 Task: Transparent Glass Text Effect.
Action: Mouse moved to (28, 5)
Screenshot: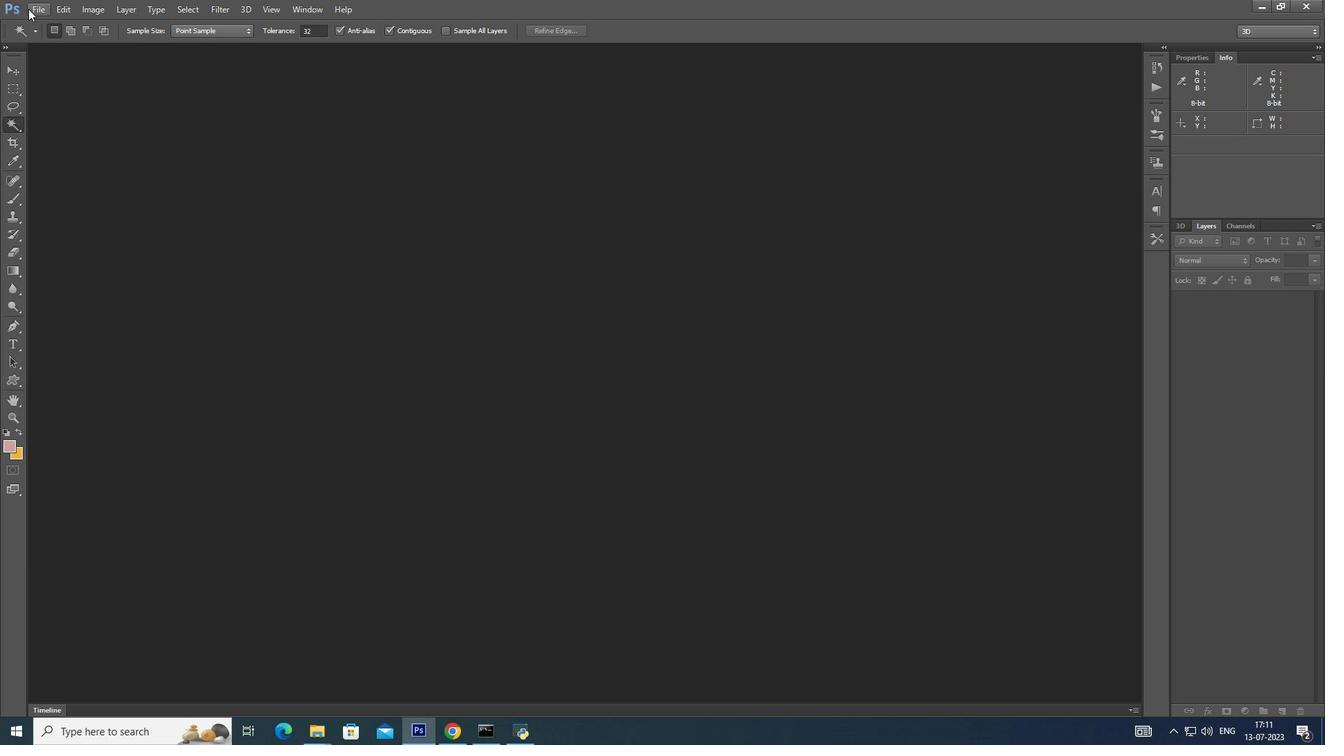 
Action: Mouse pressed left at (28, 5)
Screenshot: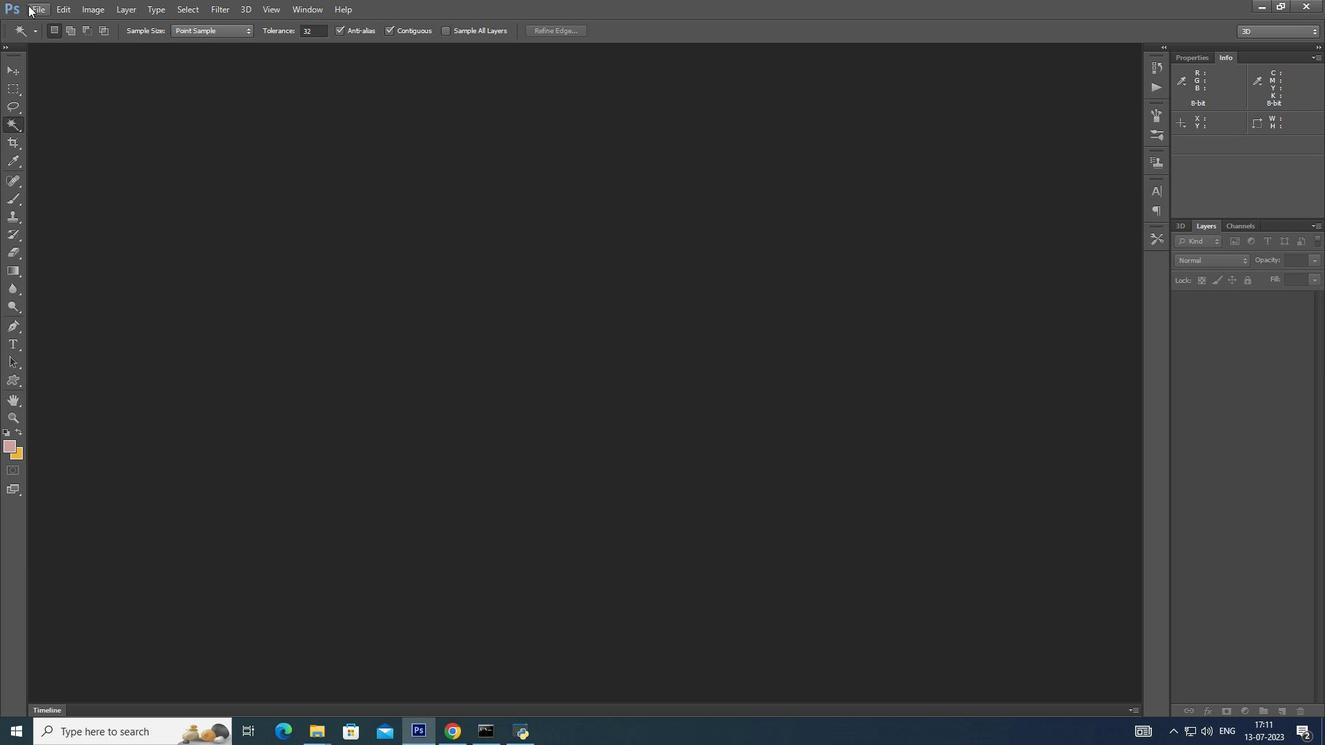 
Action: Mouse moved to (47, 29)
Screenshot: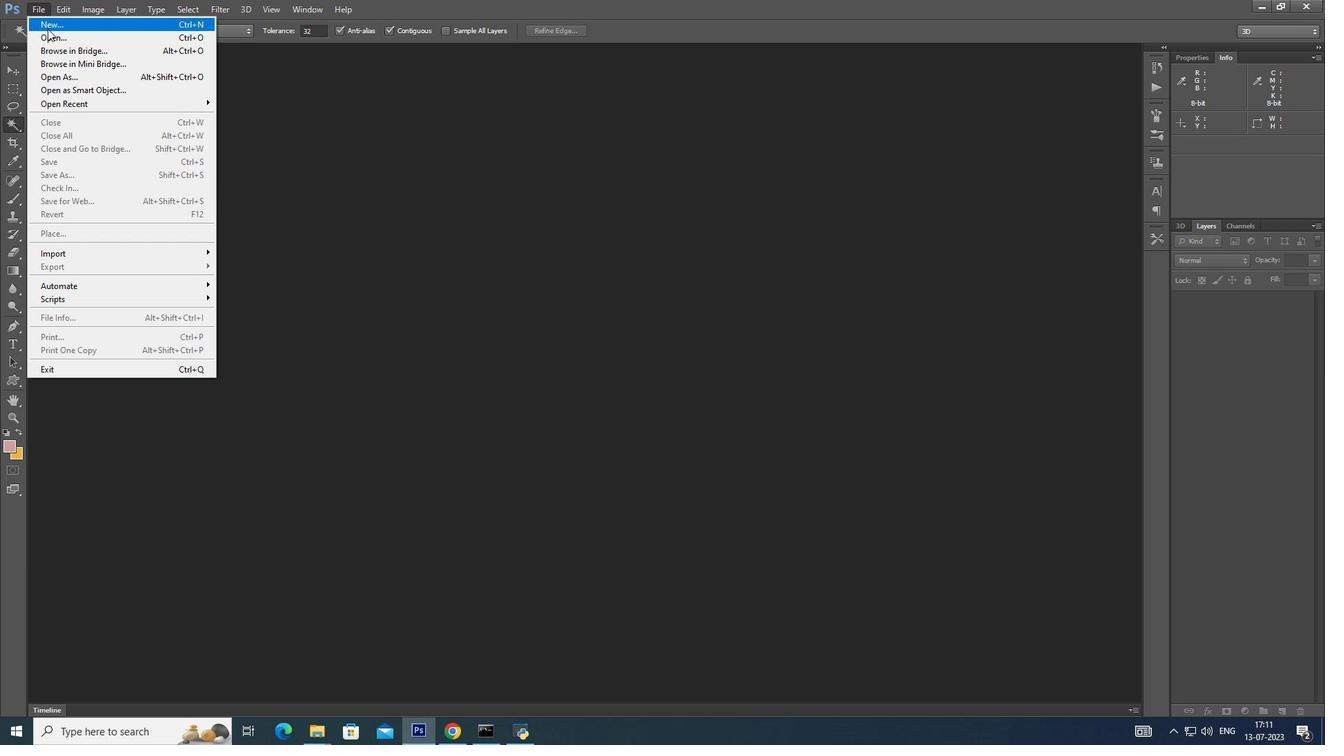
Action: Mouse pressed left at (47, 29)
Screenshot: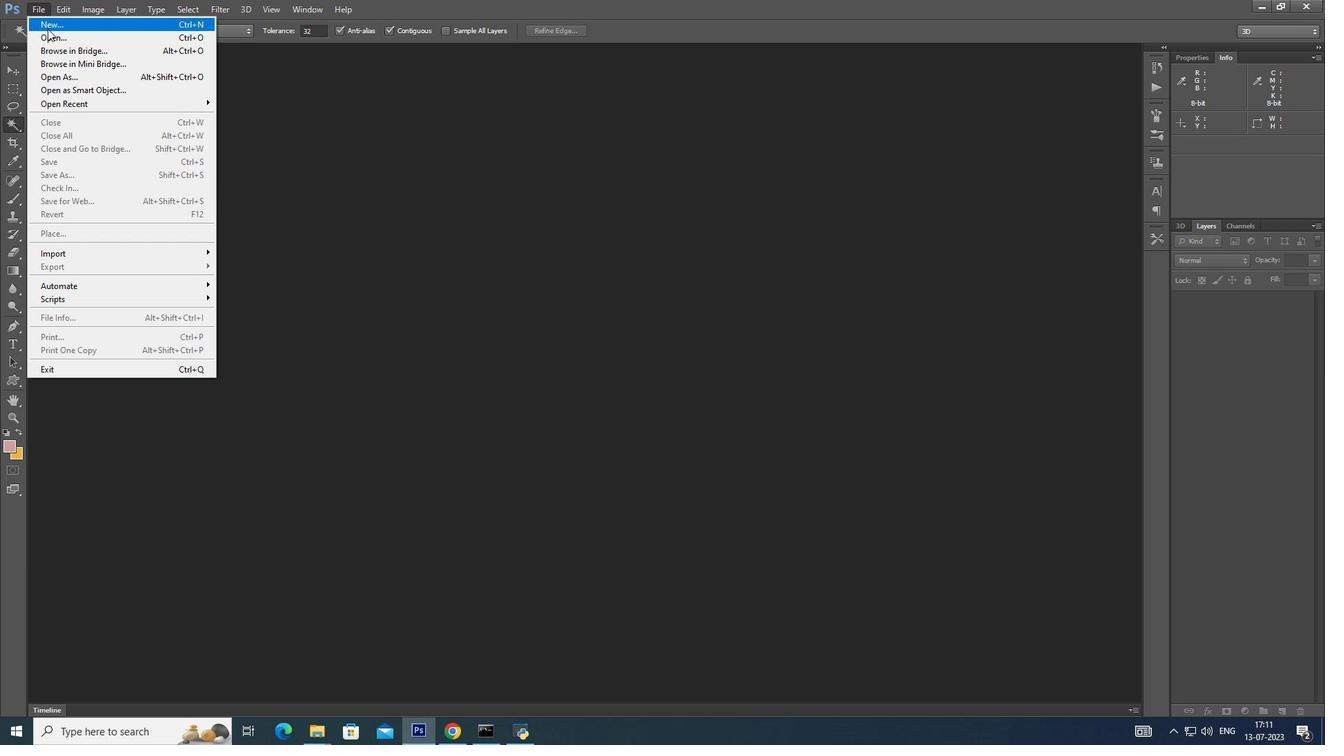 
Action: Mouse moved to (806, 174)
Screenshot: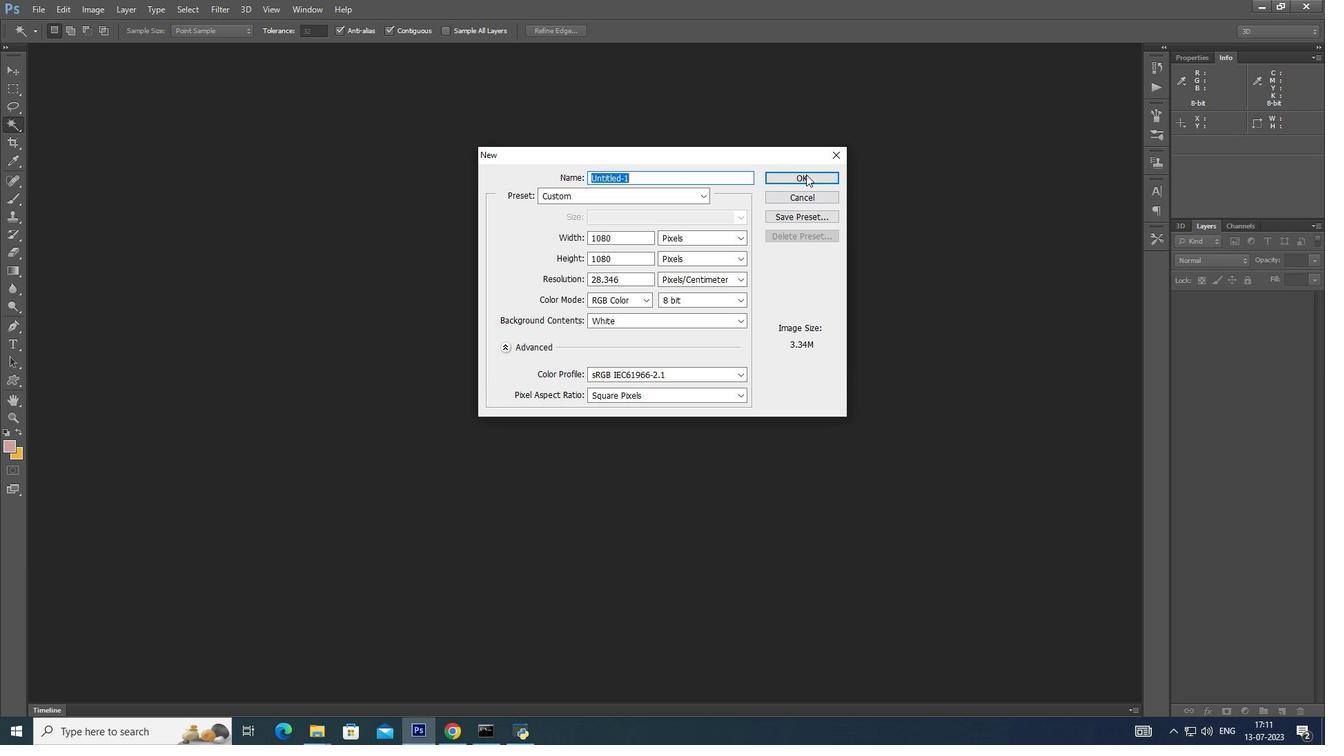
Action: Mouse pressed left at (806, 174)
Screenshot: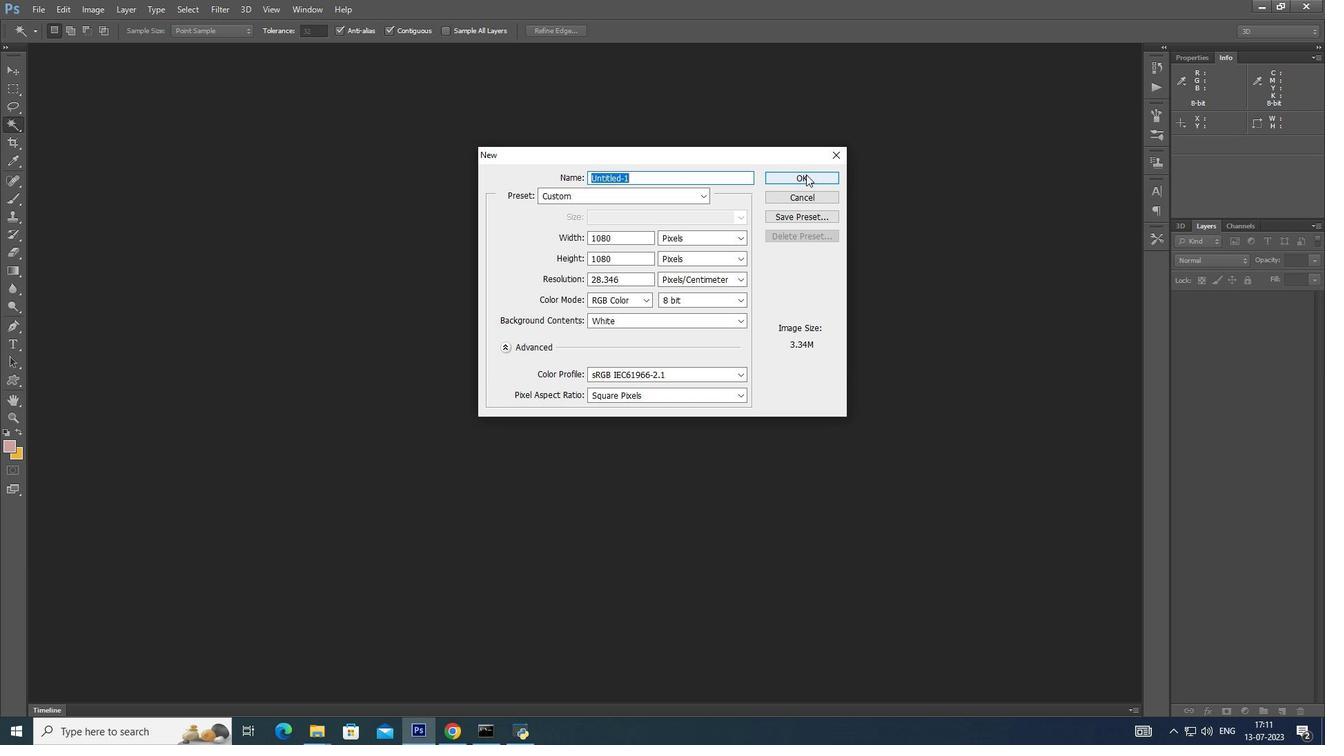 
Action: Mouse moved to (44, 6)
Screenshot: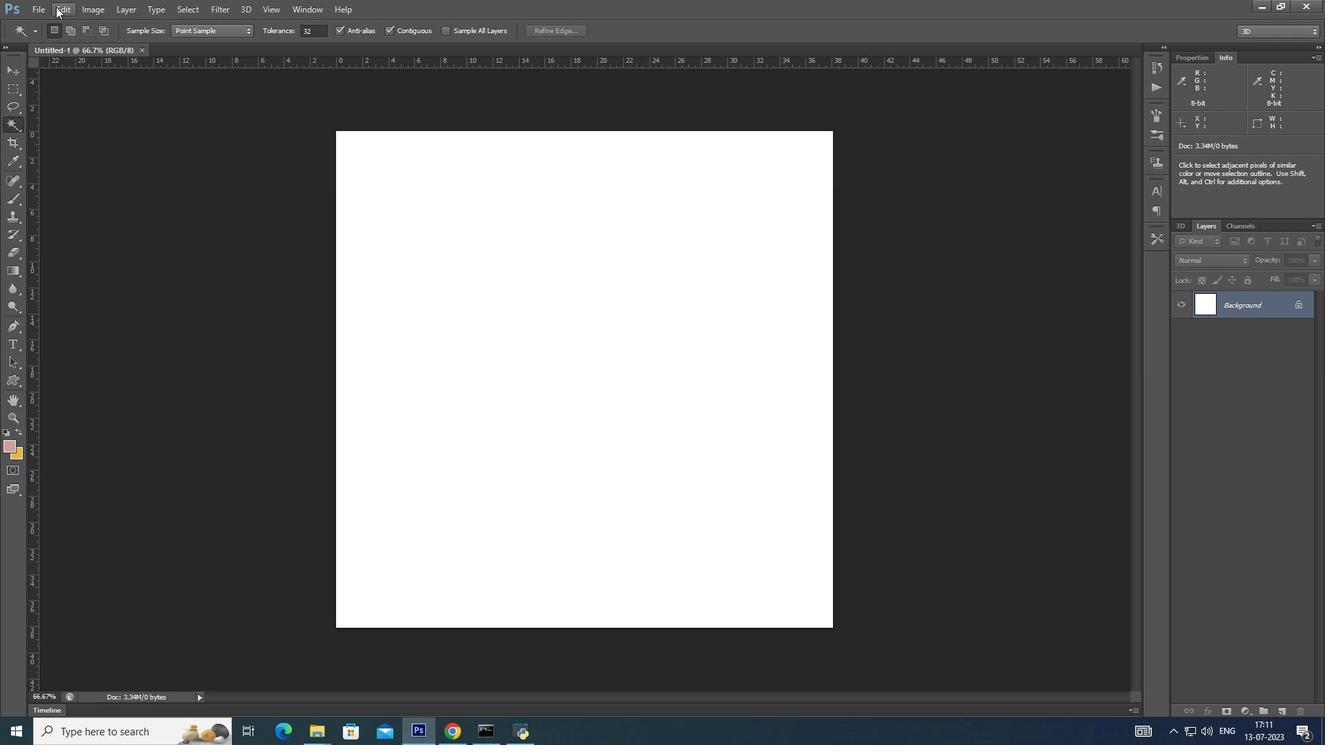 
Action: Mouse pressed left at (44, 6)
Screenshot: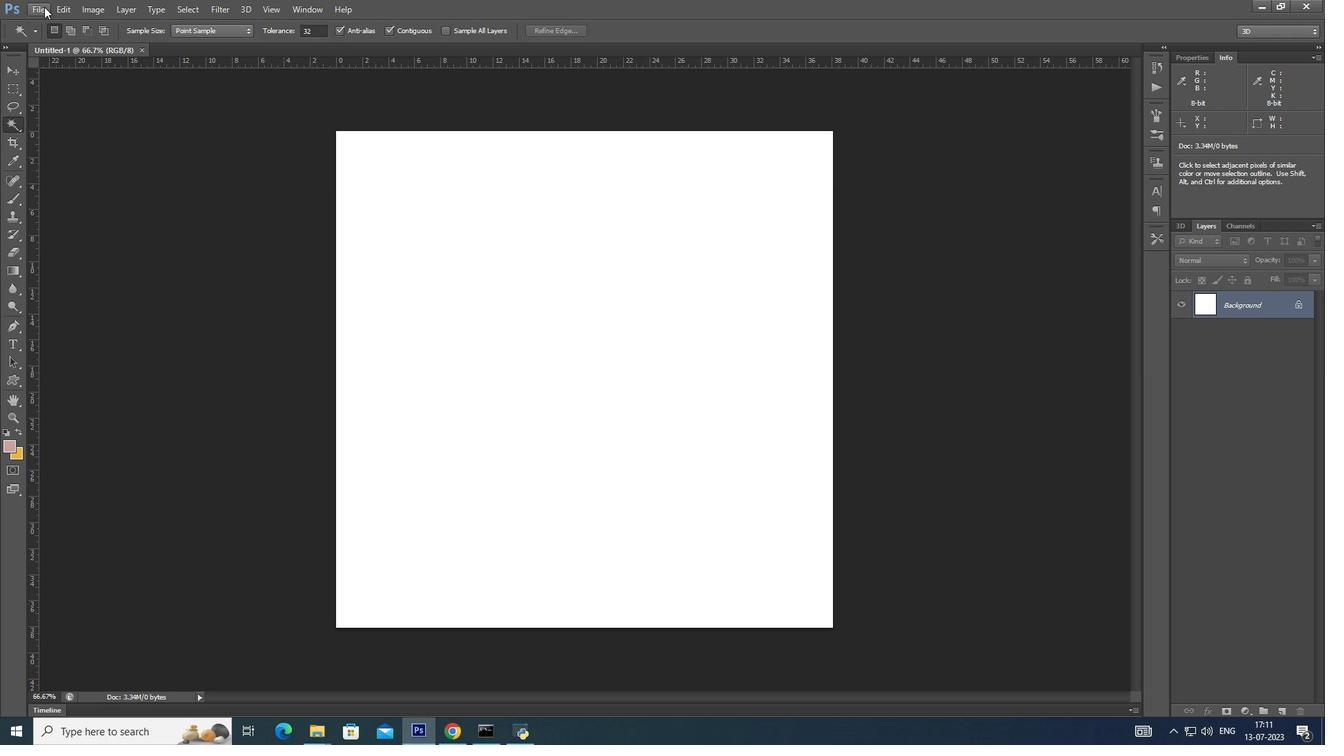 
Action: Mouse moved to (55, 37)
Screenshot: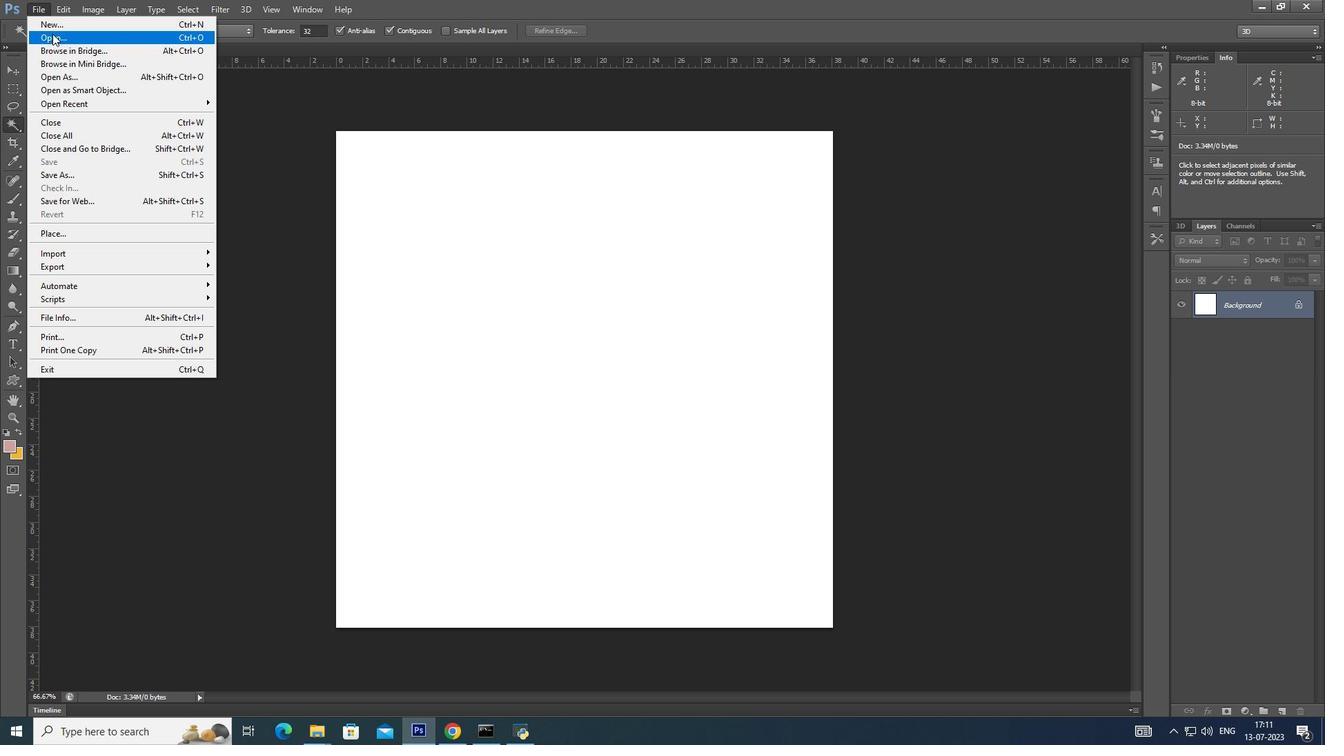 
Action: Mouse pressed left at (55, 37)
Screenshot: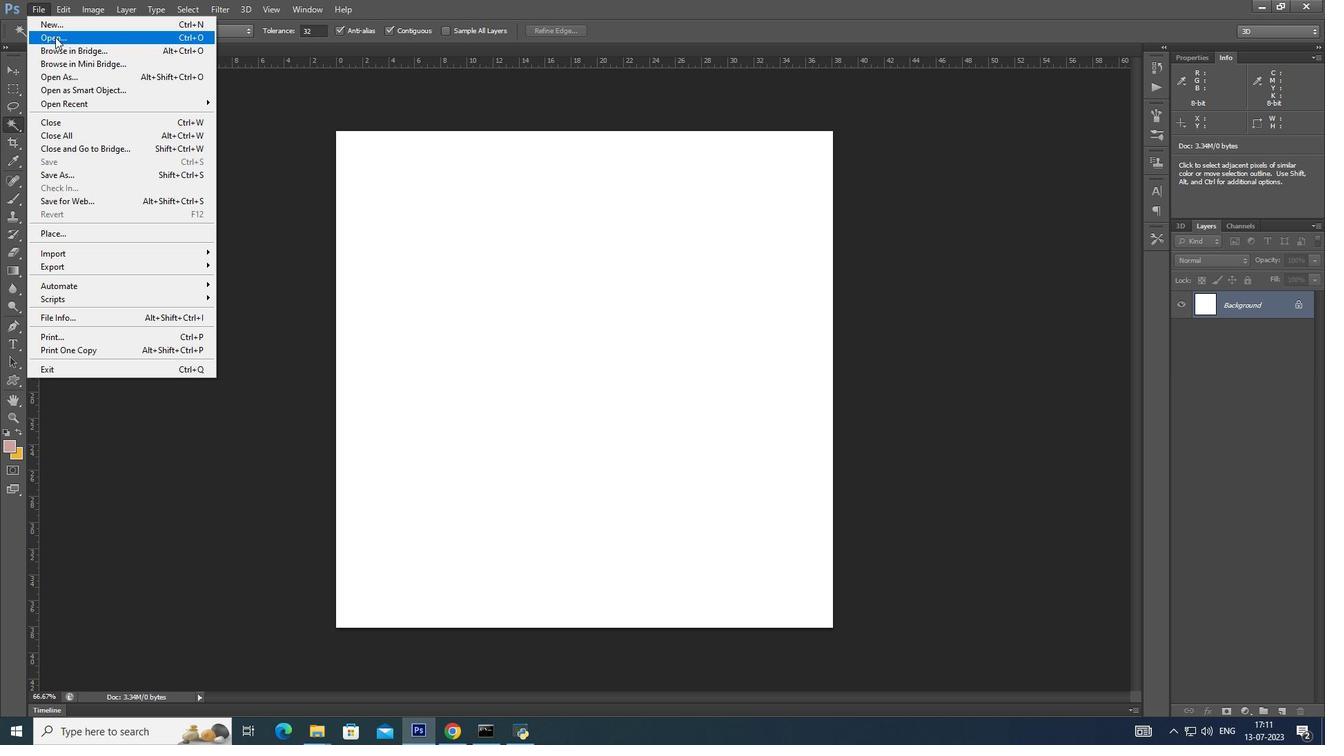 
Action: Mouse moved to (514, 283)
Screenshot: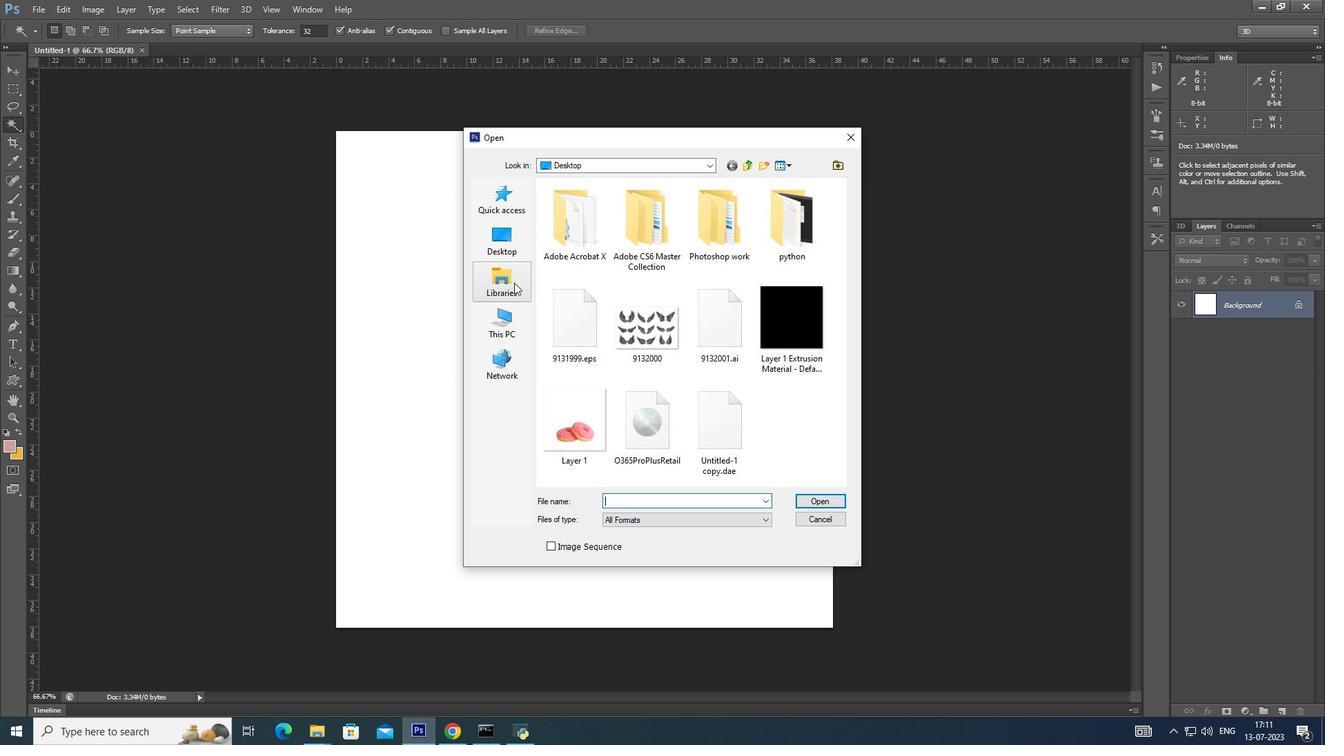 
Action: Mouse pressed left at (514, 283)
Screenshot: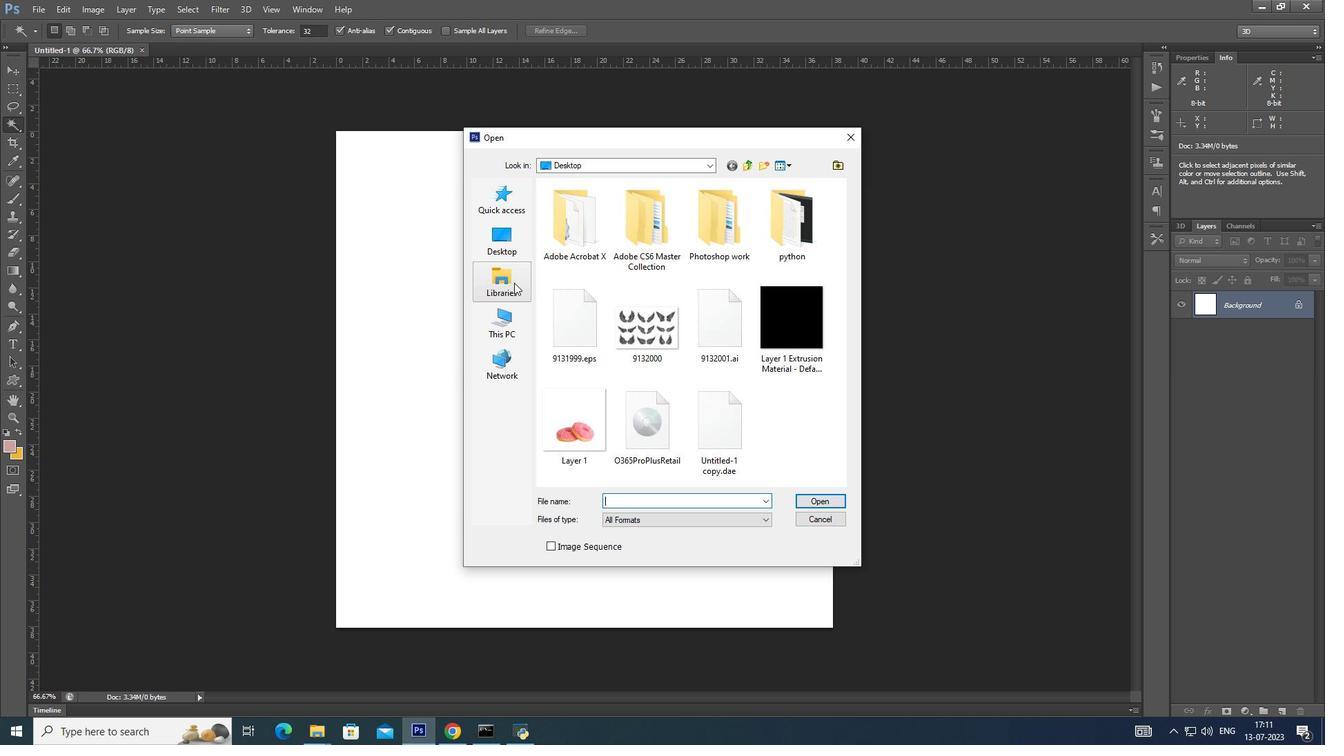 
Action: Mouse moved to (515, 340)
Screenshot: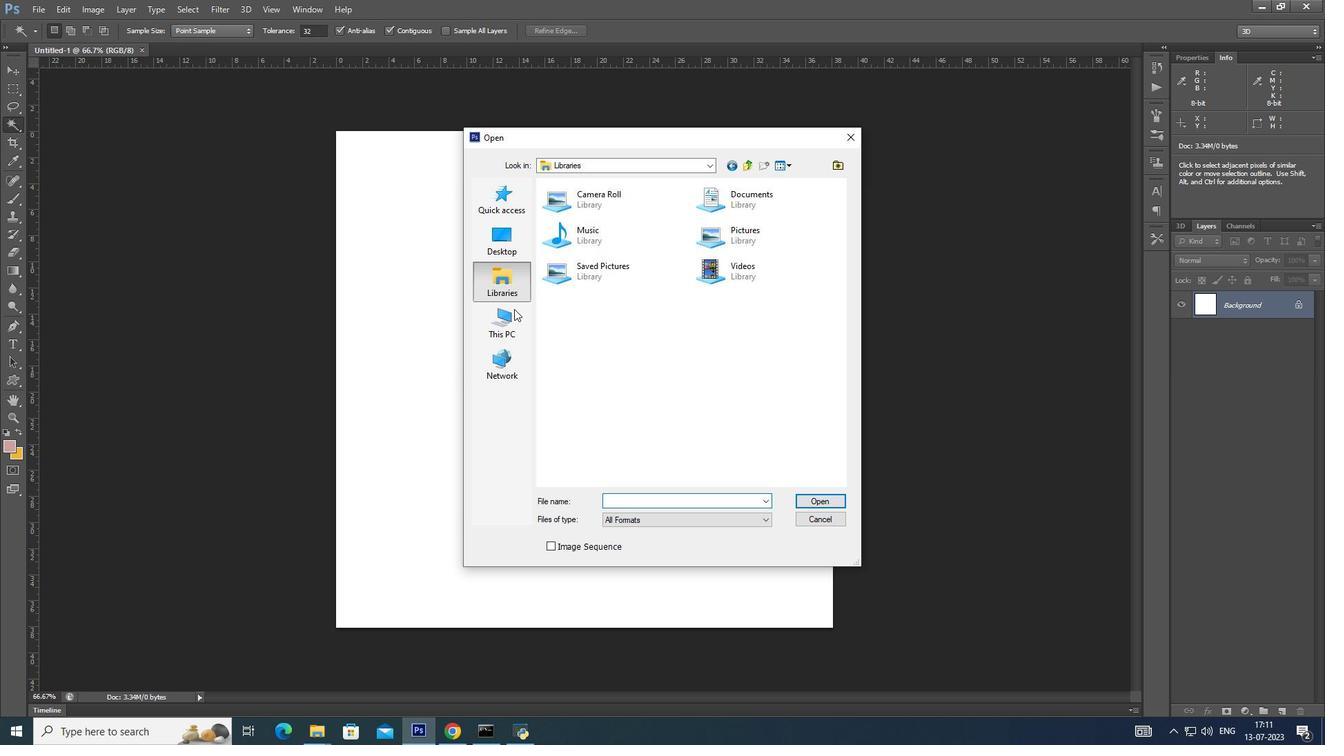 
Action: Mouse pressed left at (515, 340)
Screenshot: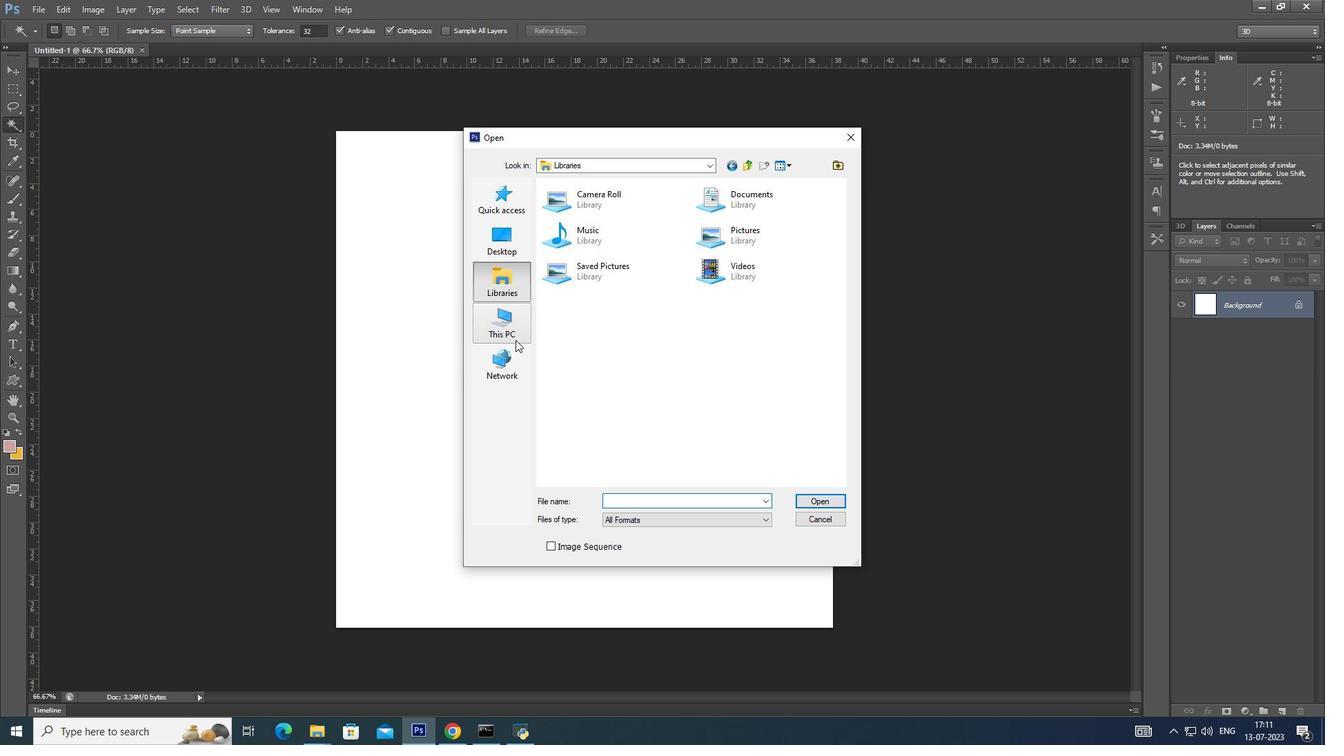 
Action: Mouse moved to (596, 323)
Screenshot: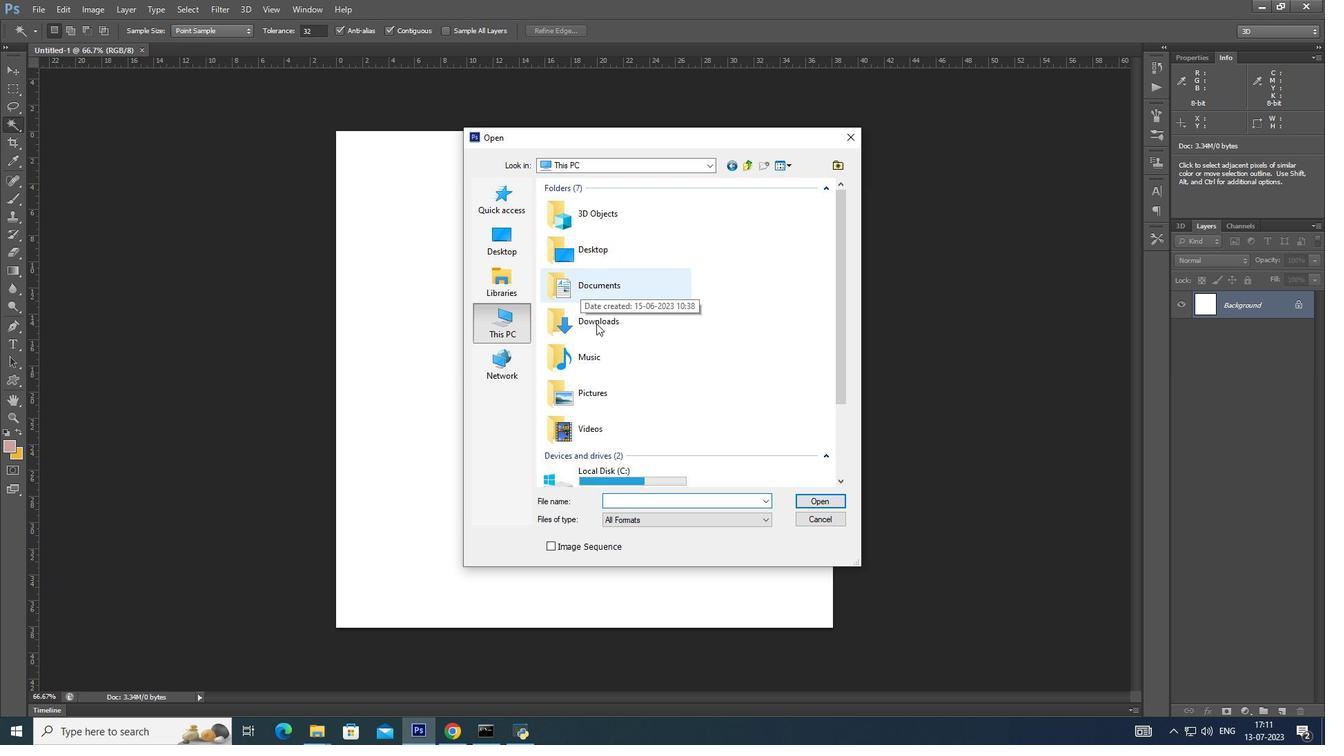 
Action: Mouse pressed left at (596, 323)
Screenshot: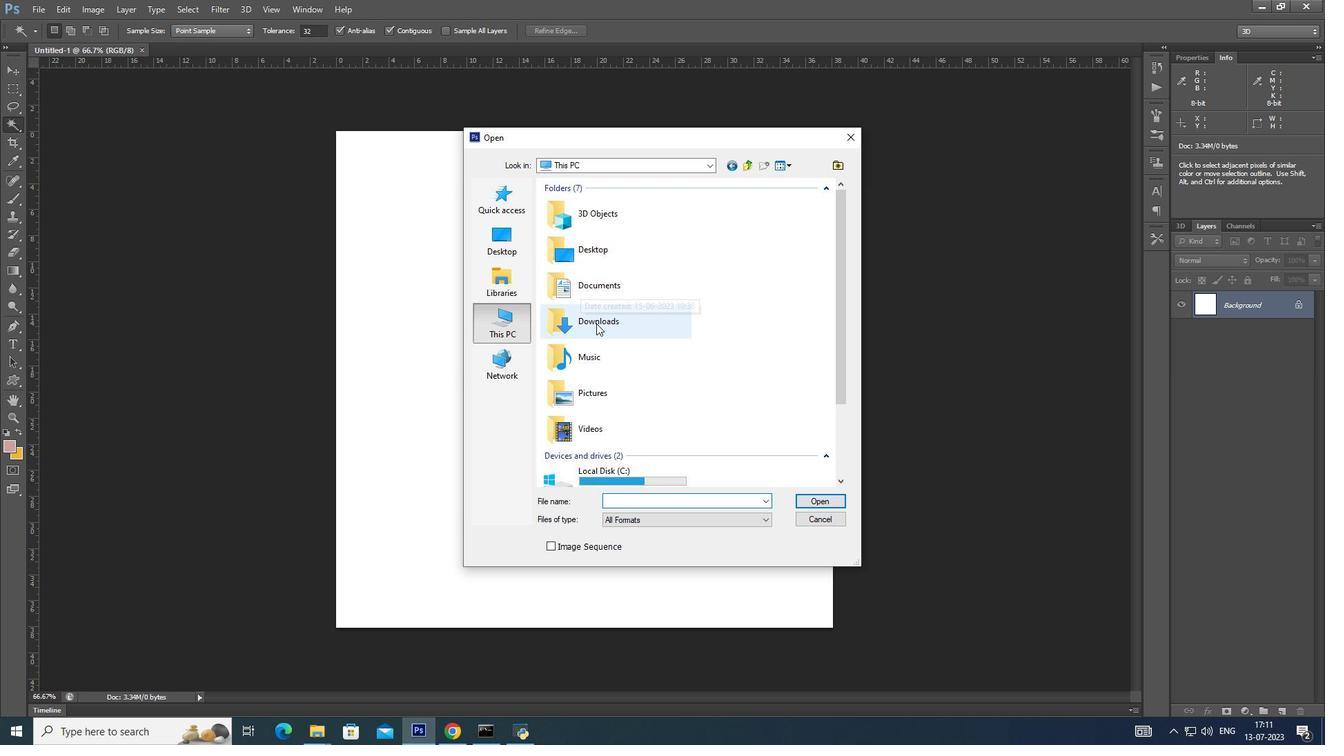 
Action: Mouse pressed left at (596, 323)
Screenshot: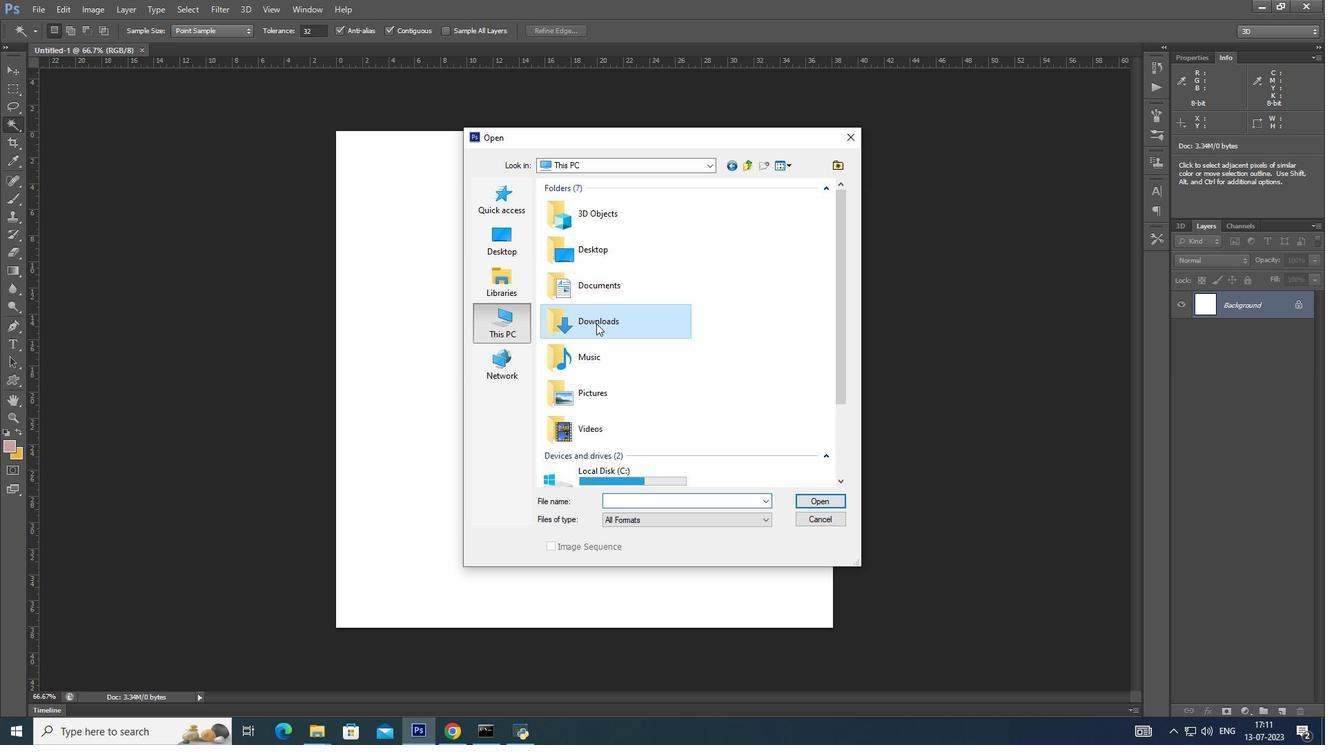 
Action: Mouse moved to (601, 228)
Screenshot: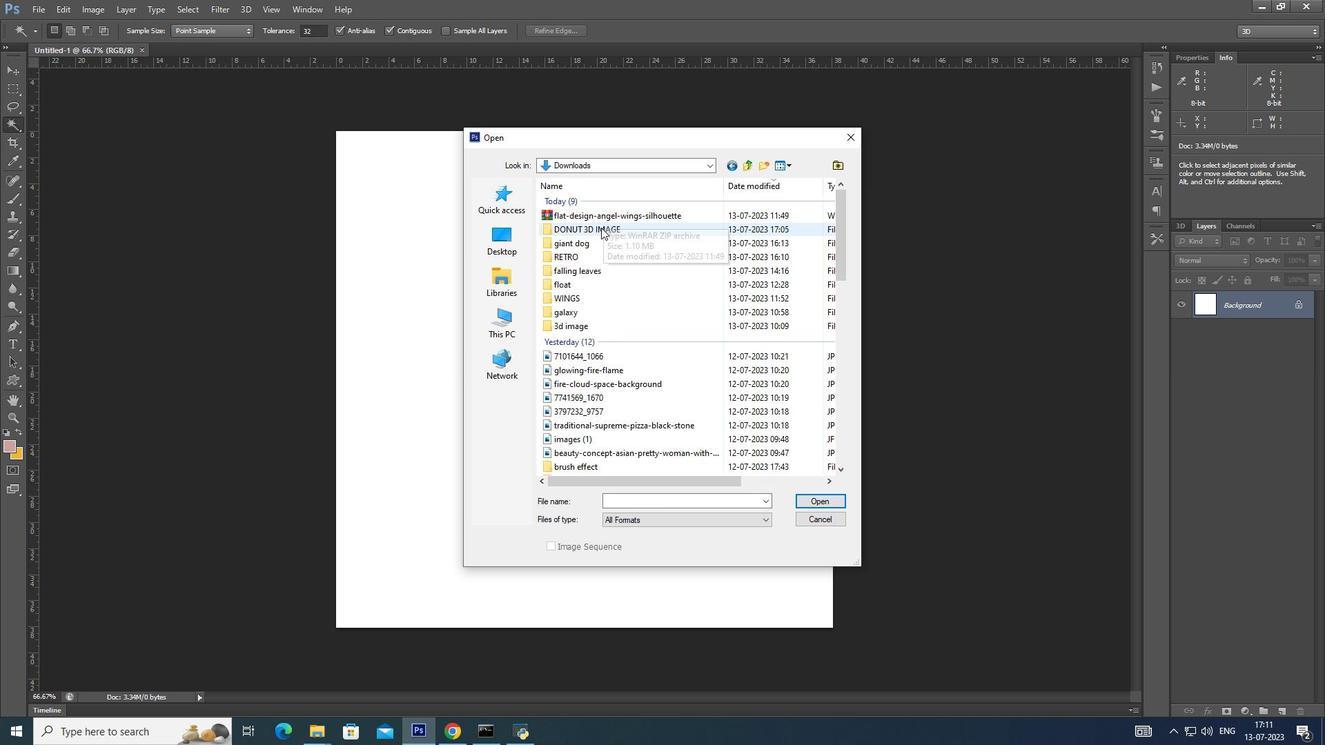 
Action: Mouse pressed left at (601, 228)
Screenshot: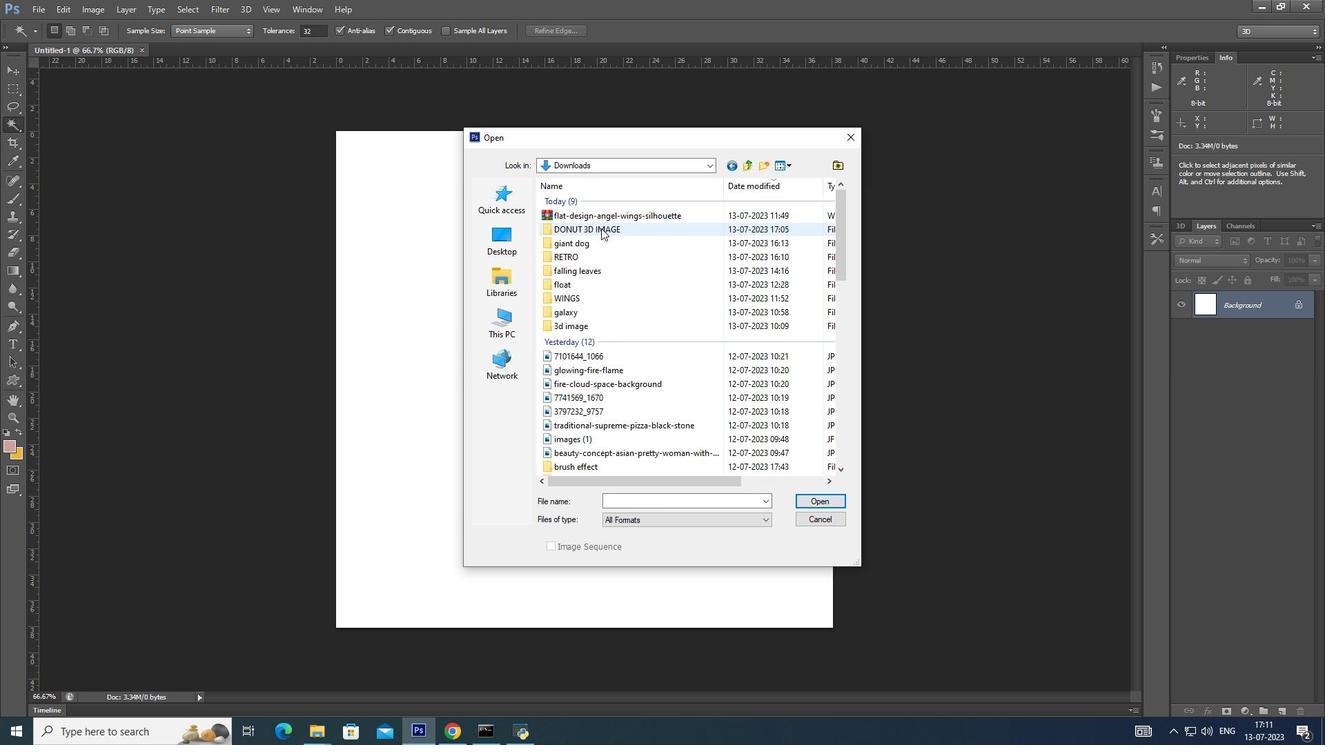 
Action: Mouse pressed left at (601, 228)
Screenshot: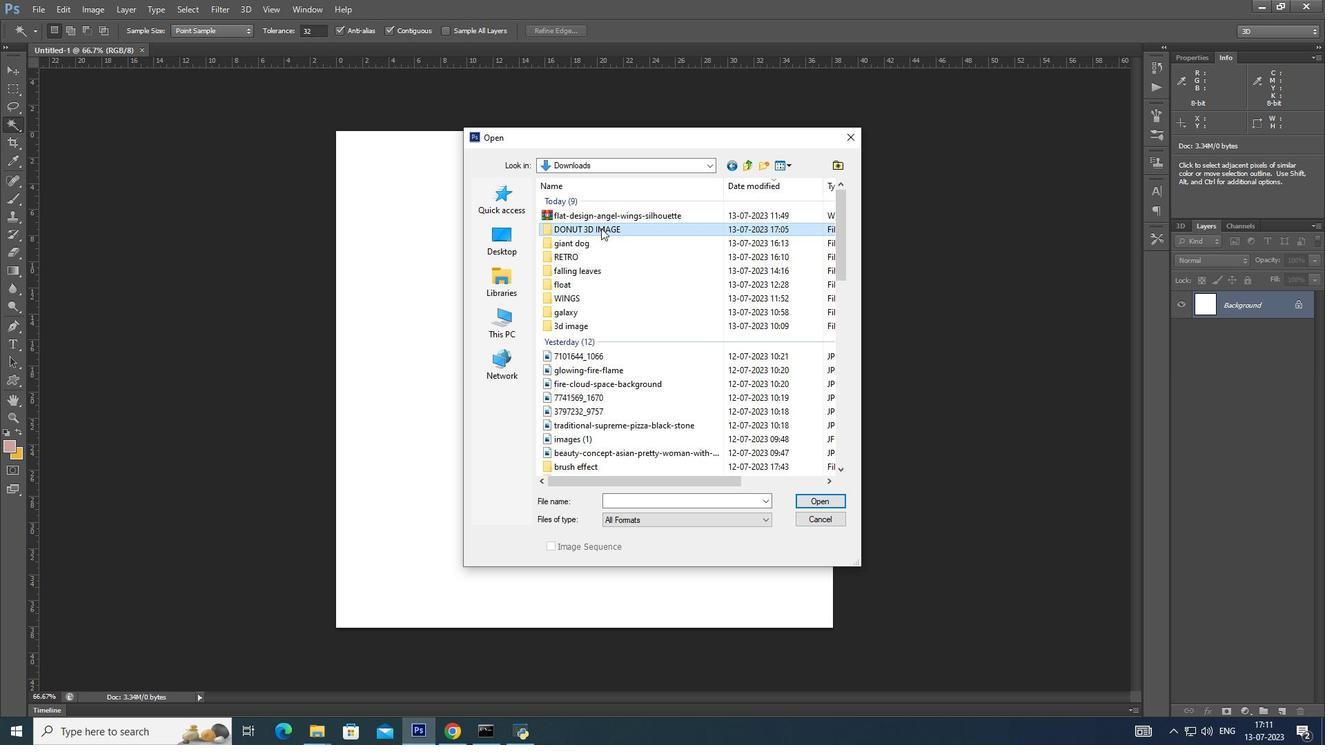 
Action: Mouse moved to (738, 250)
Screenshot: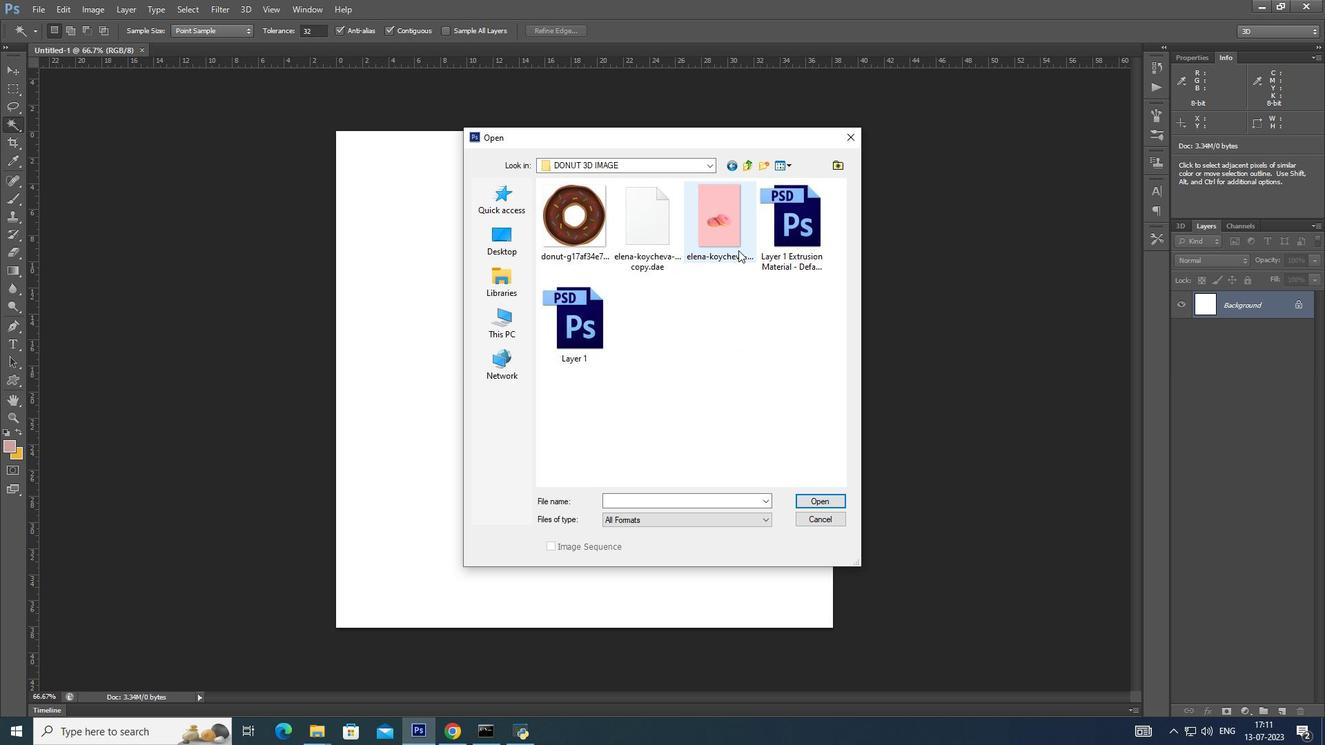 
Action: Mouse pressed left at (738, 250)
Screenshot: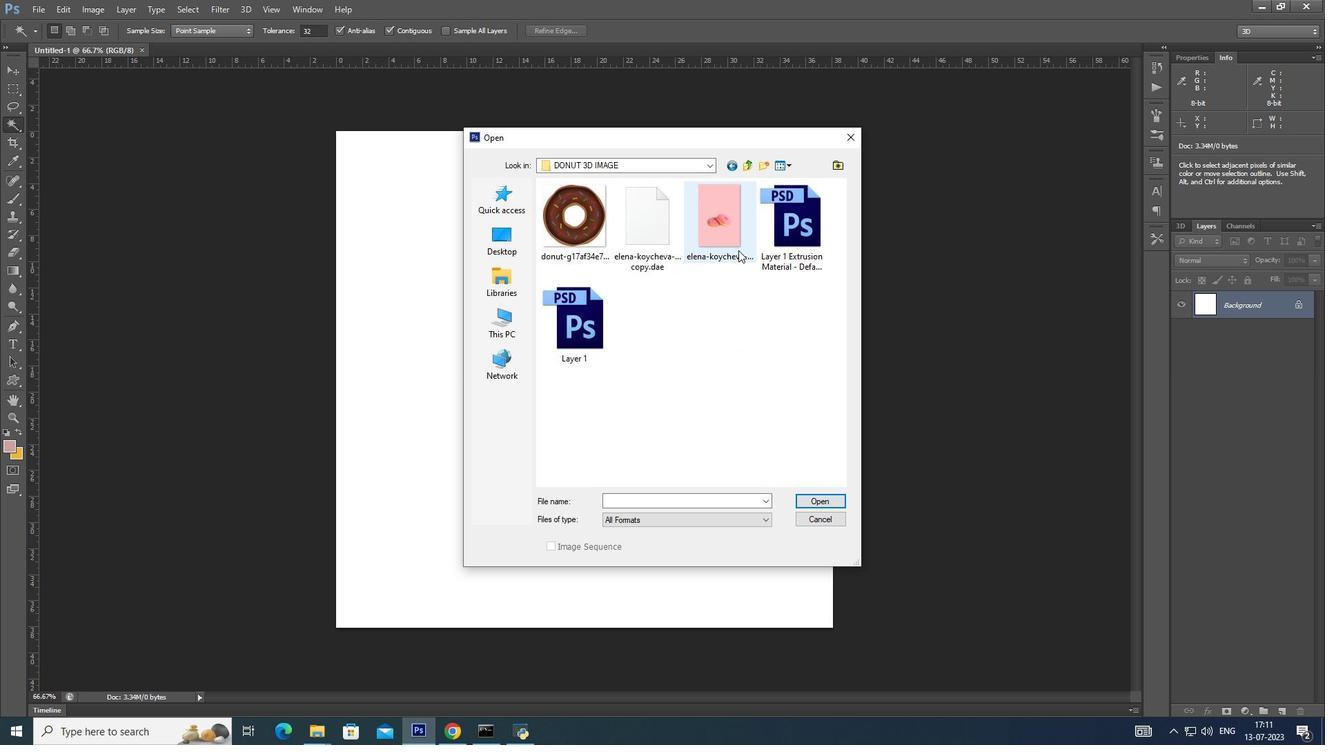 
Action: Mouse moved to (837, 499)
Screenshot: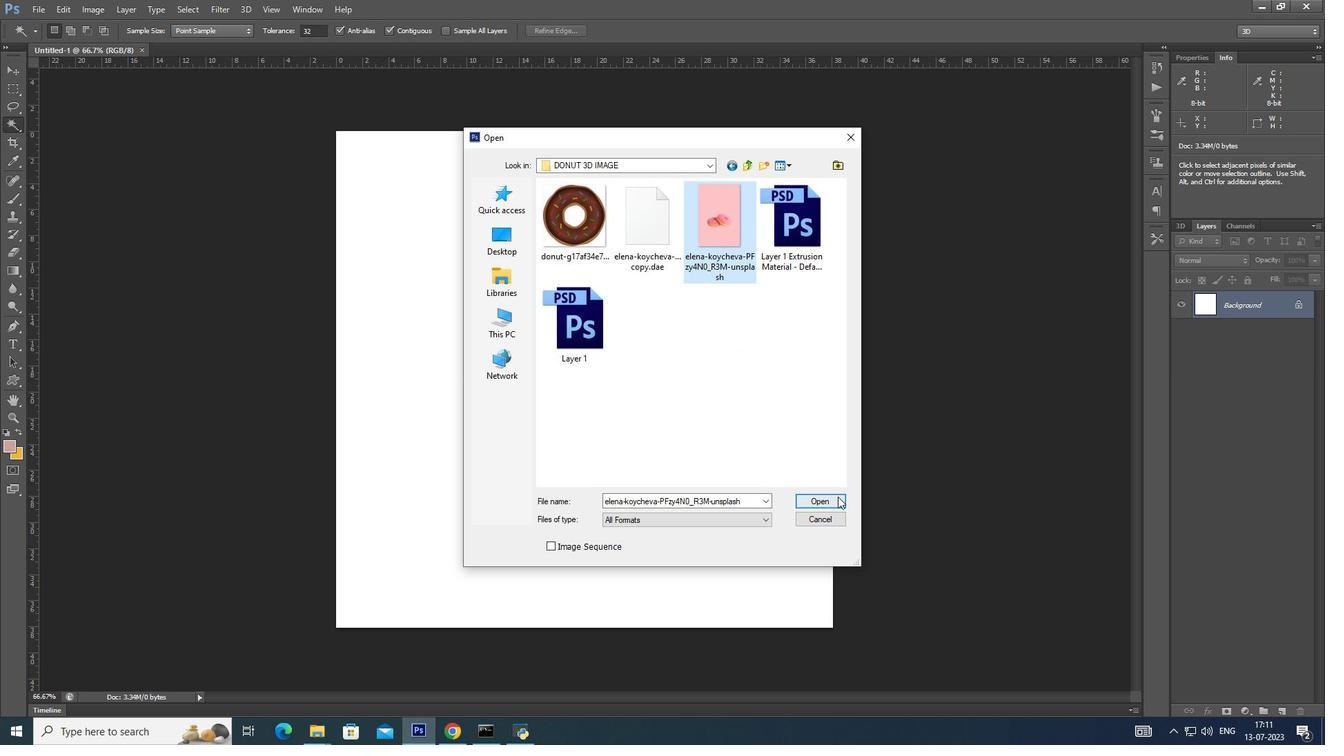 
Action: Mouse pressed left at (837, 499)
Screenshot: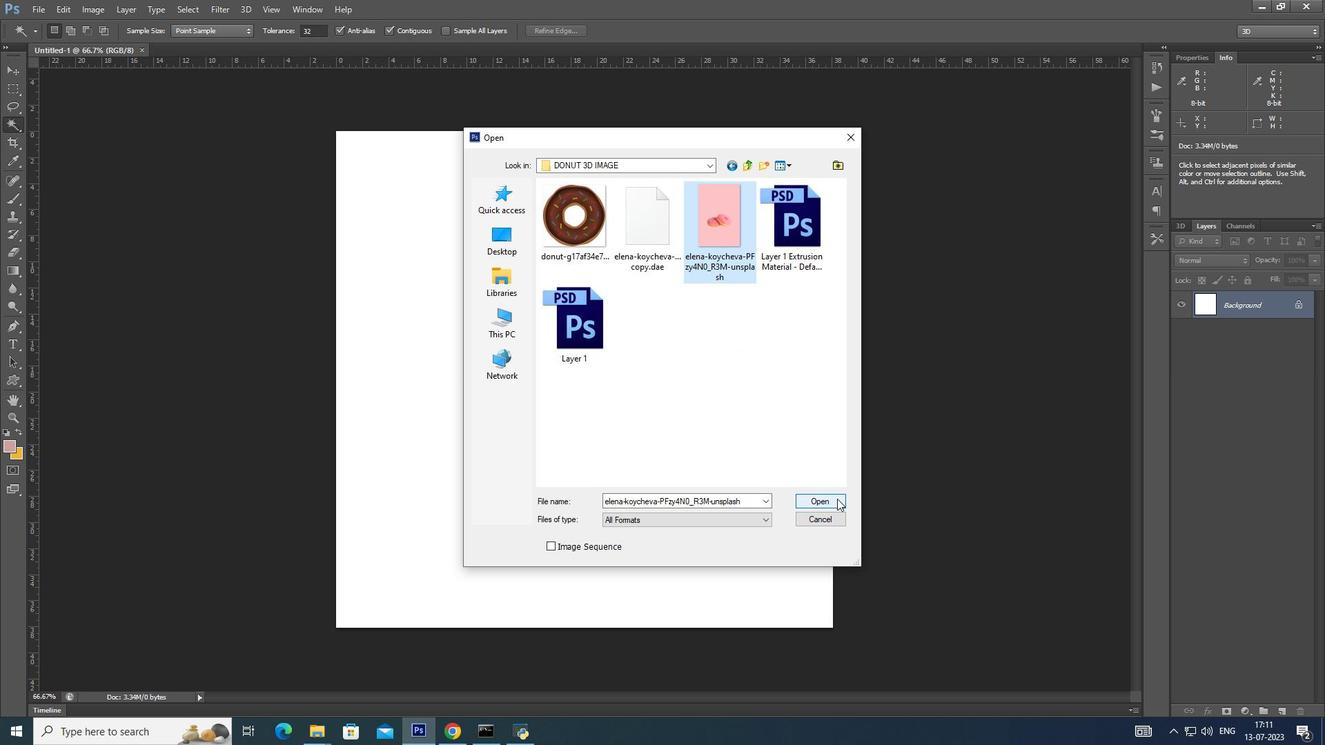 
Action: Mouse moved to (1256, 305)
Screenshot: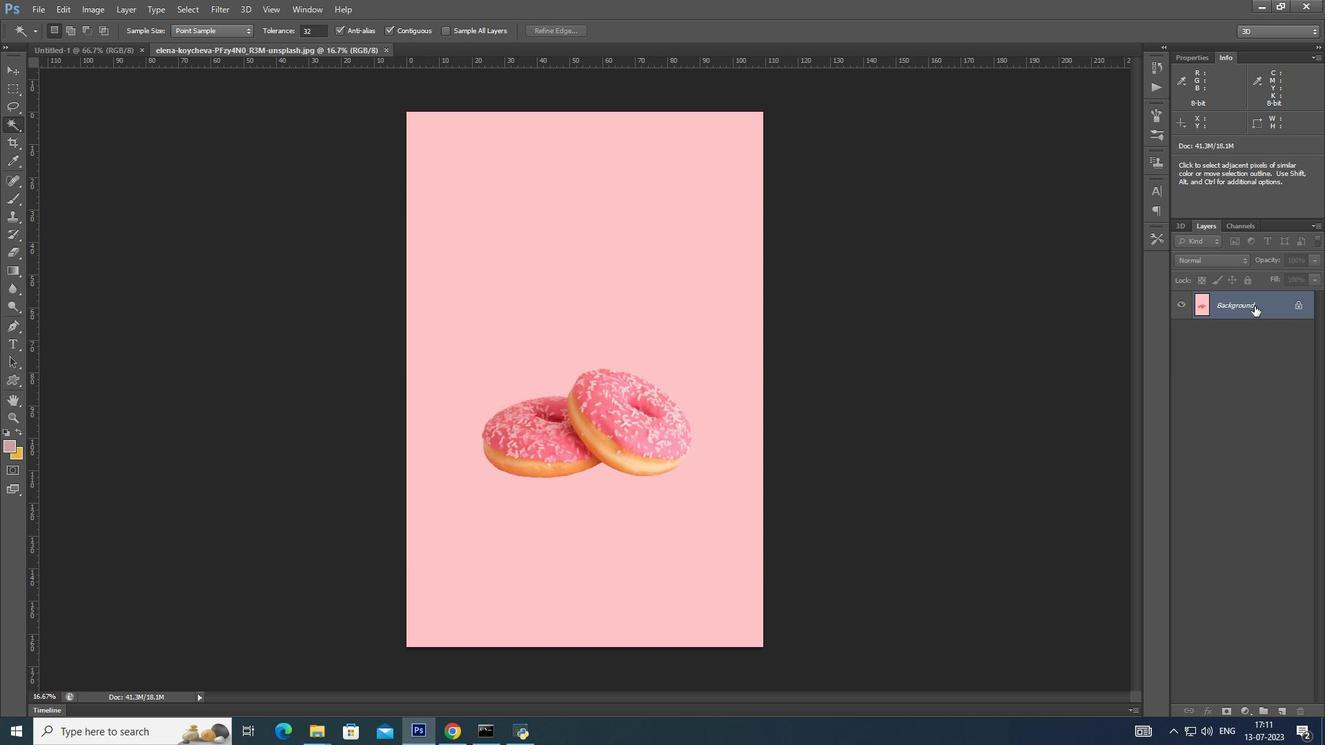 
Action: Mouse pressed left at (1256, 305)
Screenshot: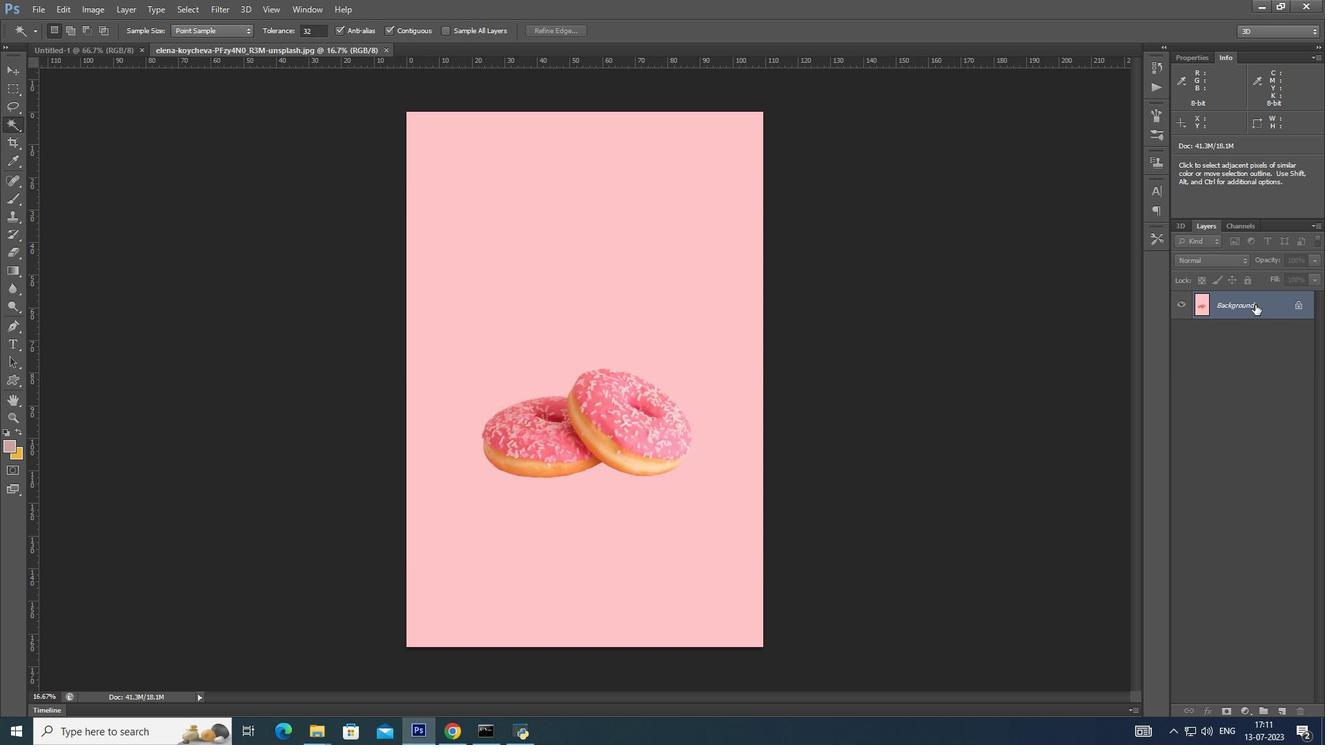 
Action: Mouse moved to (8, 122)
Screenshot: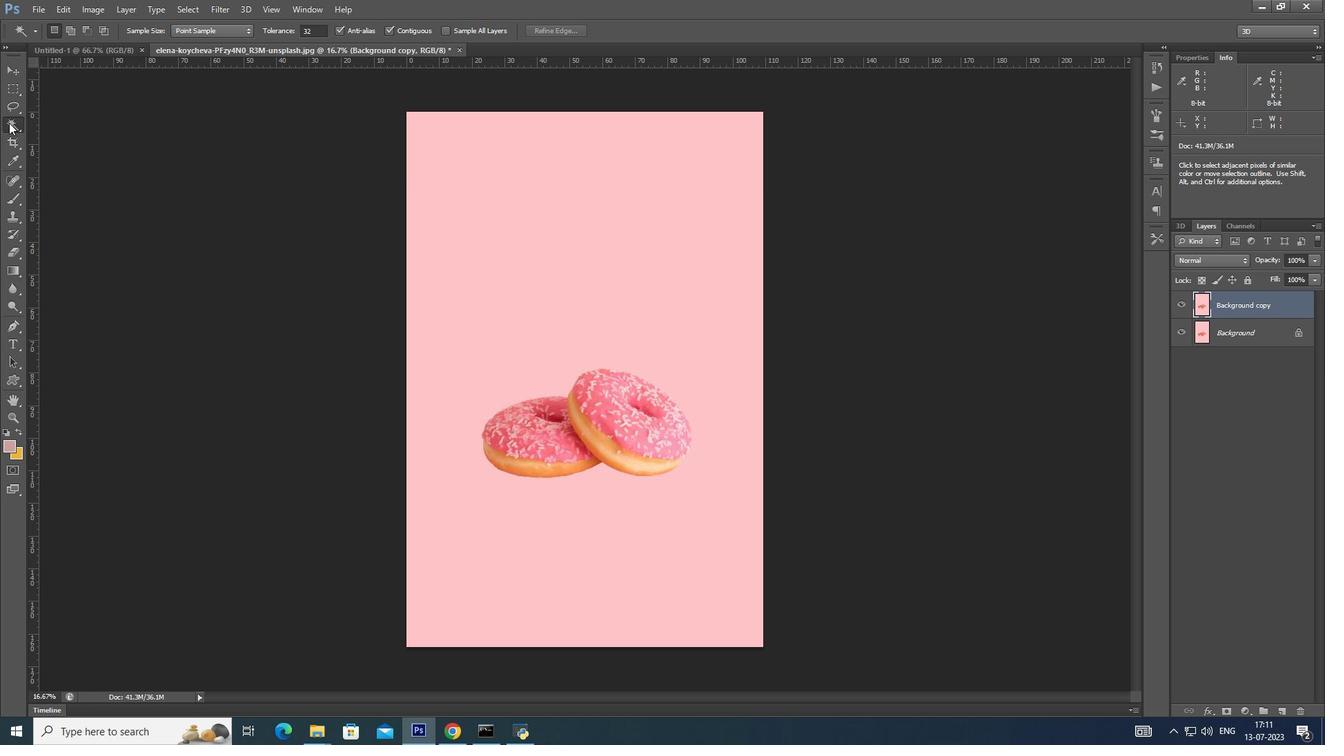 
Action: Mouse pressed left at (8, 122)
Screenshot: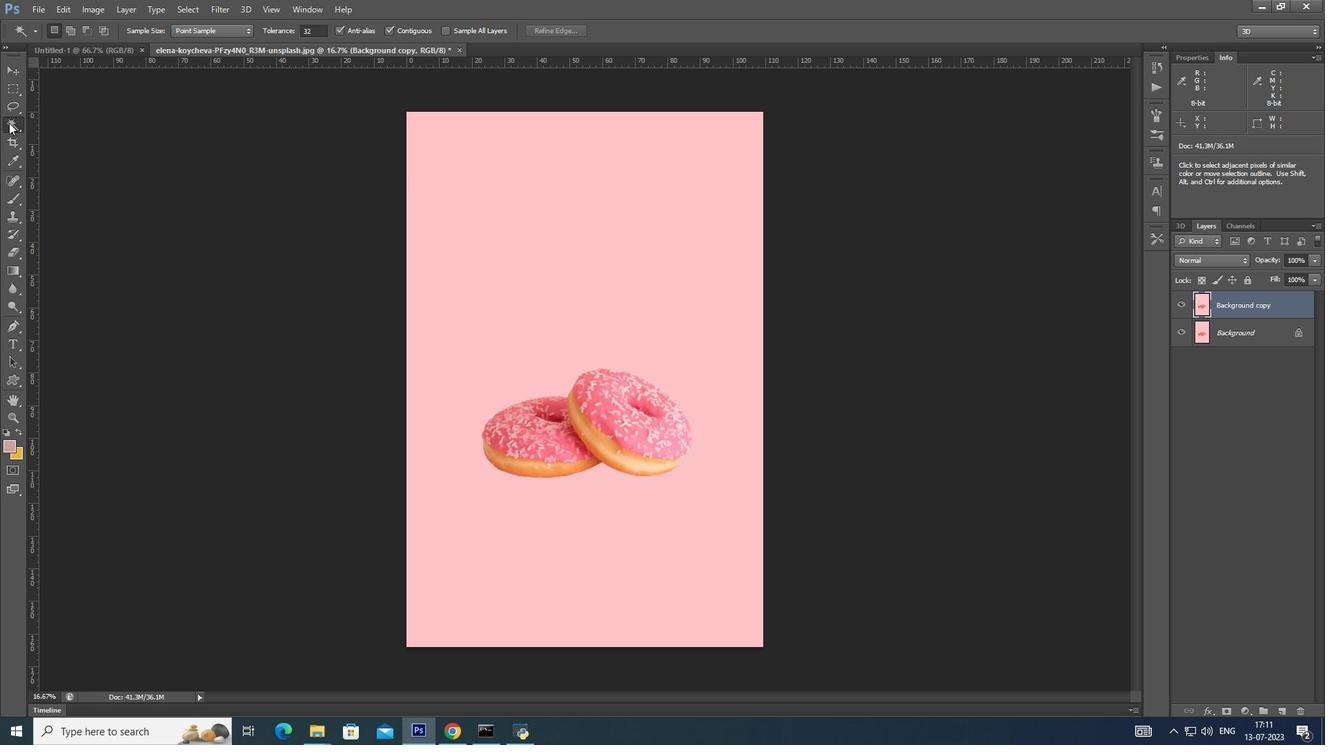 
Action: Mouse moved to (55, 126)
Screenshot: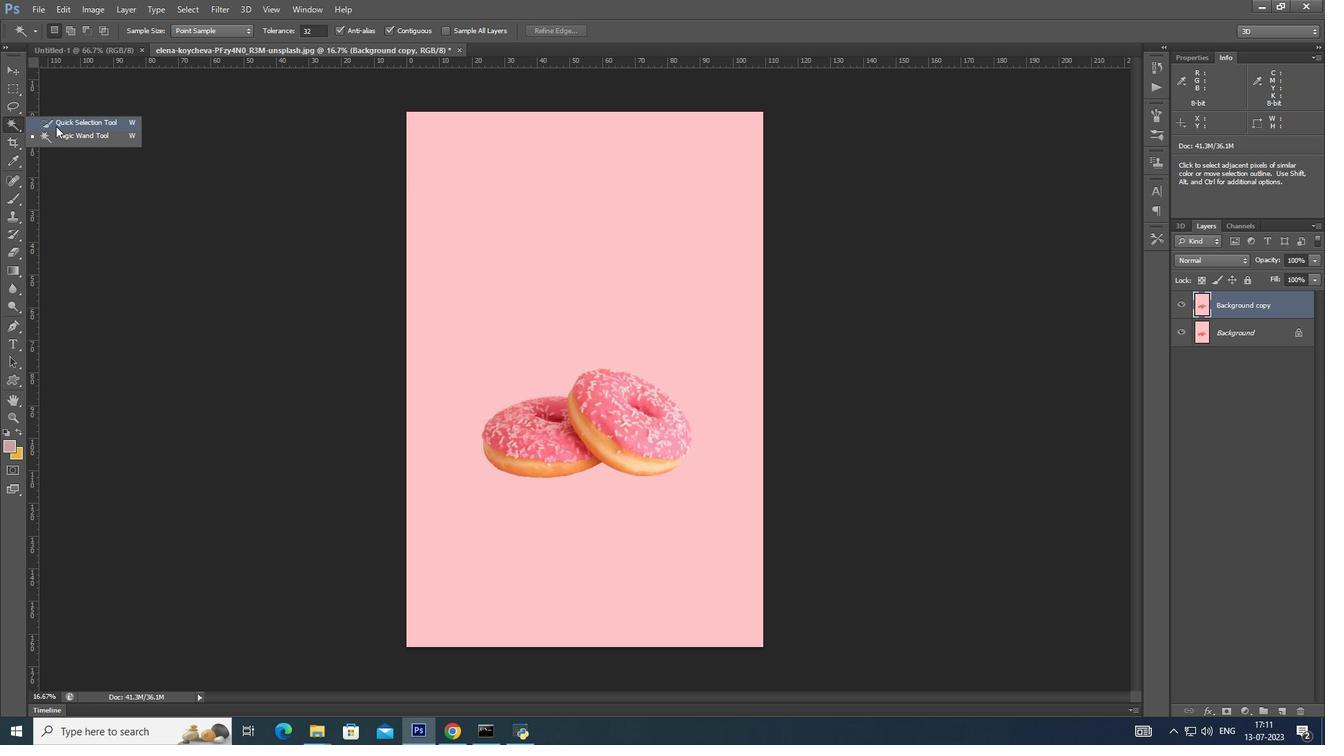 
Action: Mouse pressed left at (55, 126)
Screenshot: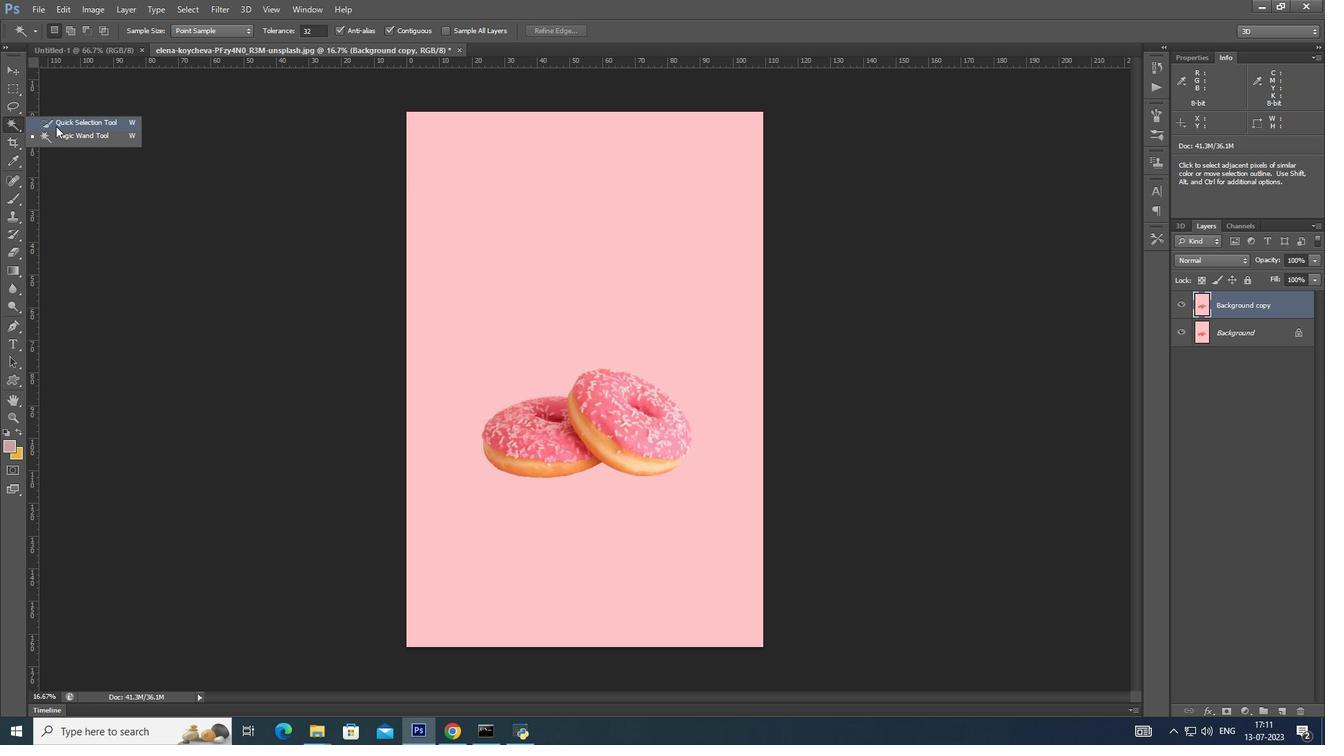 
Action: Mouse moved to (522, 433)
Screenshot: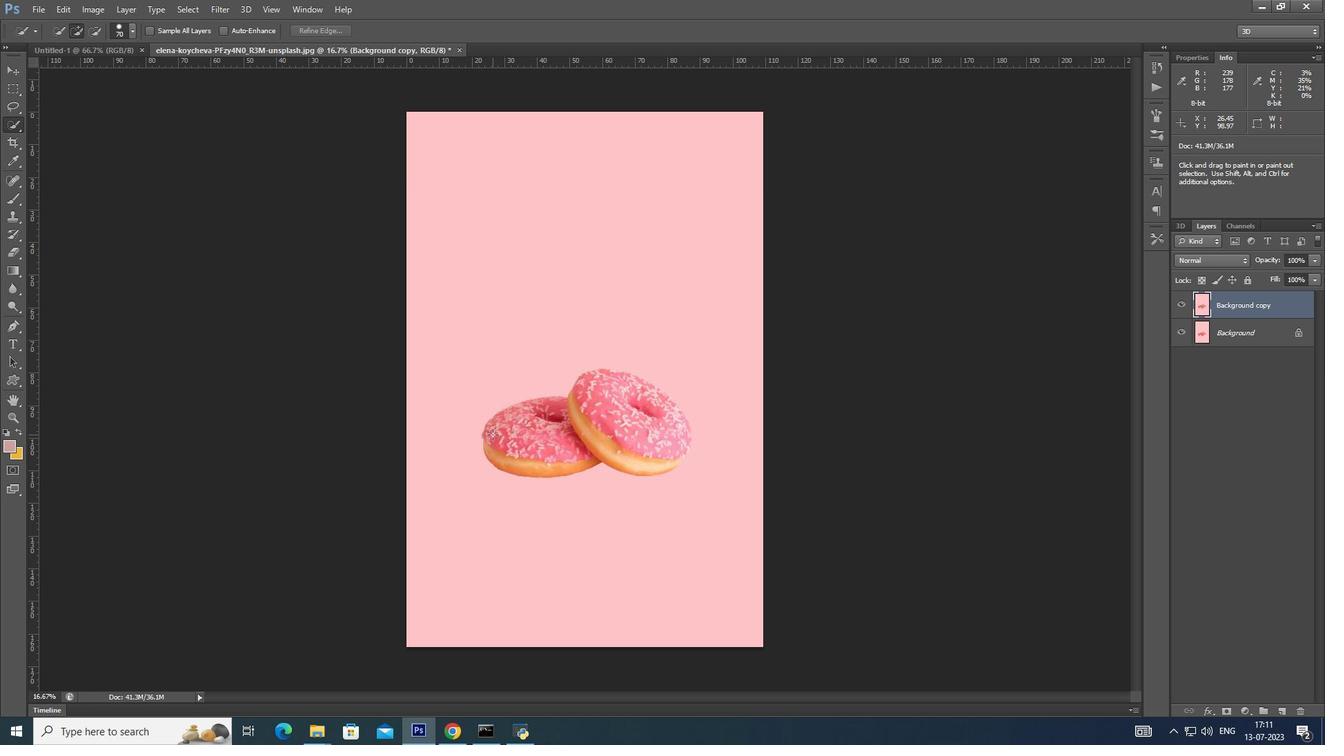 
Action: Mouse pressed left at (522, 433)
Screenshot: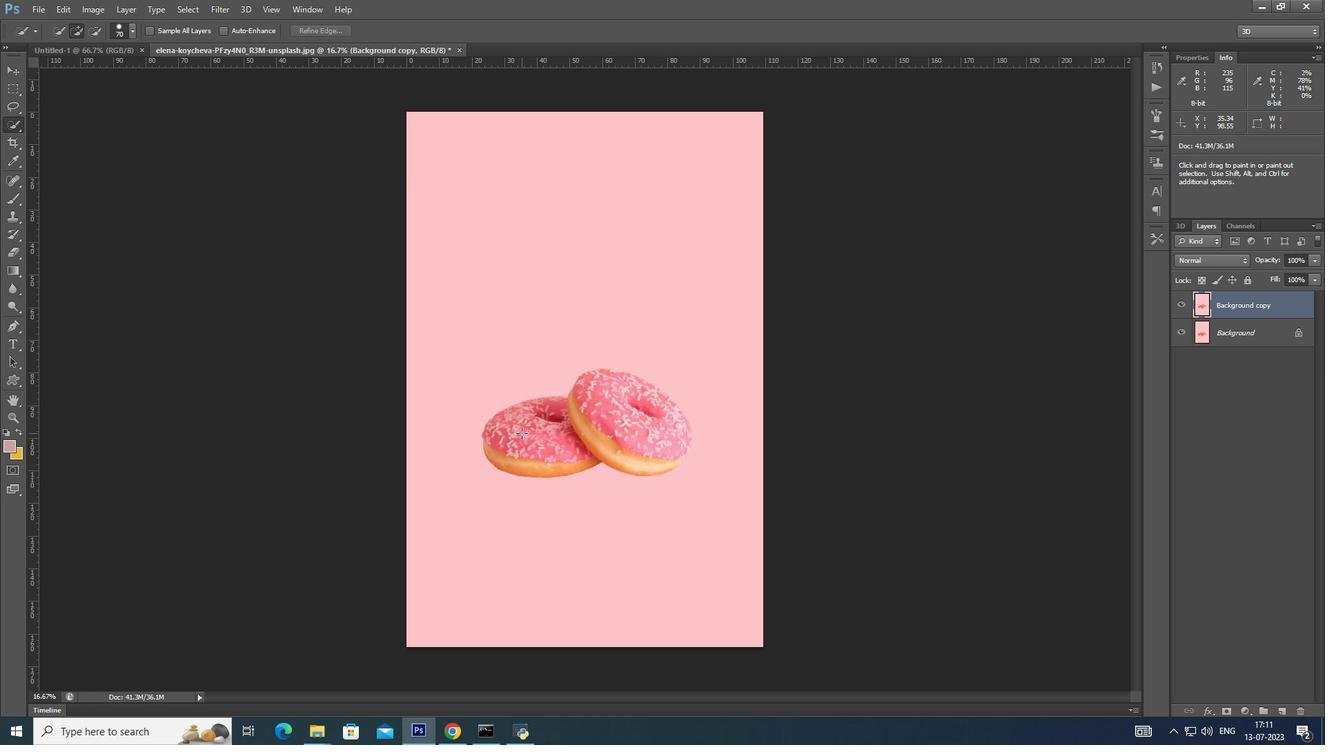 
Action: Mouse moved to (533, 461)
Screenshot: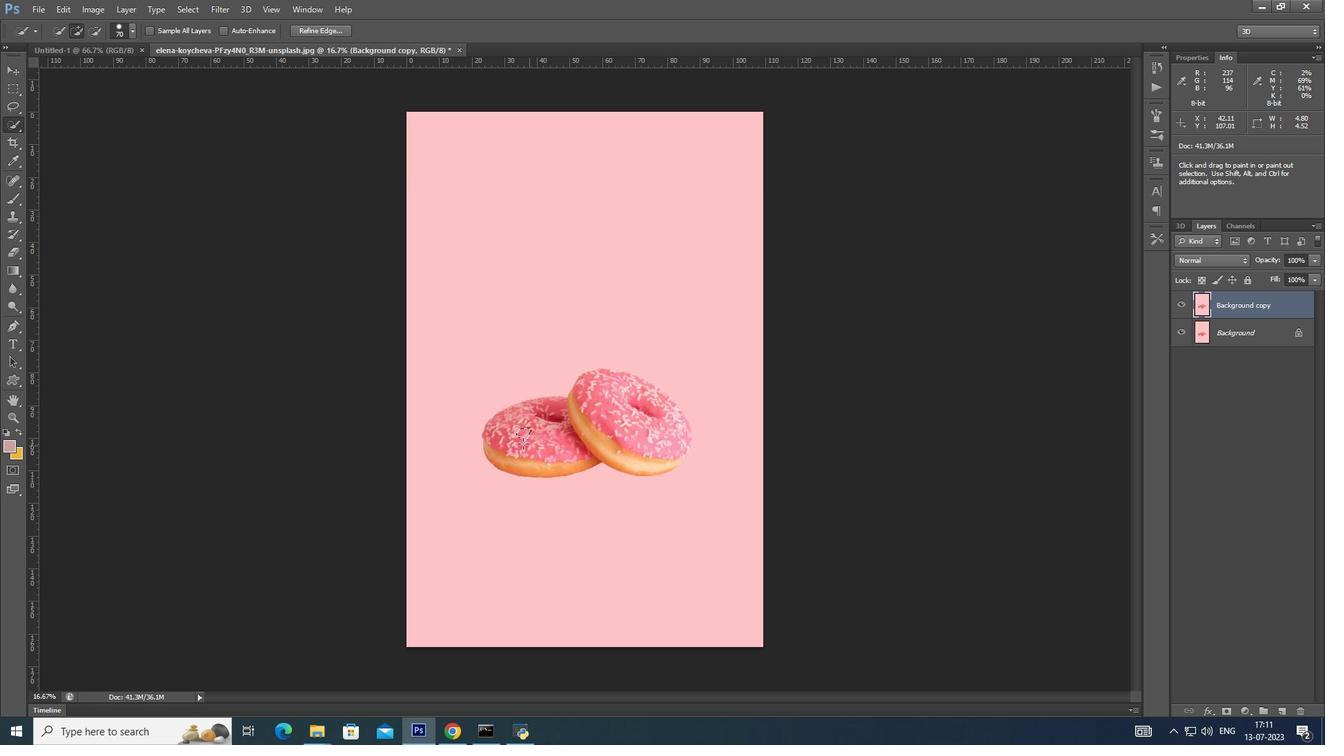 
Action: Mouse pressed left at (533, 461)
Screenshot: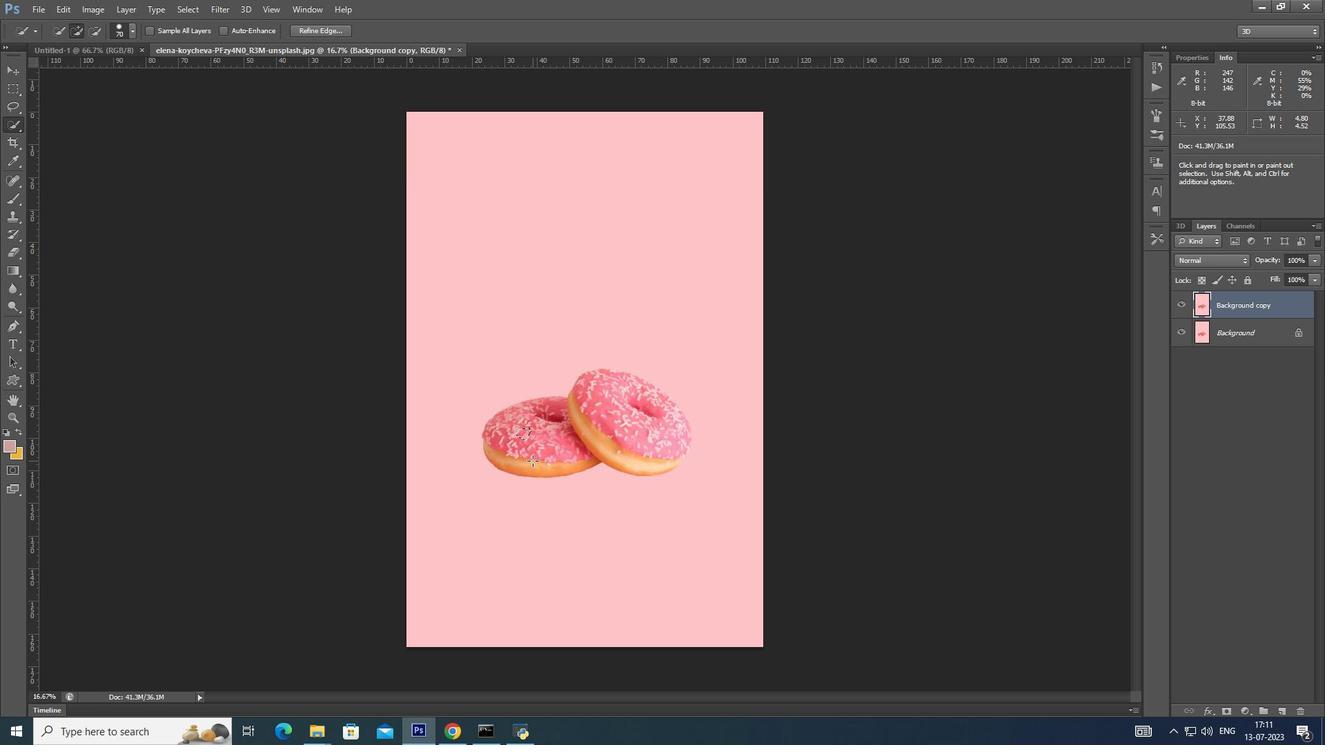 
Action: Mouse moved to (555, 464)
Screenshot: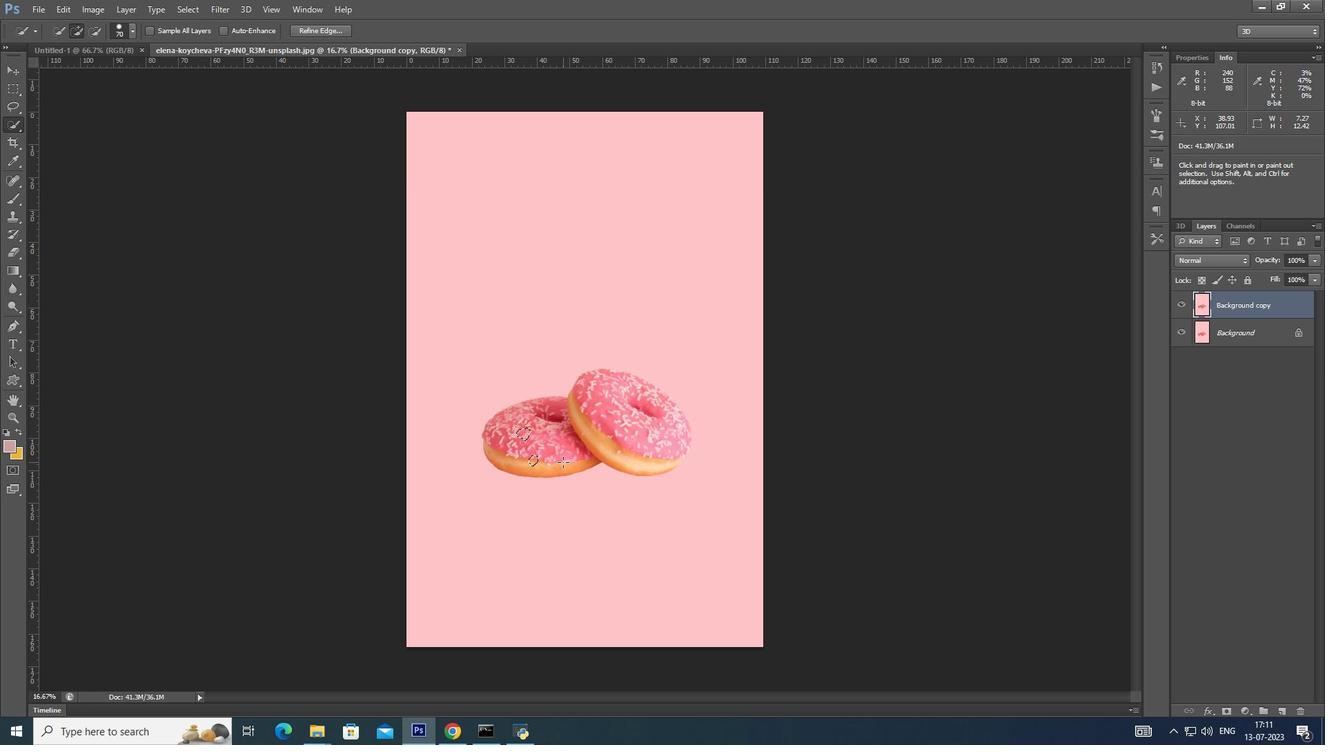 
Action: Mouse pressed left at (555, 464)
Screenshot: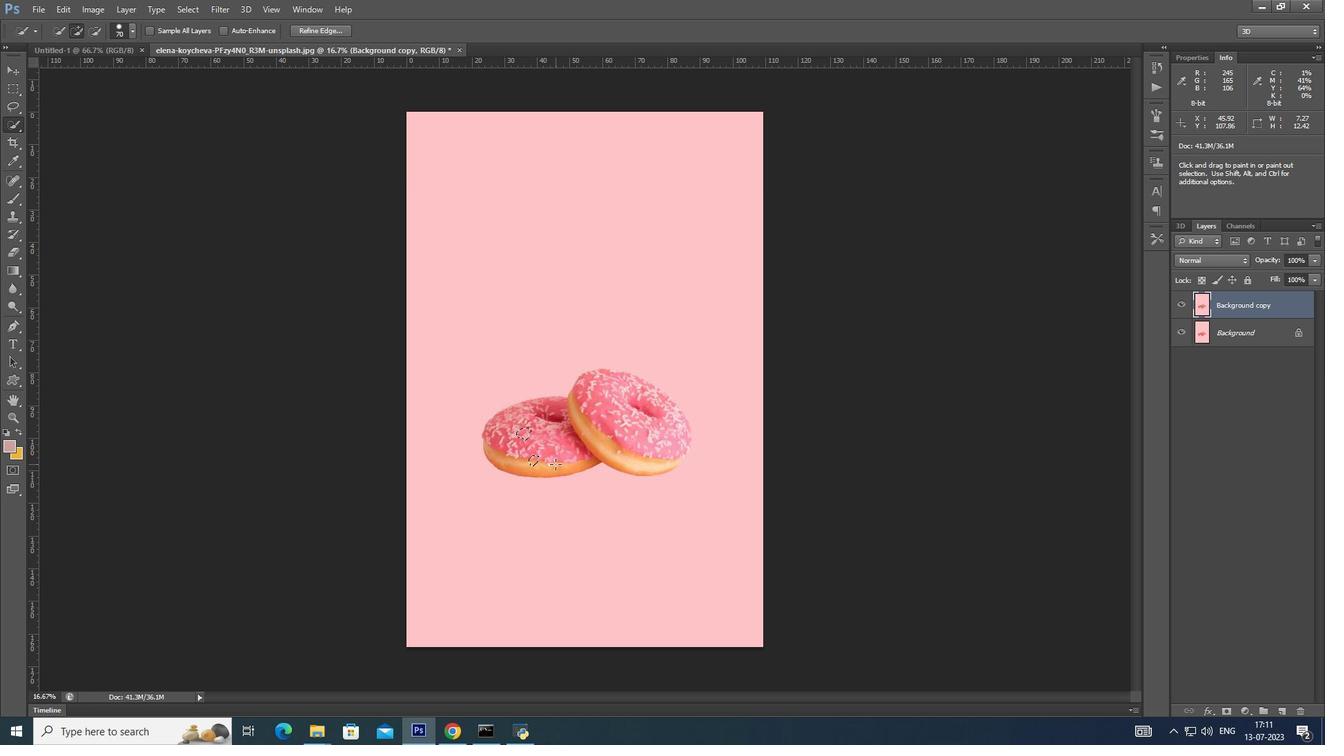
Action: Mouse moved to (549, 419)
Screenshot: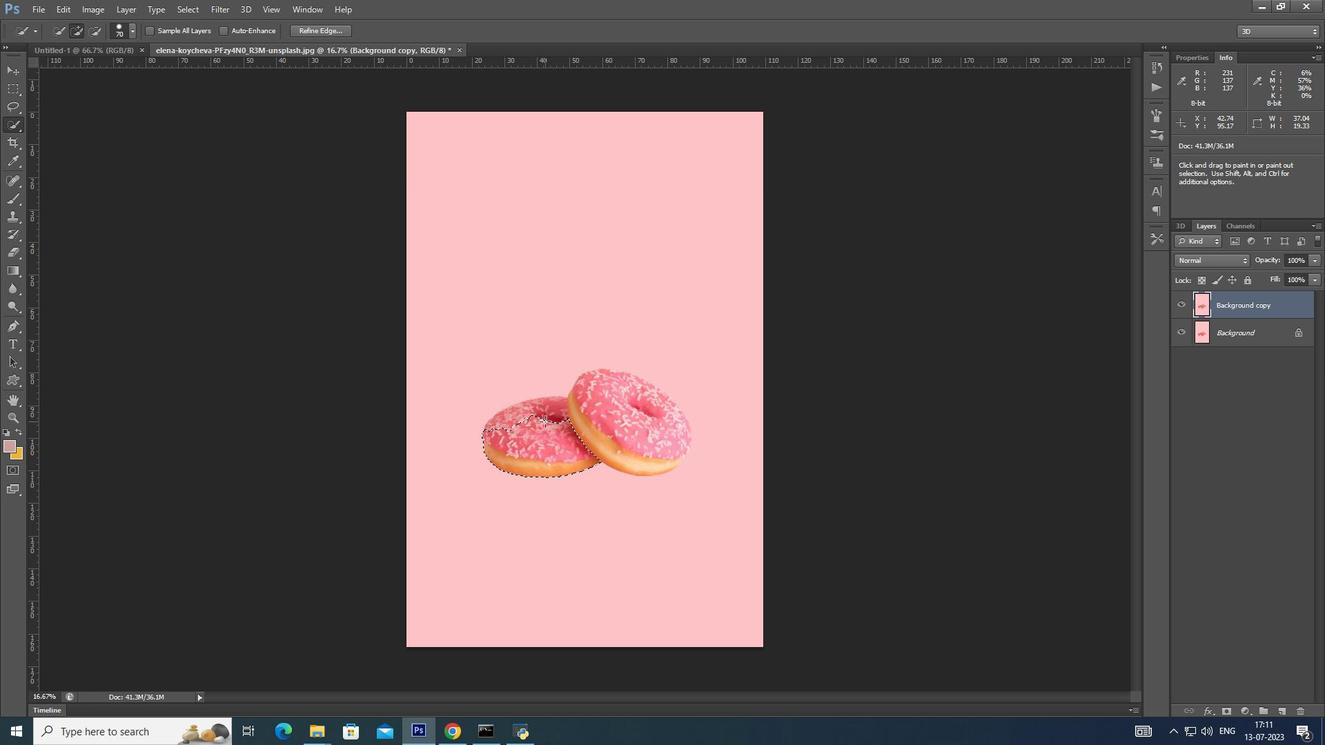 
Action: Mouse pressed left at (549, 419)
Screenshot: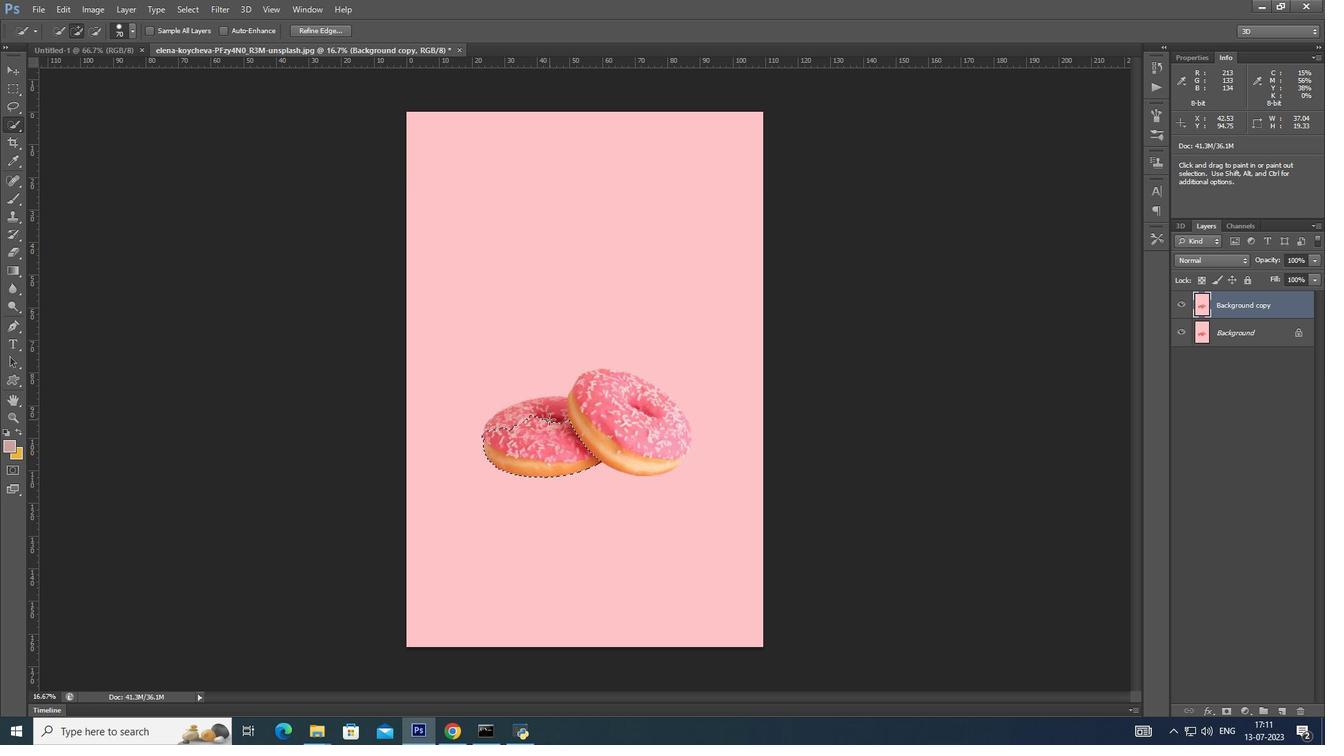 
Action: Mouse moved to (522, 411)
Screenshot: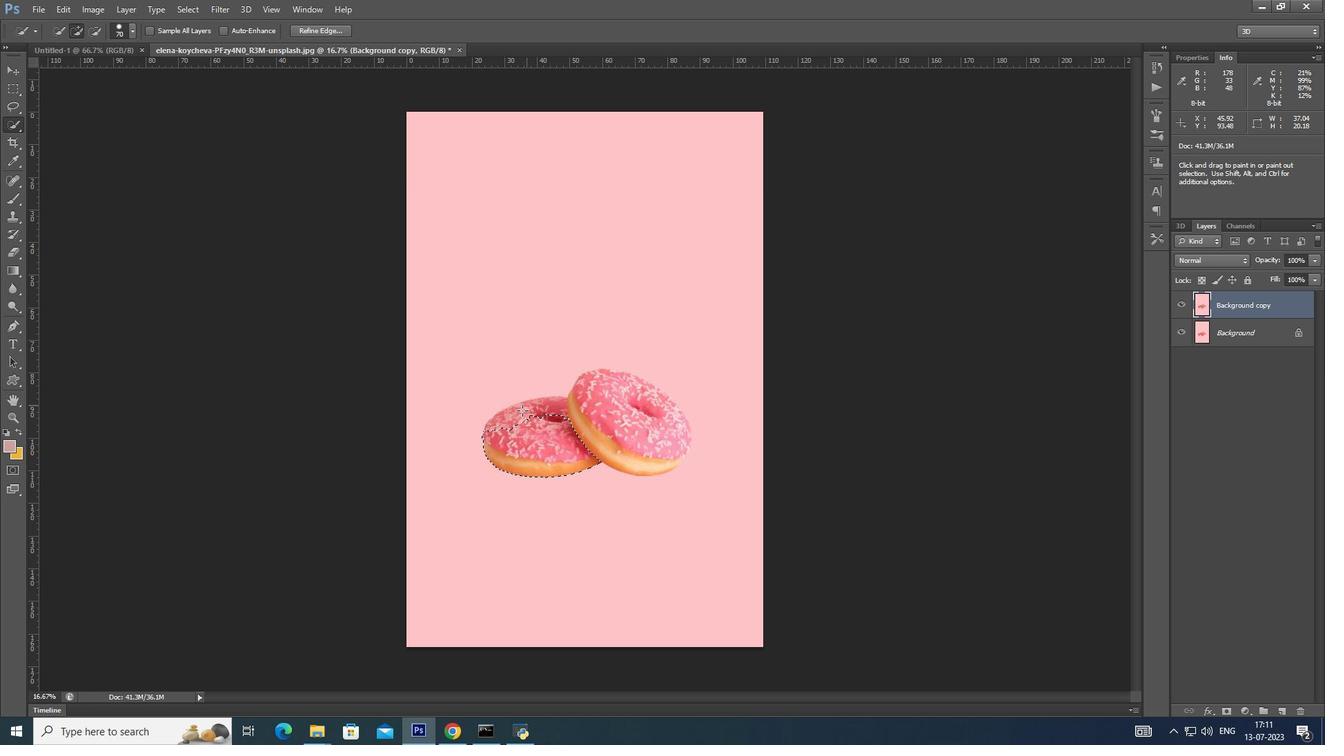 
Action: Mouse pressed left at (522, 411)
Screenshot: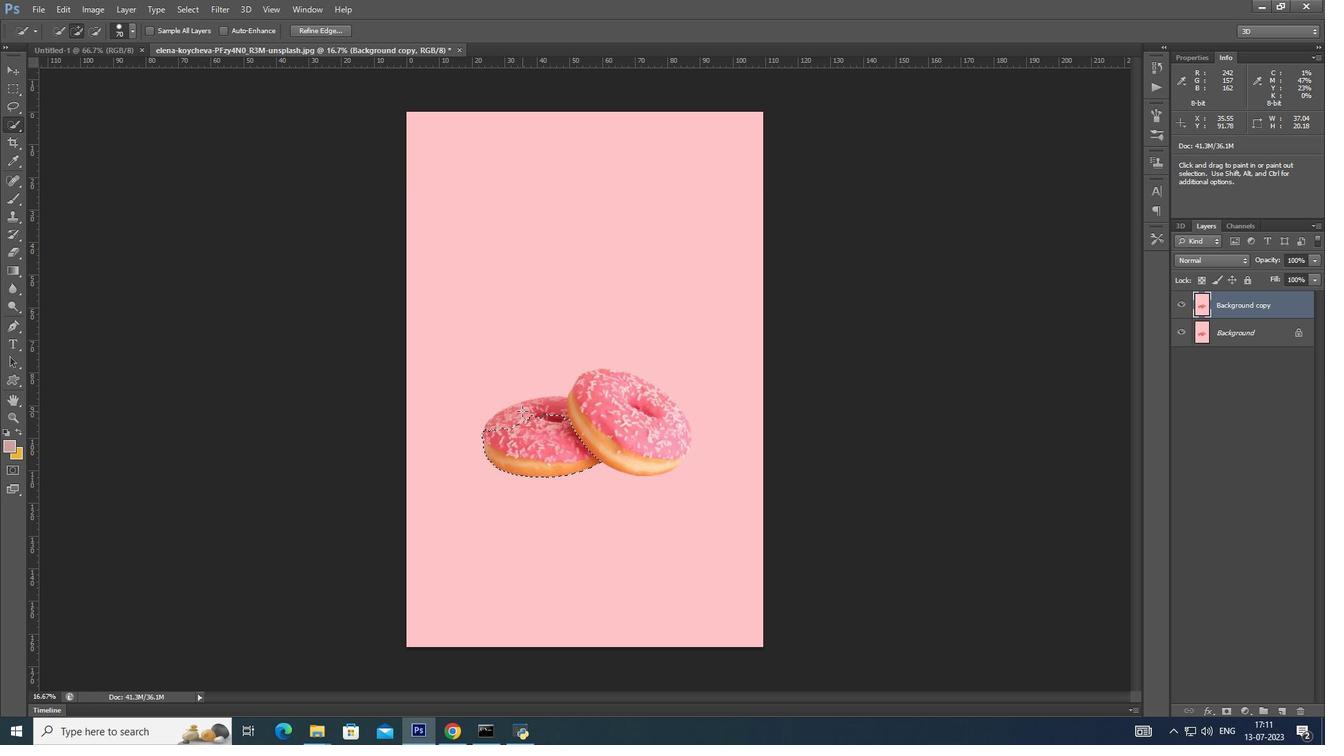 
Action: Mouse moved to (613, 424)
Screenshot: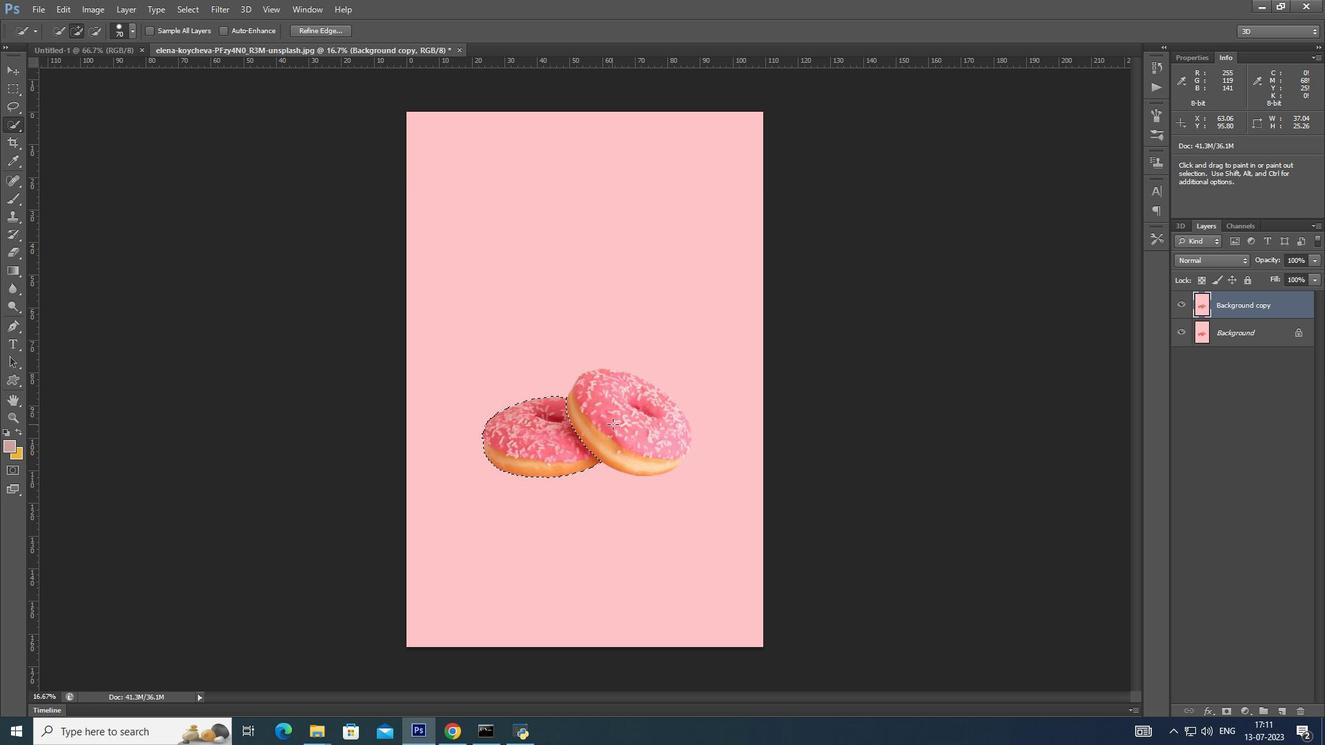 
Action: Mouse pressed left at (613, 424)
Screenshot: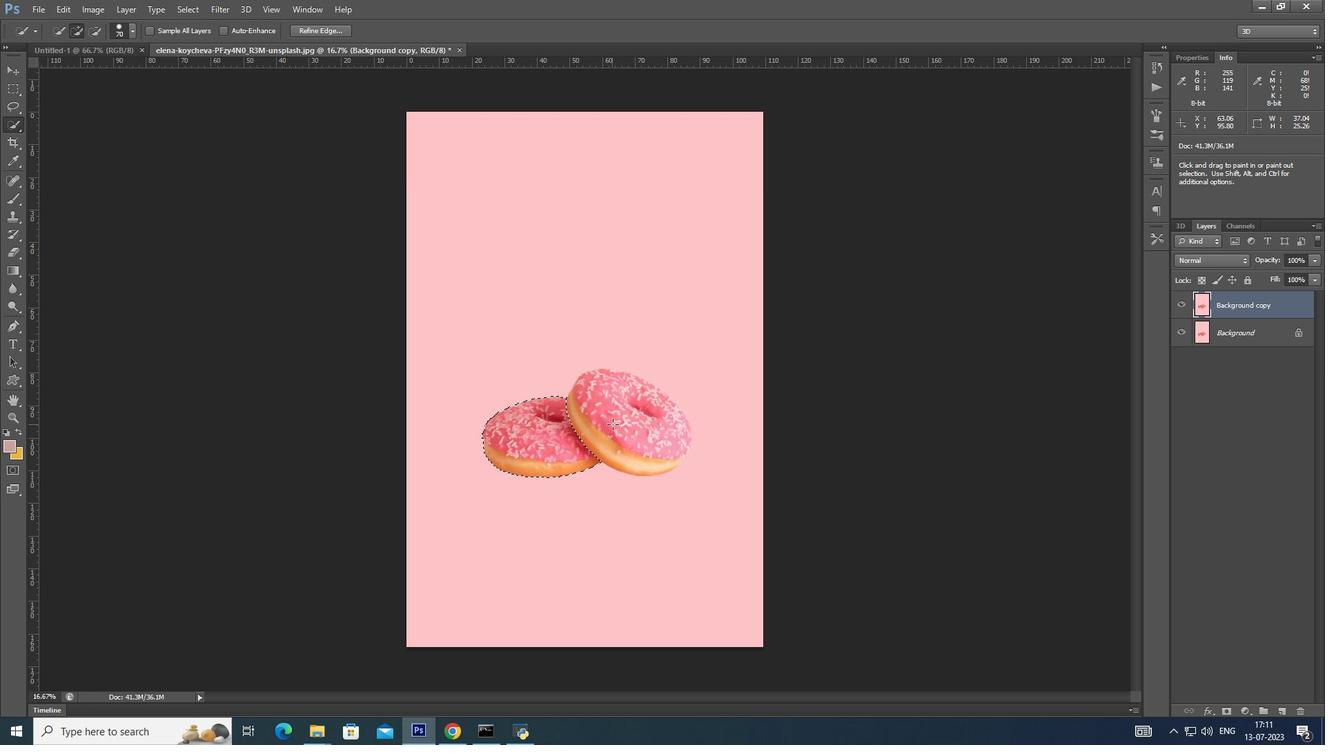 
Action: Mouse moved to (609, 452)
Screenshot: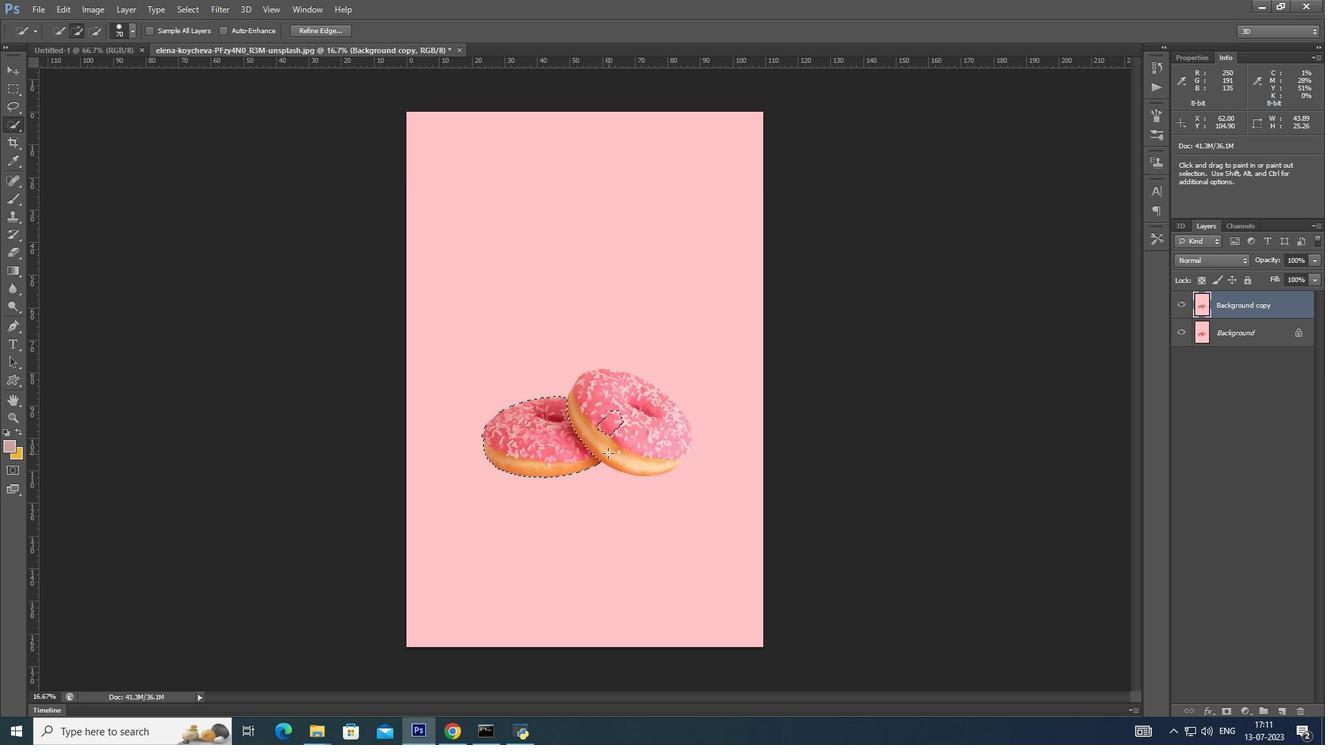 
Action: Mouse pressed left at (609, 452)
Screenshot: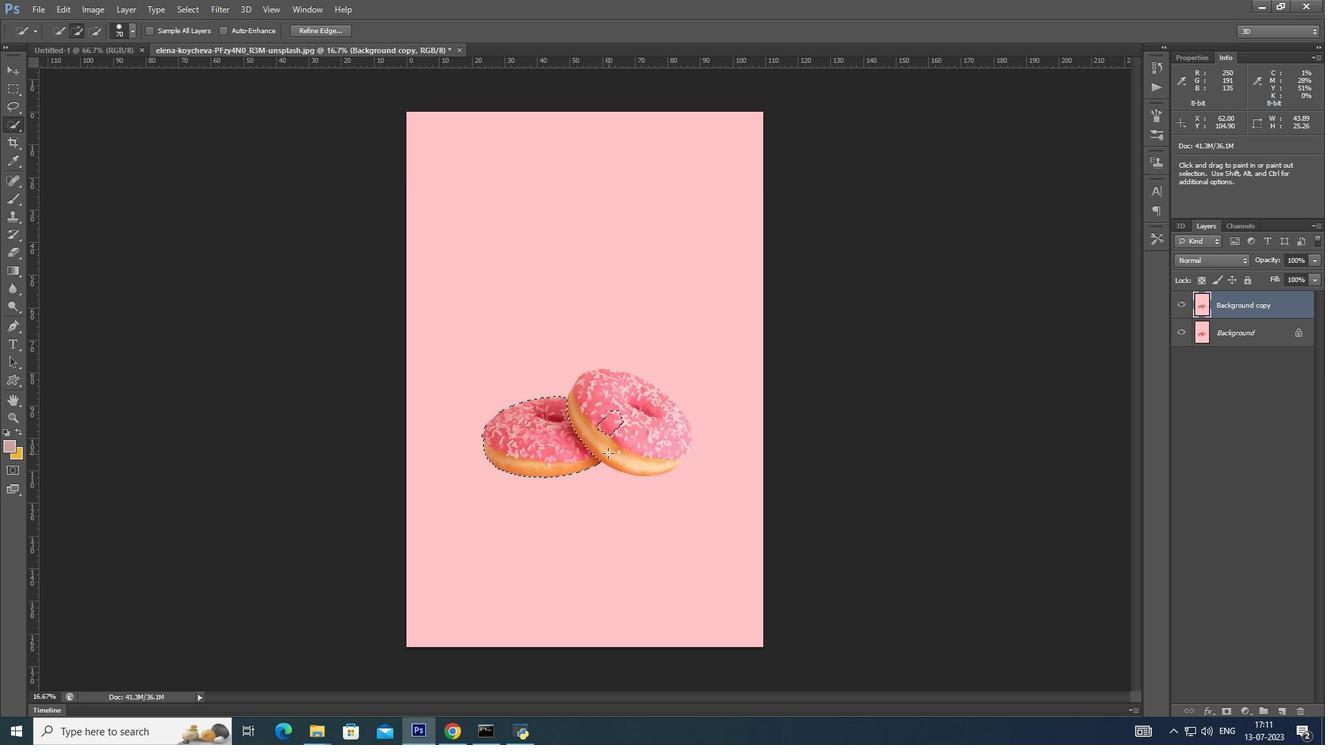 
Action: Mouse moved to (649, 453)
Screenshot: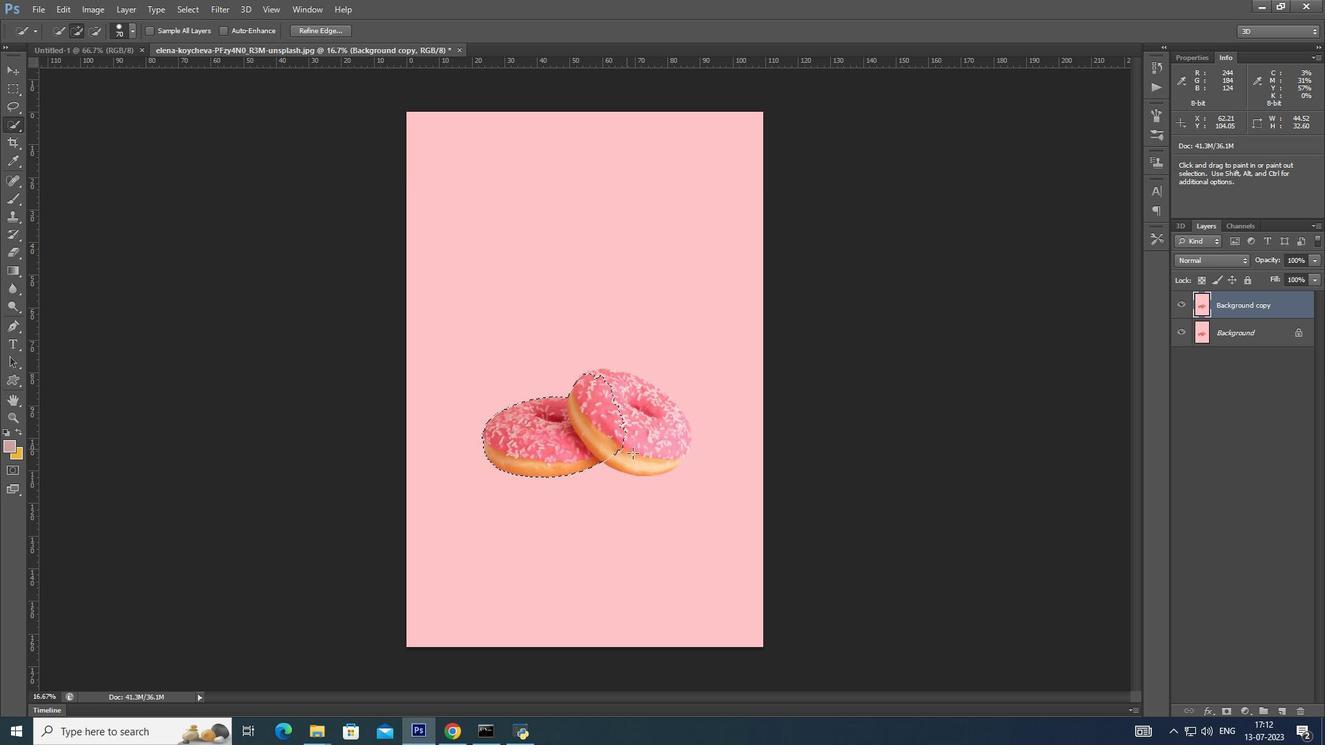 
Action: Mouse pressed left at (649, 453)
Screenshot: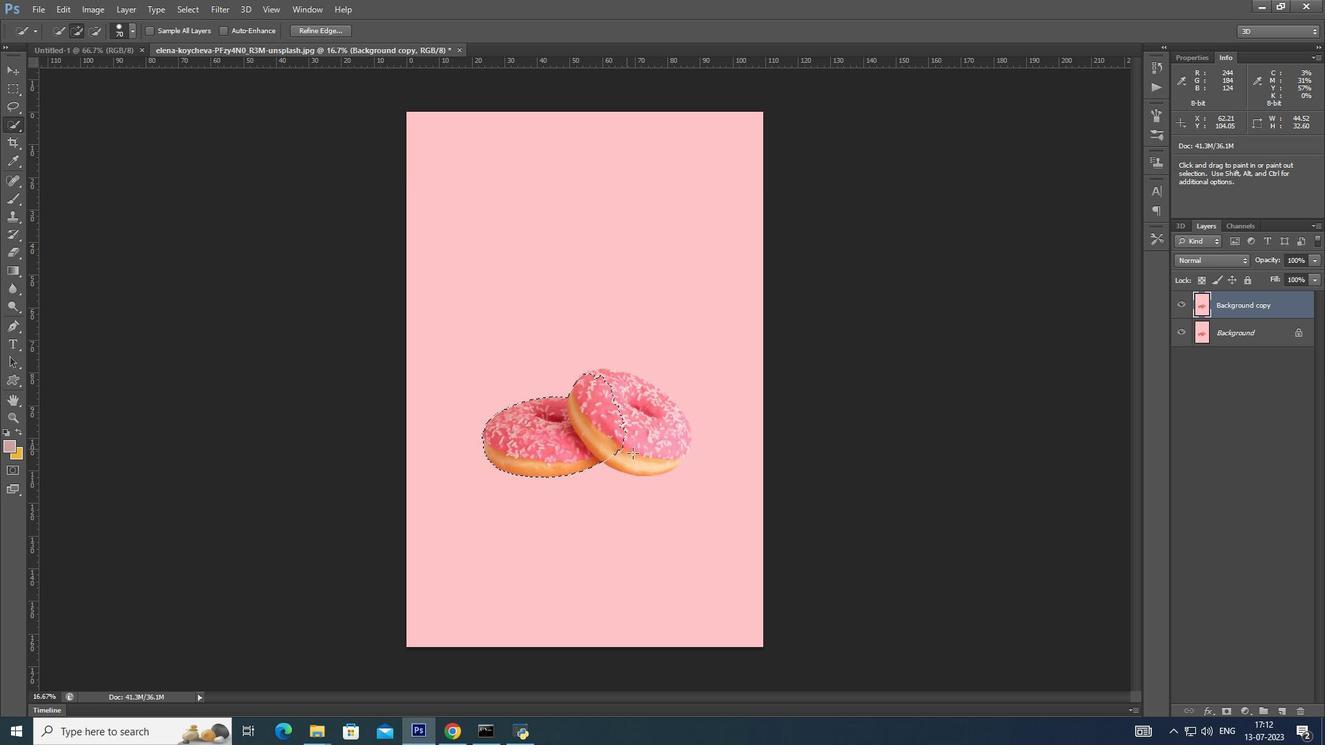 
Action: Mouse moved to (678, 429)
Screenshot: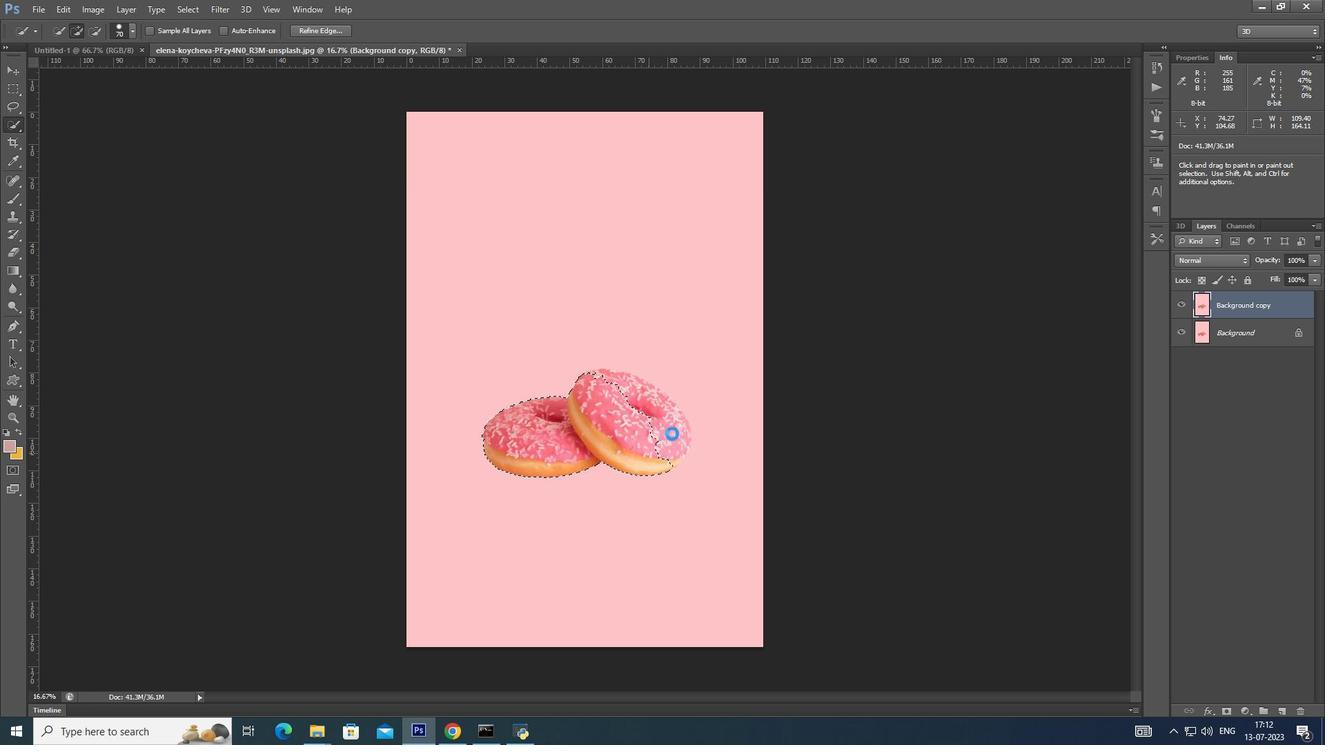 
Action: Mouse pressed left at (678, 429)
Screenshot: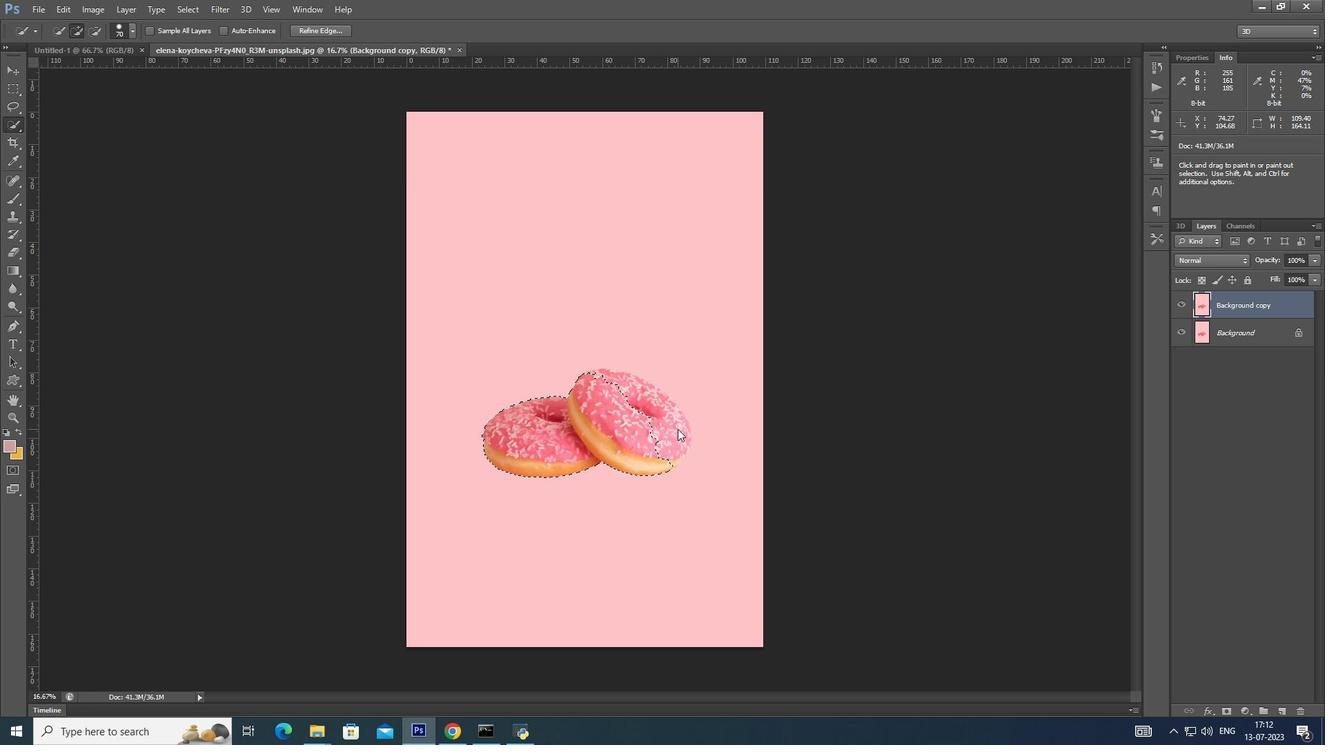 
Action: Mouse moved to (660, 404)
Screenshot: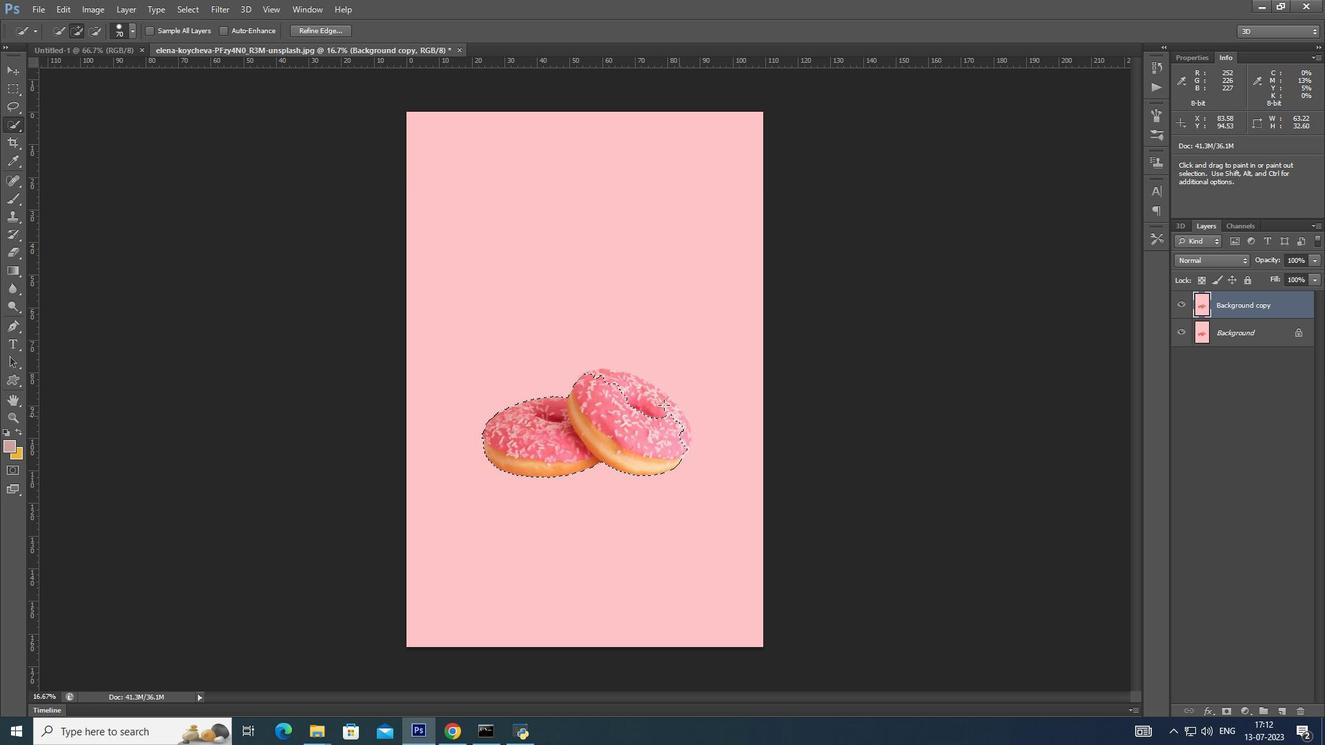 
Action: Mouse pressed left at (660, 404)
Screenshot: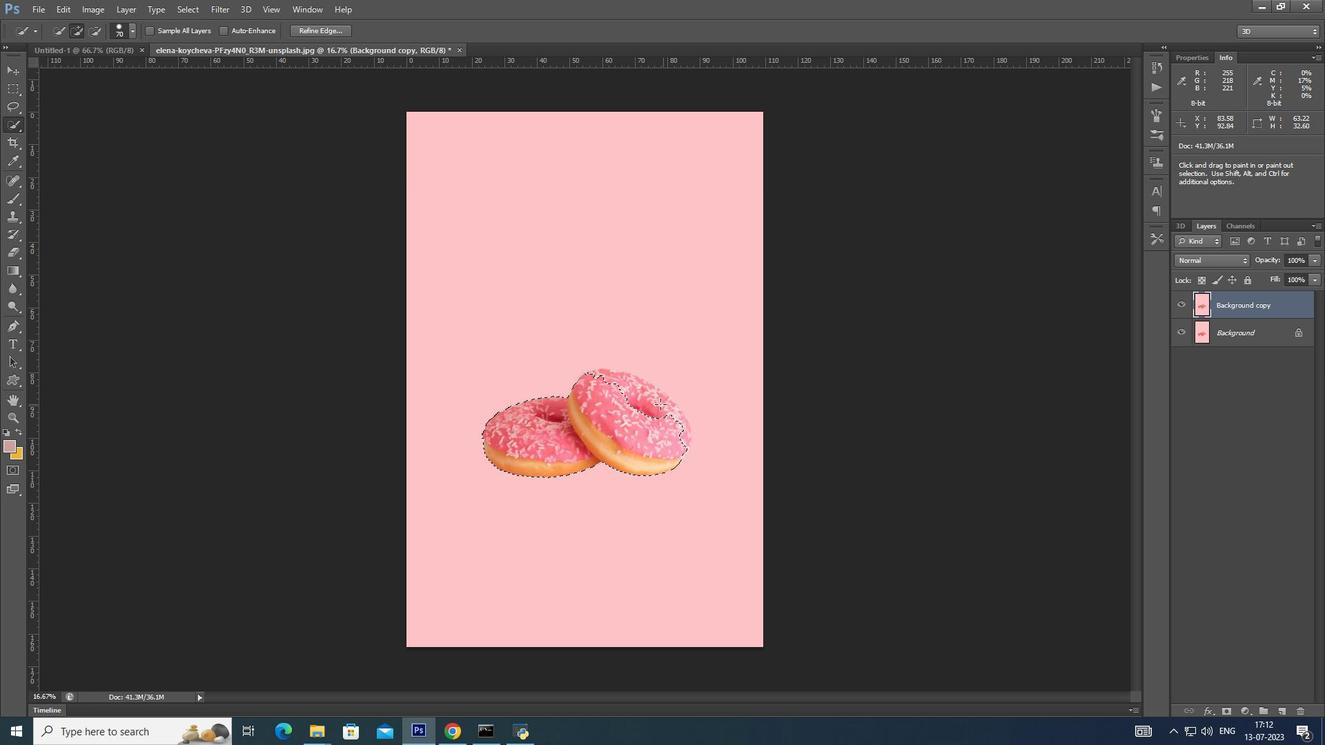 
Action: Mouse moved to (611, 377)
Screenshot: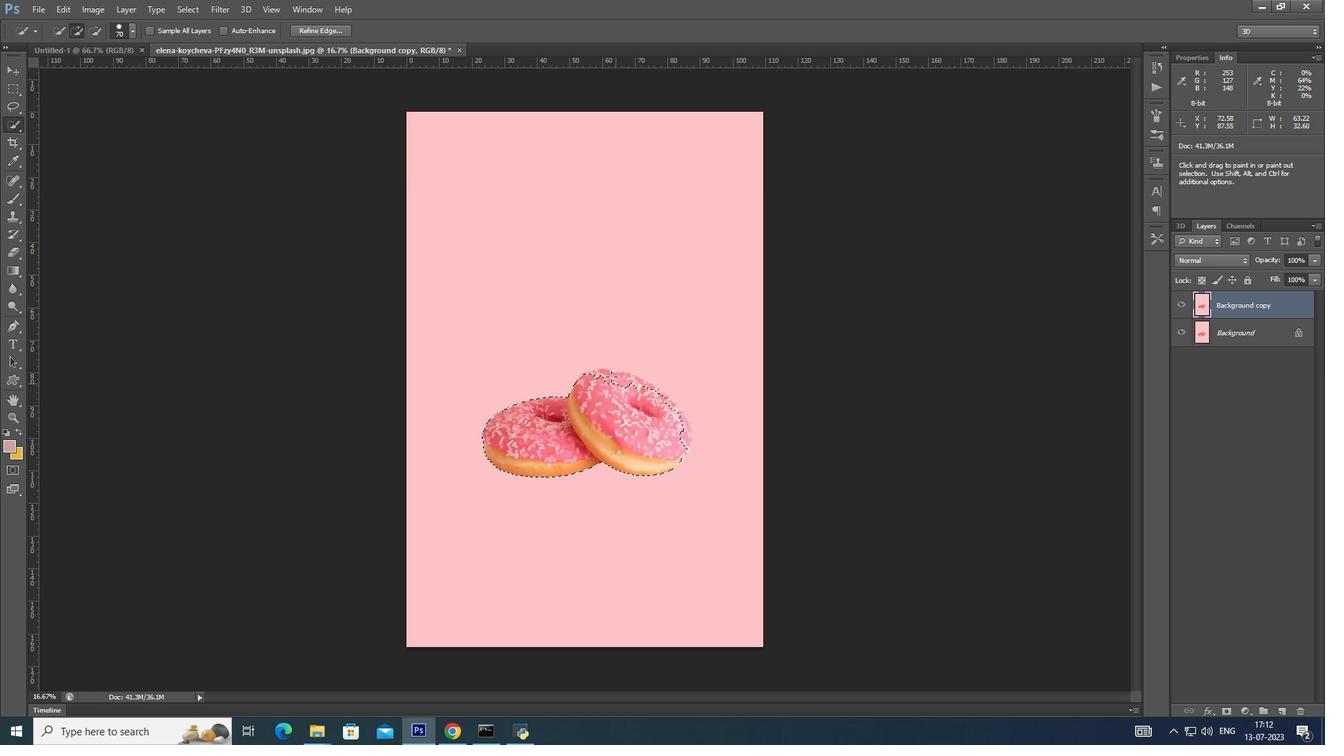 
Action: Mouse pressed left at (611, 377)
Screenshot: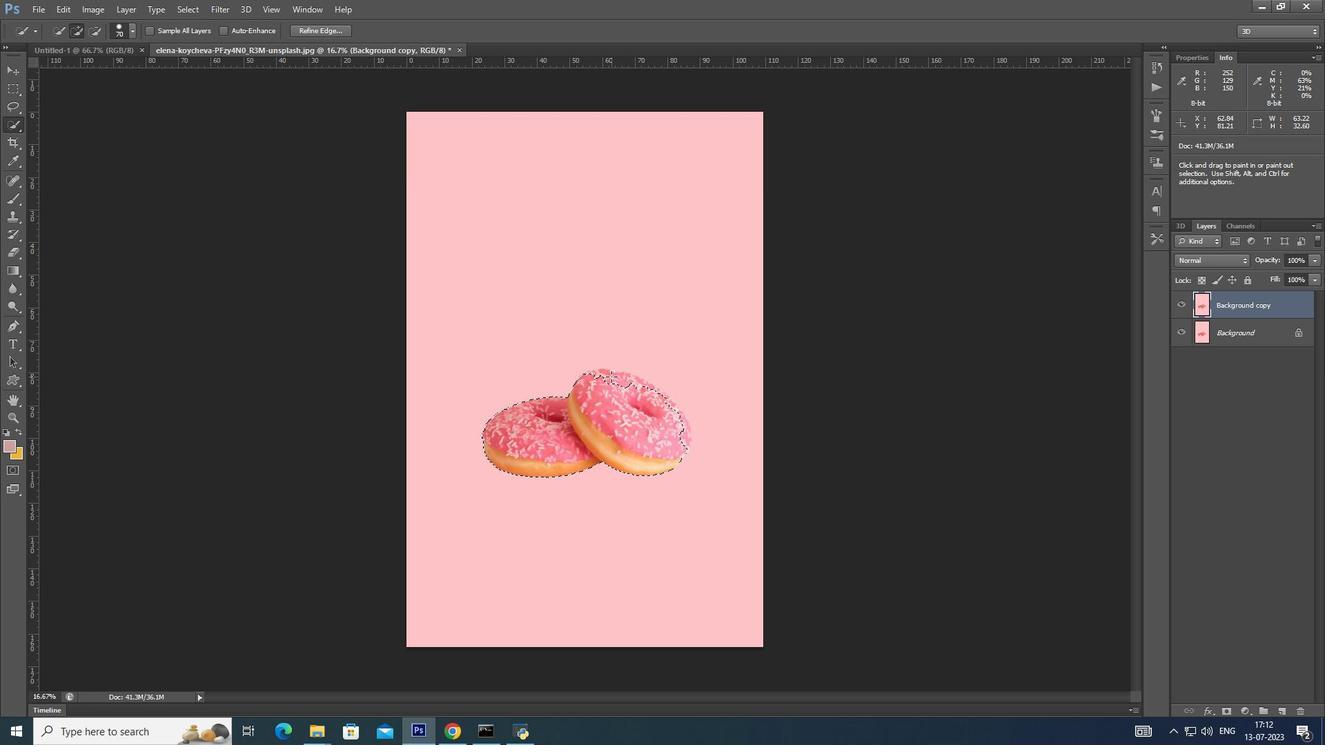 
Action: Mouse moved to (596, 373)
Screenshot: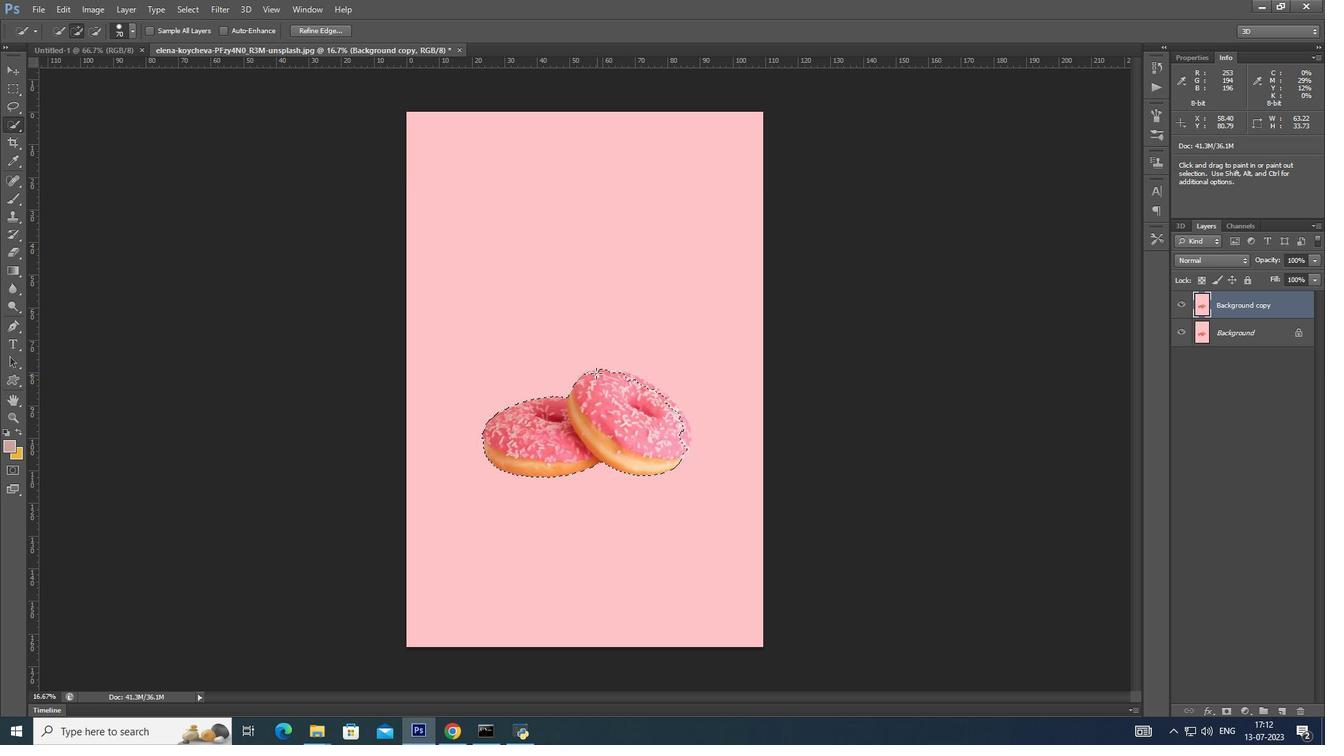 
Action: Mouse pressed left at (596, 373)
Screenshot: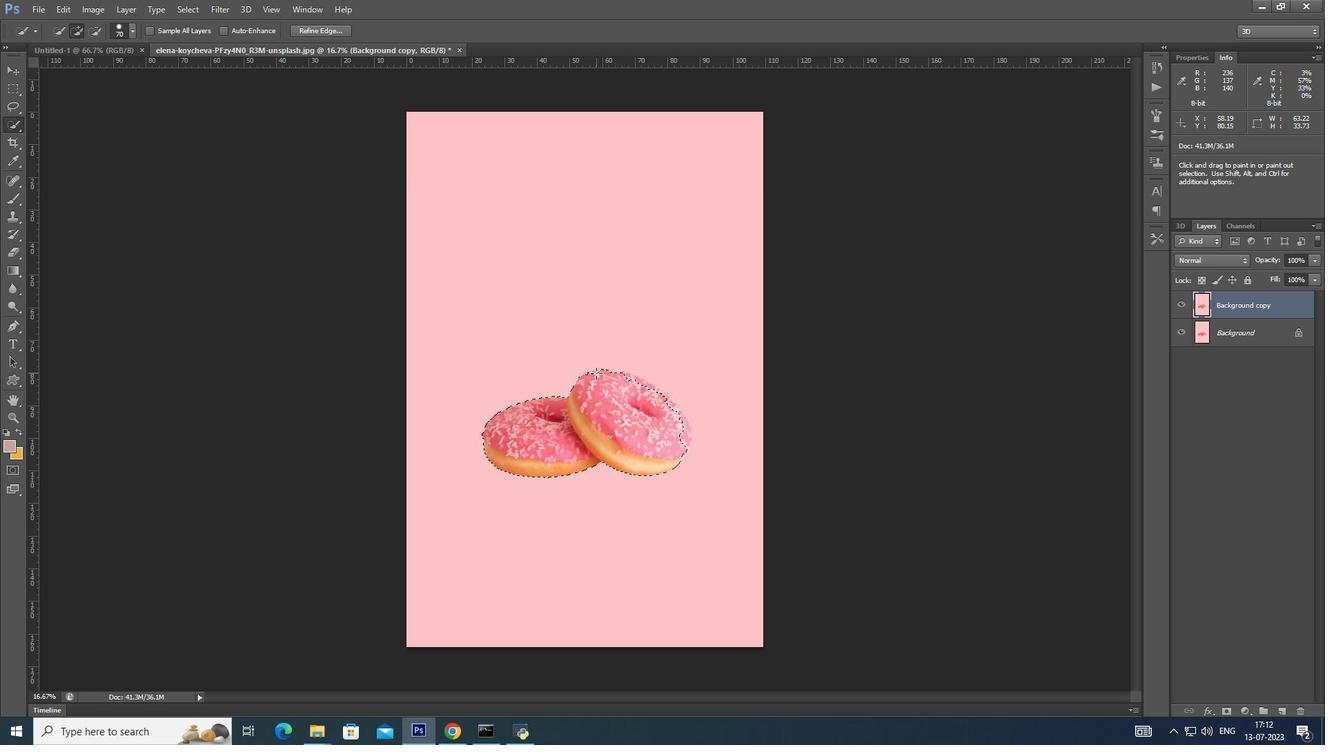 
Action: Mouse moved to (678, 410)
Screenshot: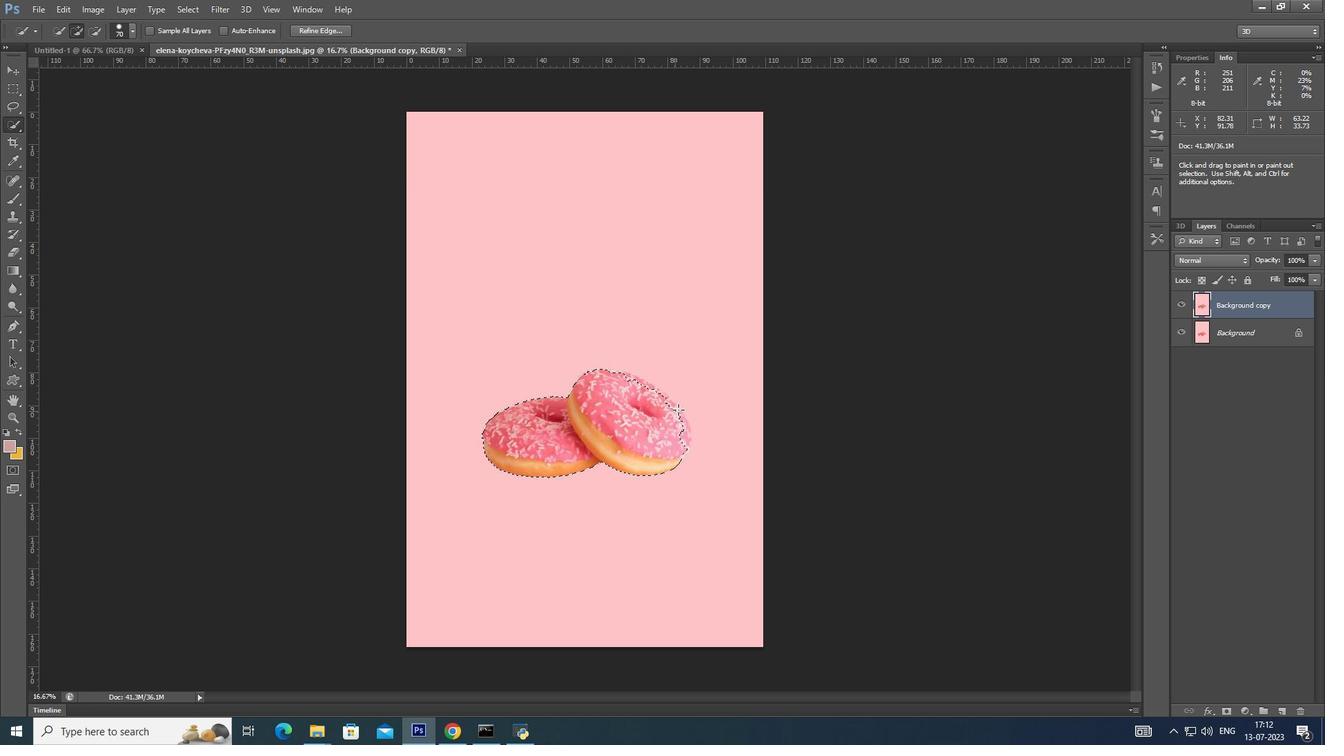 
Action: Mouse pressed left at (678, 410)
Screenshot: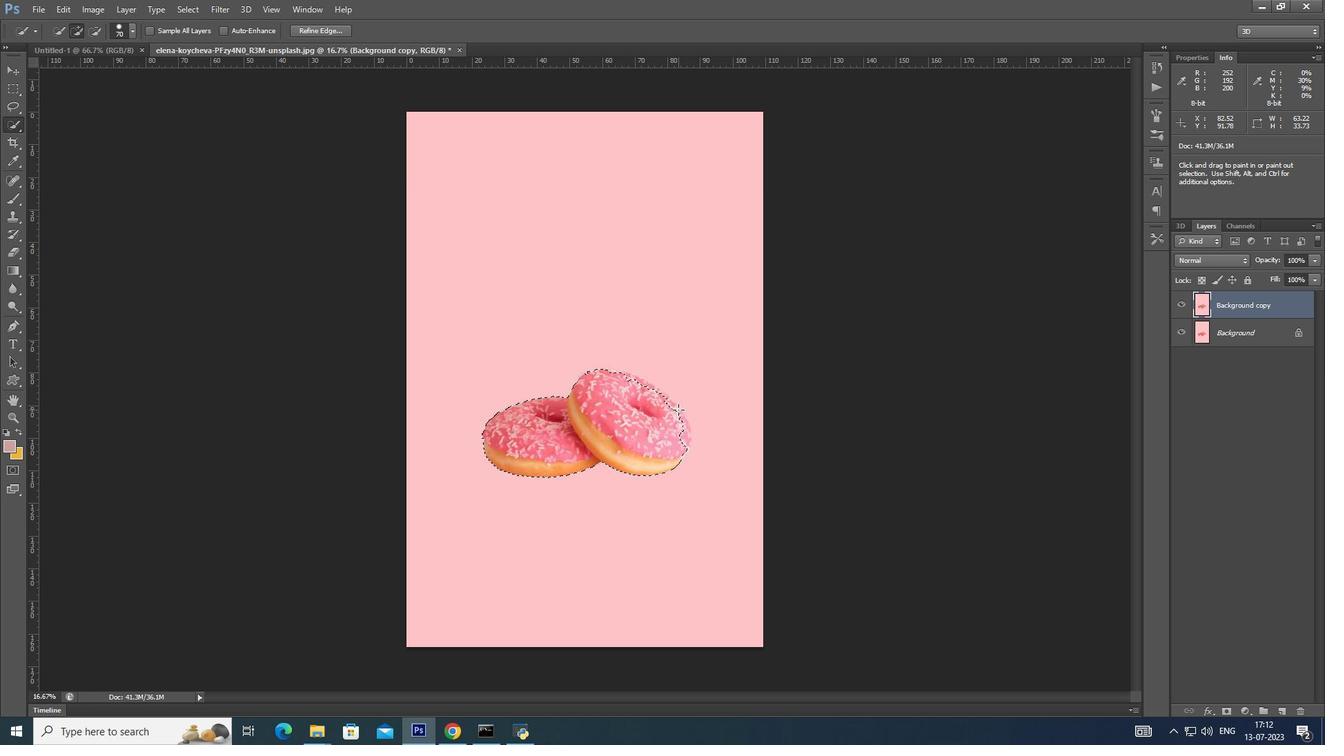 
Action: Mouse moved to (689, 426)
Screenshot: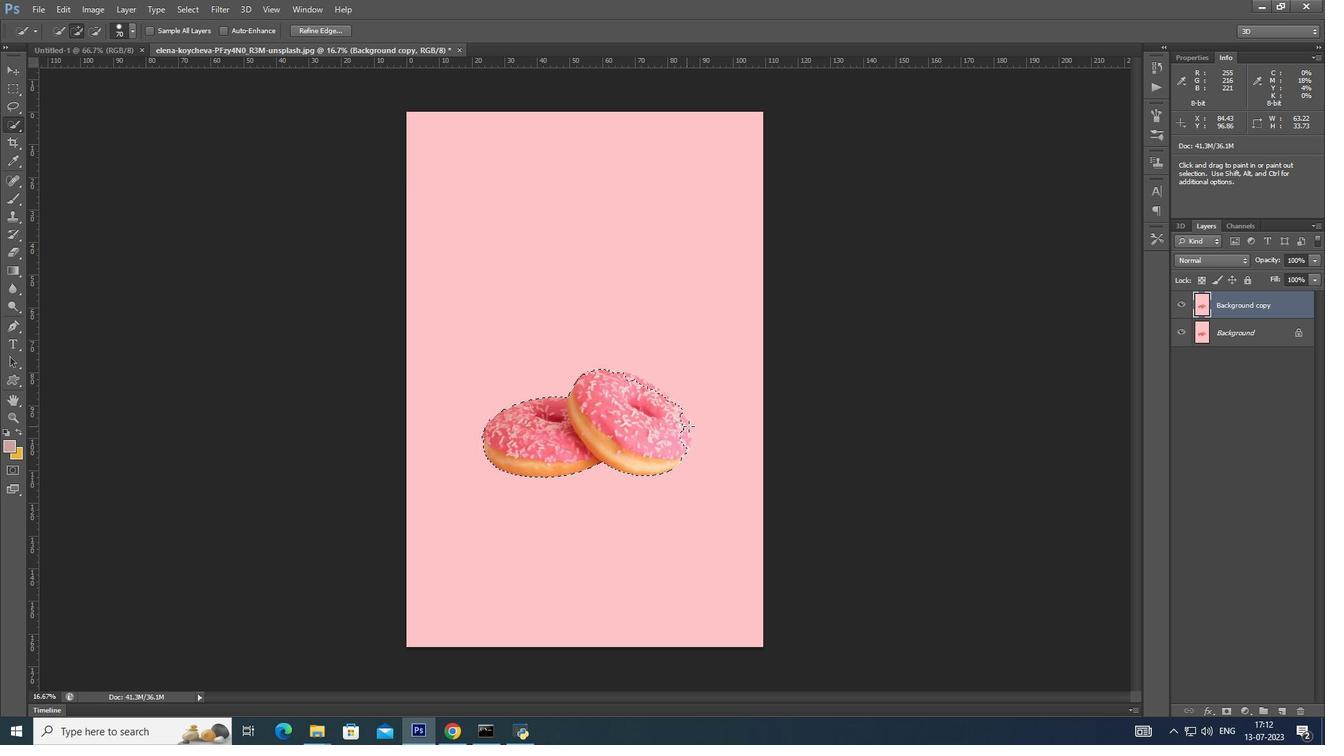 
Action: Mouse pressed left at (689, 426)
Screenshot: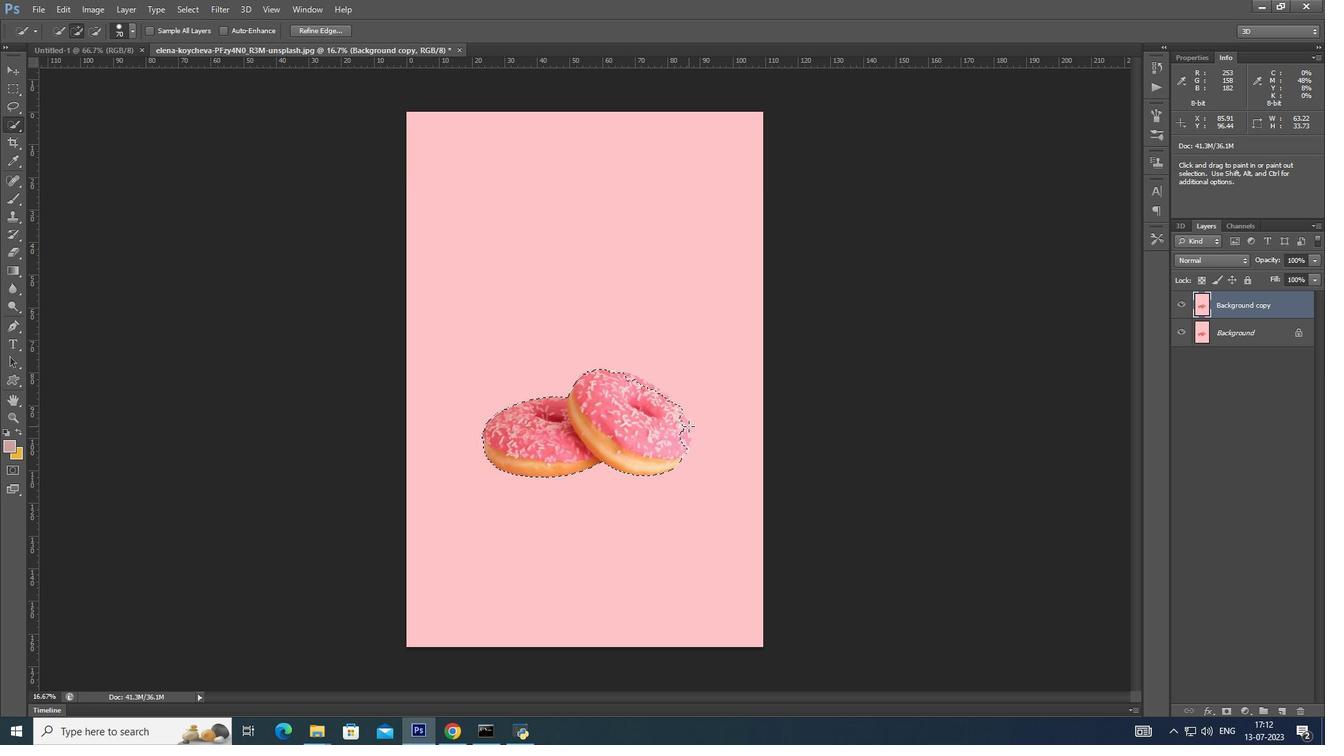 
Action: Mouse moved to (682, 438)
Screenshot: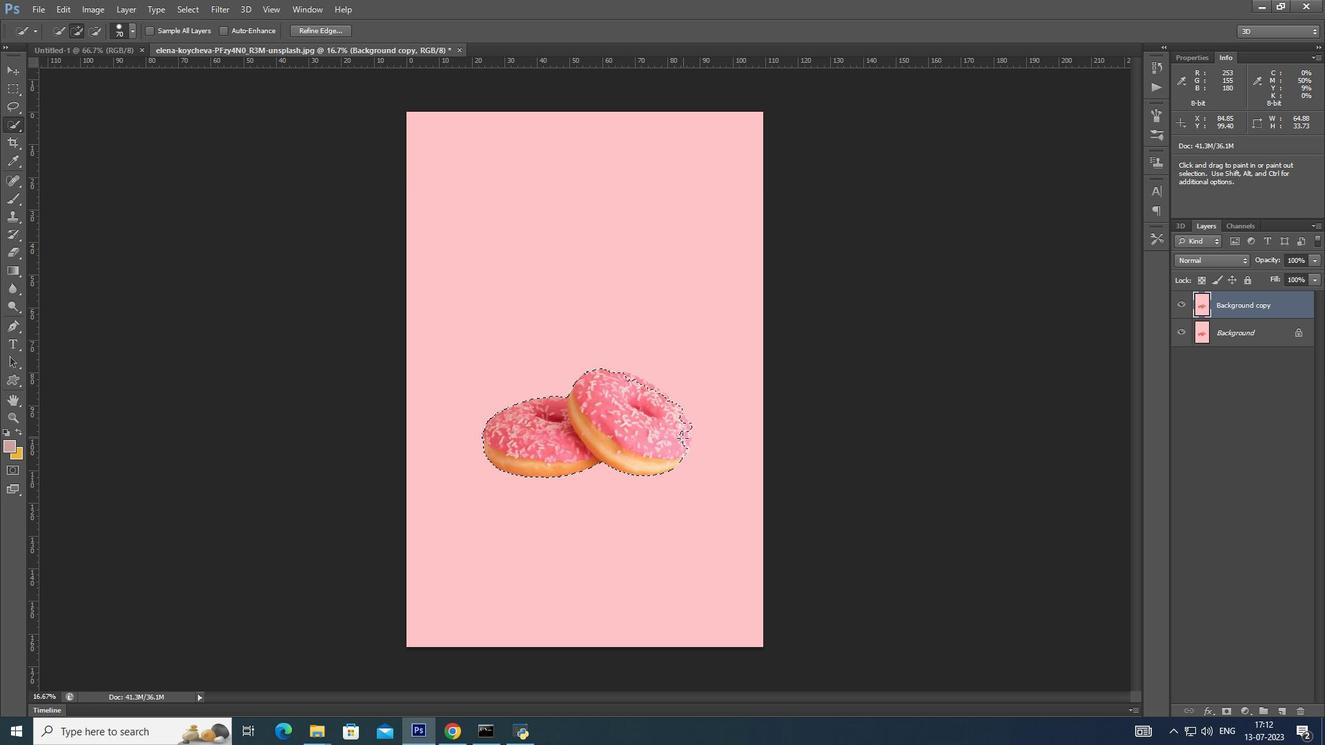 
Action: Mouse pressed left at (682, 438)
Screenshot: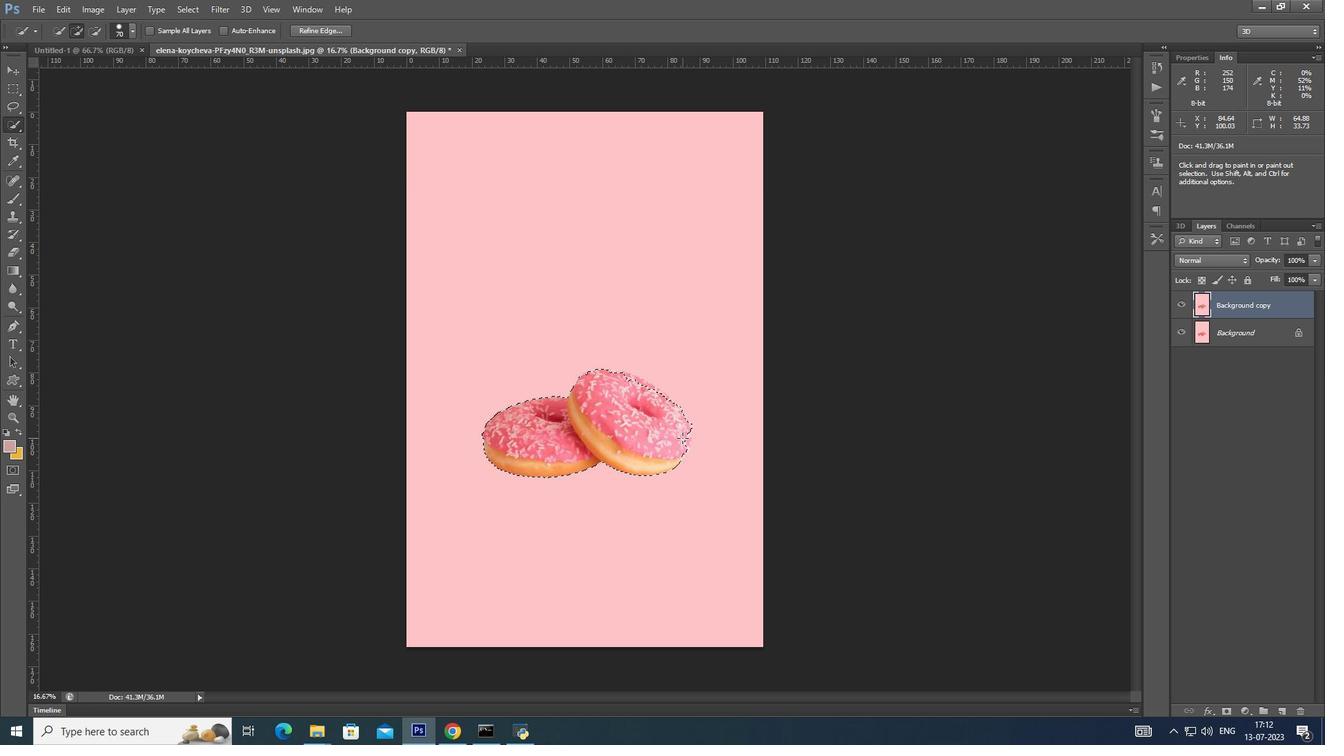 
Action: Mouse moved to (688, 435)
Screenshot: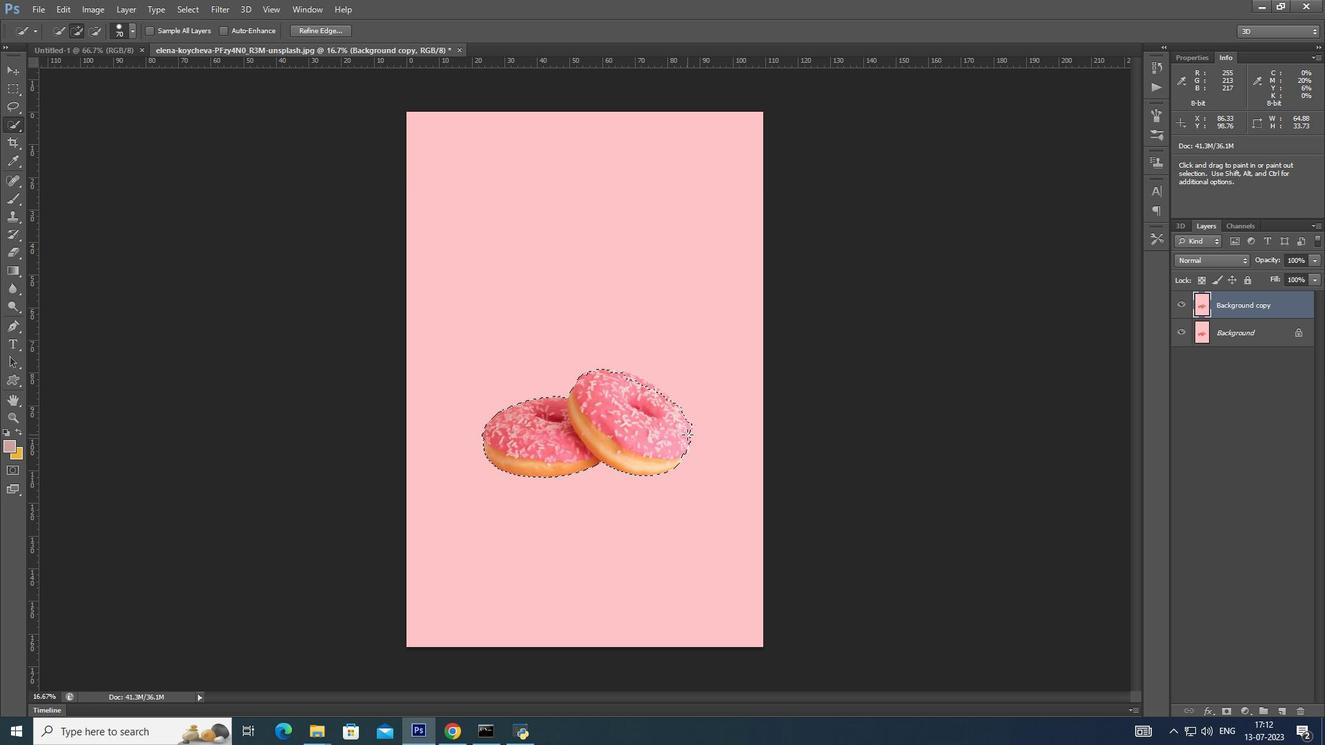 
Action: Mouse pressed left at (688, 435)
Screenshot: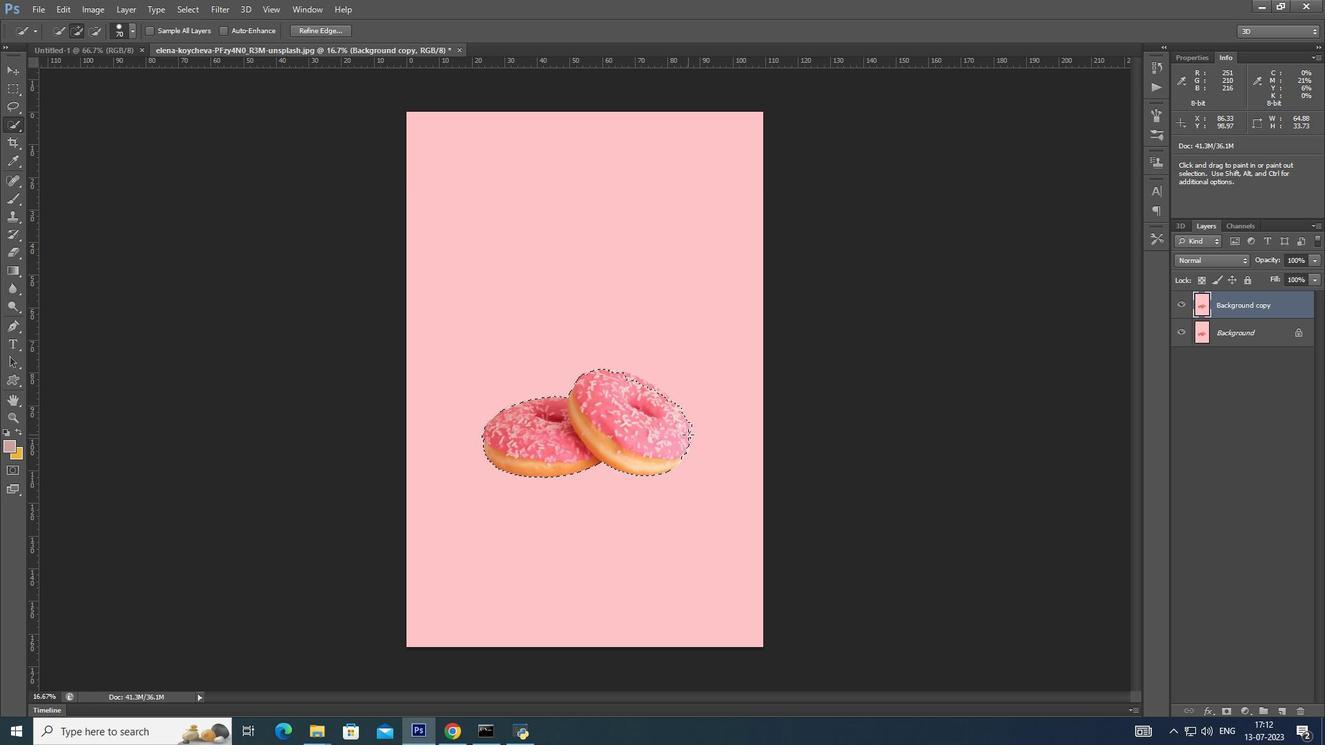 
Action: Mouse moved to (634, 379)
Screenshot: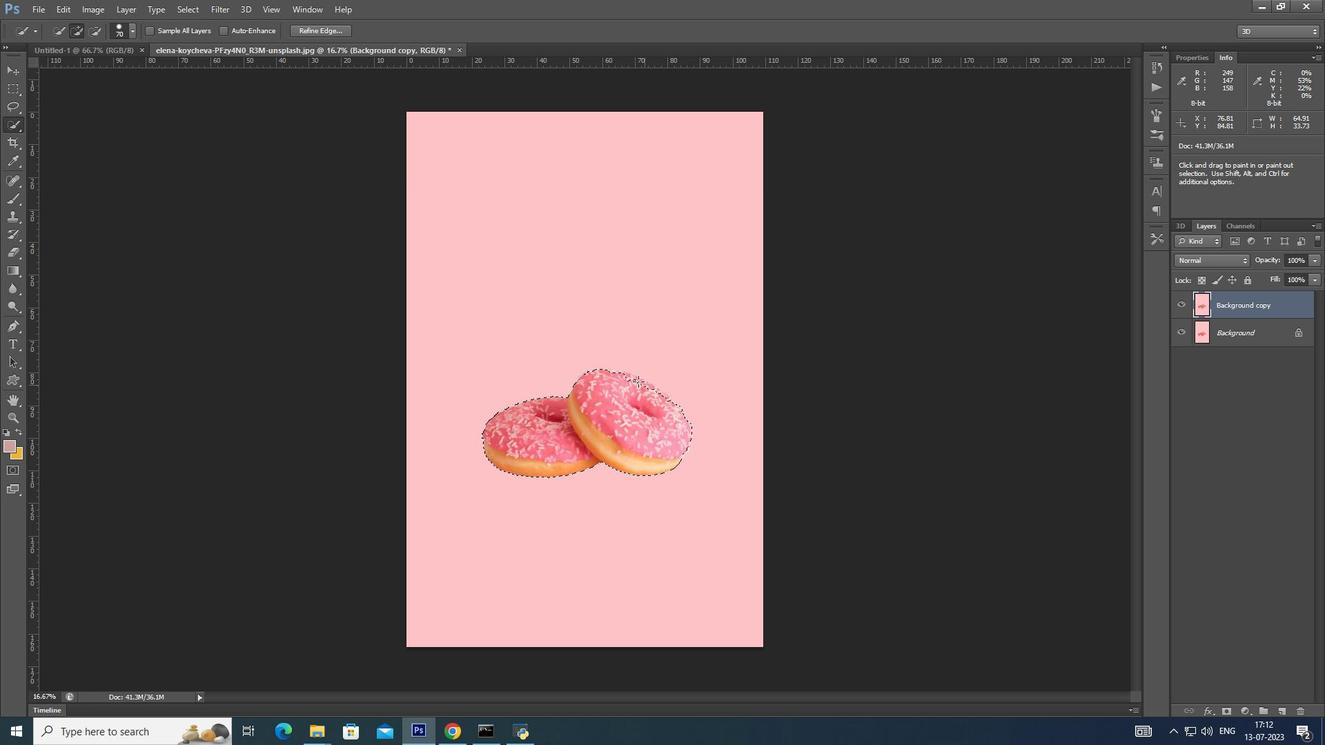 
Action: Mouse pressed left at (634, 379)
Screenshot: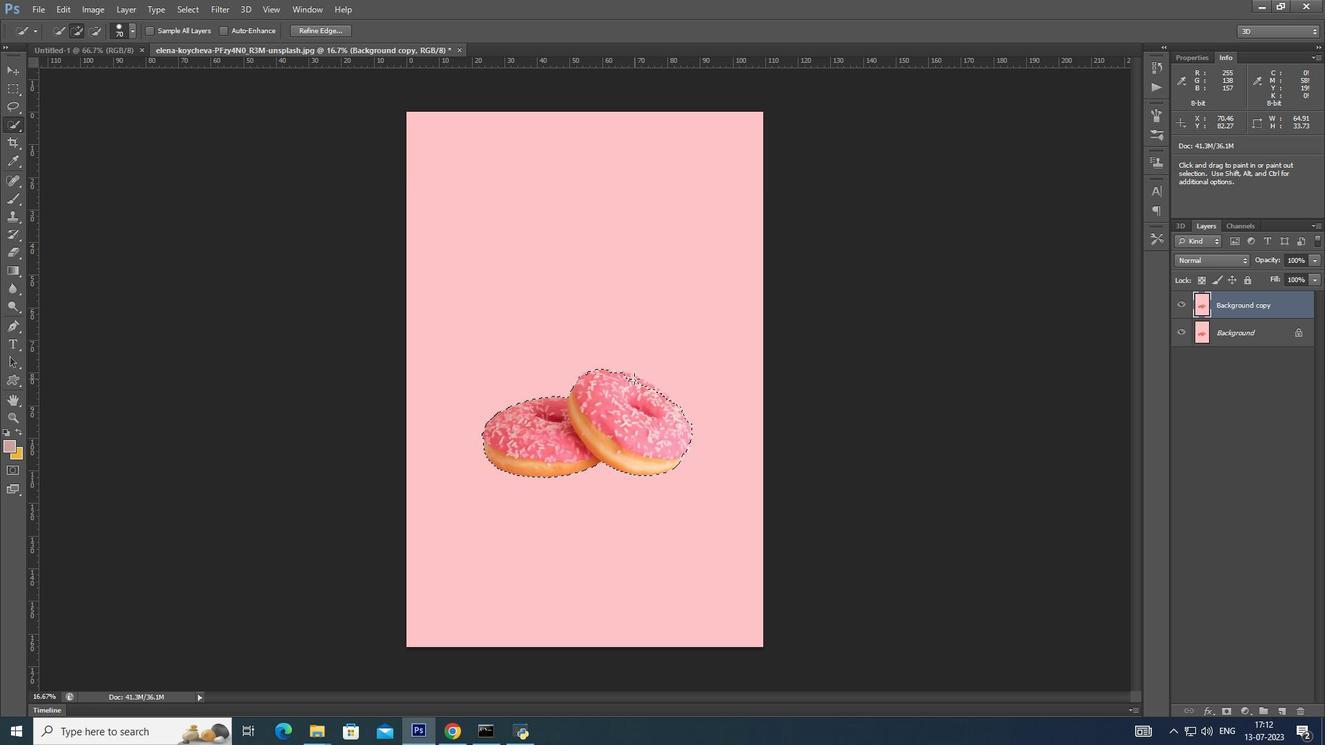 
Action: Mouse moved to (665, 394)
Screenshot: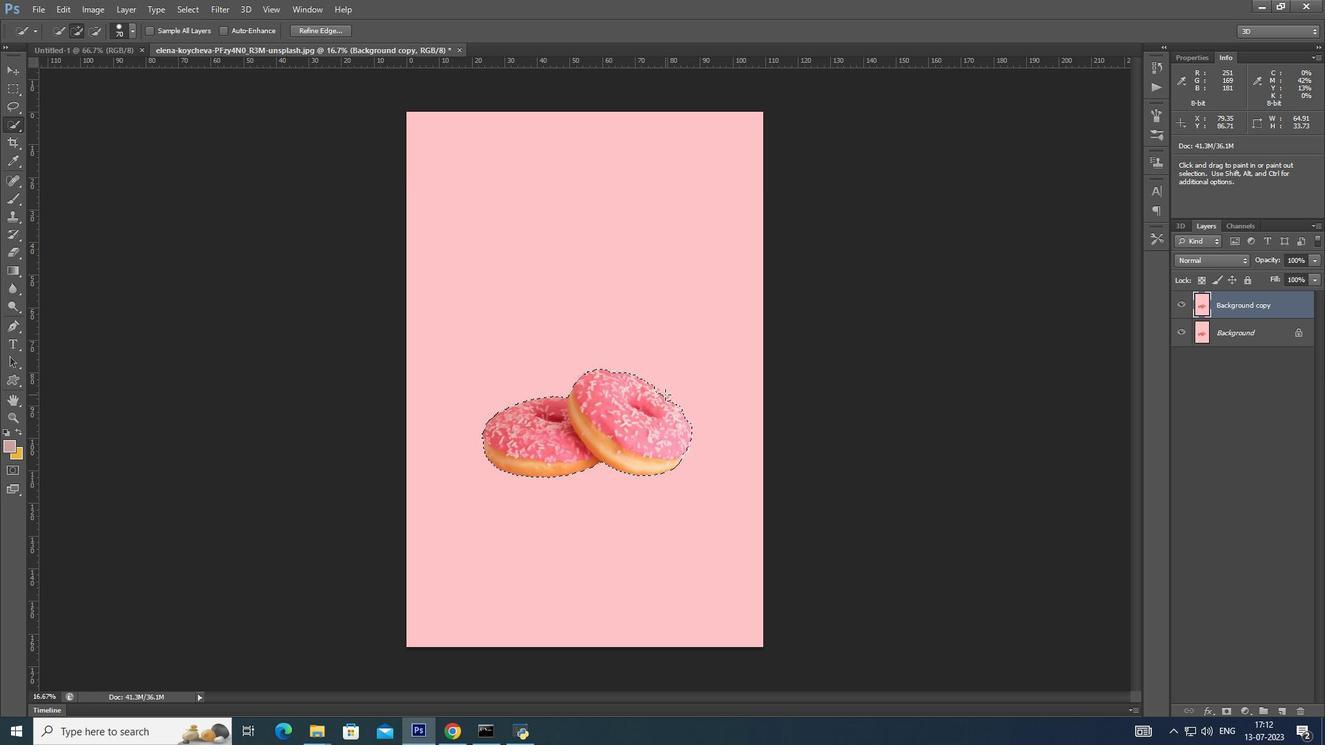 
Action: Mouse pressed left at (665, 394)
Screenshot: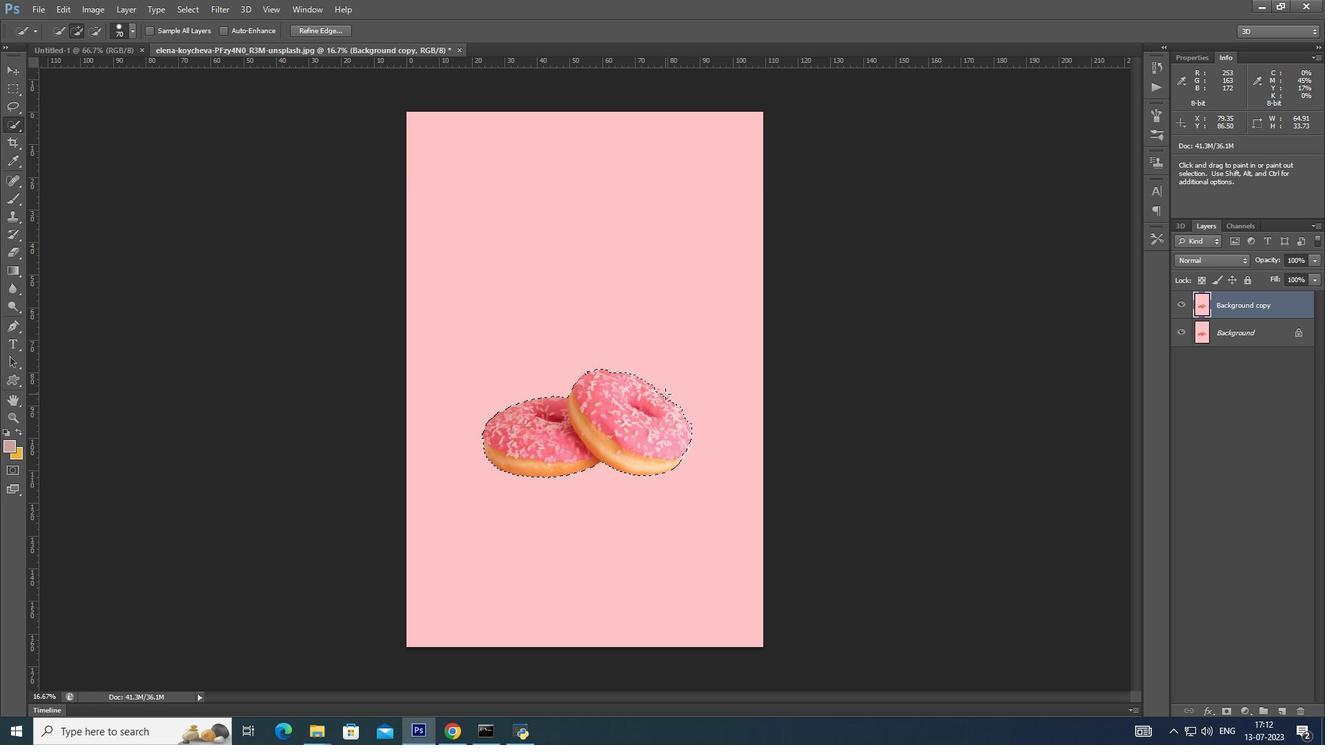 
Action: Mouse moved to (614, 370)
Screenshot: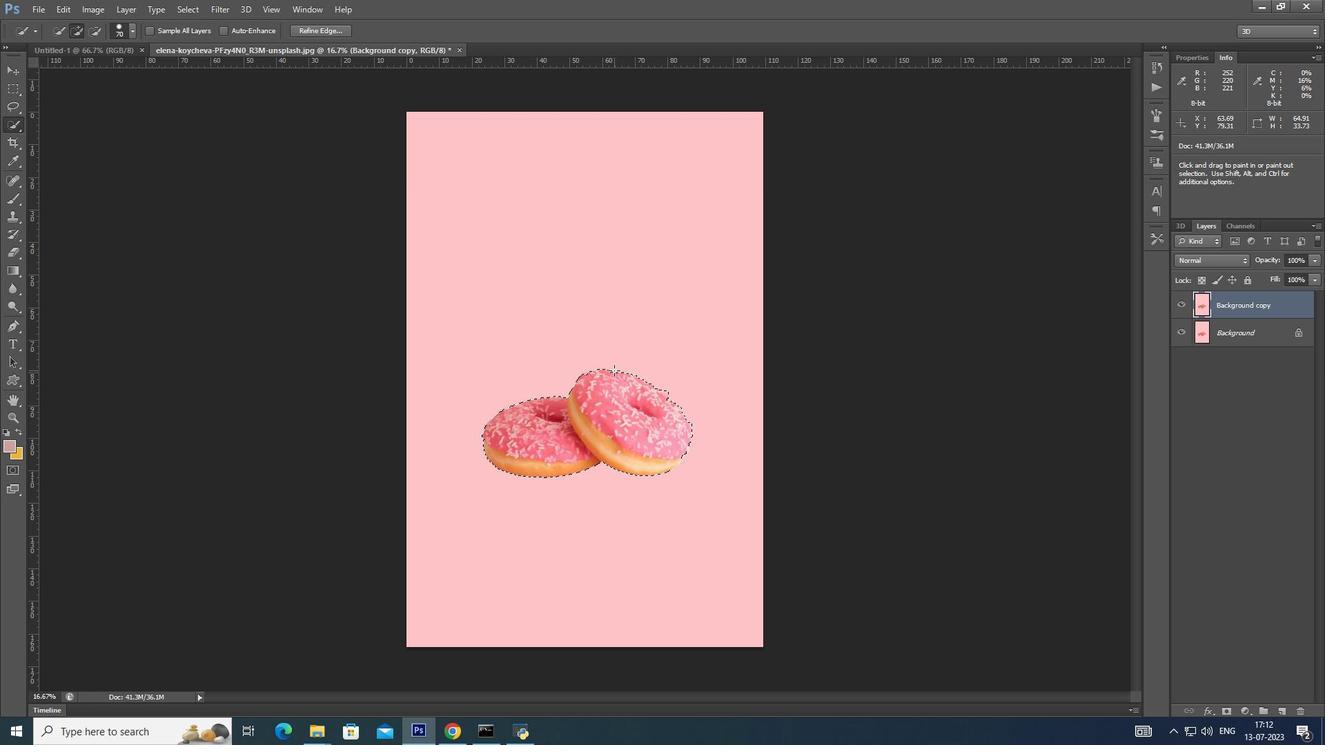 
Action: Mouse pressed left at (614, 370)
Screenshot: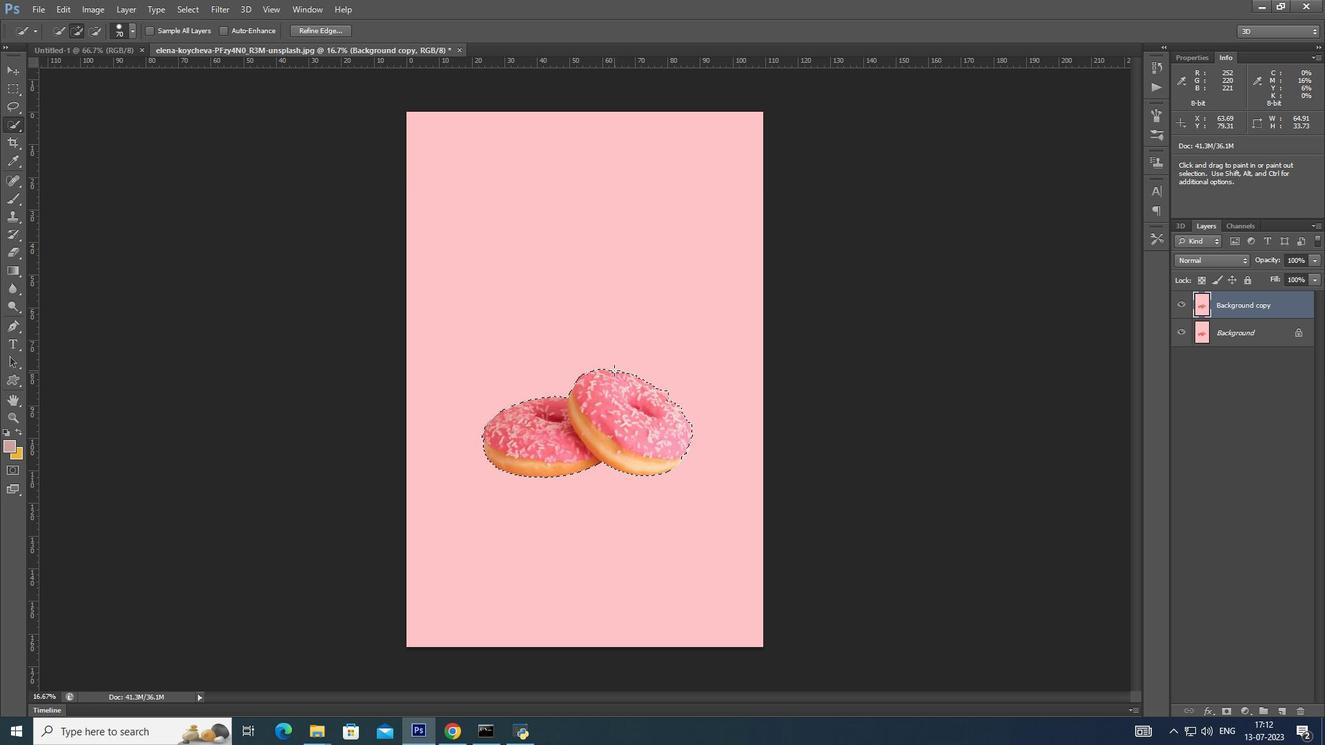 
Action: Mouse moved to (670, 398)
Screenshot: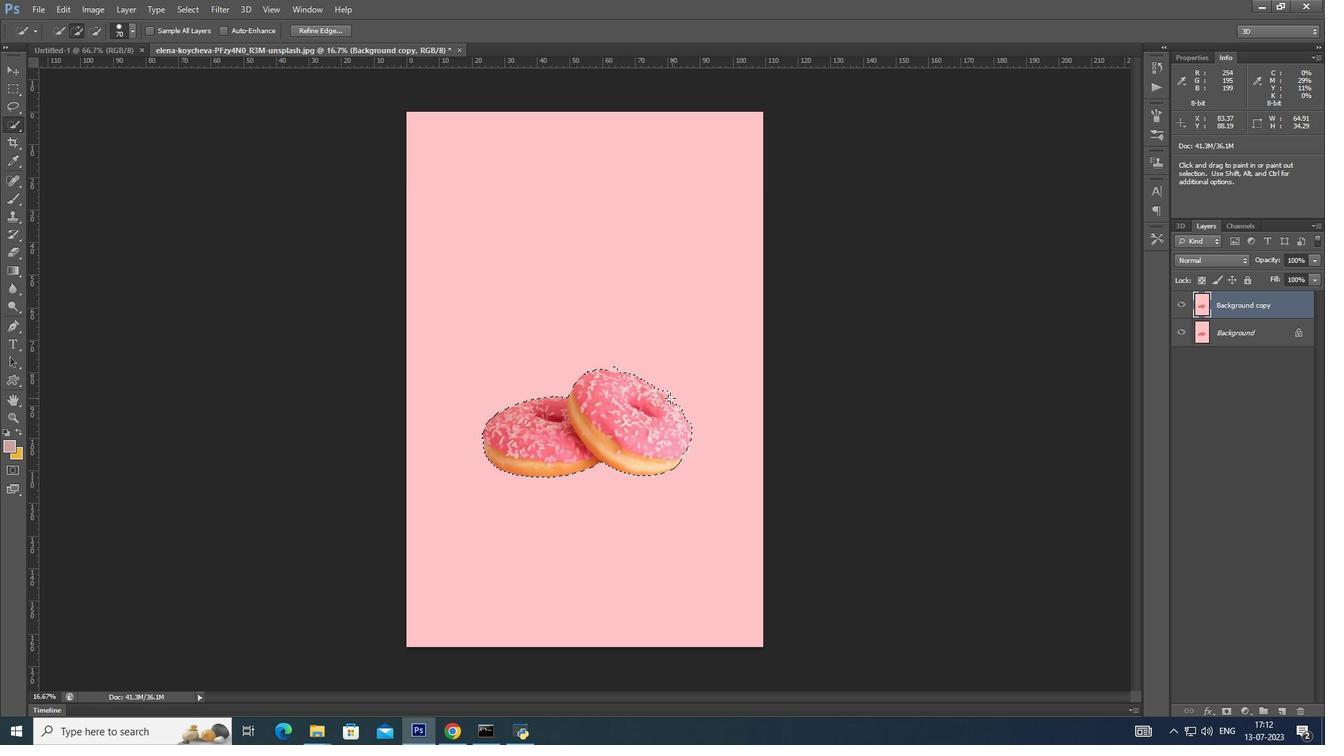 
Action: Mouse pressed left at (670, 398)
Screenshot: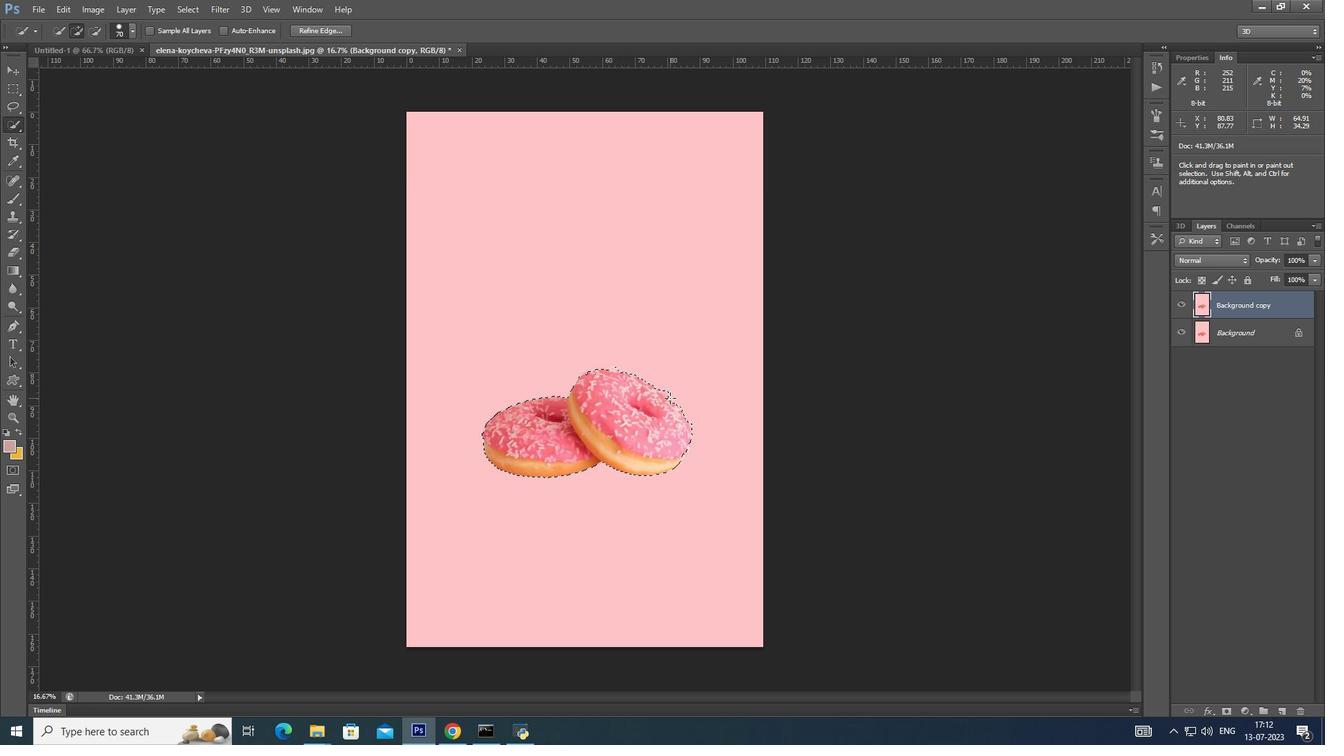 
Action: Mouse moved to (883, 435)
Screenshot: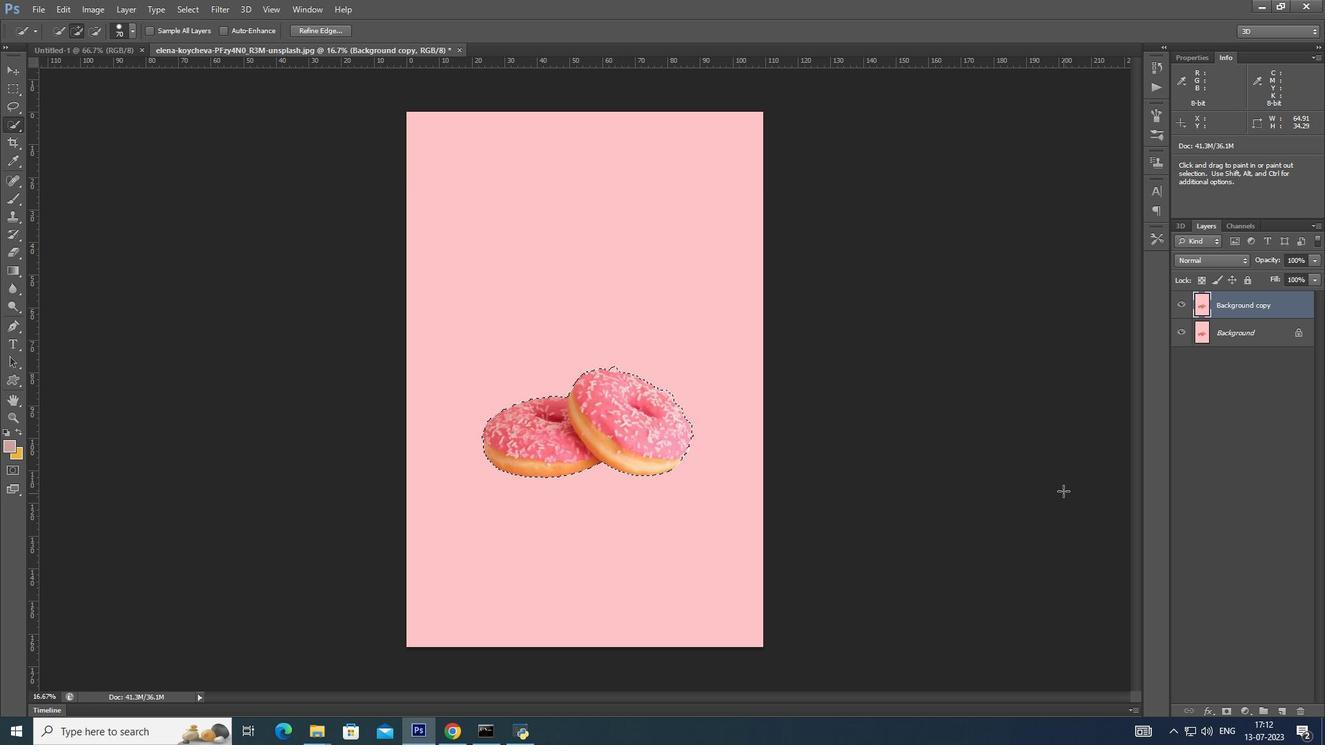 
Action: Key pressed ctrl+J
Screenshot: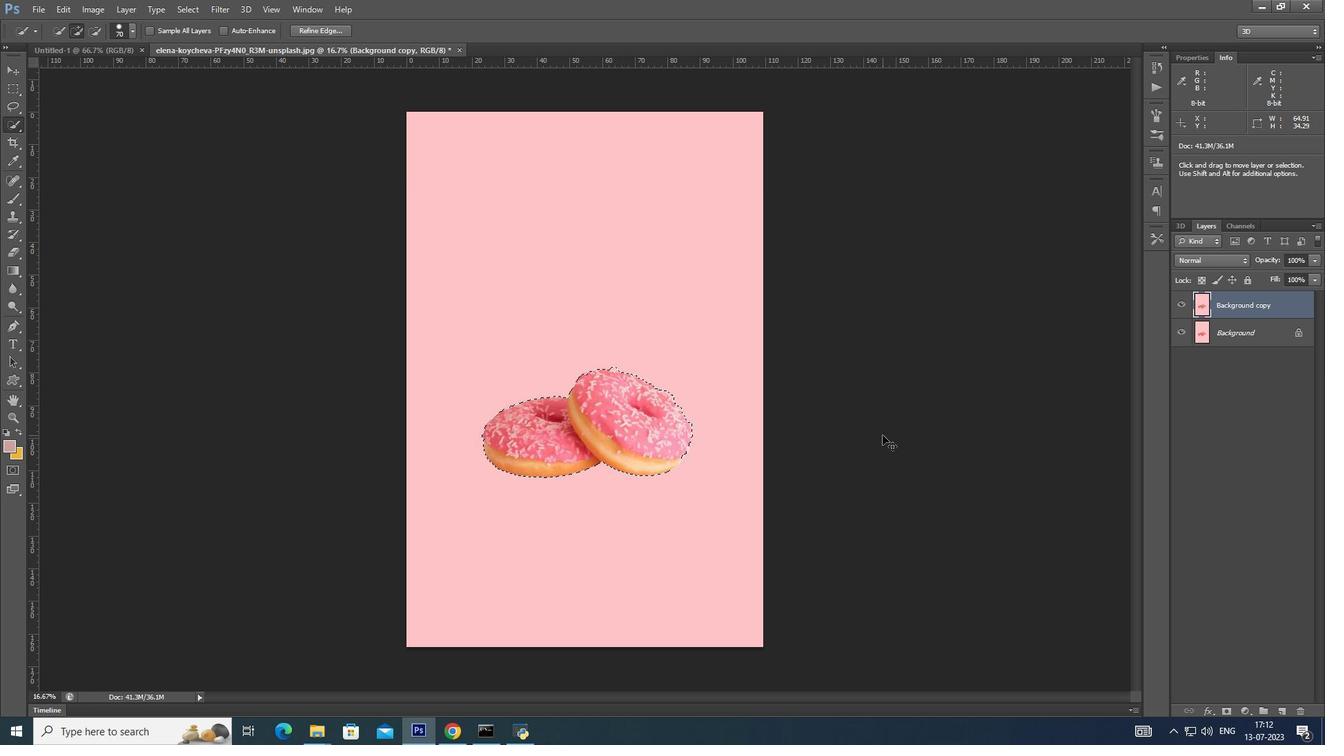 
Action: Mouse moved to (18, 66)
Screenshot: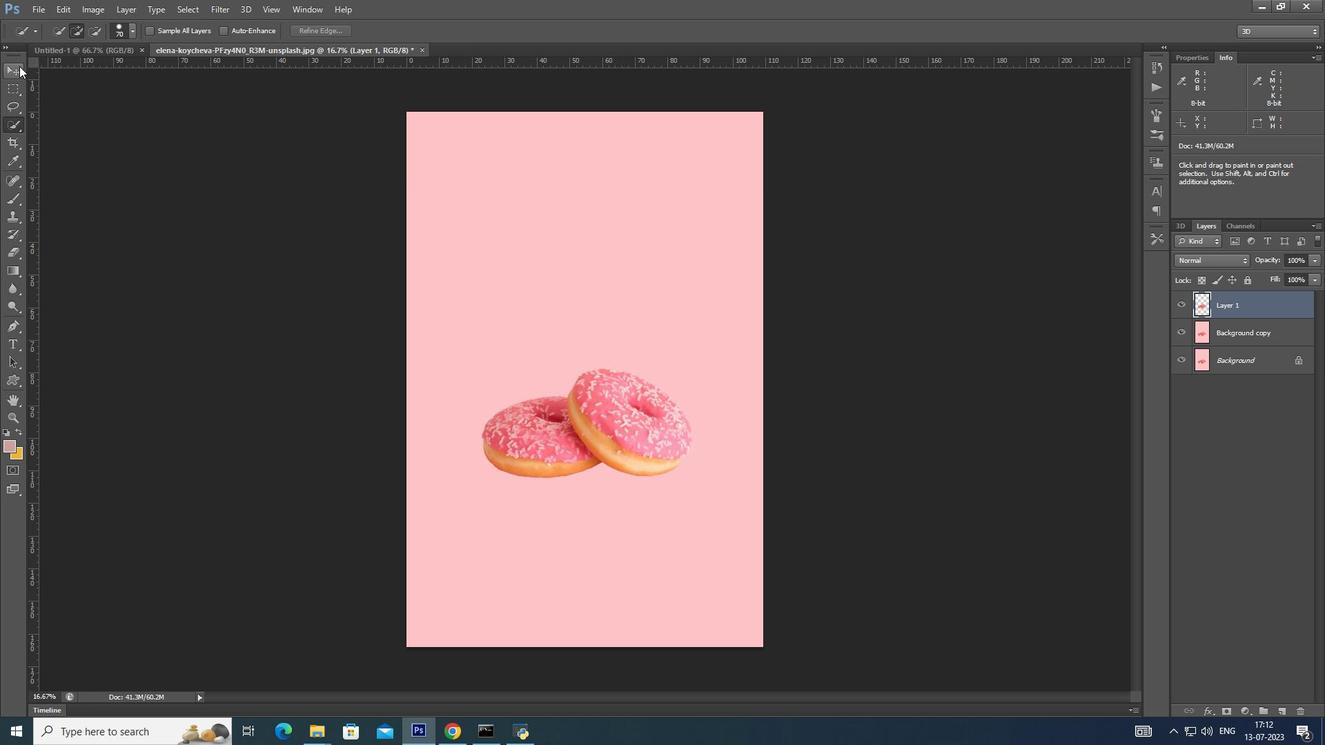 
Action: Mouse pressed left at (18, 66)
Screenshot: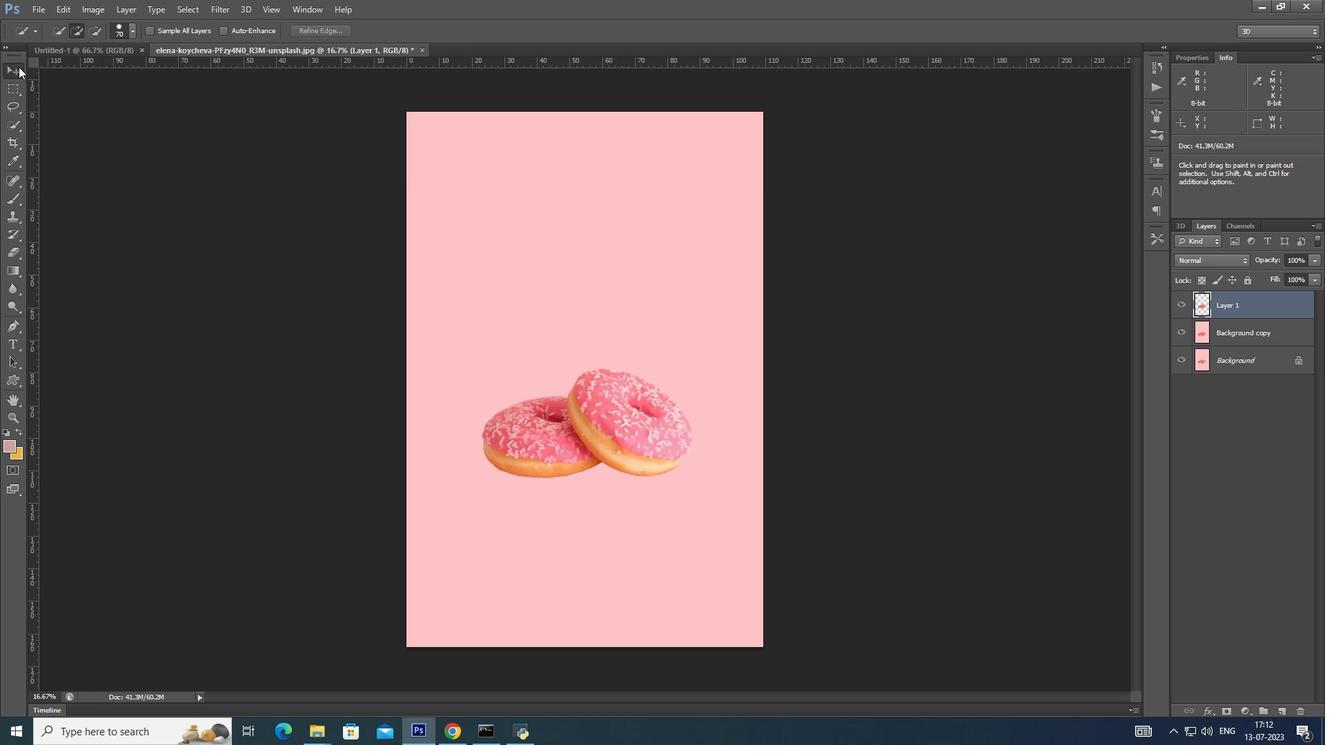 
Action: Mouse moved to (602, 417)
Screenshot: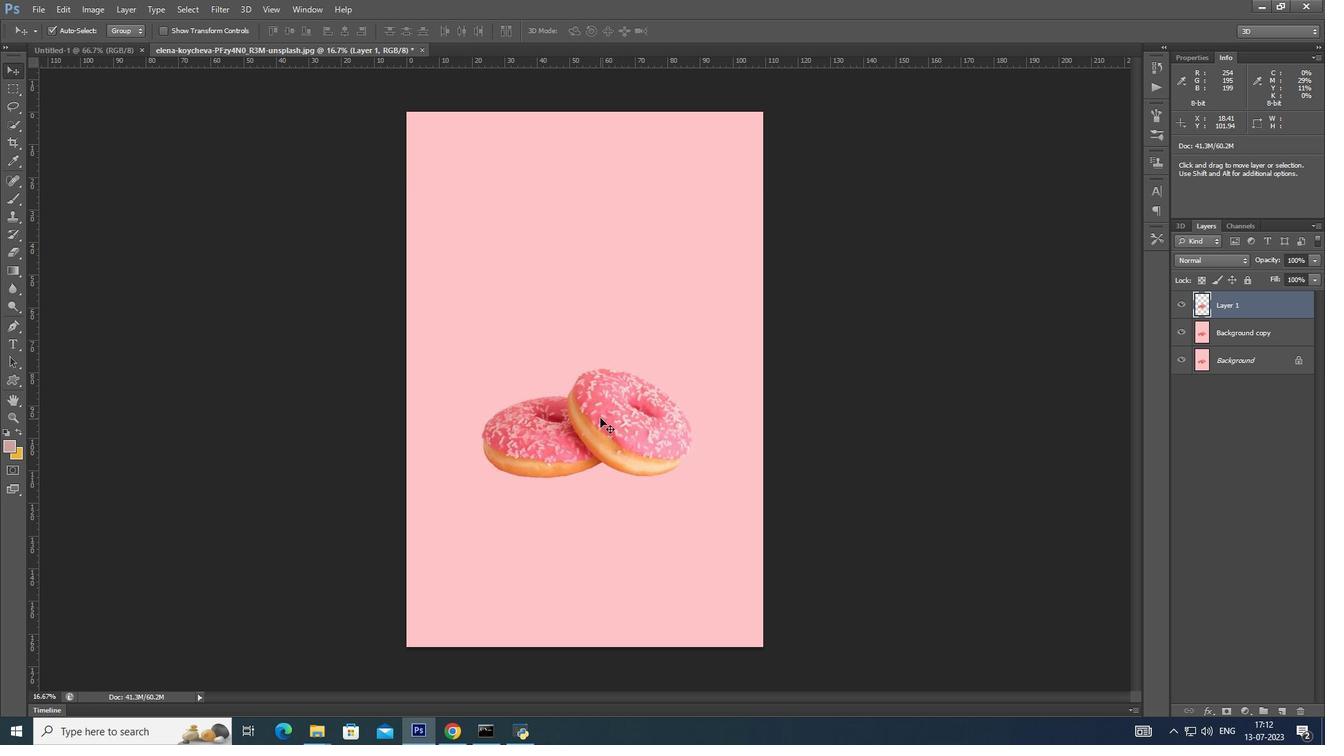 
Action: Mouse pressed left at (602, 417)
Screenshot: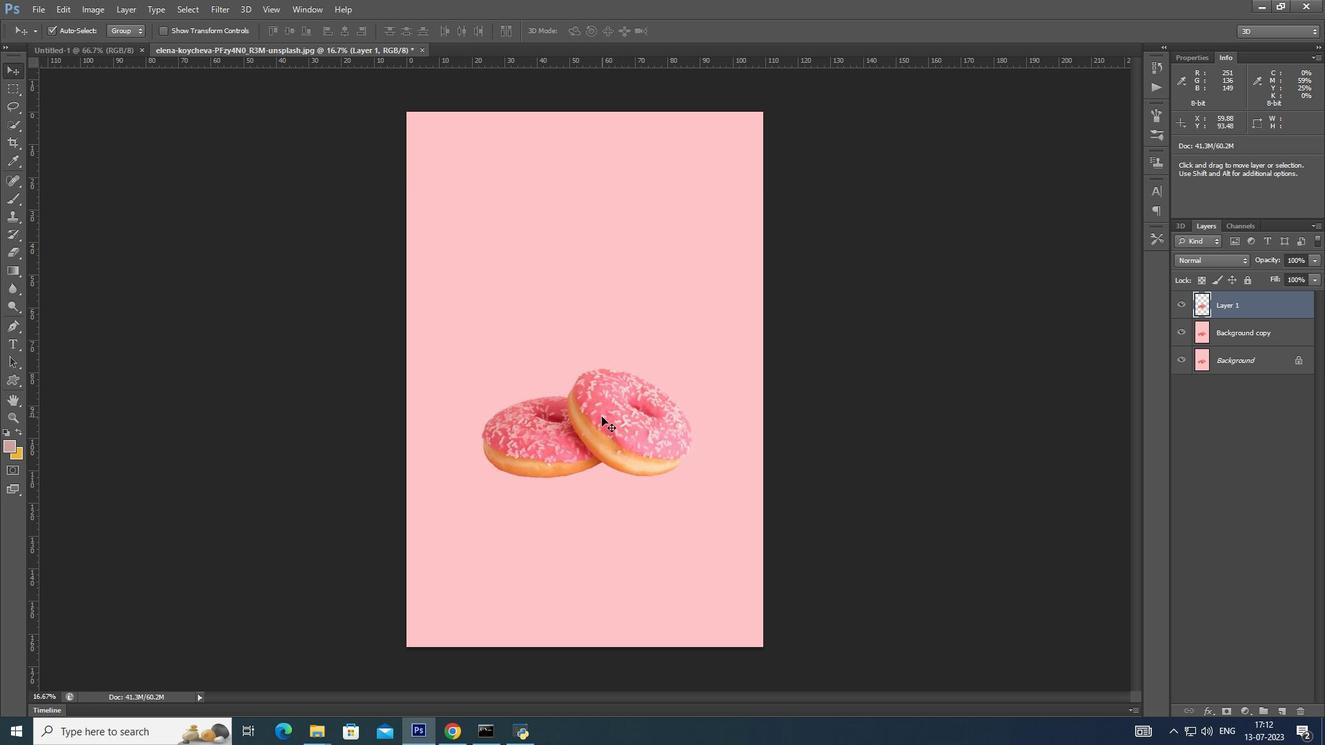 
Action: Mouse moved to (613, 517)
Screenshot: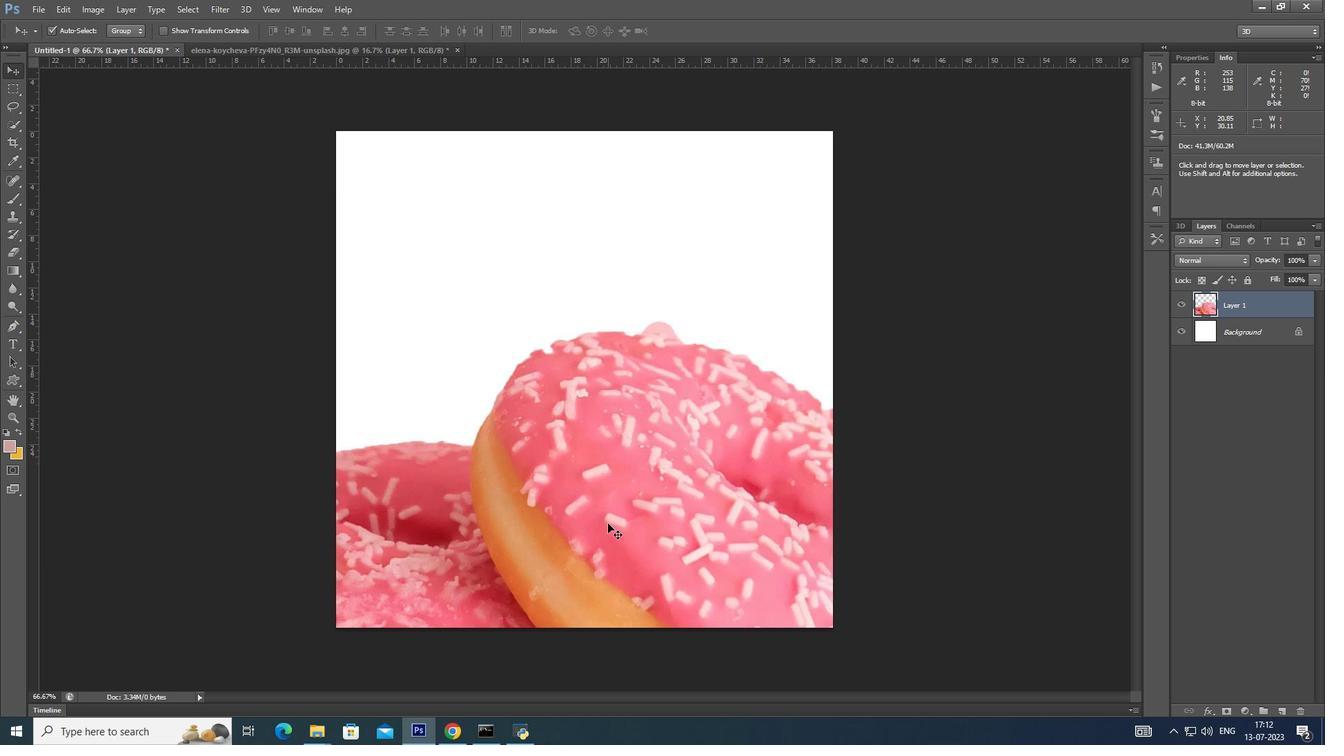 
Action: Mouse pressed left at (613, 517)
Screenshot: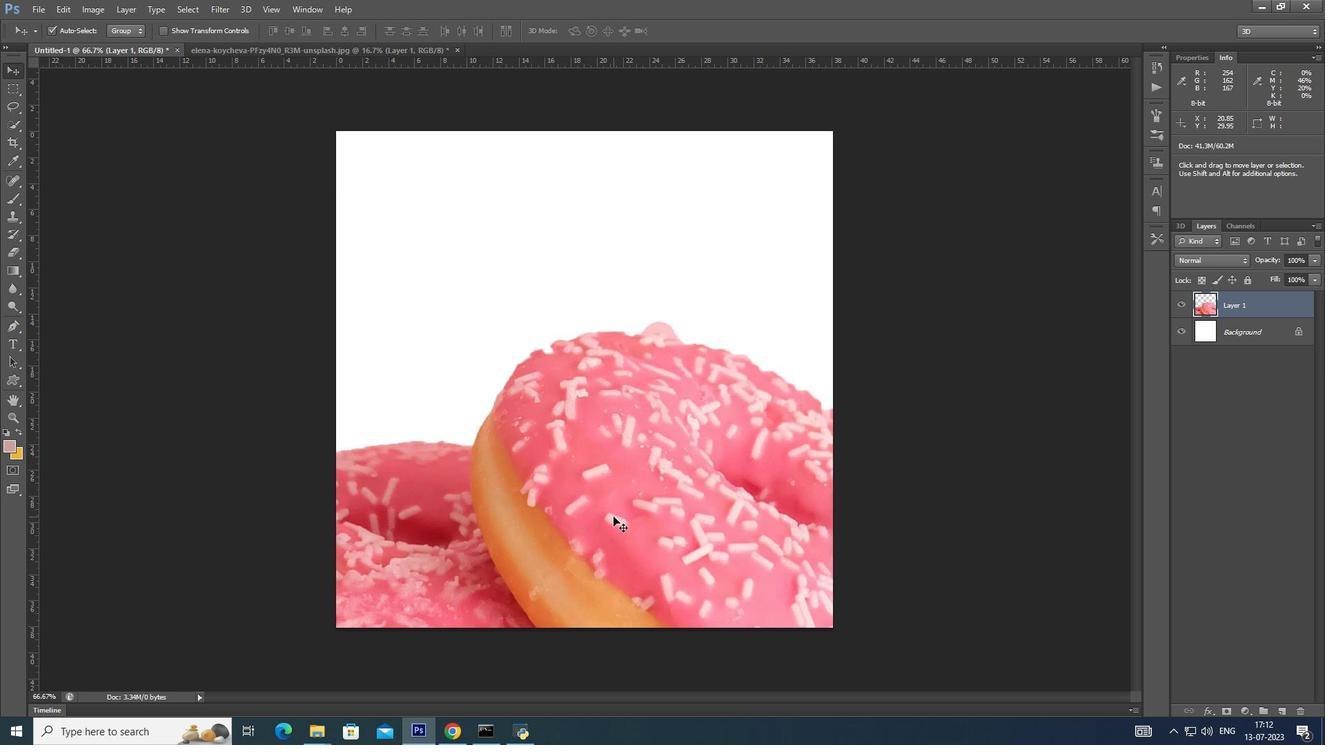 
Action: Mouse moved to (612, 455)
Screenshot: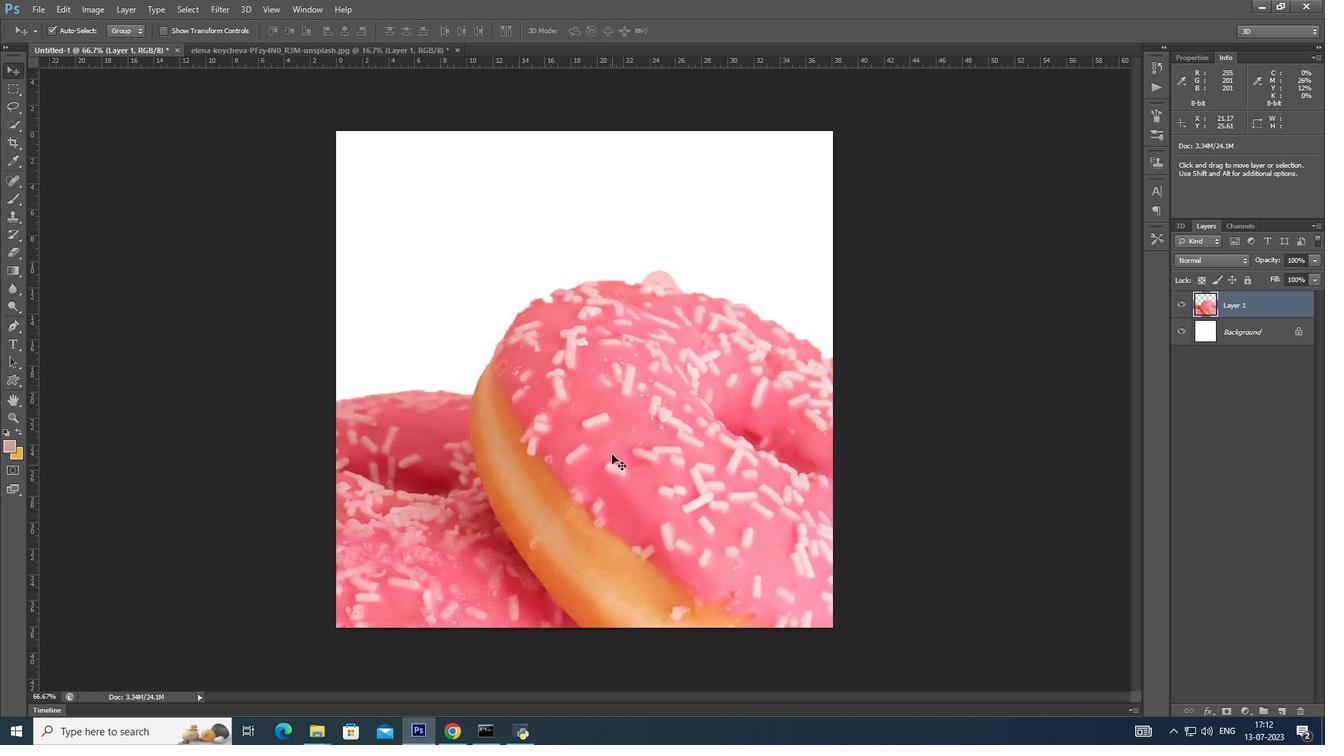 
Action: Mouse pressed left at (612, 455)
Screenshot: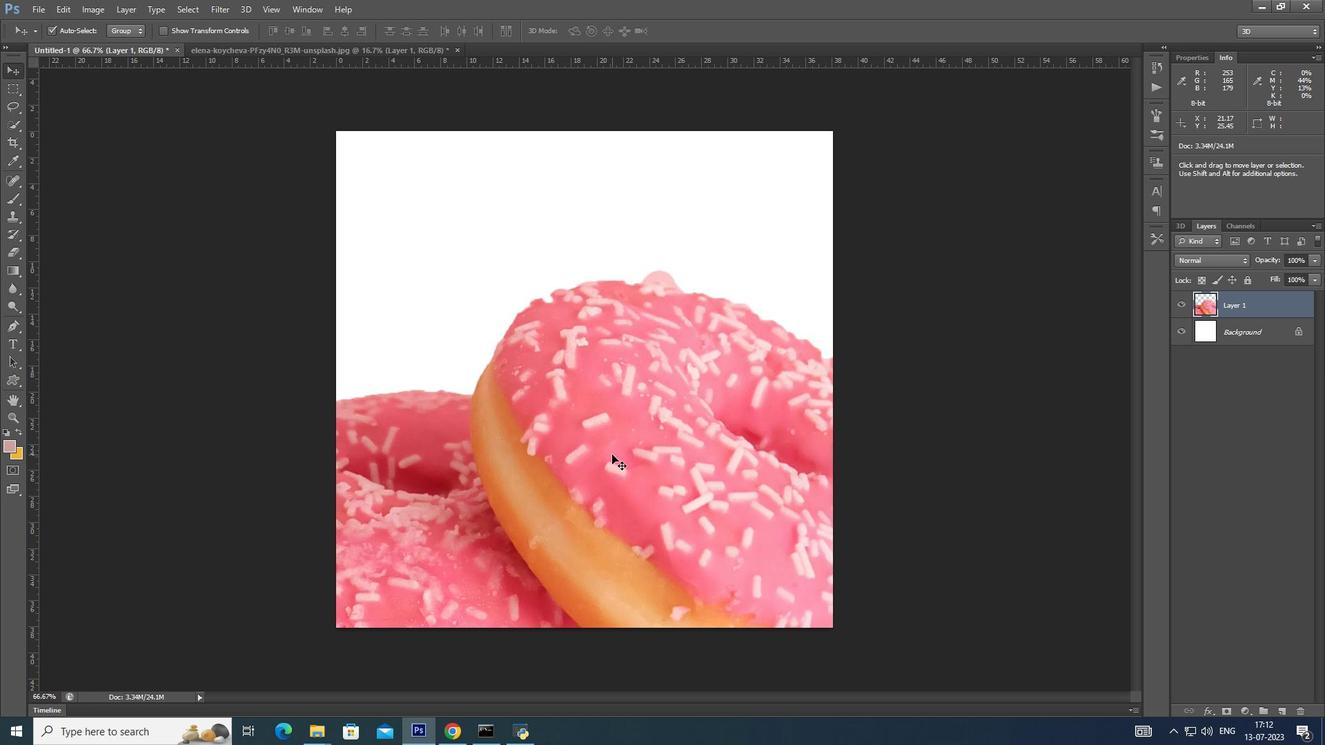
Action: Mouse moved to (611, 455)
Screenshot: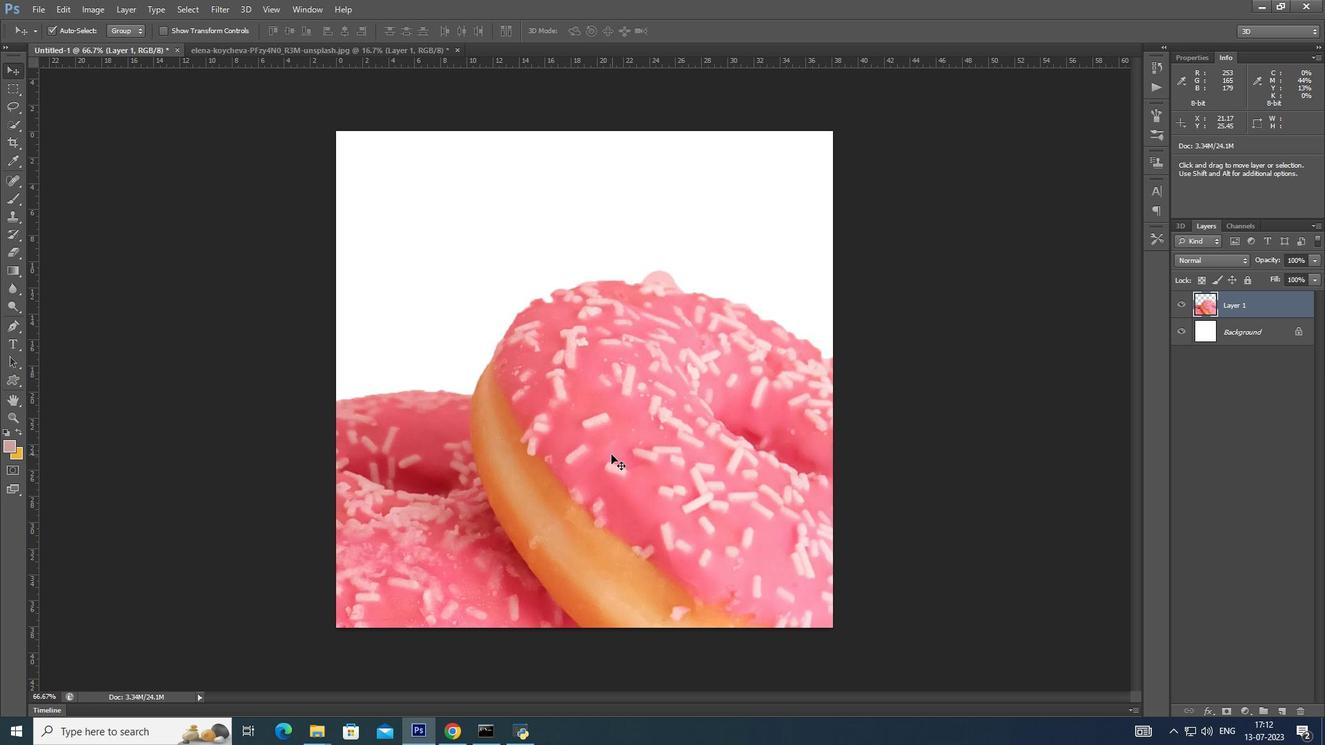 
Action: Key pressed ctrl+T
Screenshot: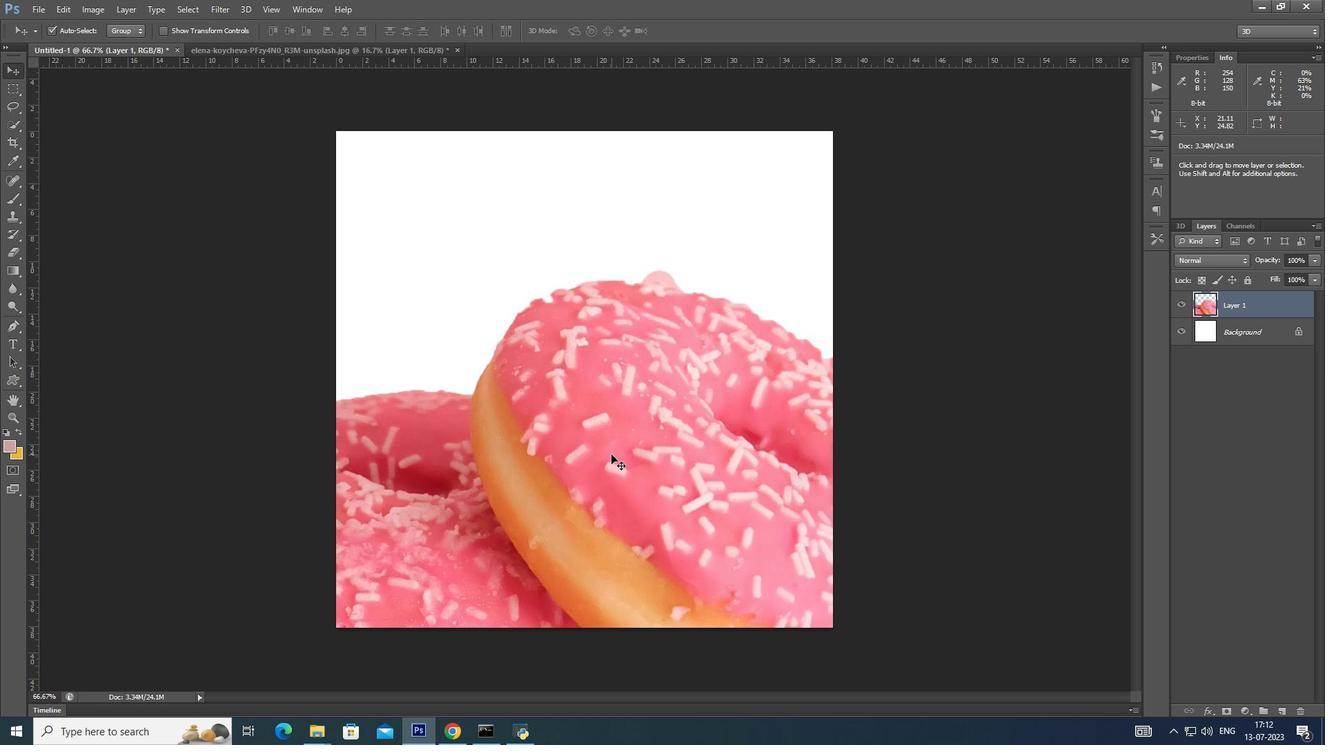 
Action: Mouse moved to (973, 267)
Screenshot: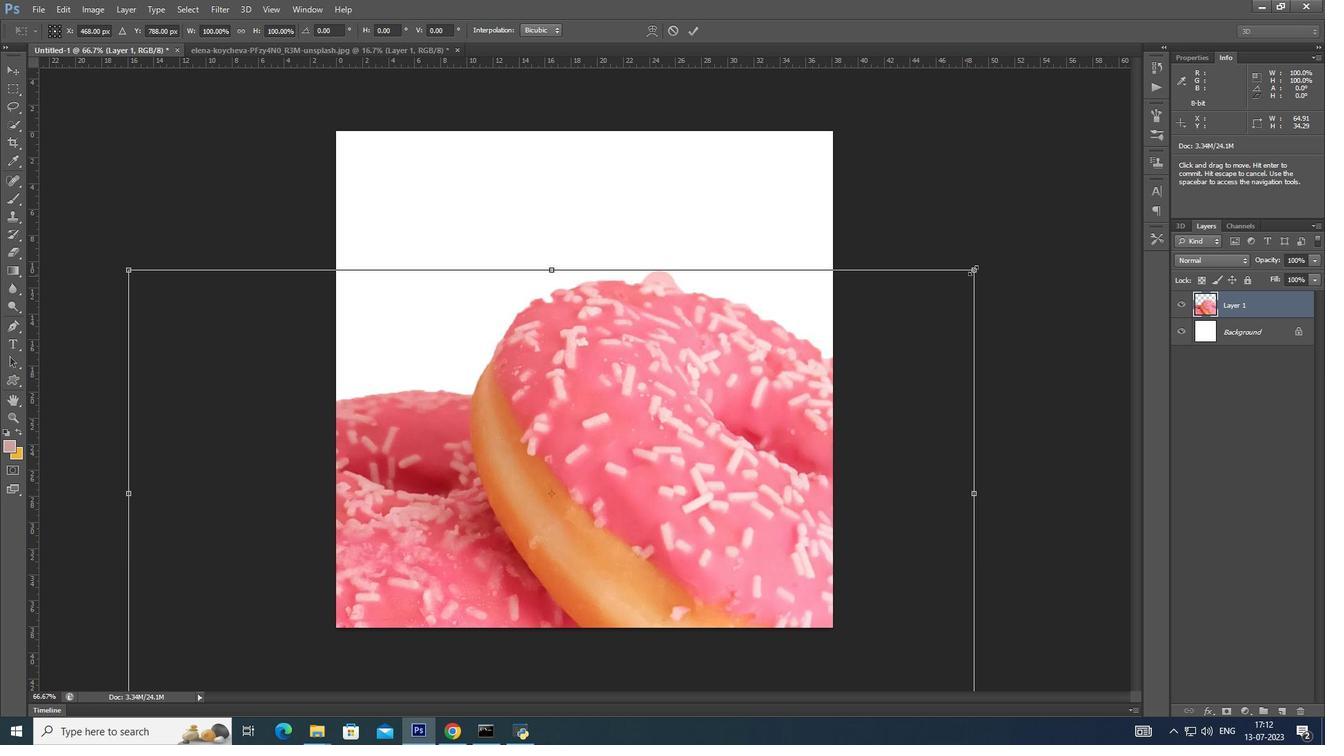 
Action: Key pressed <Key.alt_l><Key.shift>
Screenshot: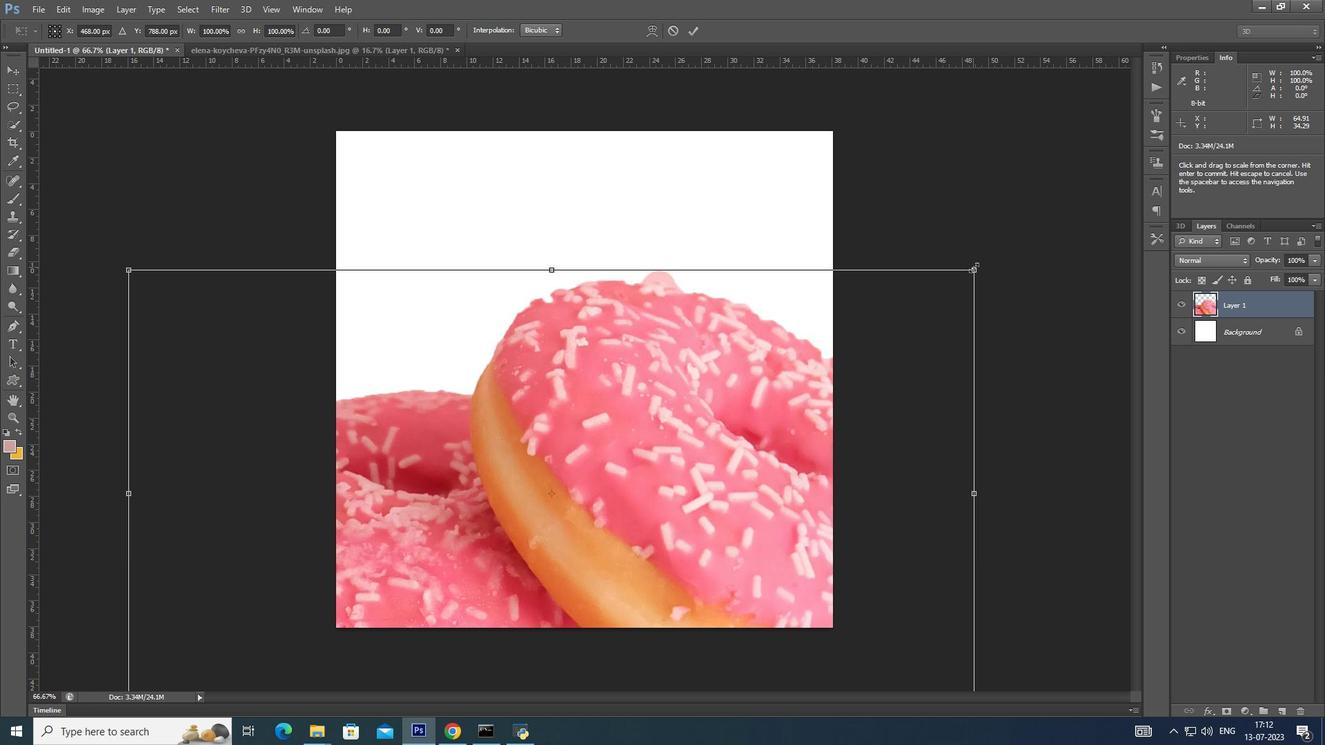 
Action: Mouse pressed left at (973, 267)
Screenshot: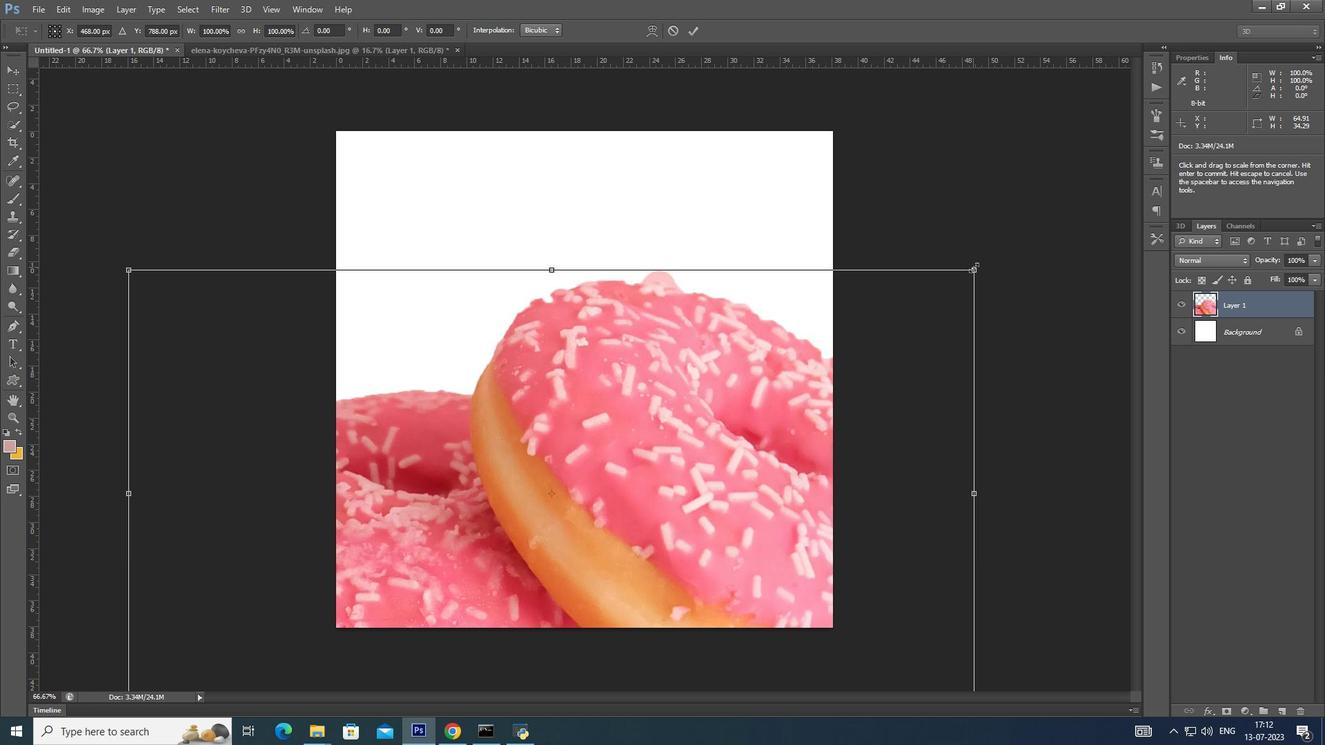 
Action: Mouse moved to (957, 276)
Screenshot: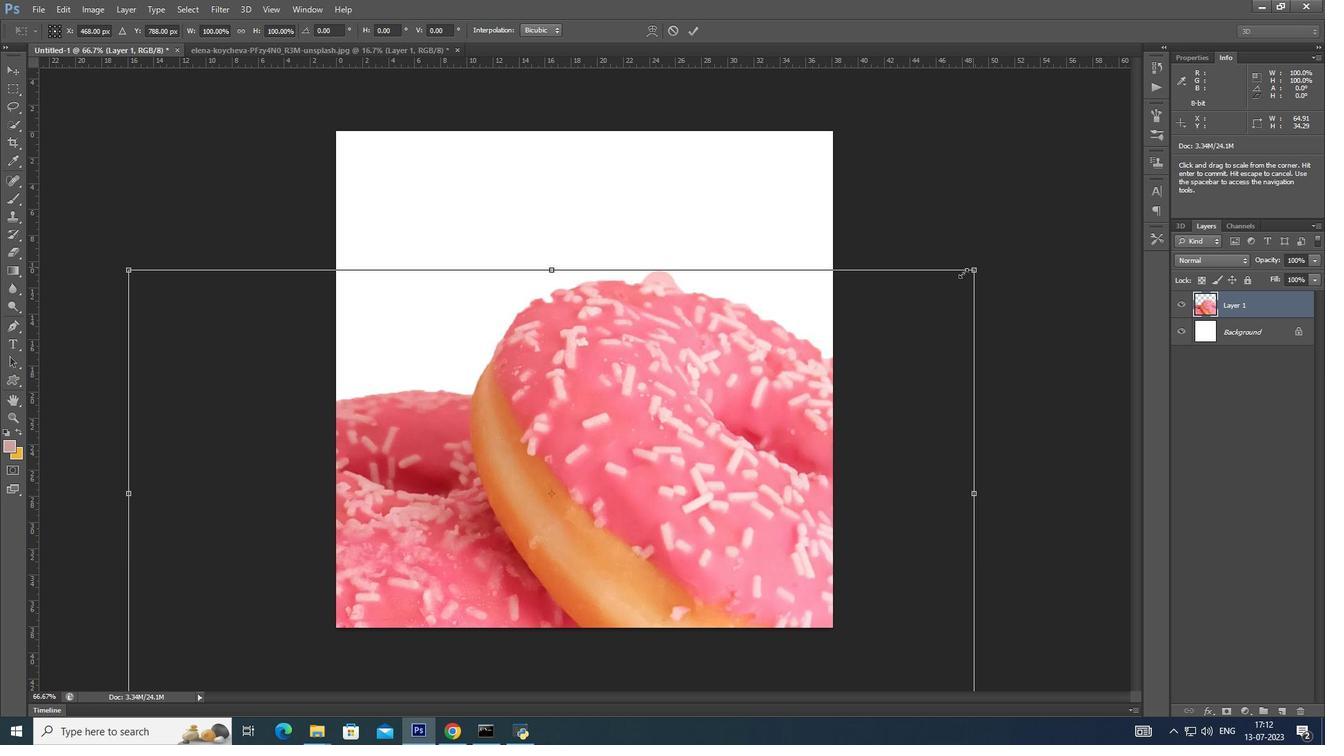
Action: Key pressed <Key.shift>
Screenshot: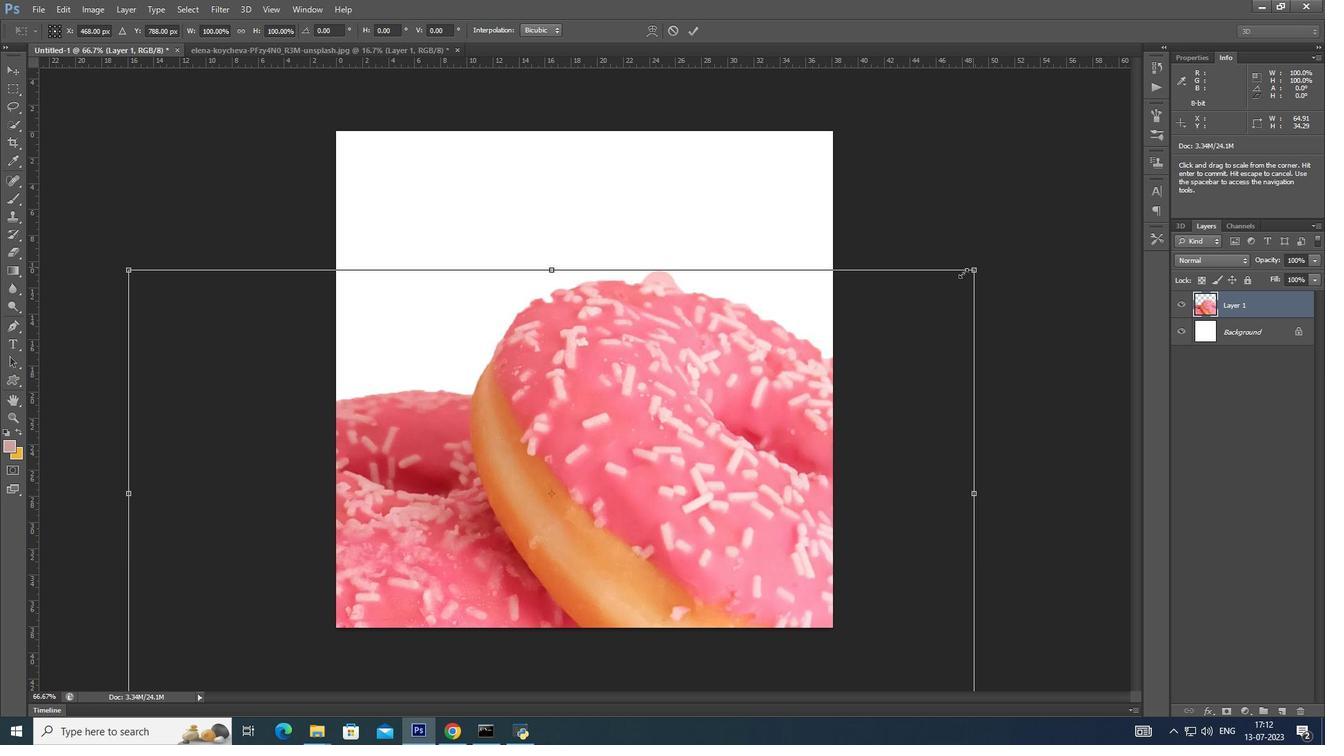 
Action: Mouse moved to (954, 279)
Screenshot: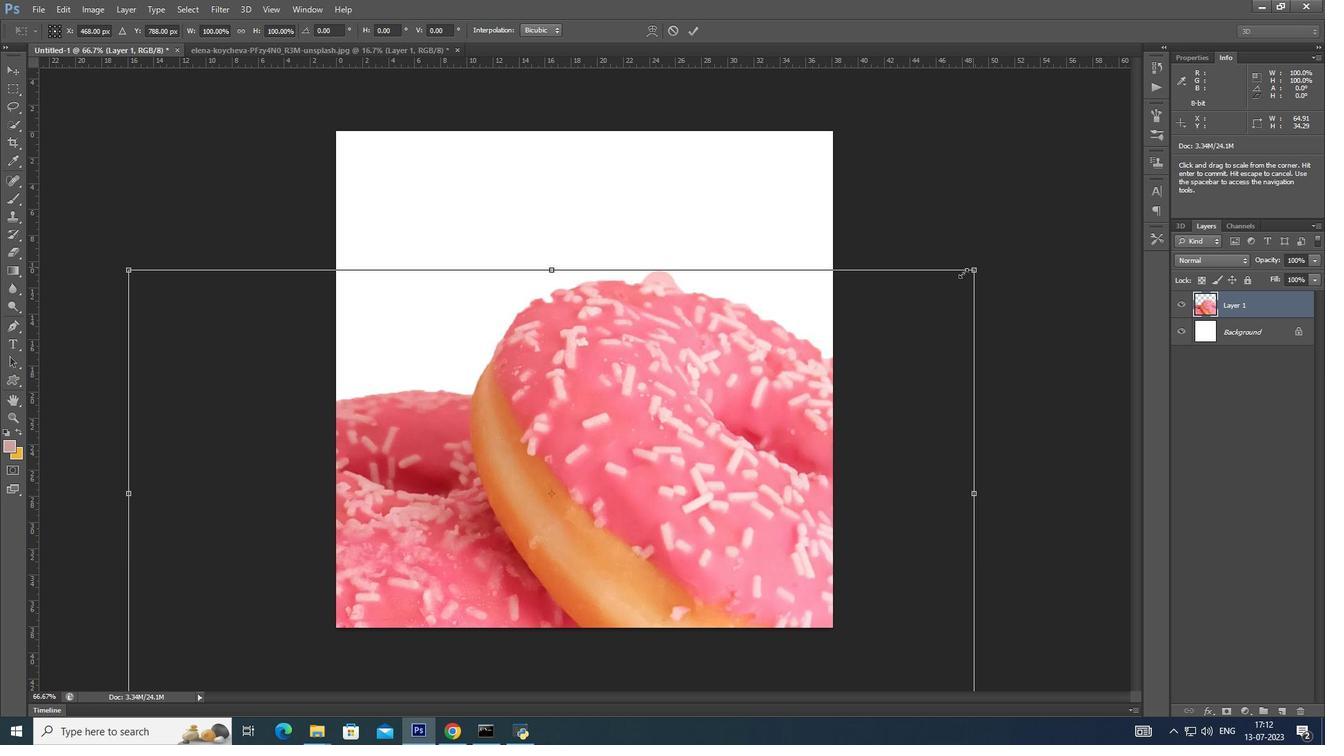 
Action: Key pressed <Key.shift>
Screenshot: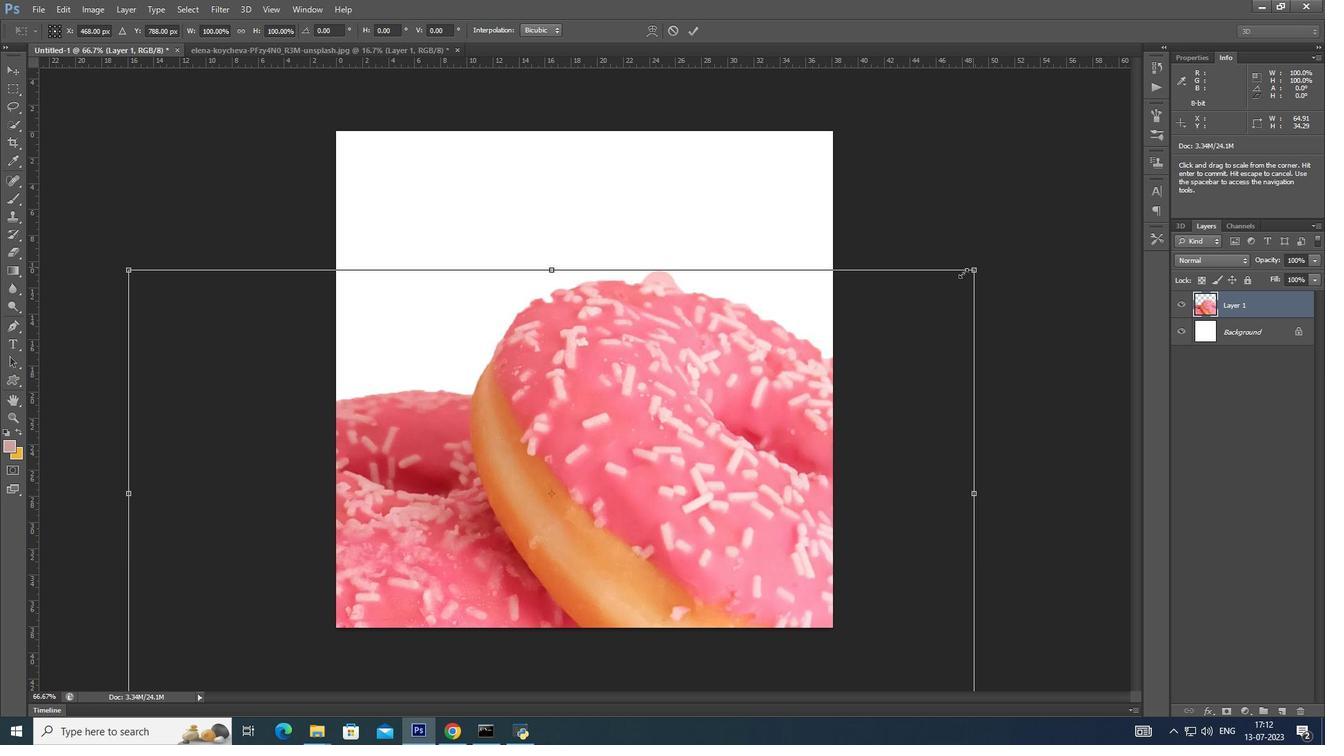 
Action: Mouse moved to (951, 282)
Screenshot: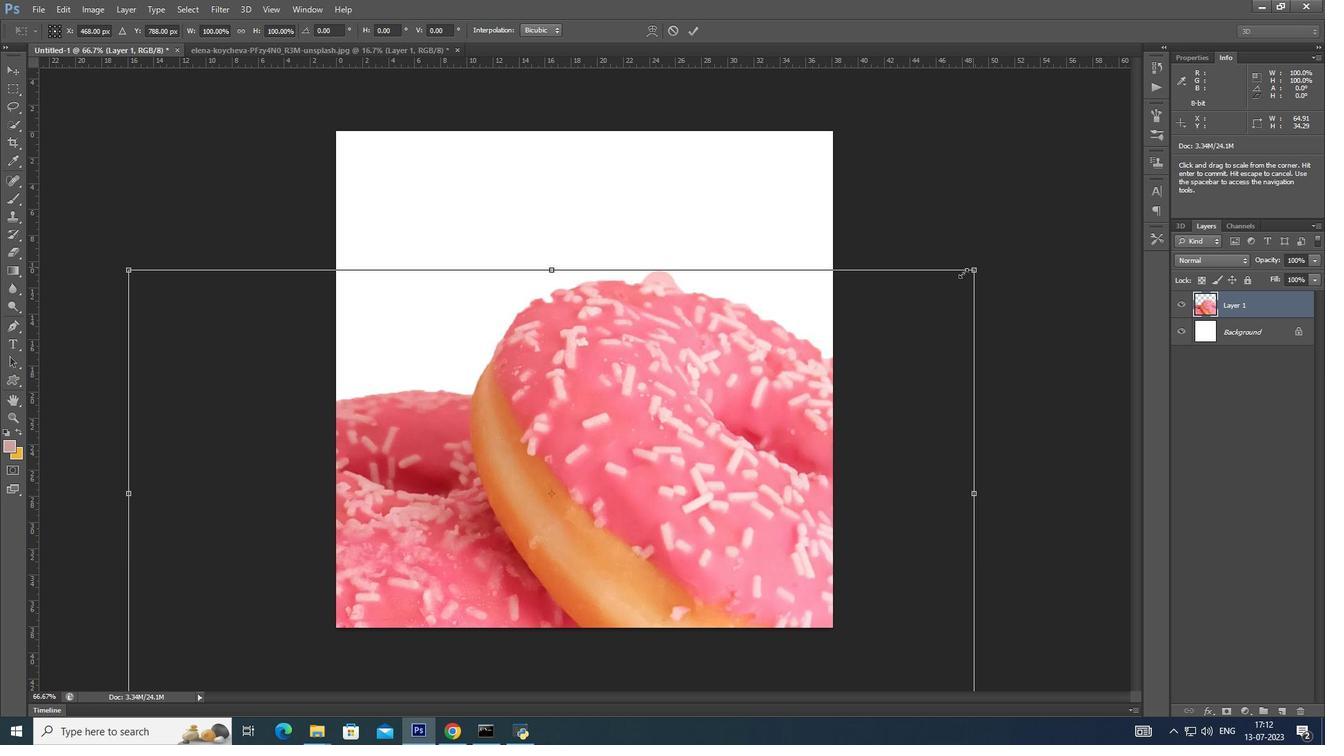 
Action: Key pressed <Key.shift>
Screenshot: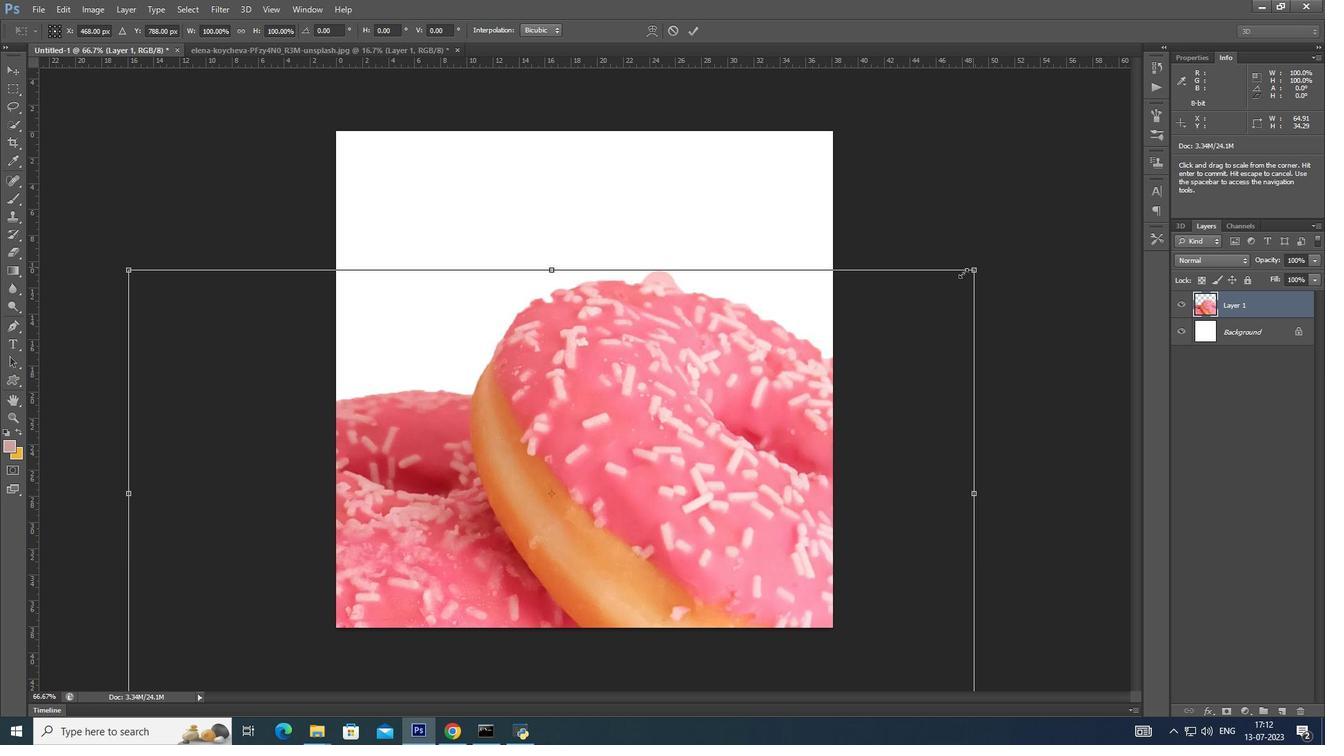 
Action: Mouse moved to (950, 284)
Screenshot: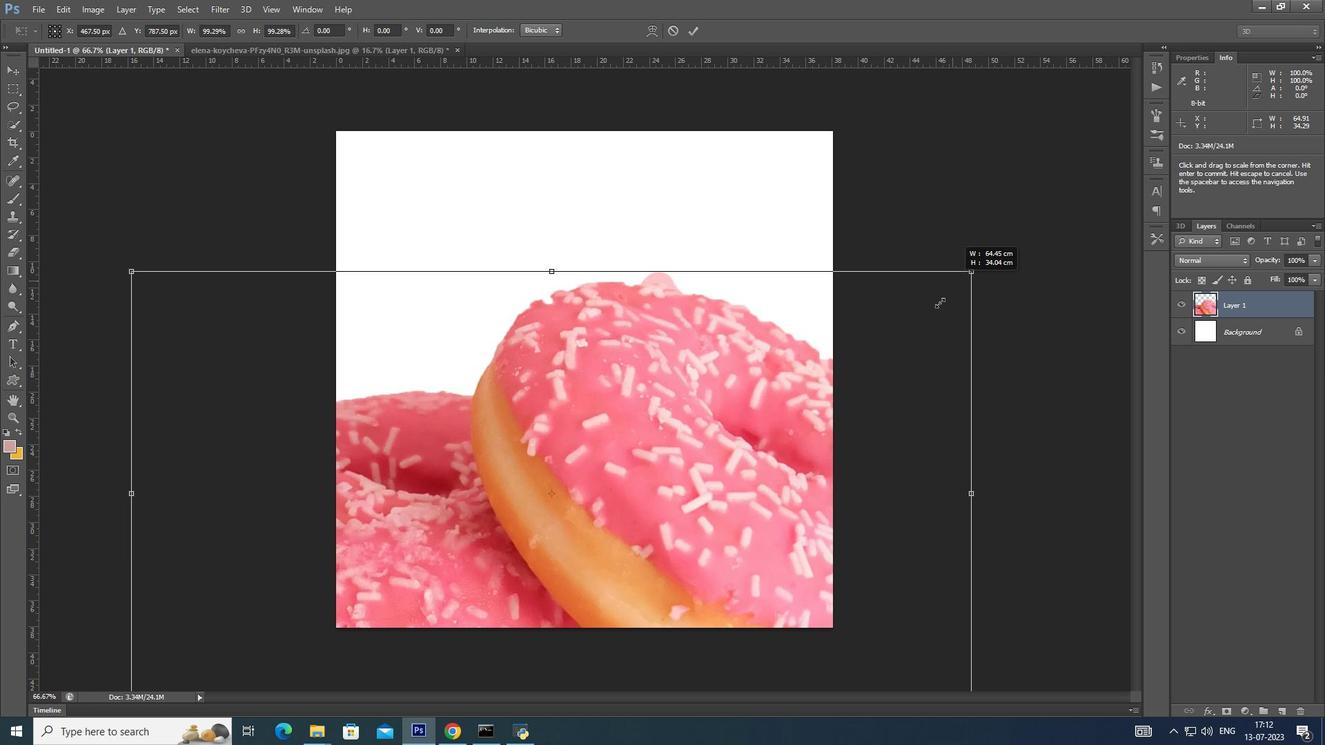 
Action: Key pressed <Key.shift>
Screenshot: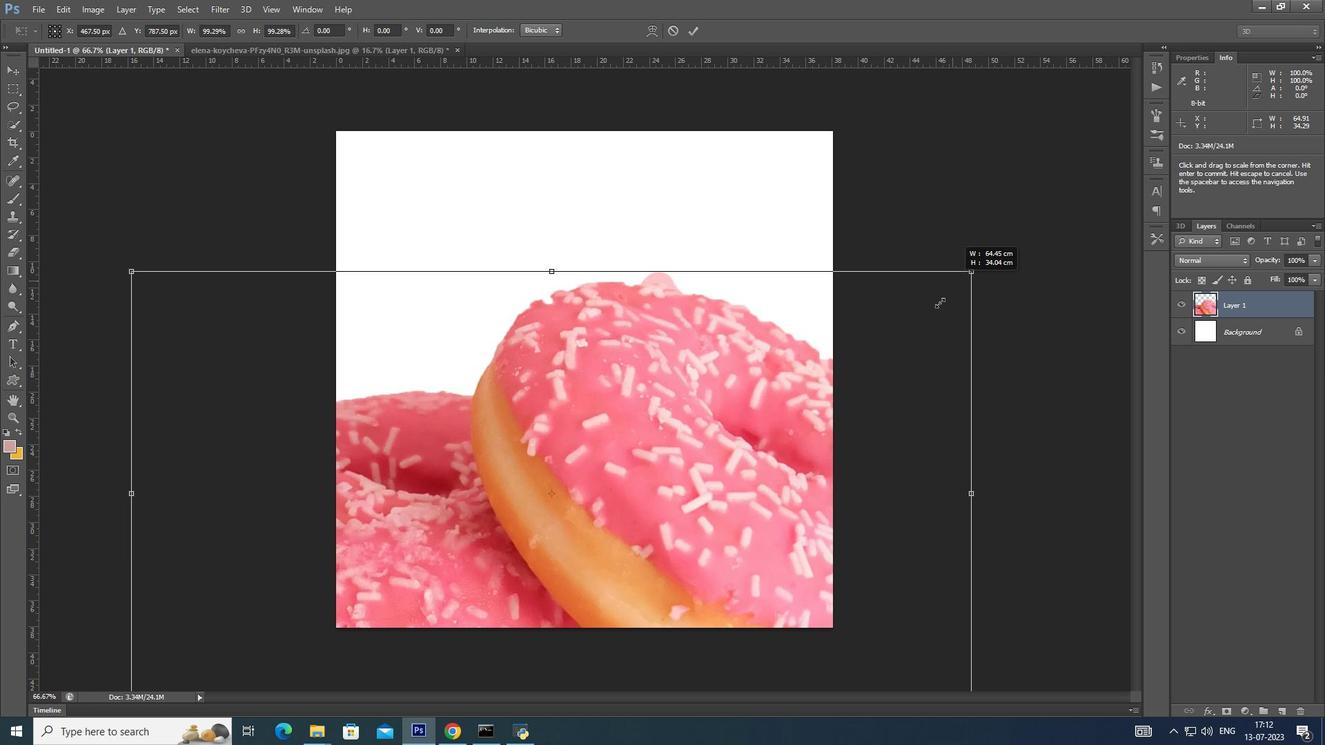 
Action: Mouse moved to (943, 296)
Screenshot: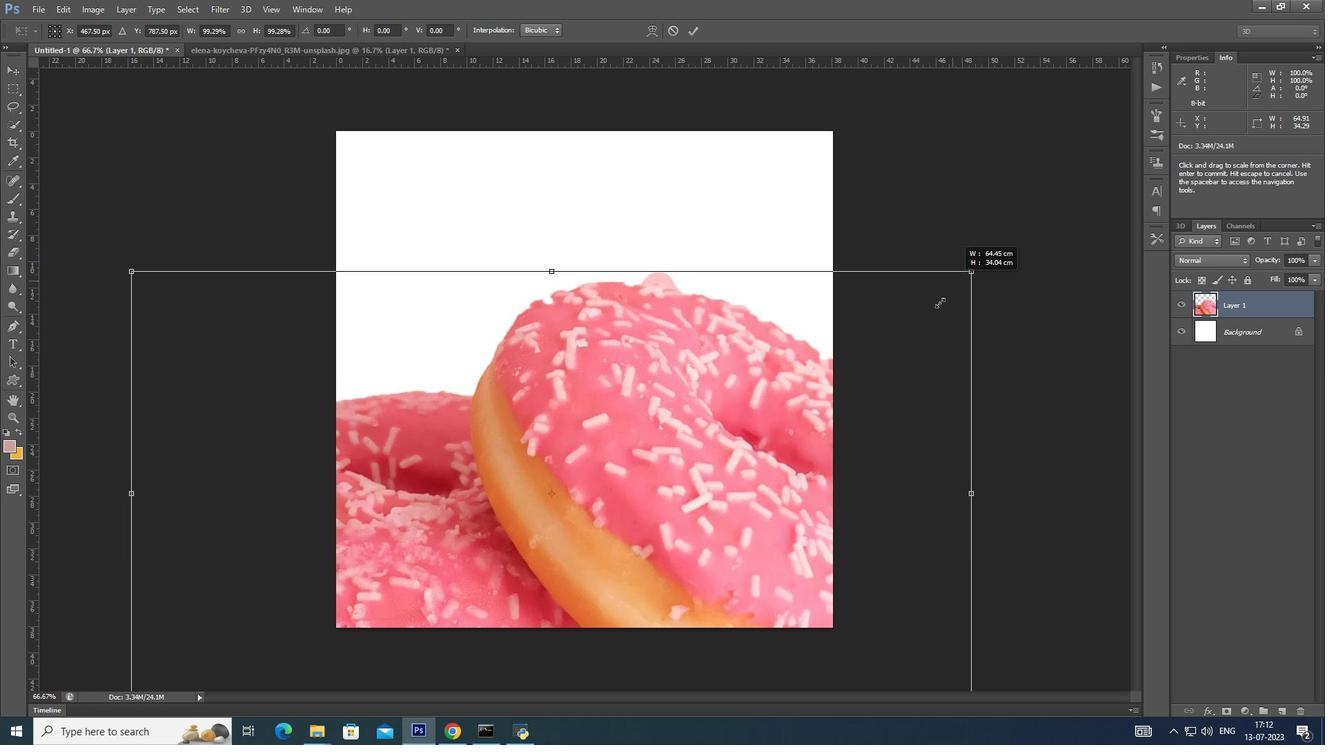 
Action: Key pressed <Key.shift>
Screenshot: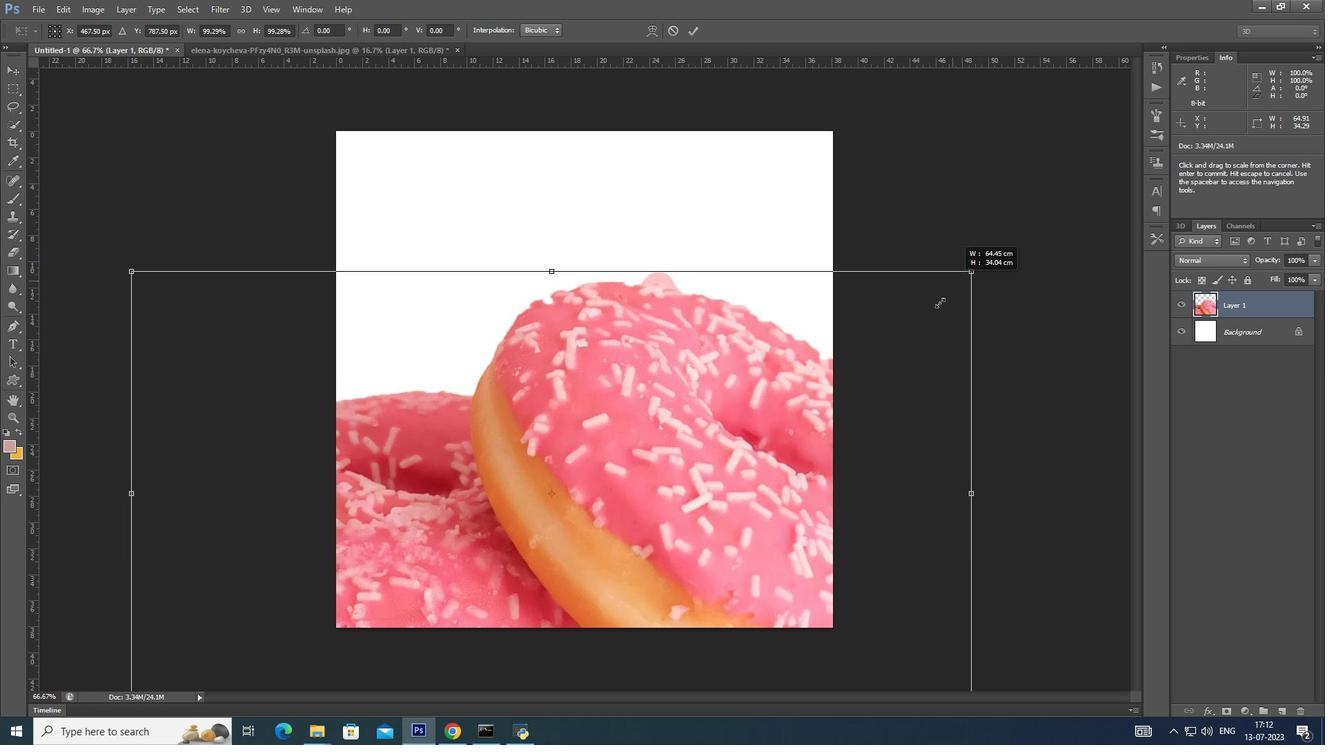 
Action: Mouse moved to (939, 302)
Screenshot: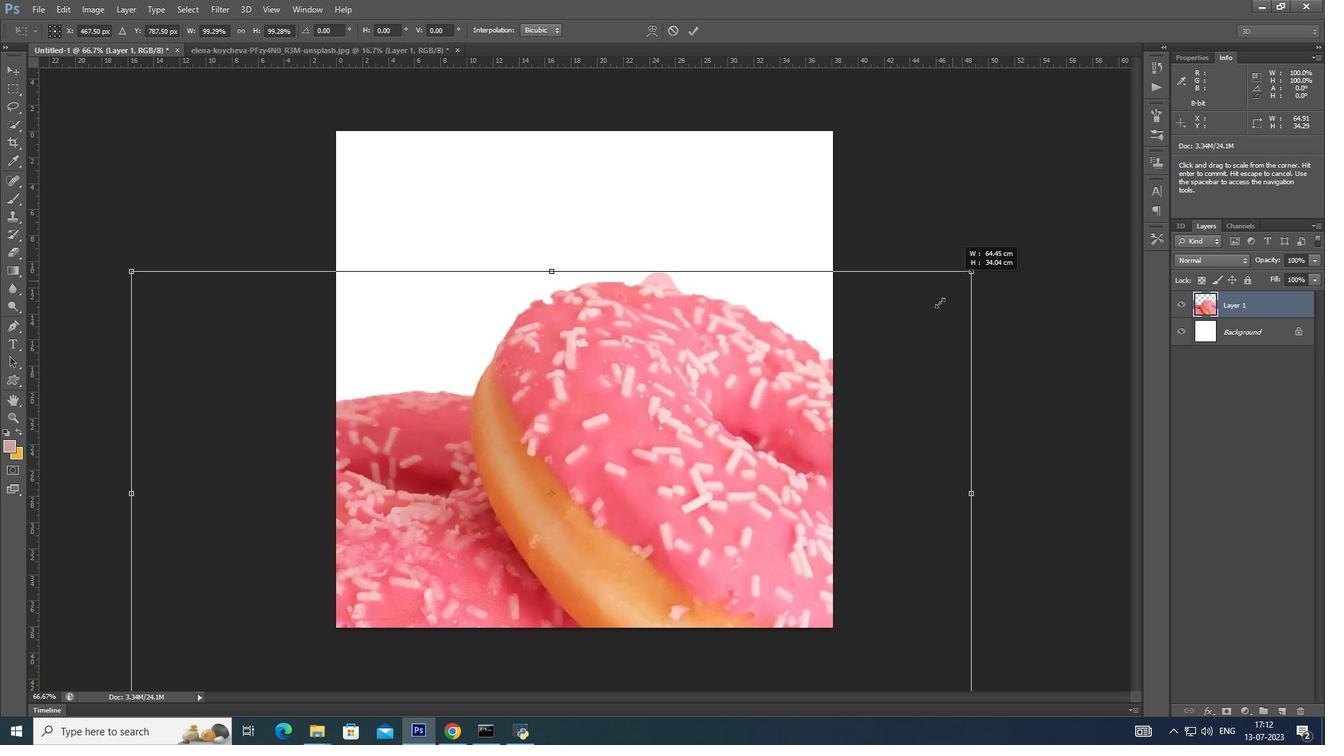 
Action: Key pressed <Key.shift>
Screenshot: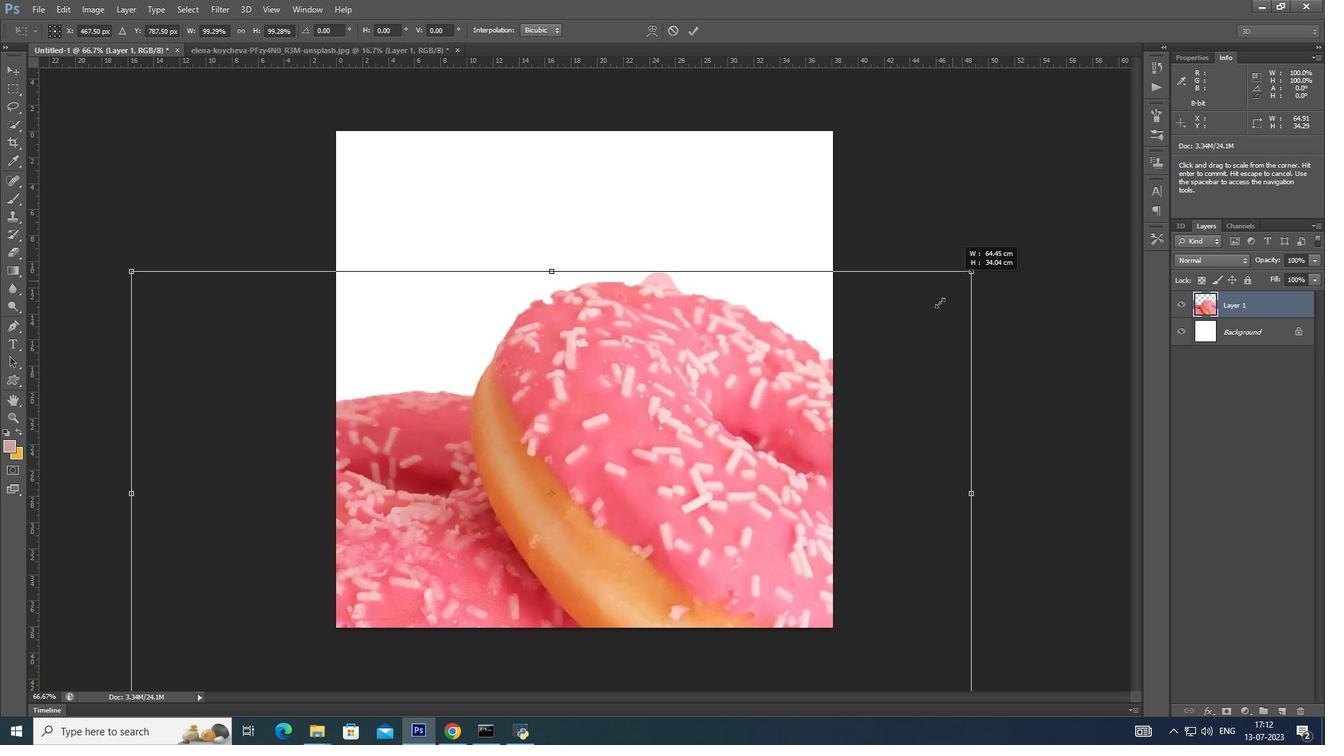 
Action: Mouse moved to (938, 305)
Screenshot: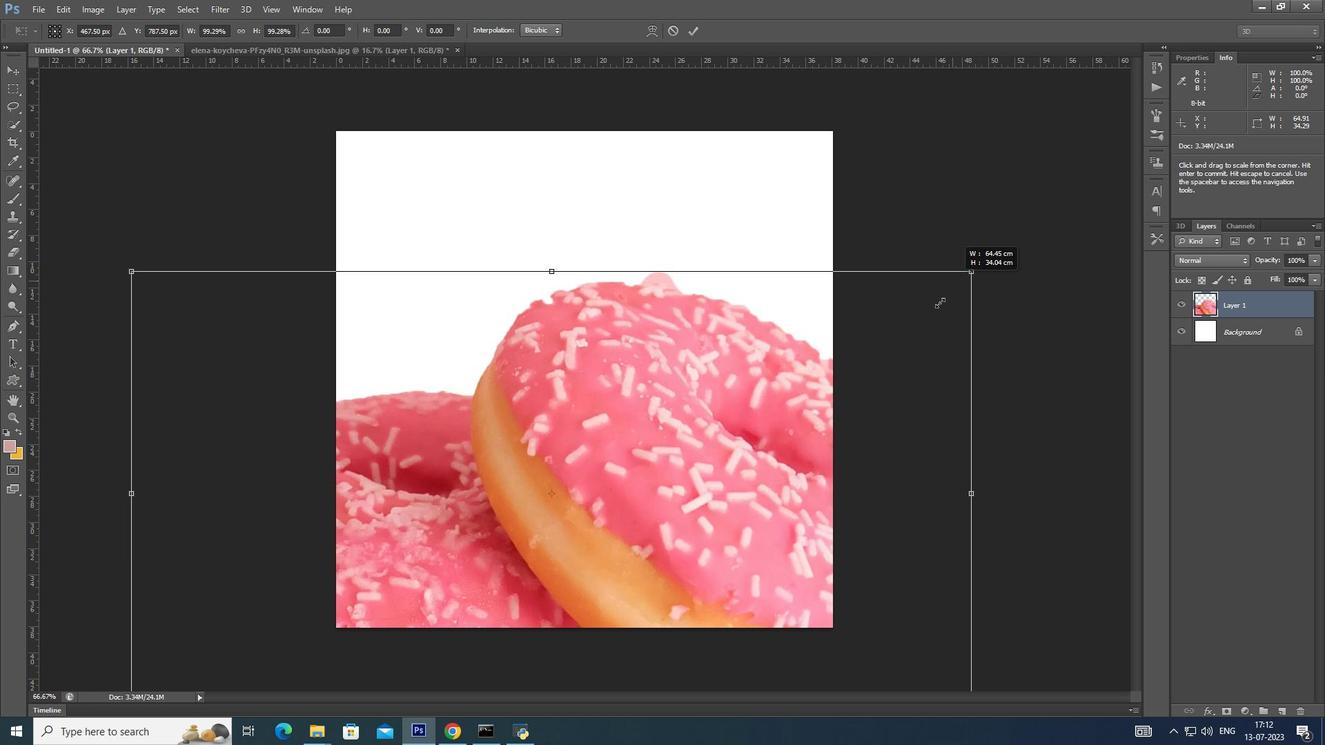 
Action: Key pressed <Key.shift>
Screenshot: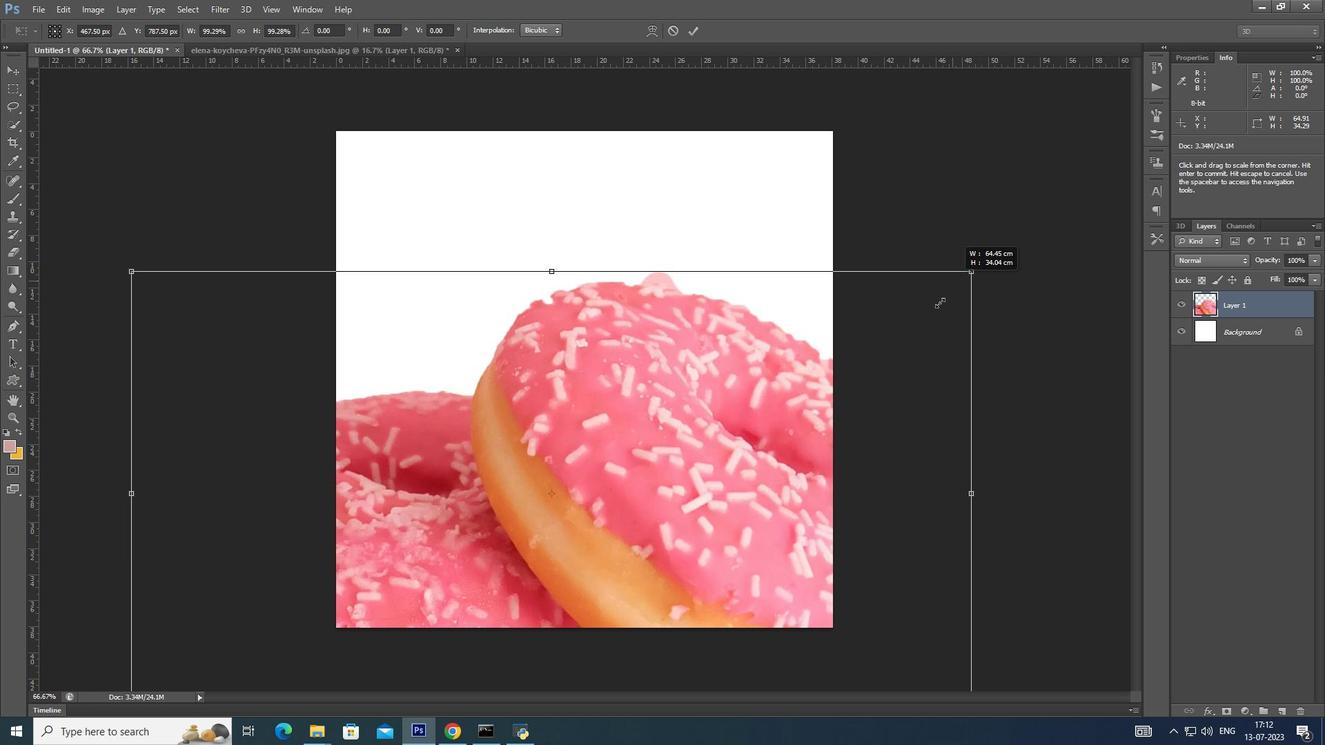 
Action: Mouse moved to (935, 310)
Screenshot: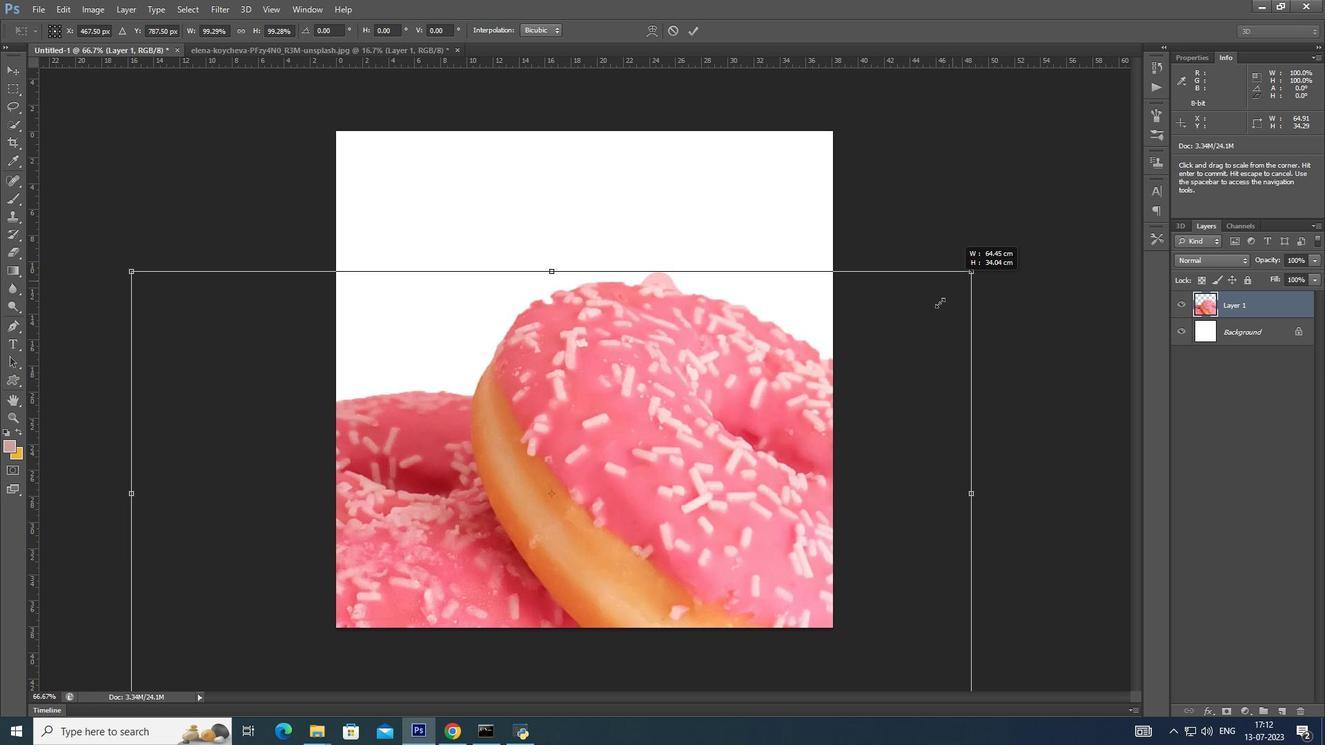 
Action: Key pressed <Key.shift>
Screenshot: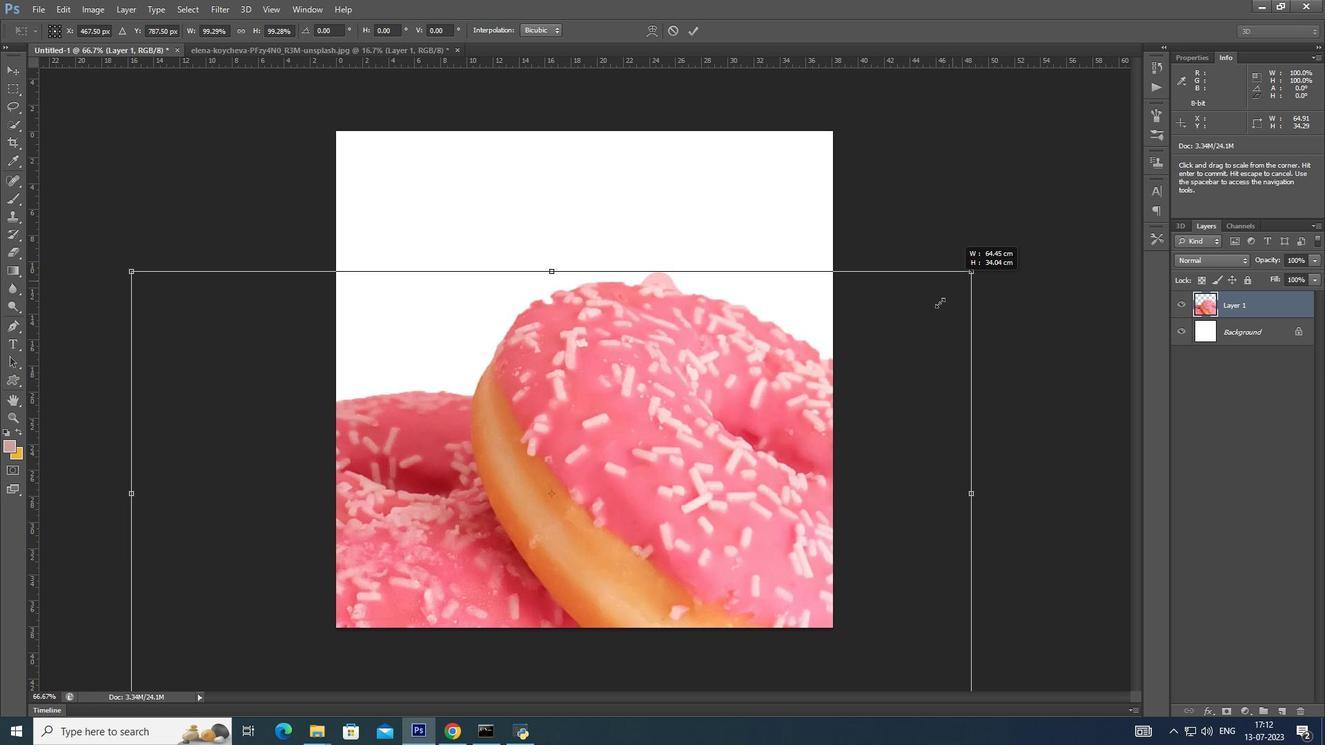 
Action: Mouse moved to (933, 312)
Screenshot: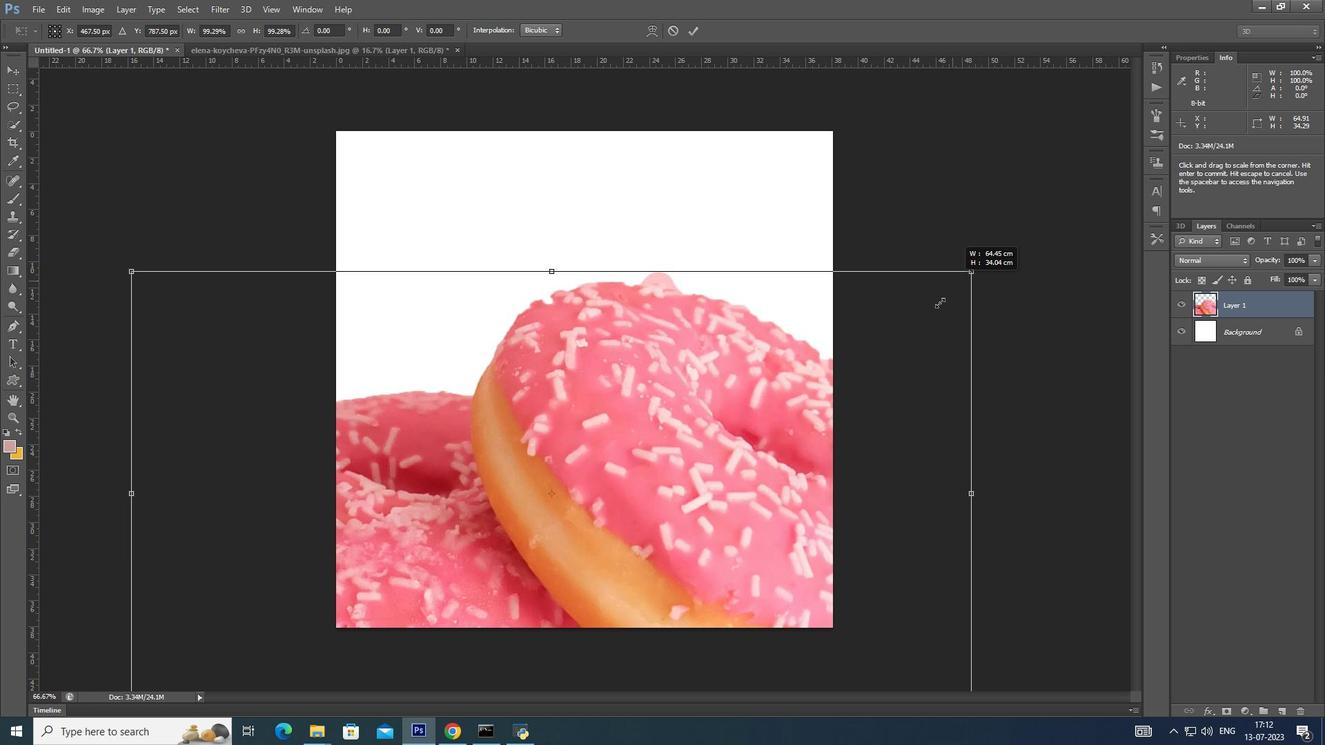 
Action: Key pressed <Key.shift>
Screenshot: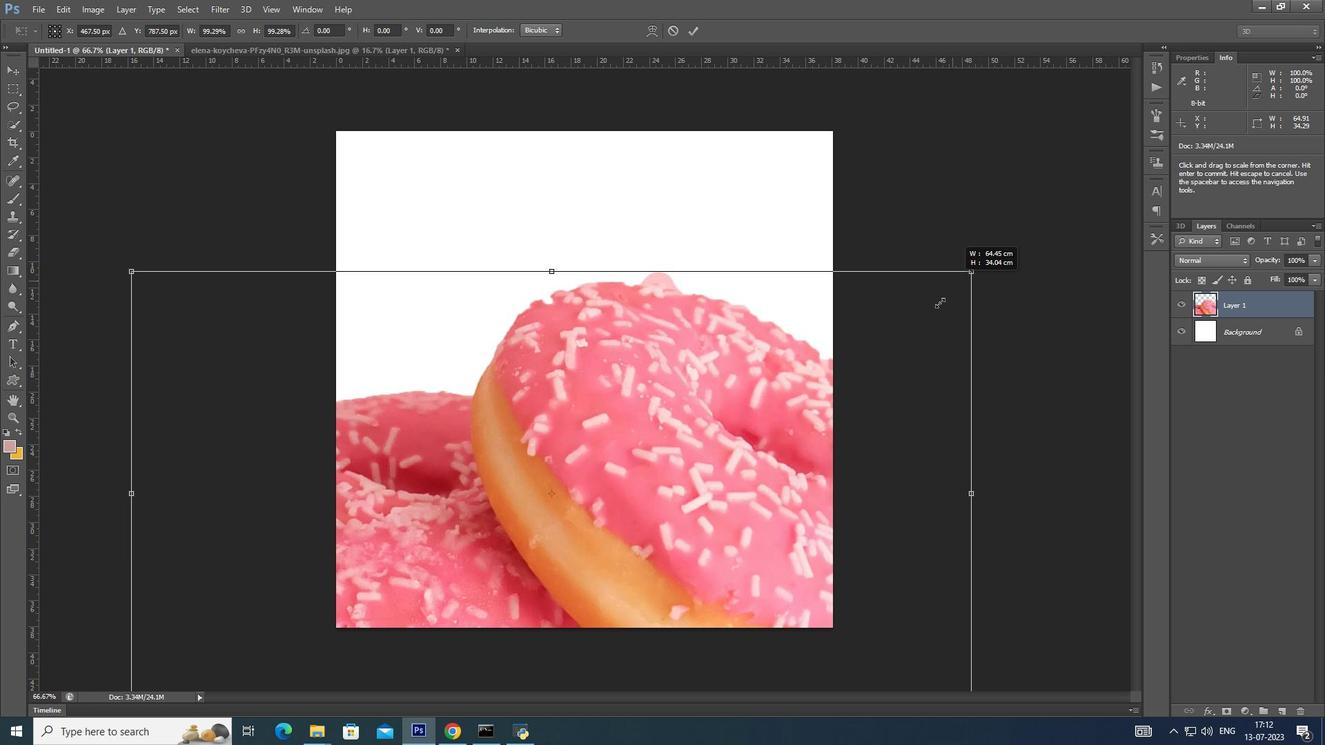
Action: Mouse moved to (929, 314)
Screenshot: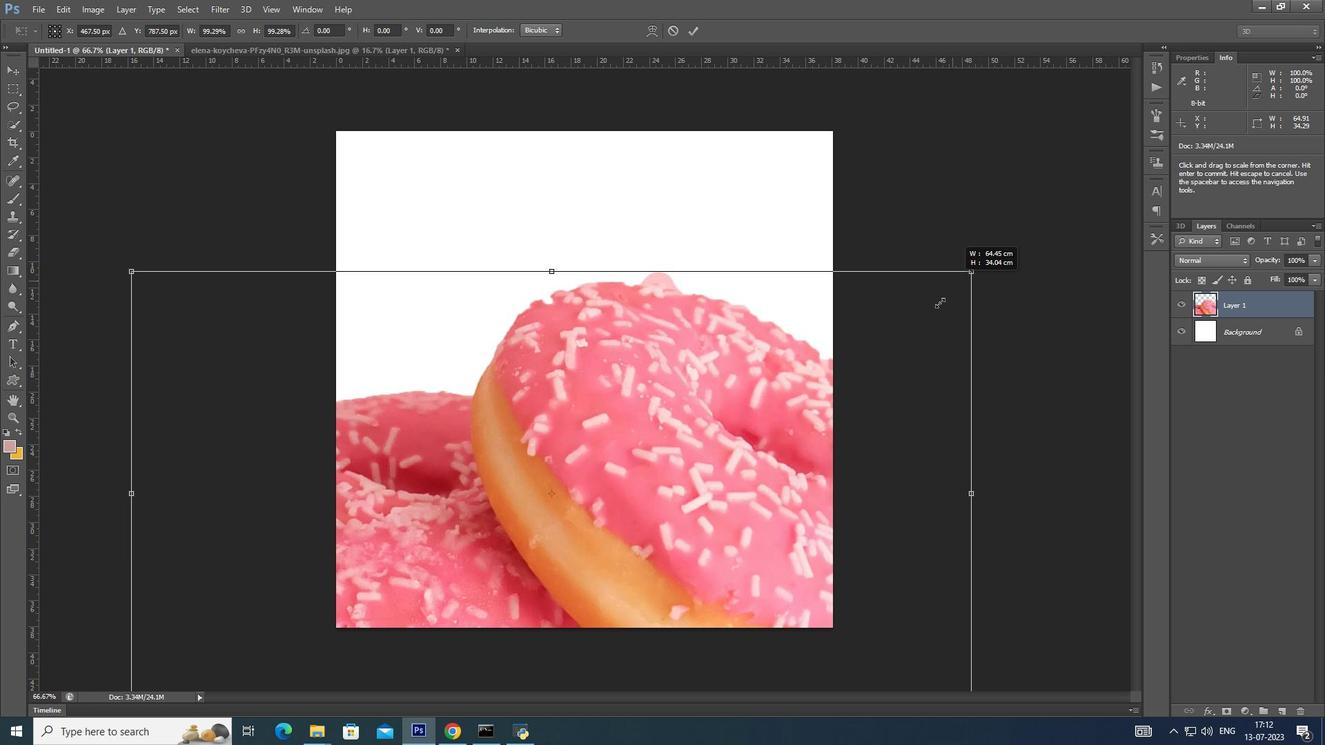 
Action: Key pressed <Key.shift>
Screenshot: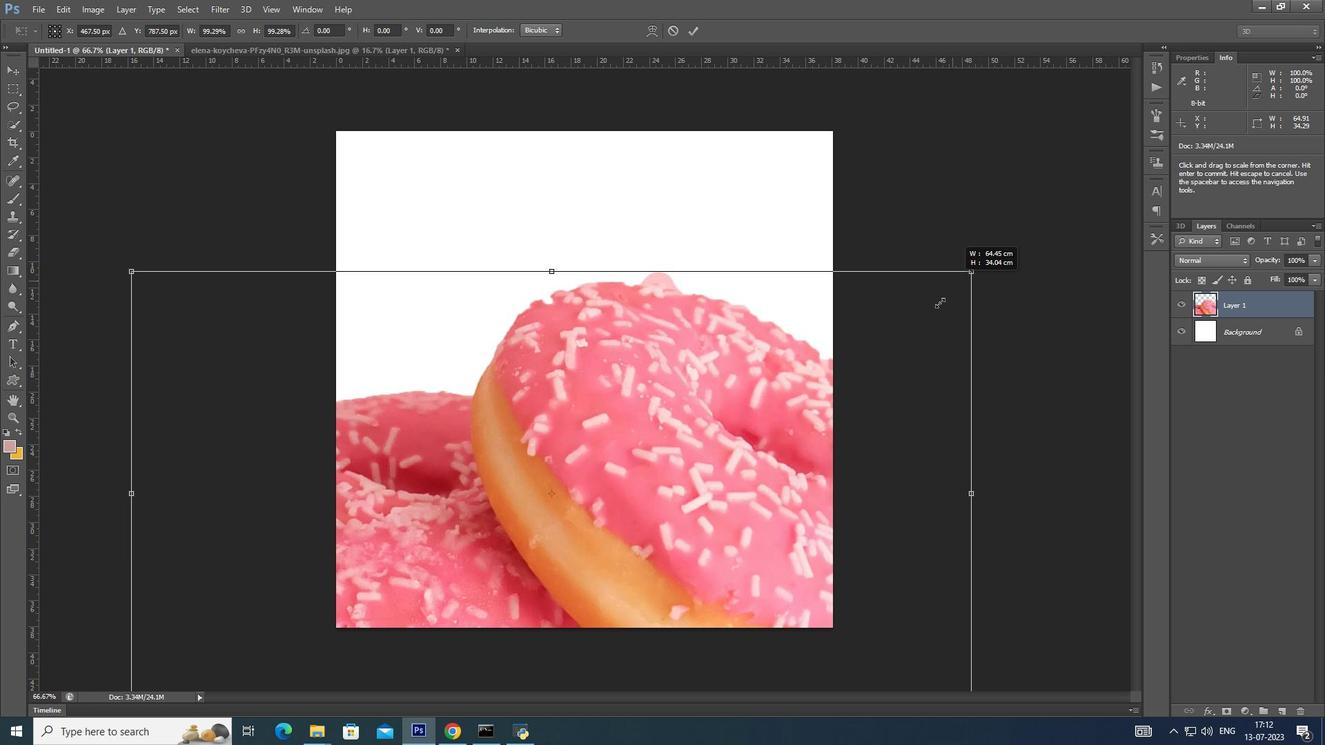 
Action: Mouse moved to (922, 319)
Screenshot: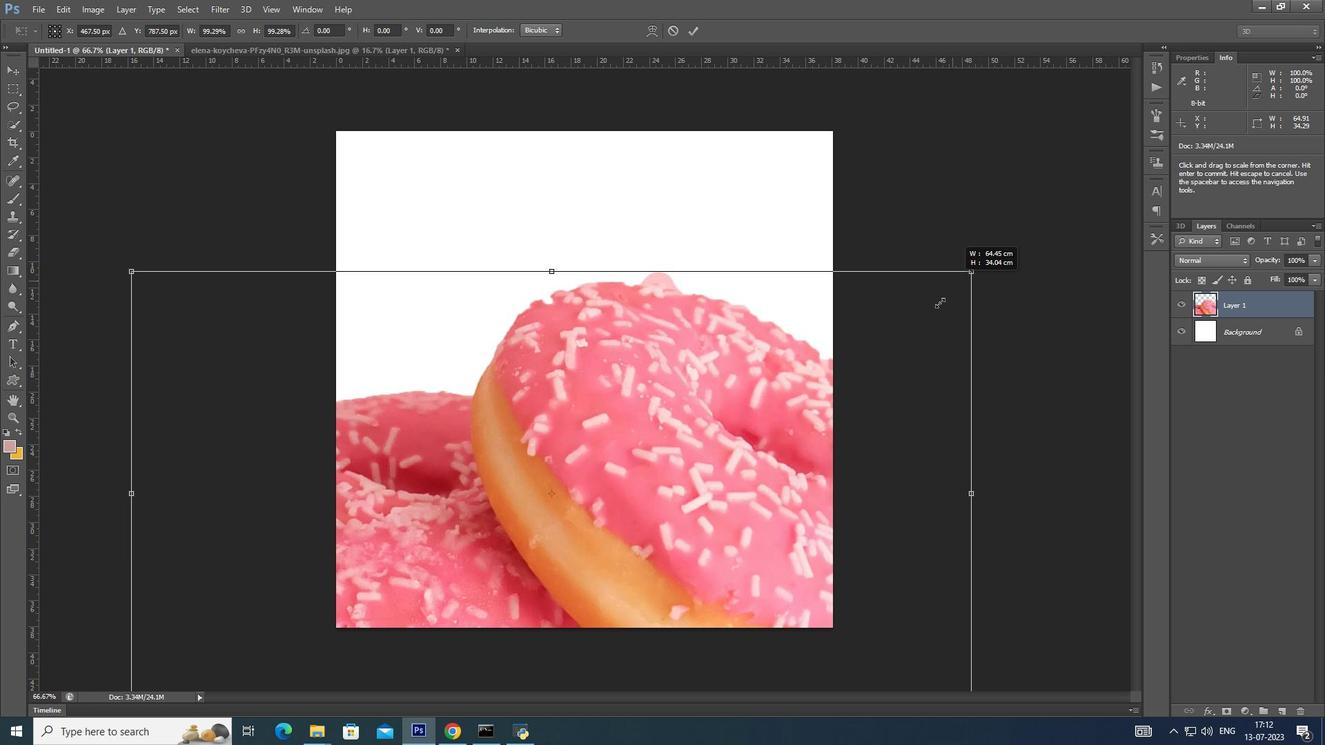 
Action: Key pressed <Key.shift>
Screenshot: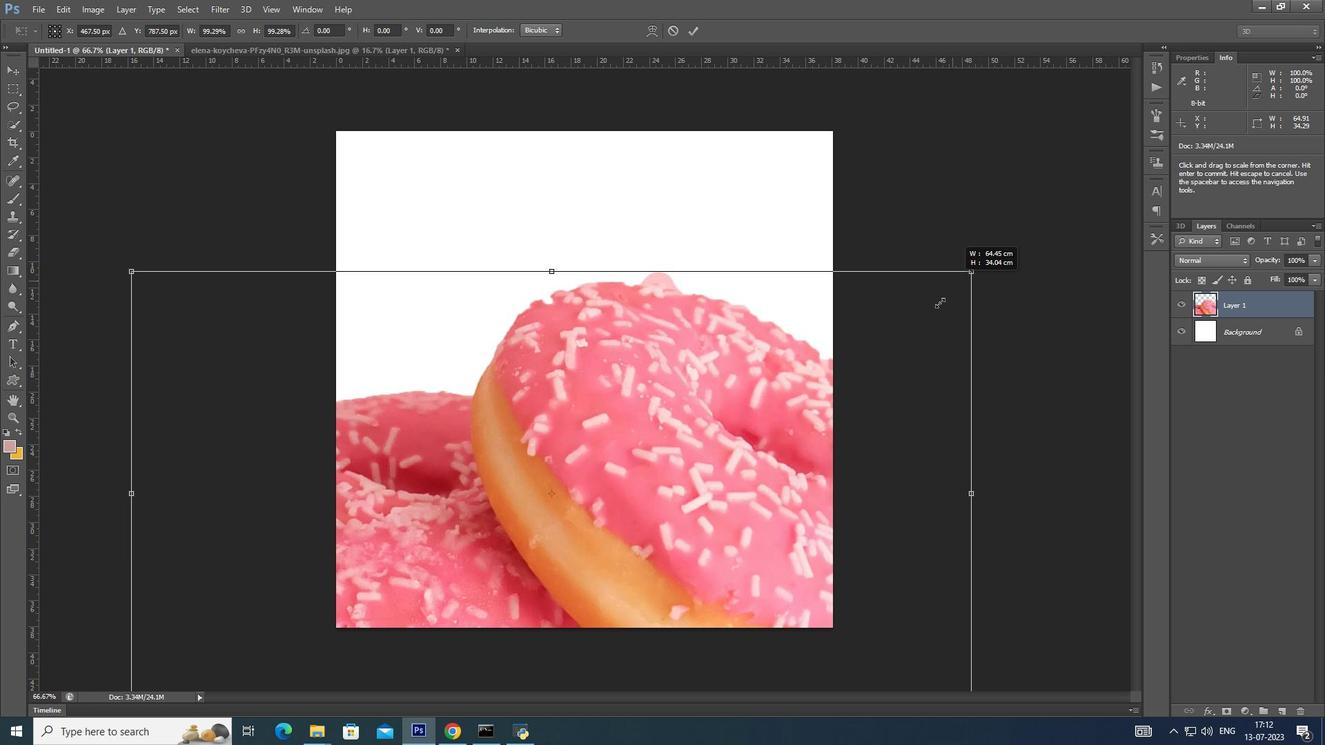 
Action: Mouse moved to (919, 323)
Screenshot: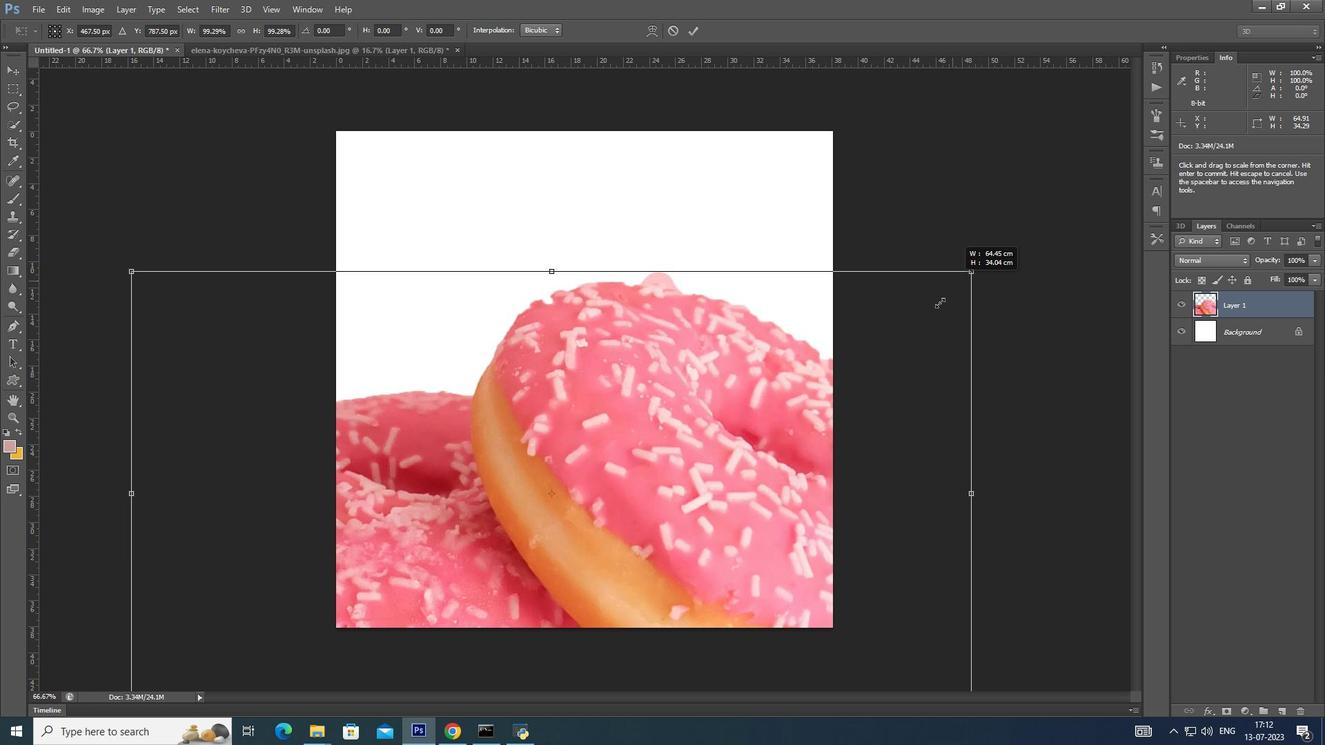 
Action: Key pressed <Key.shift>
Screenshot: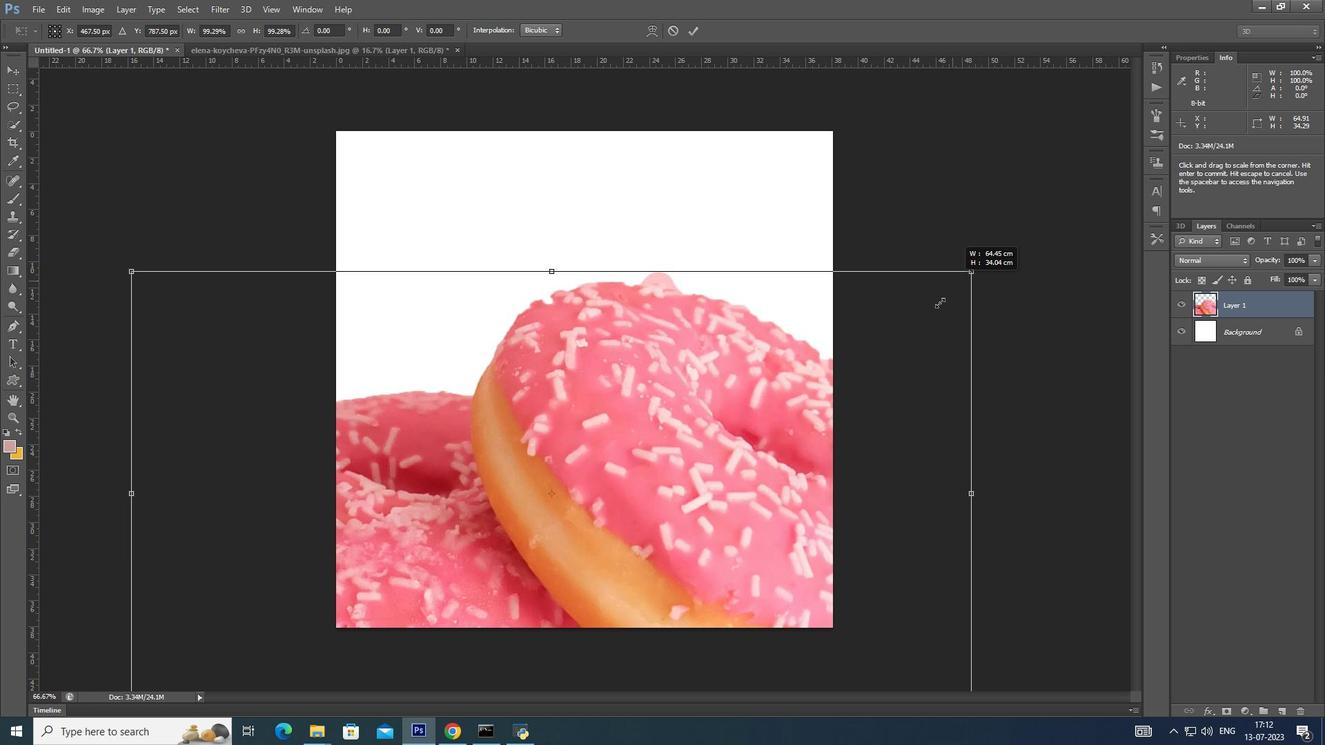 
Action: Mouse moved to (915, 327)
Screenshot: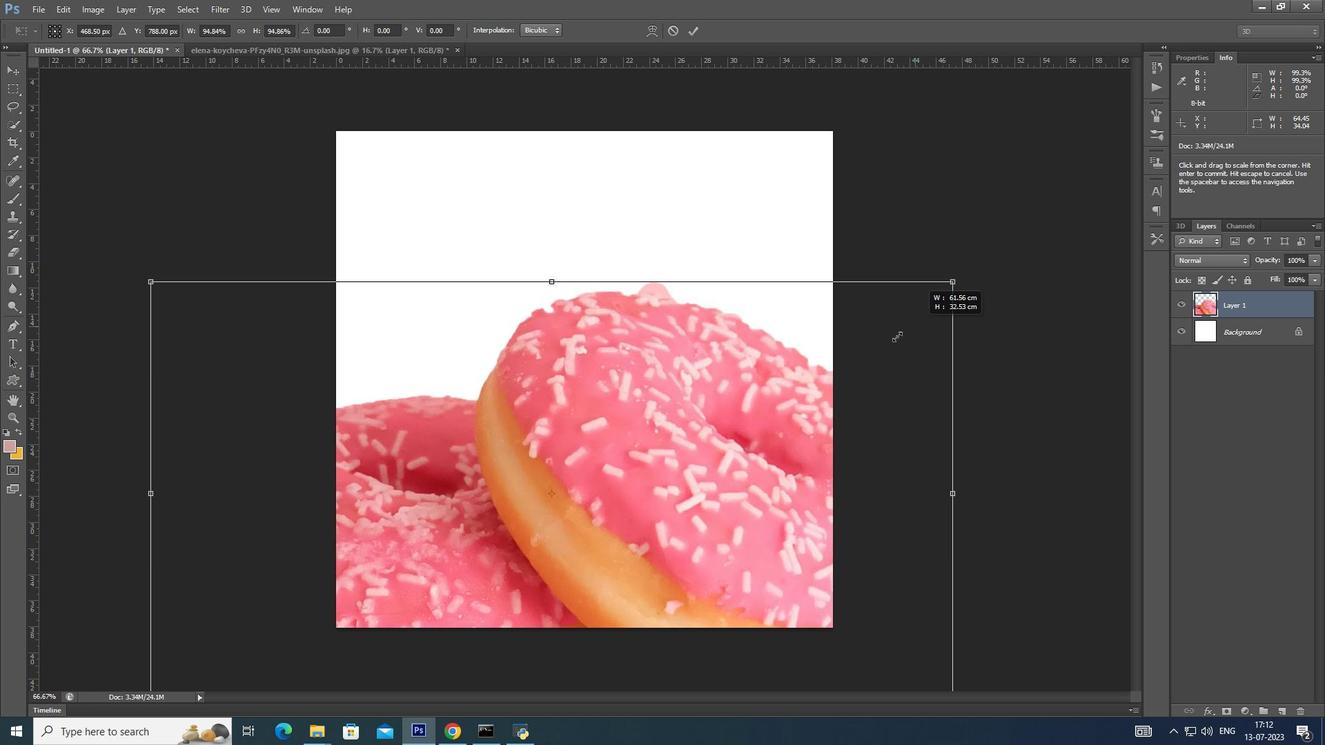 
Action: Key pressed <Key.shift>
Screenshot: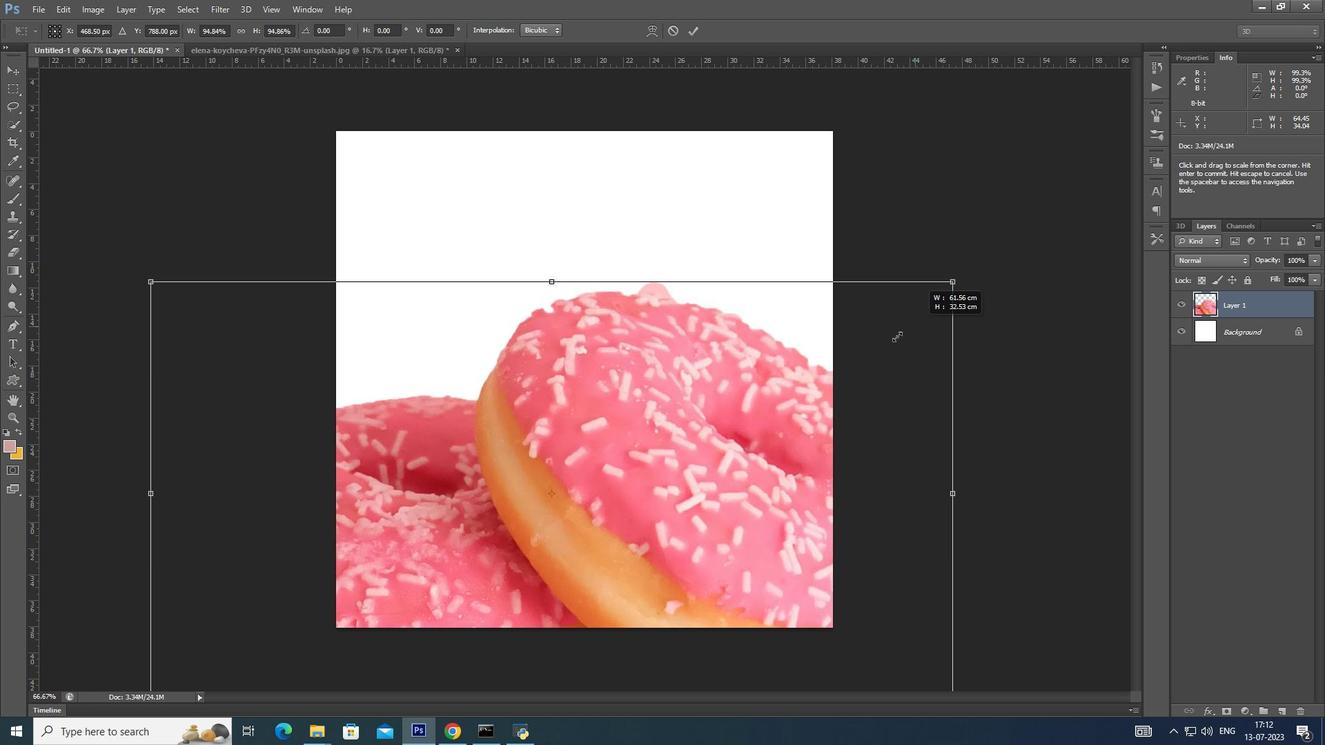 
Action: Mouse moved to (911, 328)
Screenshot: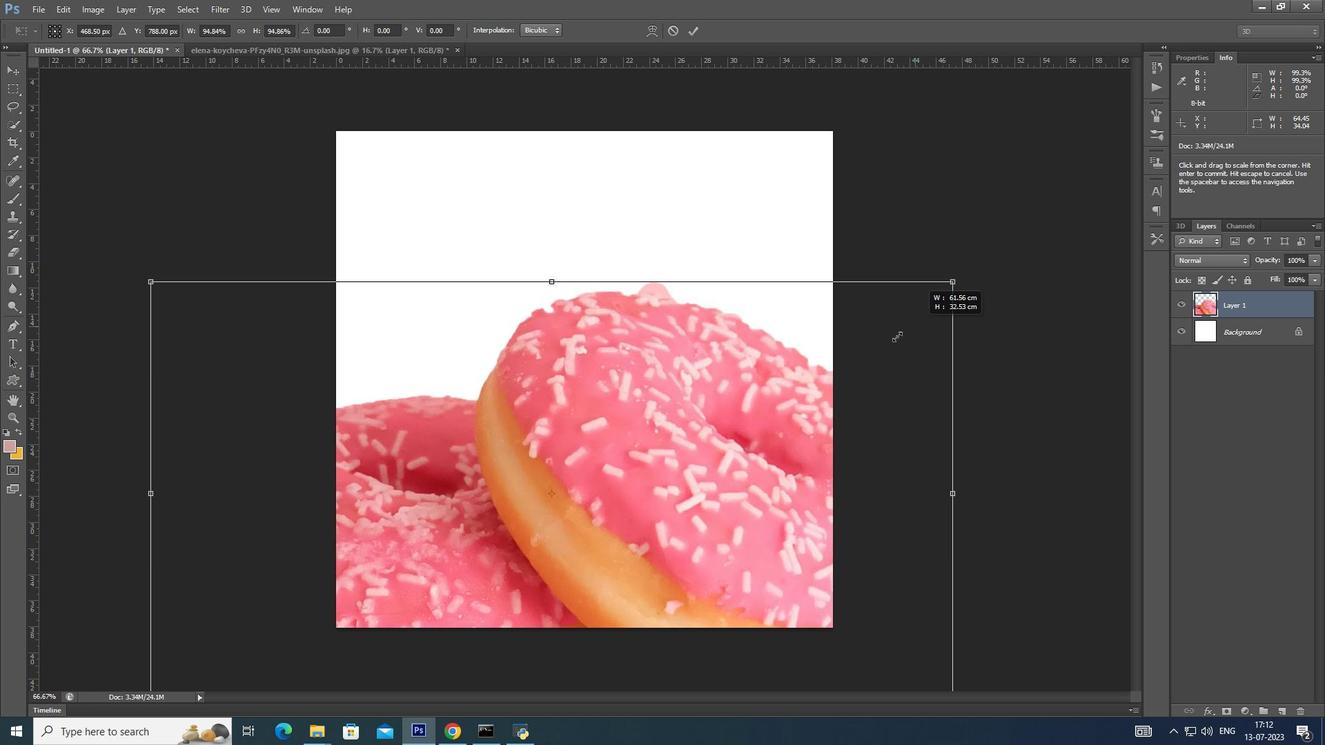 
Action: Key pressed <Key.shift>
Screenshot: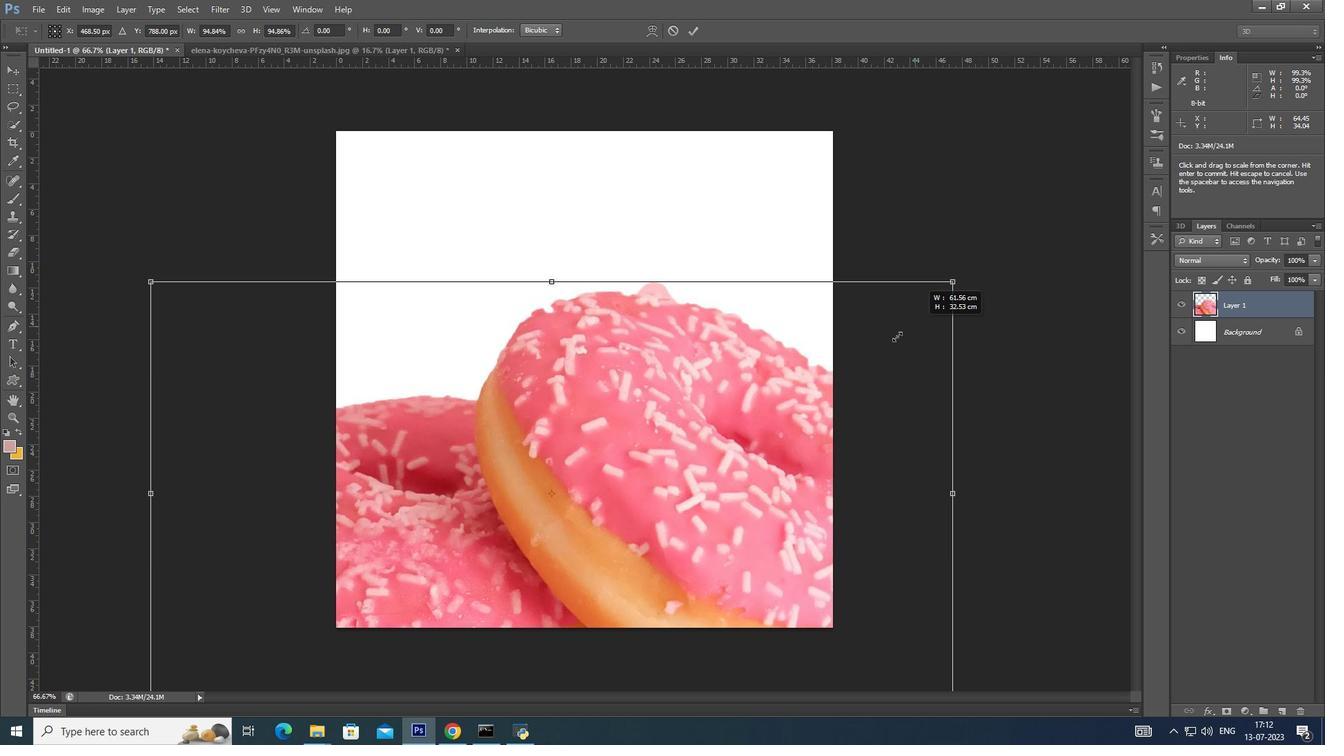
Action: Mouse moved to (897, 336)
Screenshot: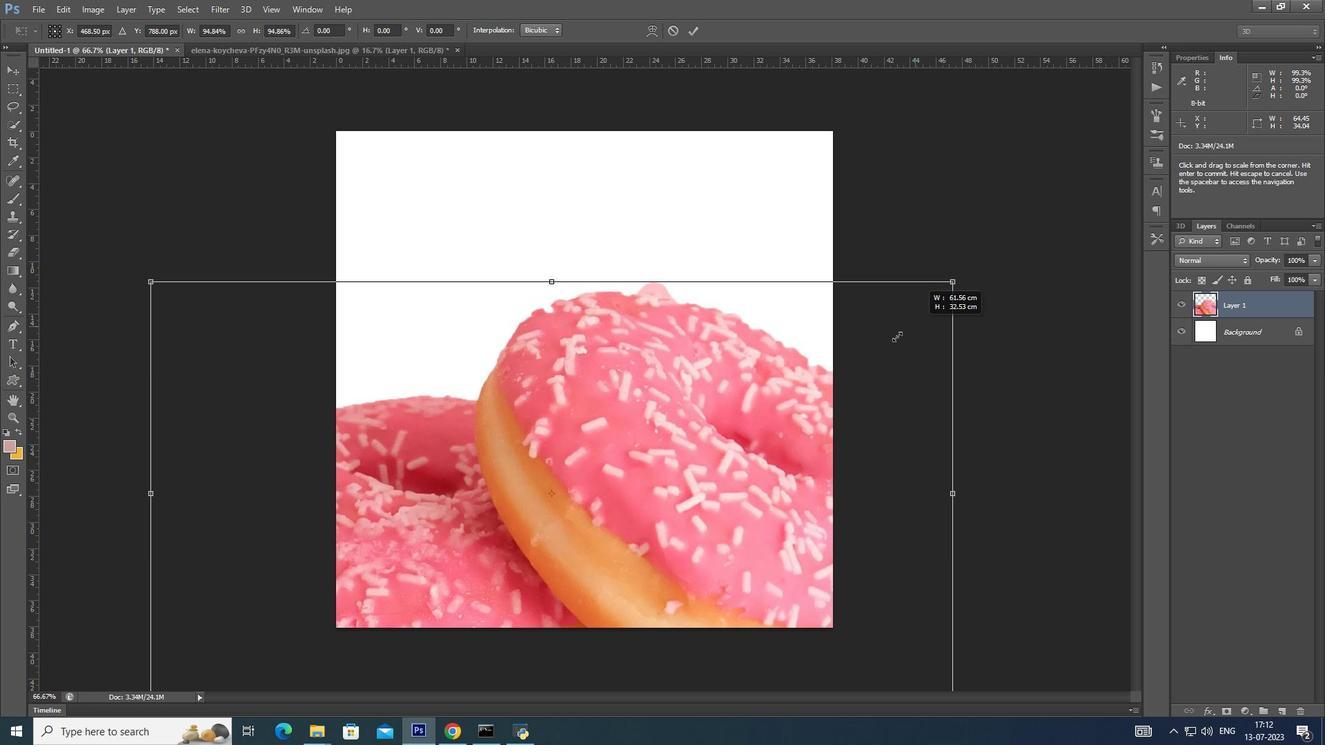 
Action: Key pressed <Key.shift>
Screenshot: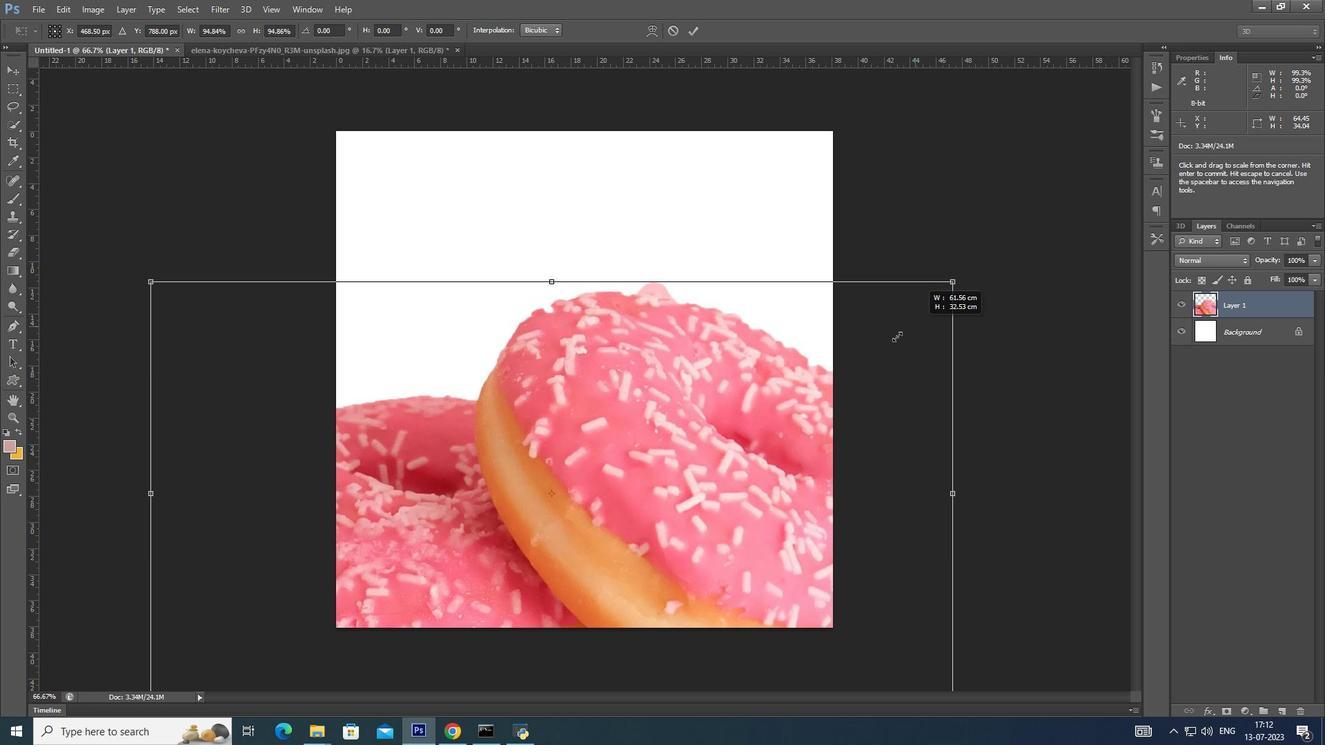 
Action: Mouse moved to (892, 339)
Screenshot: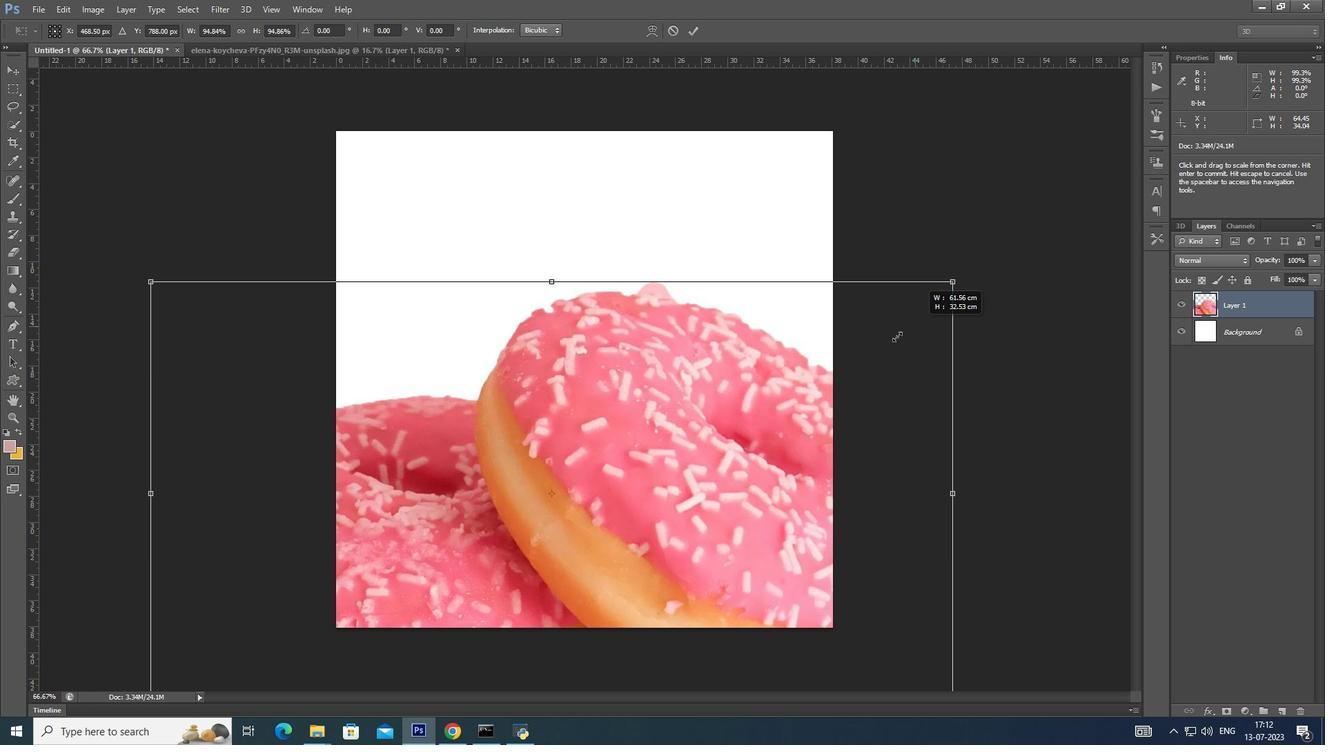 
Action: Key pressed <Key.shift>
Screenshot: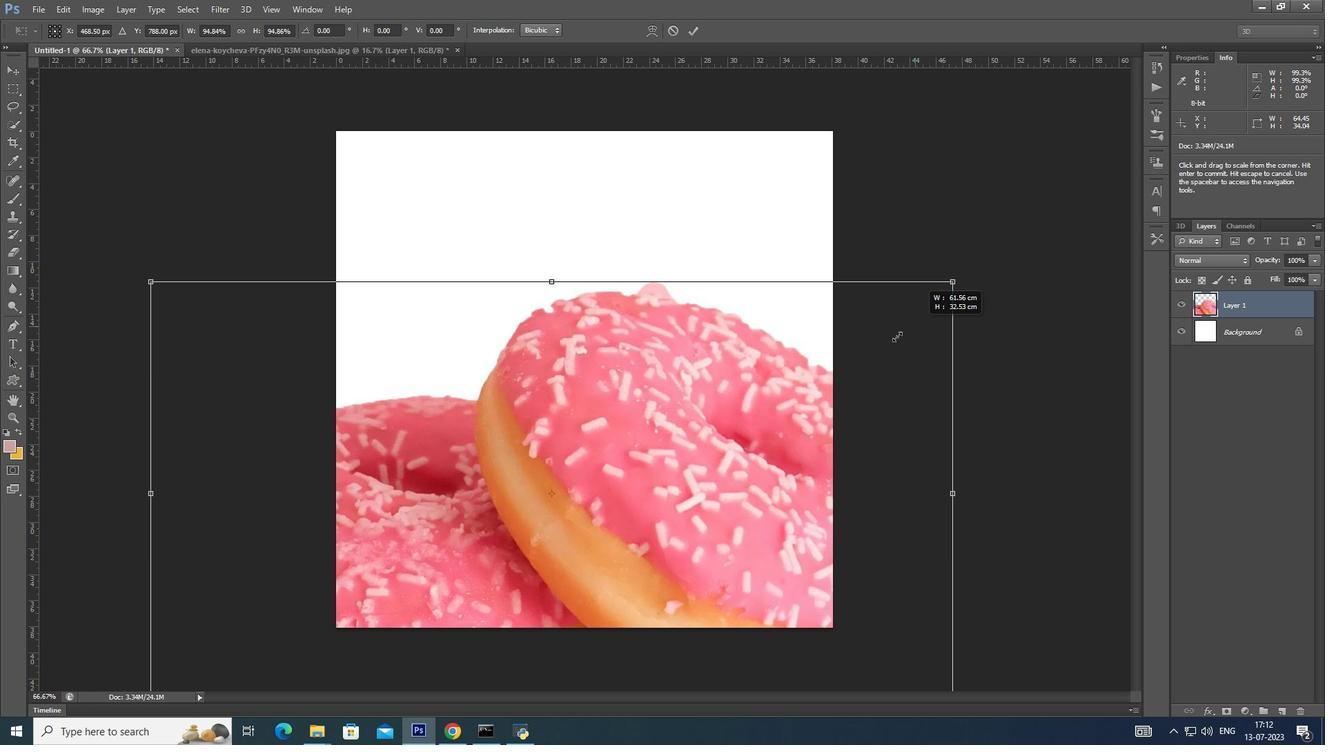 
Action: Mouse moved to (890, 341)
Screenshot: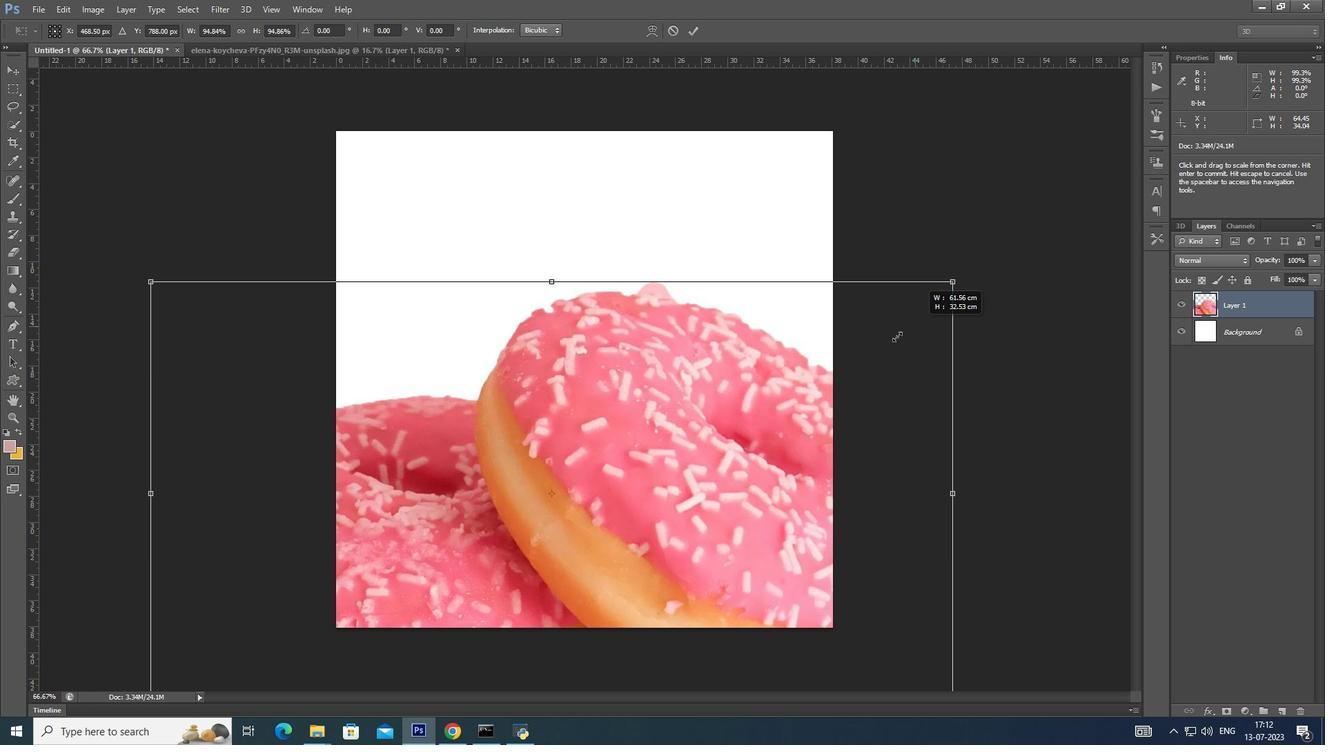 
Action: Key pressed <Key.shift>
Screenshot: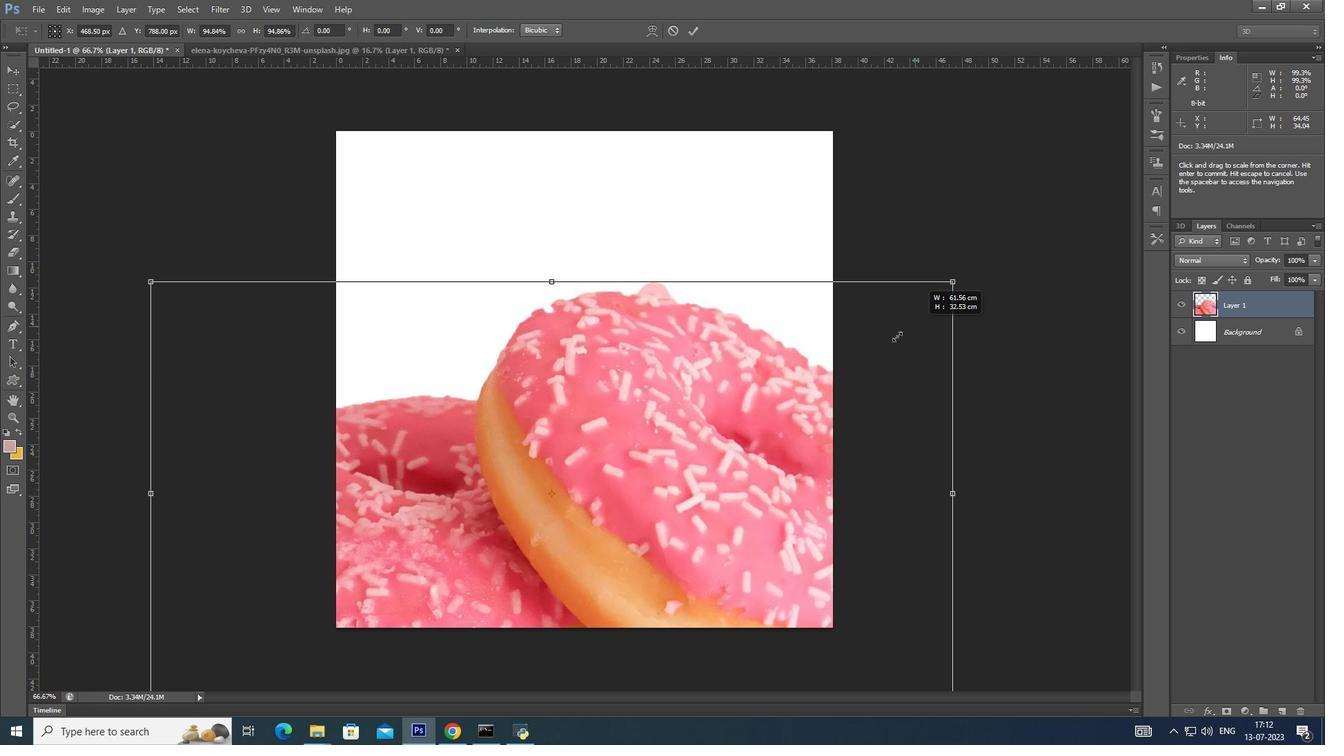 
Action: Mouse moved to (888, 343)
Screenshot: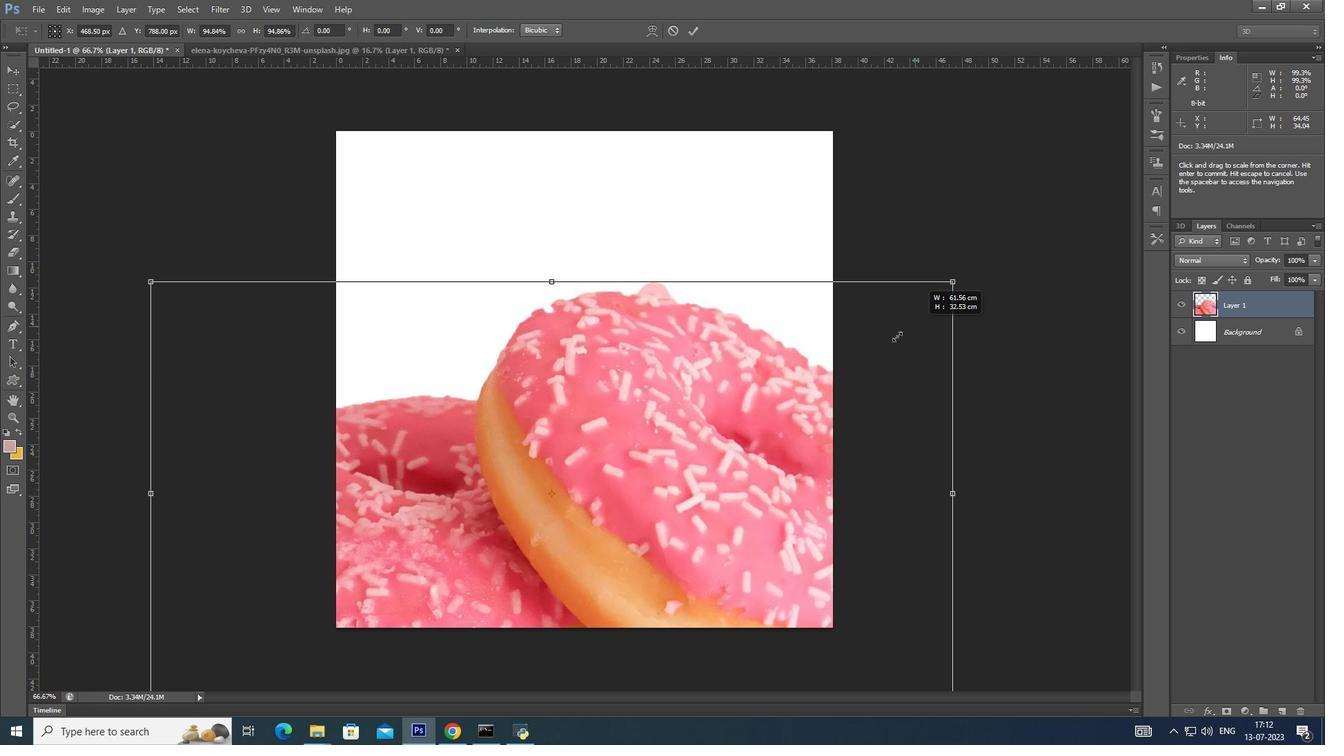 
Action: Key pressed <Key.shift><Key.shift>
Screenshot: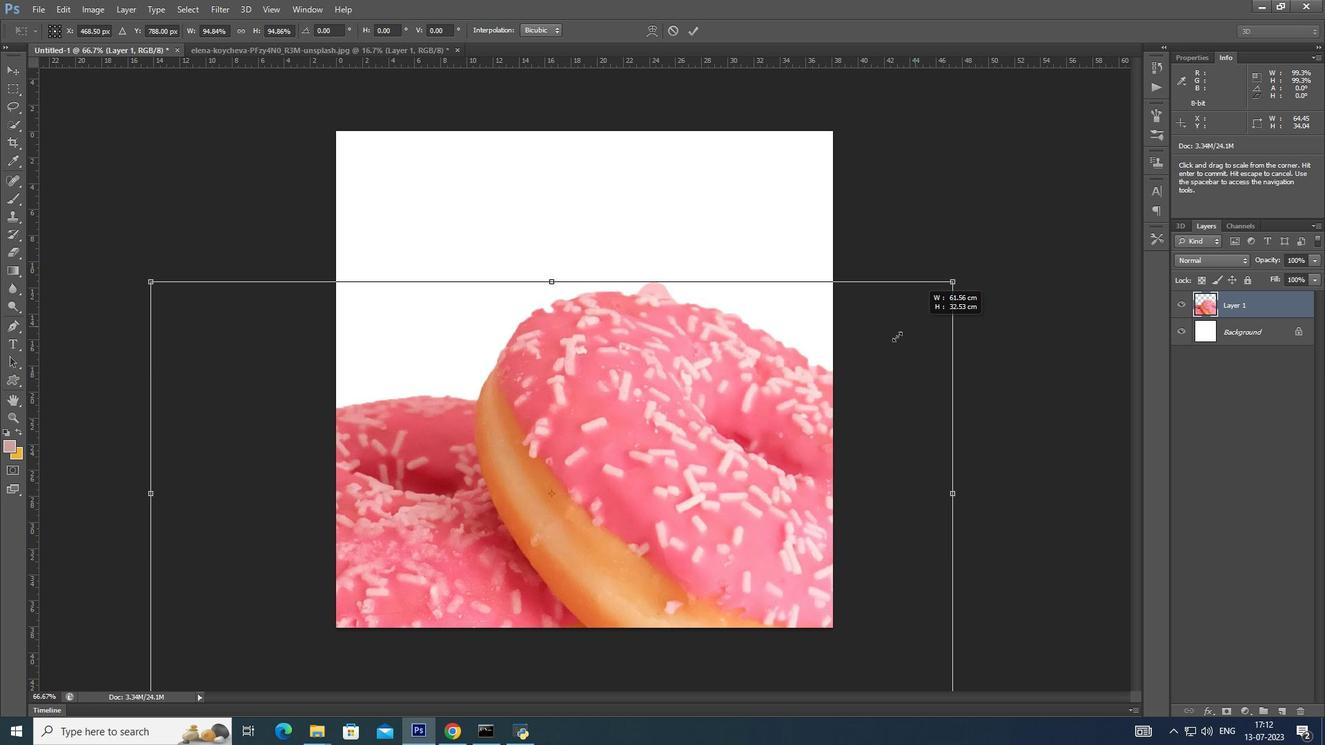 
Action: Mouse moved to (878, 351)
Screenshot: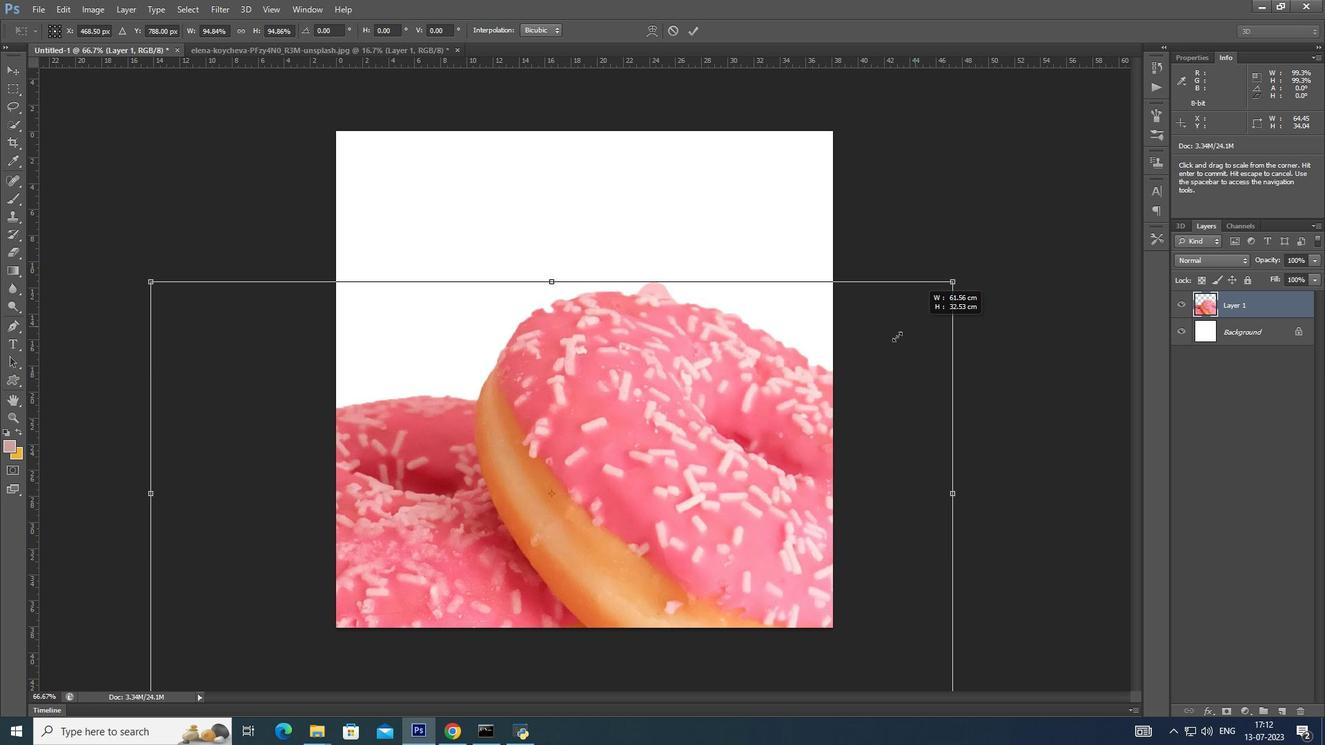 
Action: Key pressed <Key.shift>
Screenshot: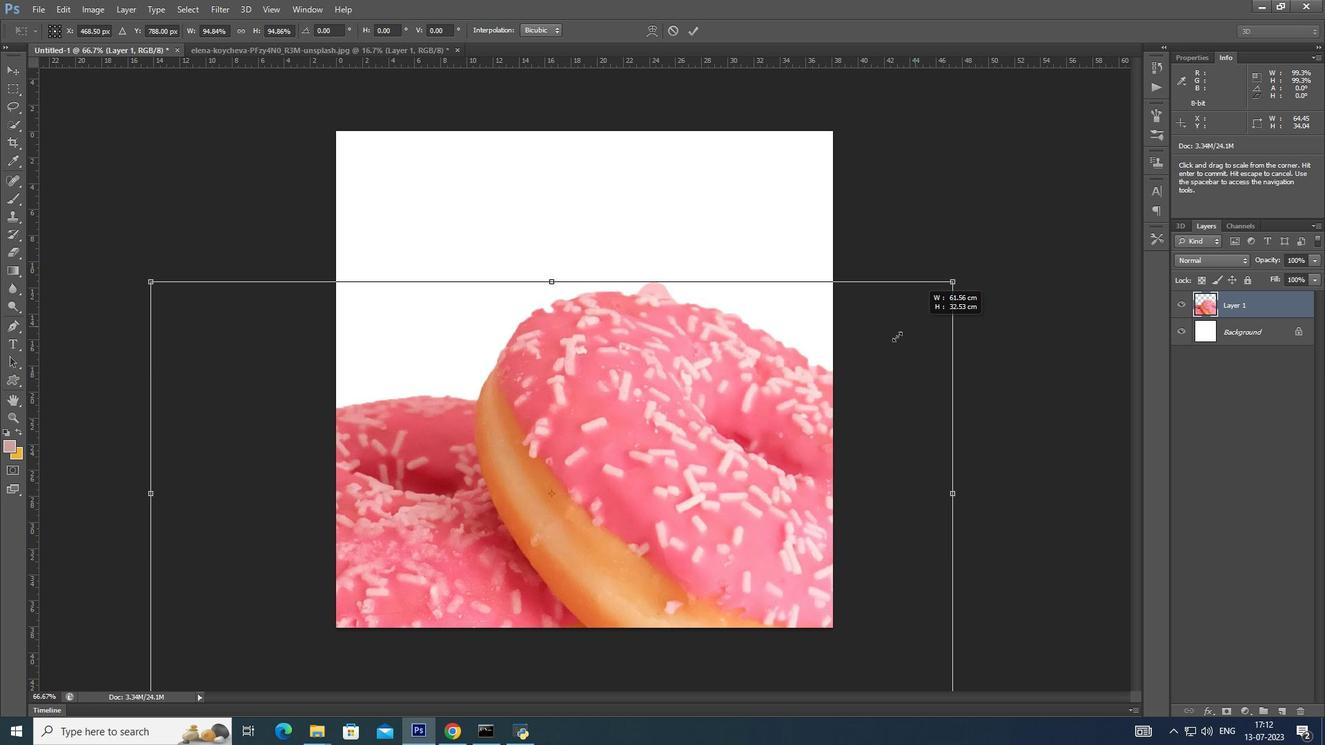 
Action: Mouse moved to (877, 353)
Screenshot: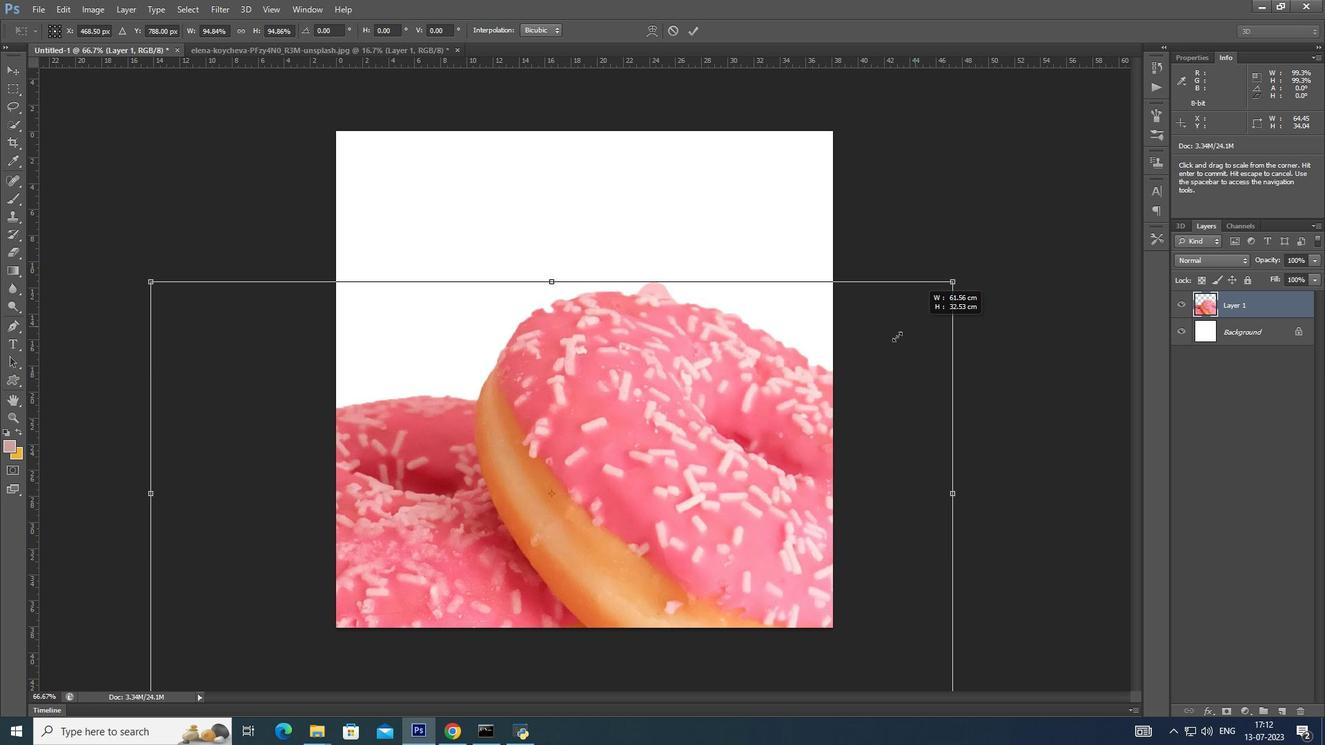 
Action: Key pressed <Key.shift>
Screenshot: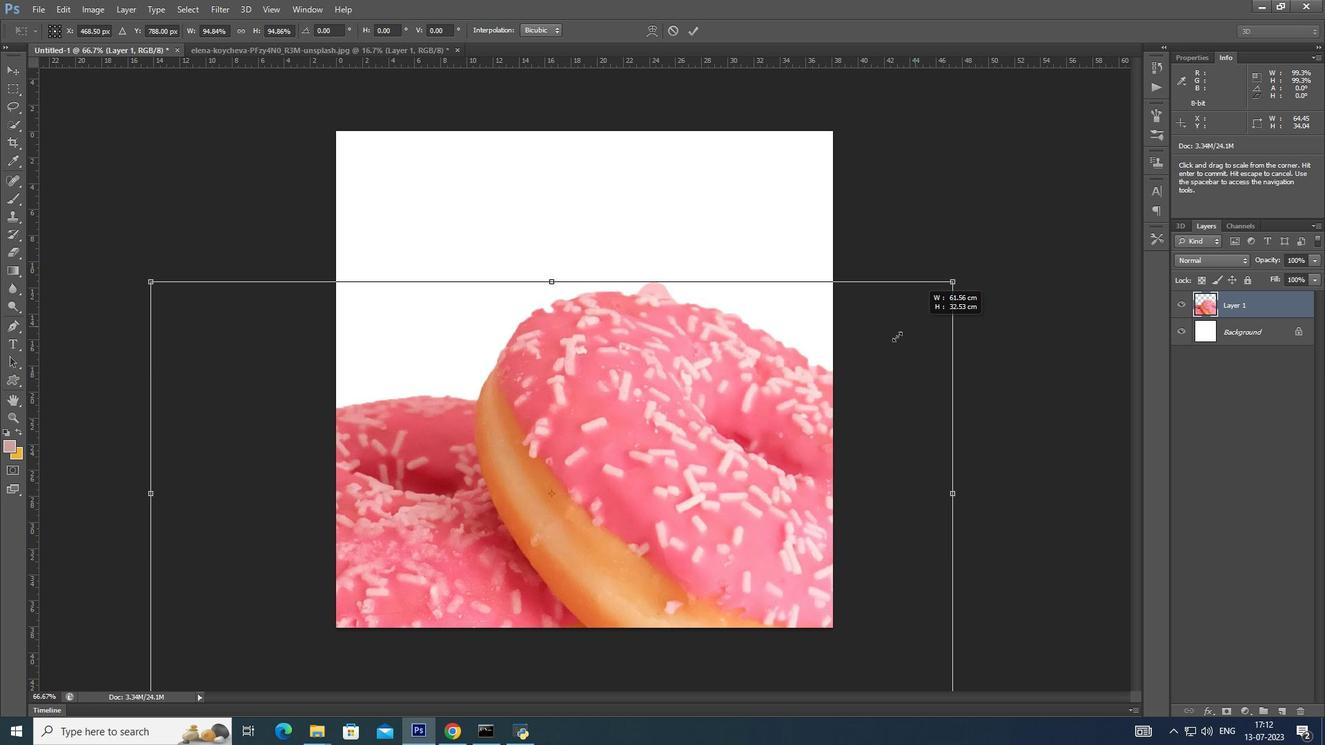
Action: Mouse moved to (874, 355)
Screenshot: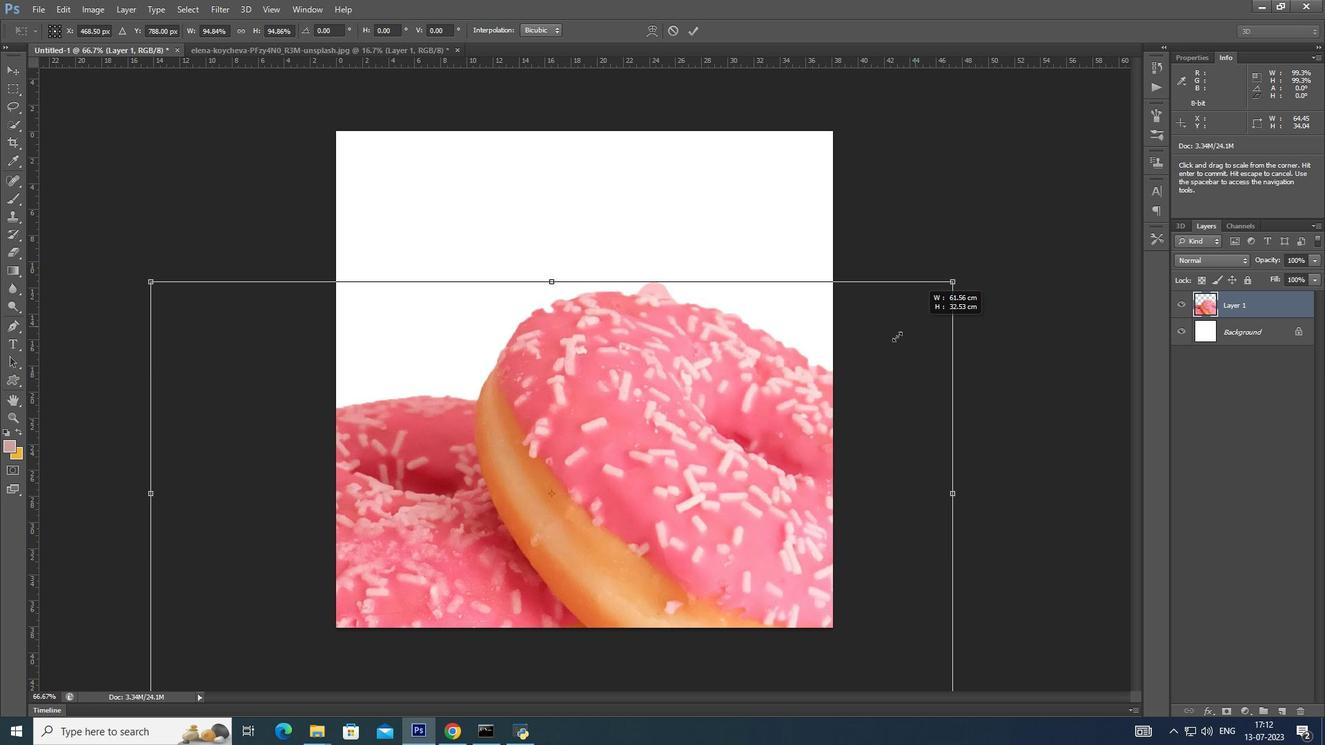 
Action: Key pressed <Key.shift>
Screenshot: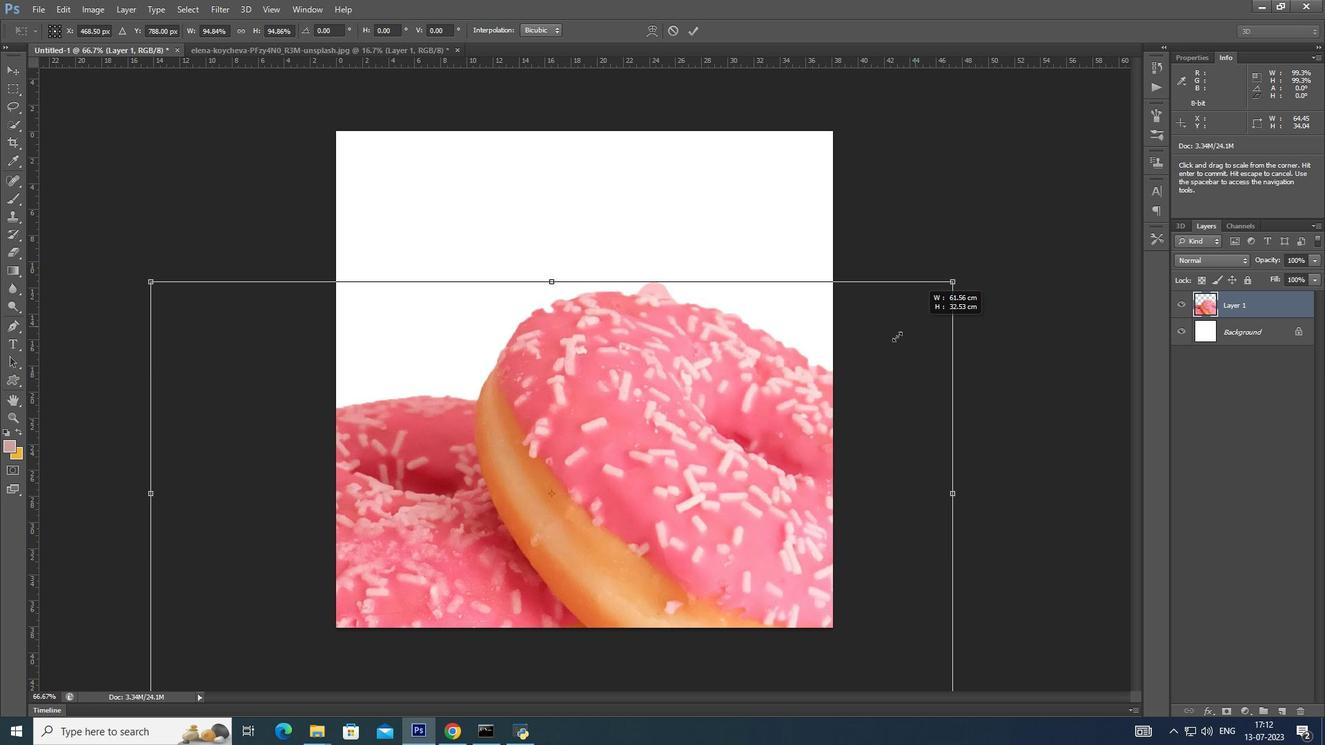
Action: Mouse moved to (874, 356)
Screenshot: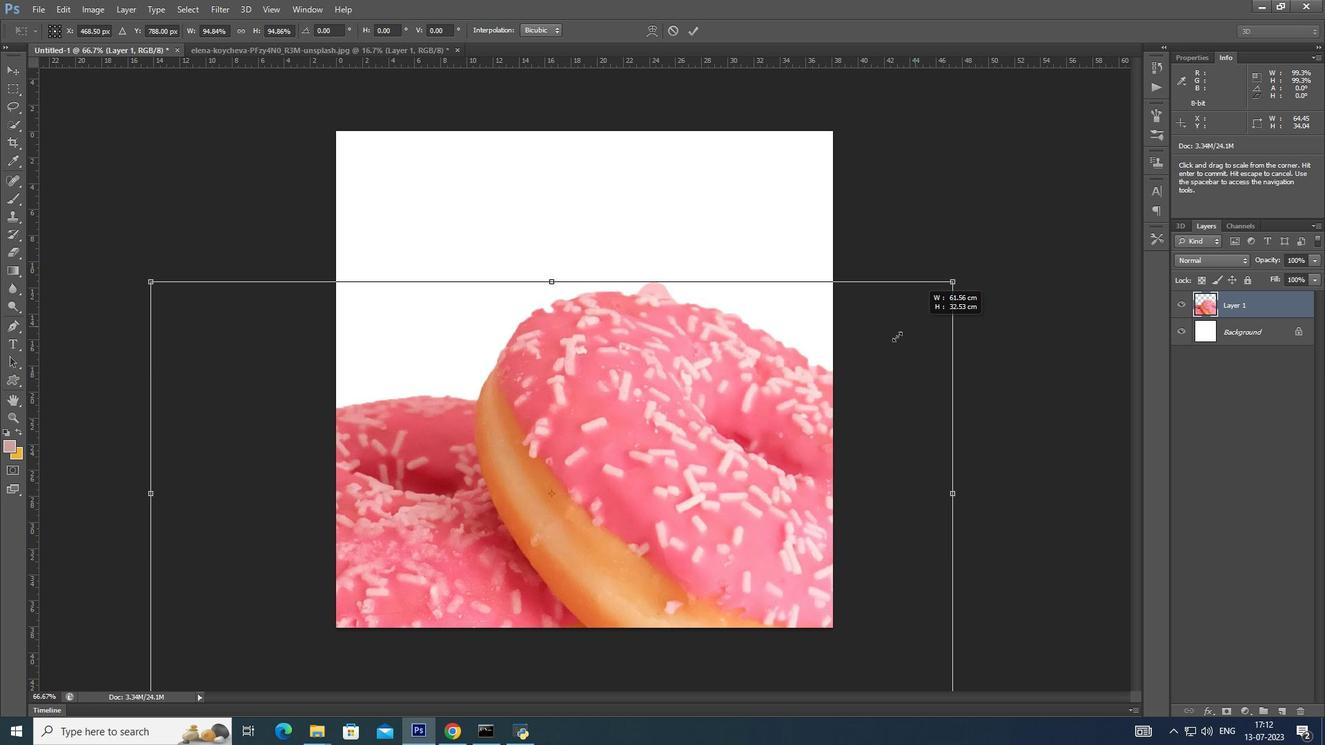 
Action: Key pressed <Key.shift><Key.shift><Key.shift><Key.shift>
Screenshot: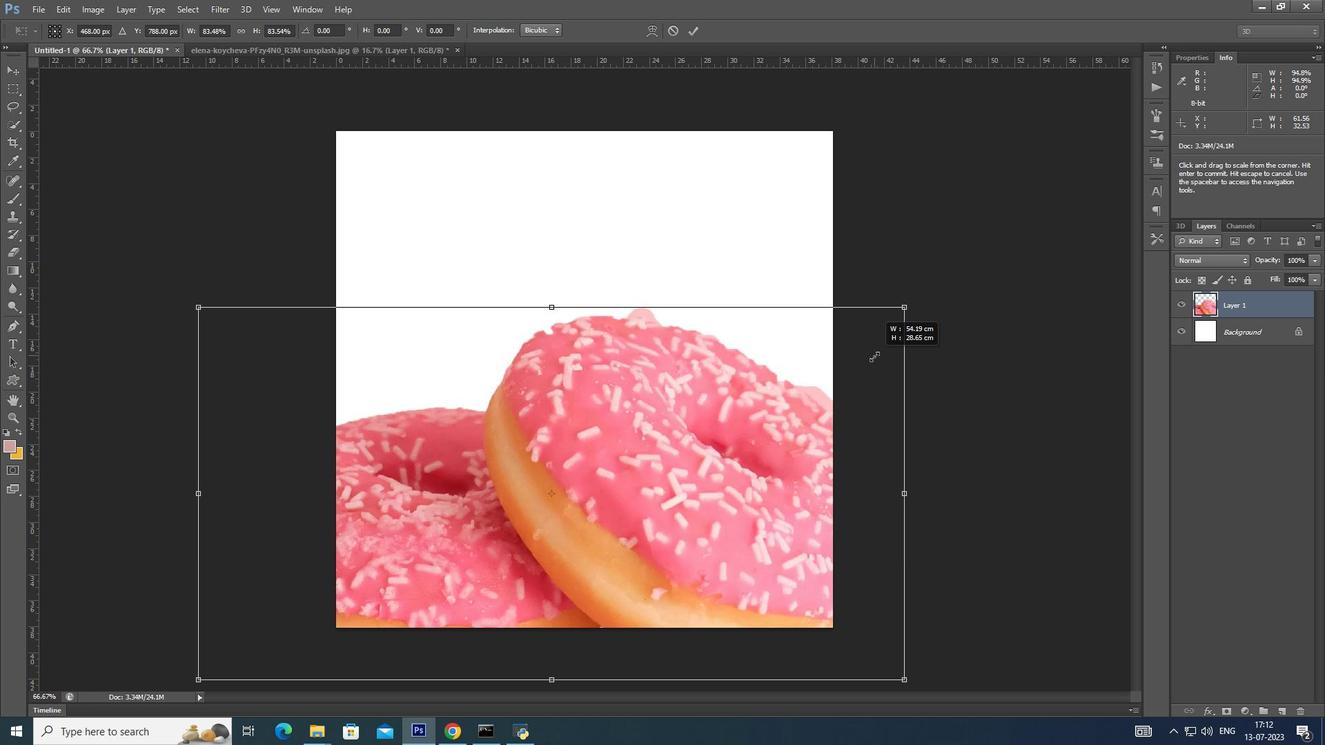 
Action: Mouse moved to (866, 362)
Screenshot: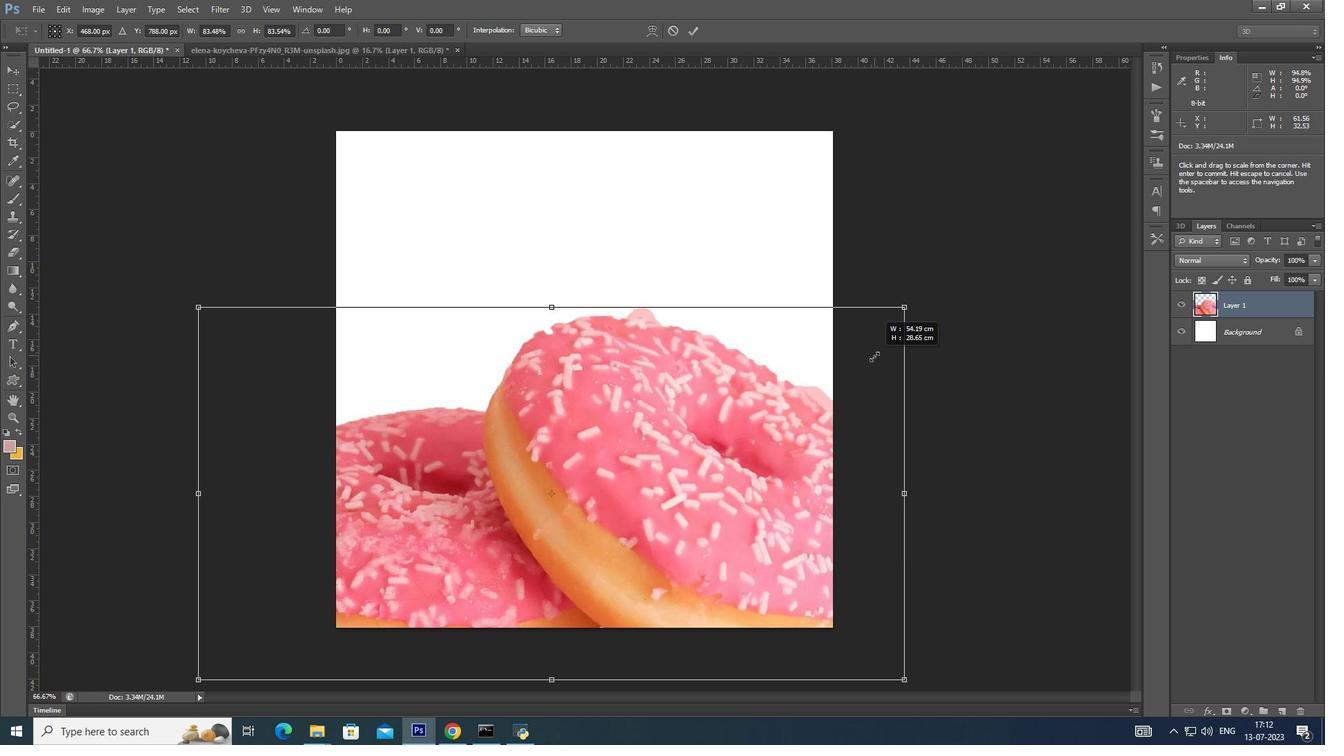 
Action: Key pressed <Key.shift>
Screenshot: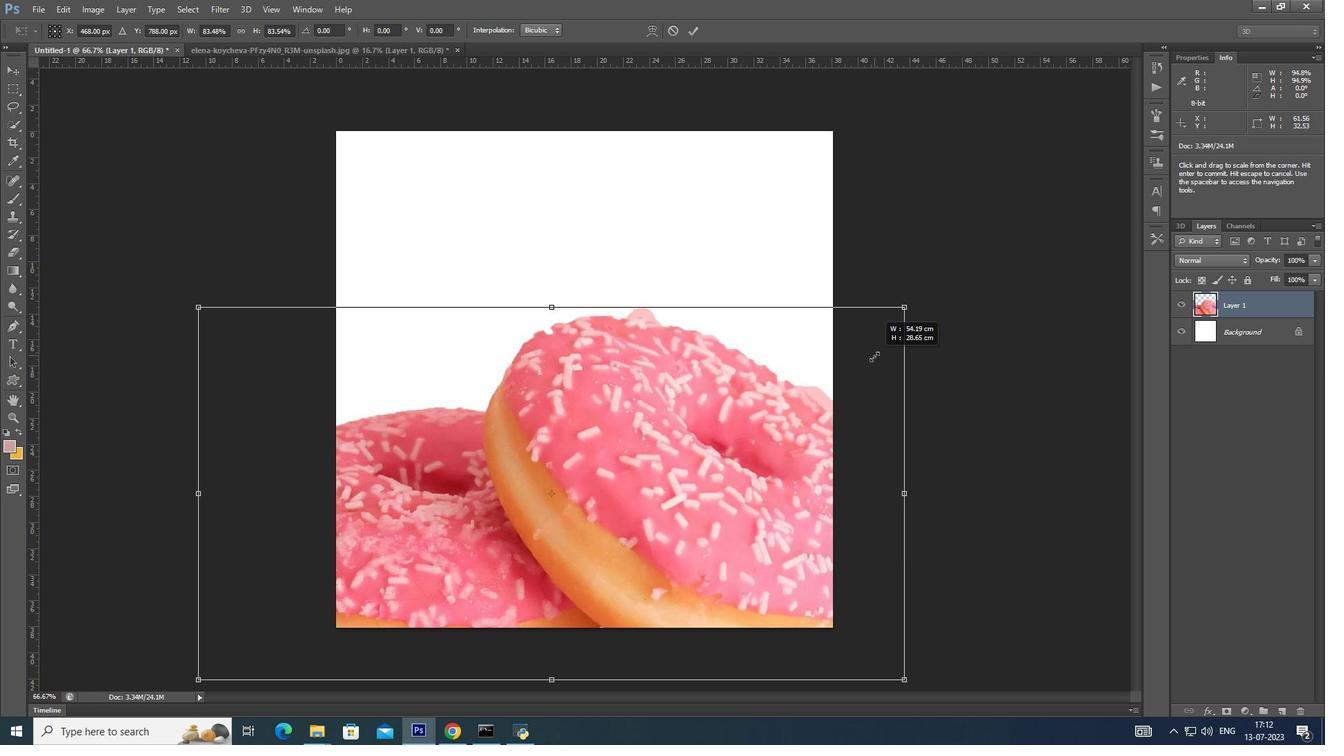 
Action: Mouse moved to (863, 366)
Screenshot: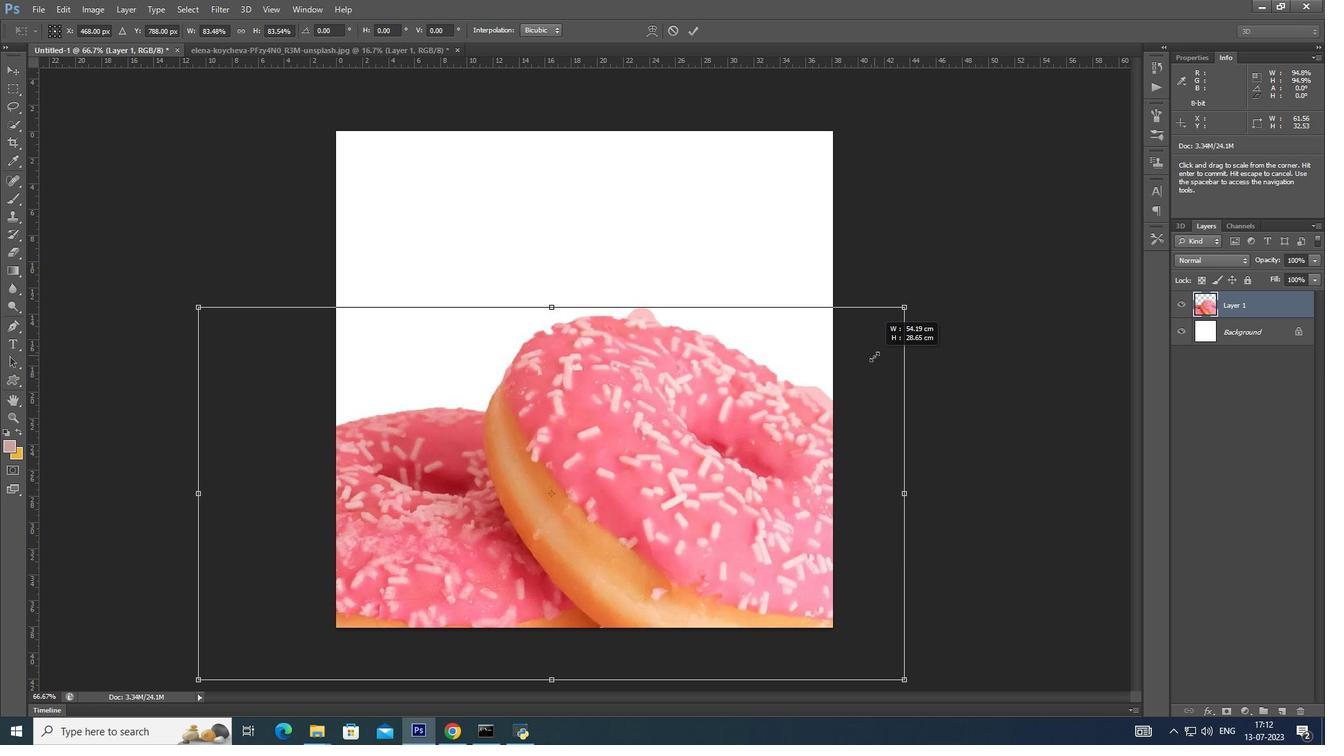 
Action: Key pressed <Key.shift>
Screenshot: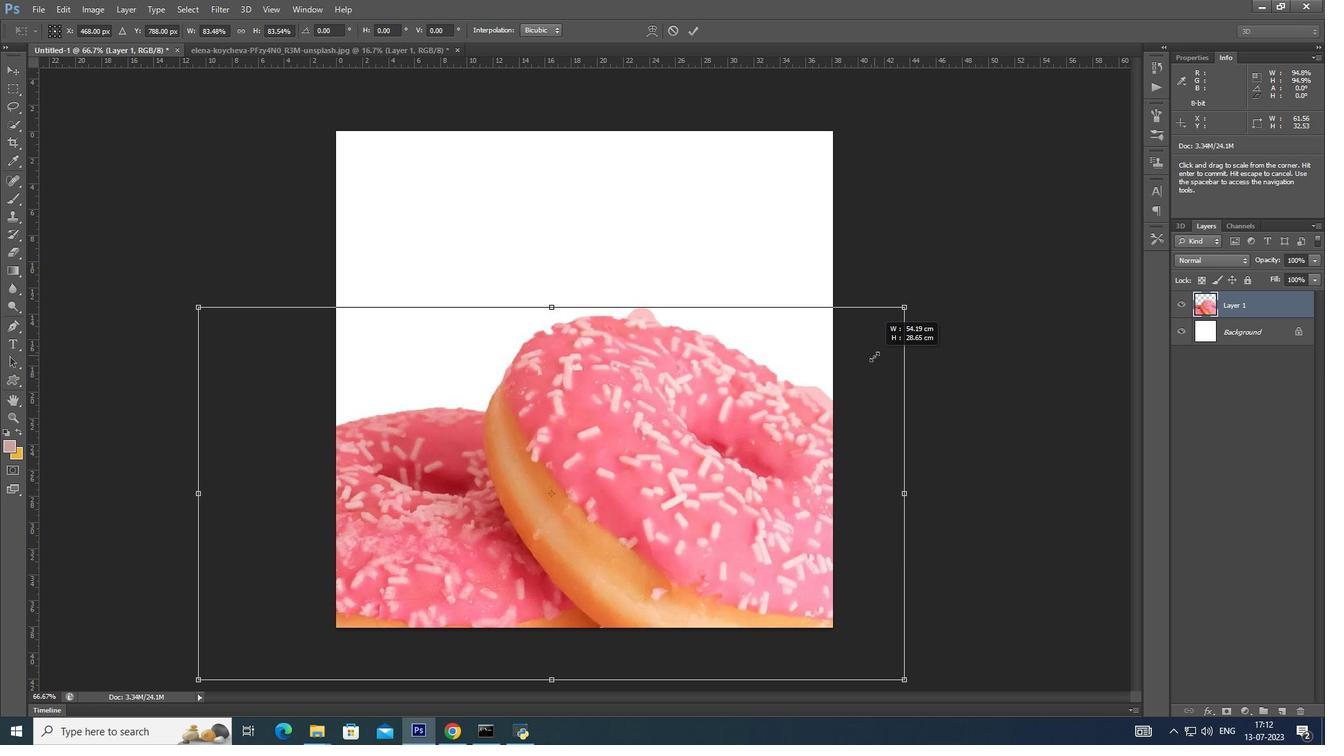 
Action: Mouse moved to (862, 368)
Screenshot: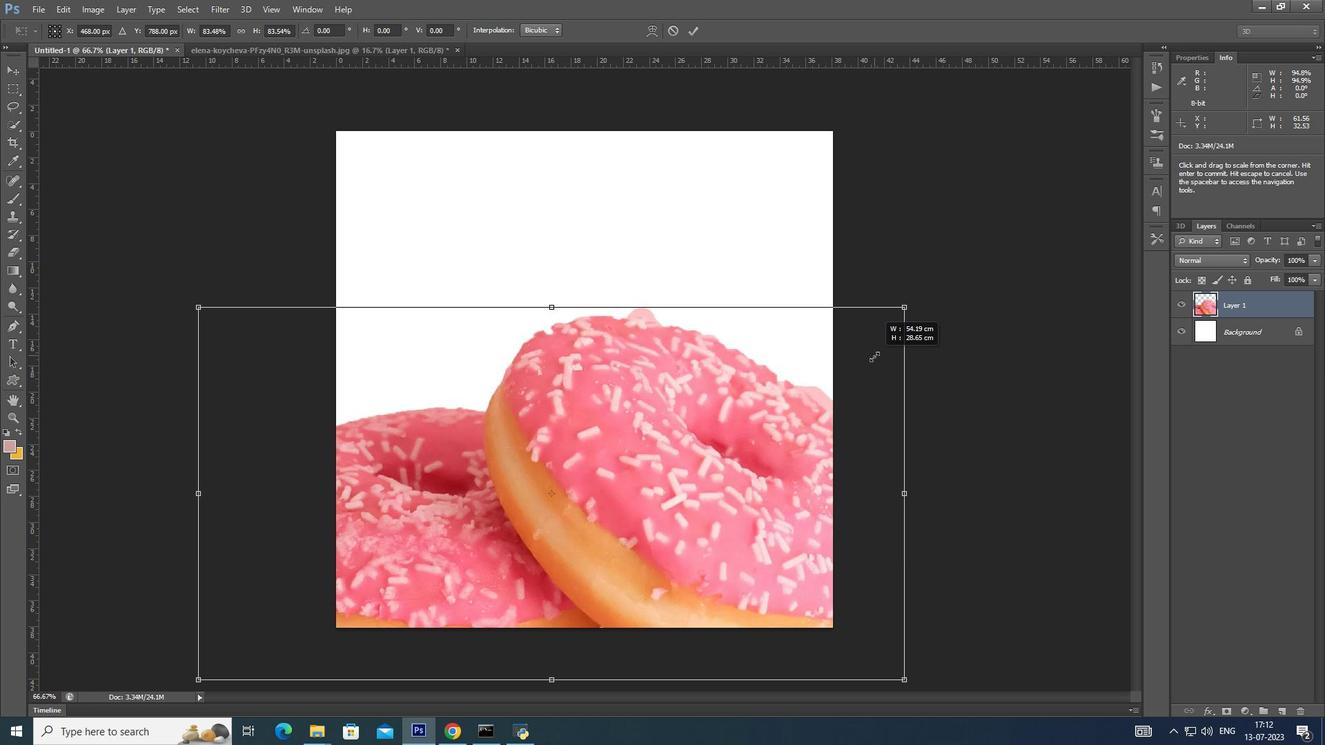 
Action: Key pressed <Key.shift>
Screenshot: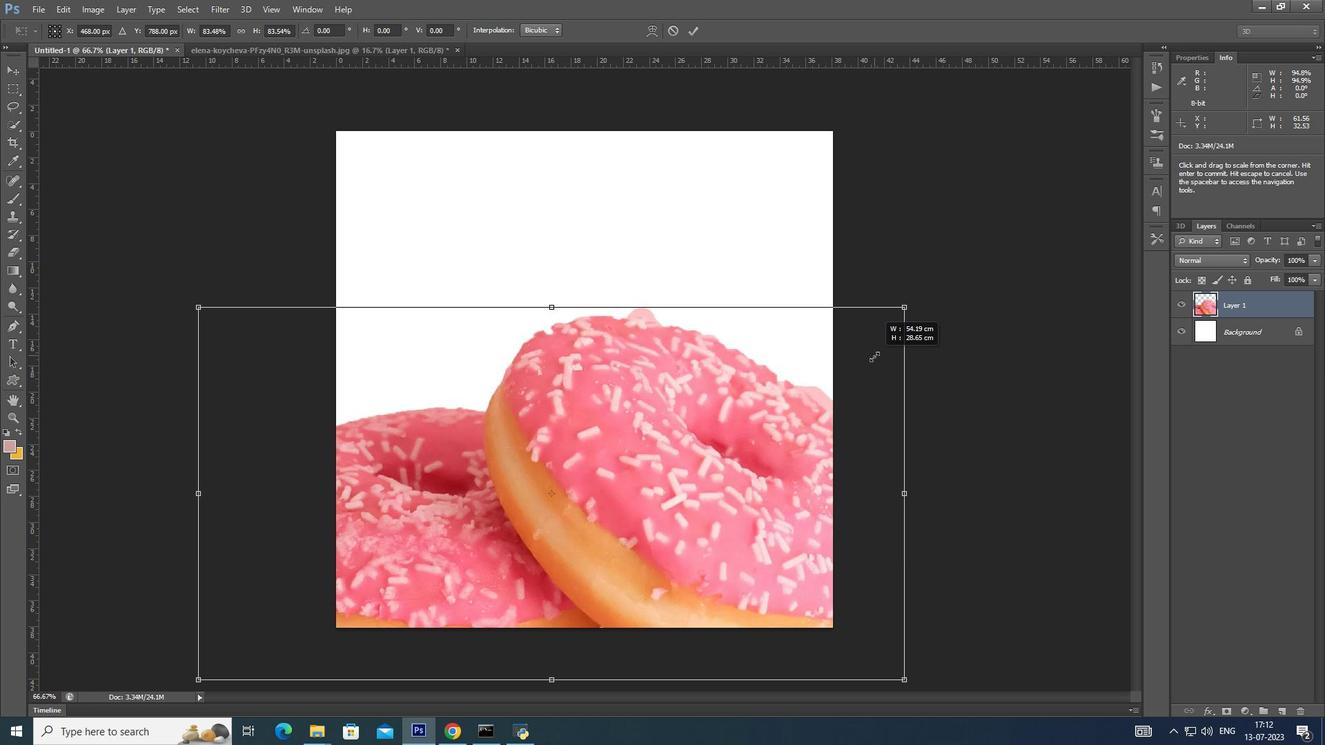 
Action: Mouse moved to (860, 370)
Screenshot: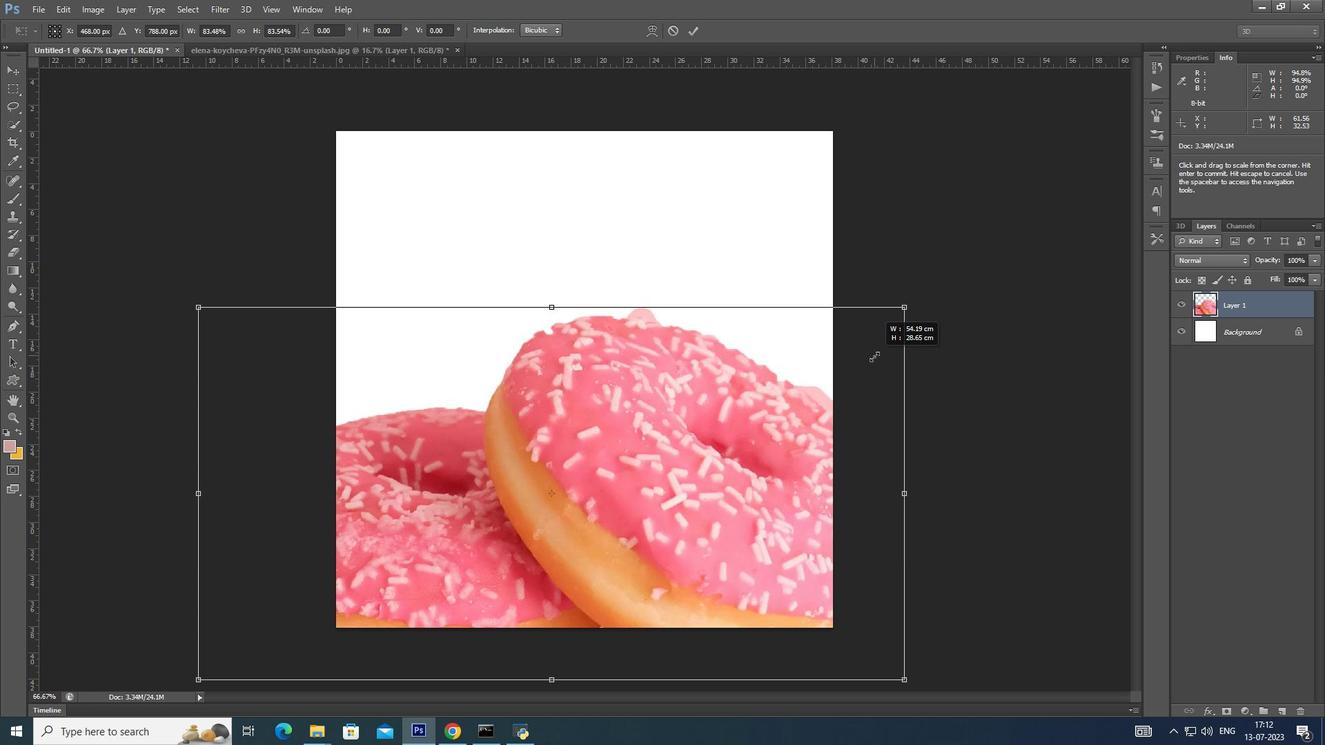 
Action: Key pressed <Key.shift>
Screenshot: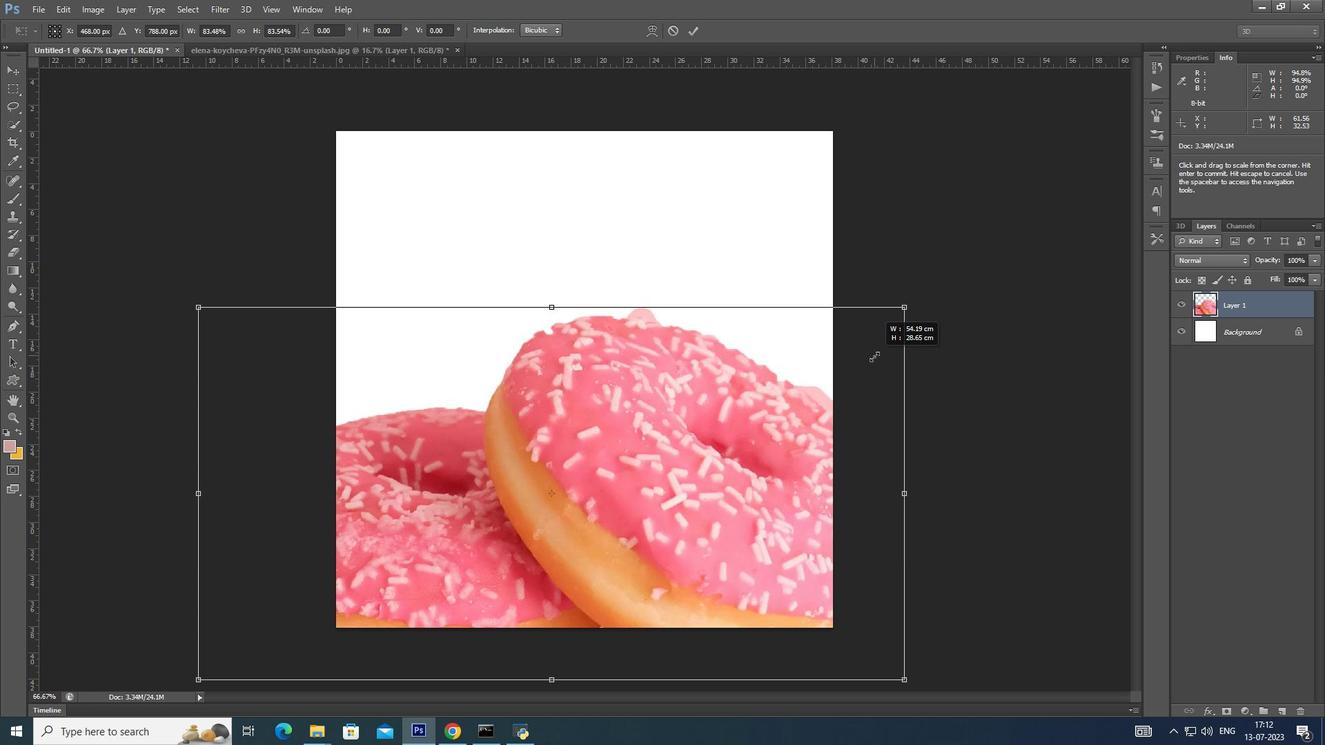 
Action: Mouse moved to (859, 371)
Screenshot: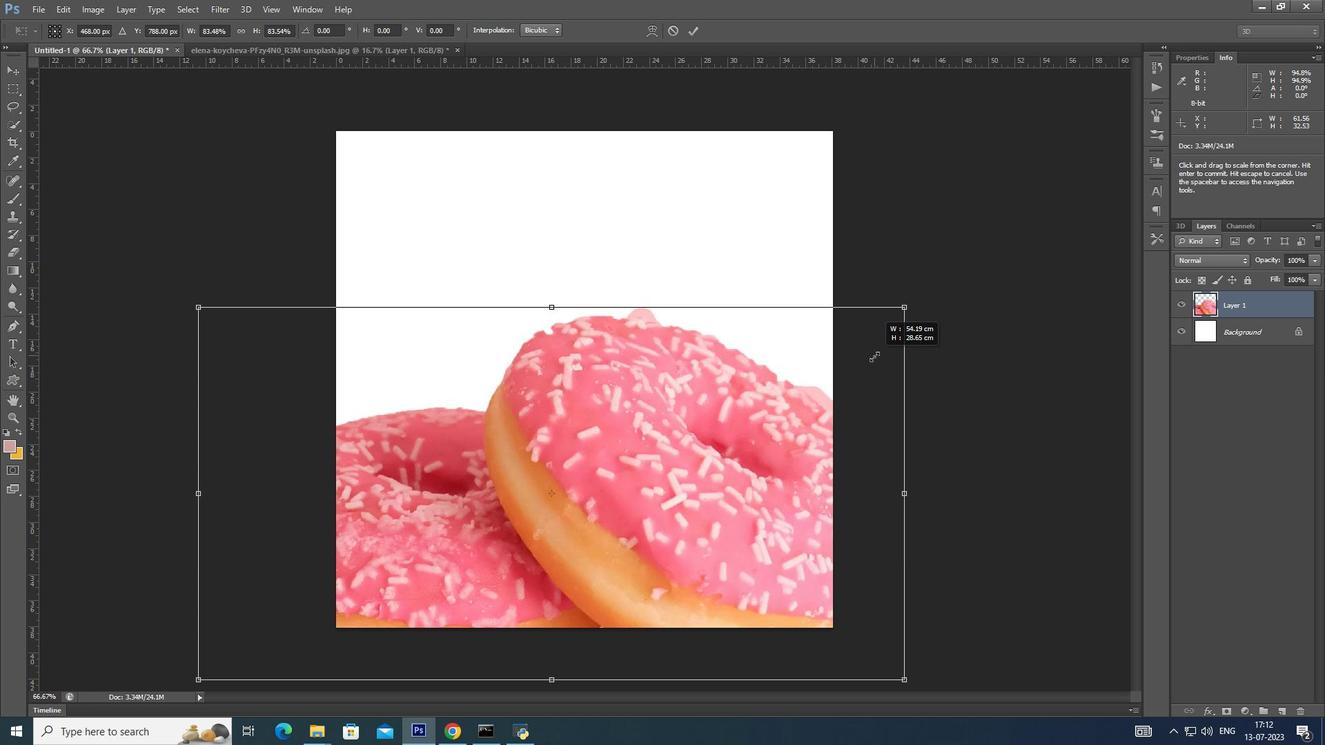 
Action: Key pressed <Key.shift>
Screenshot: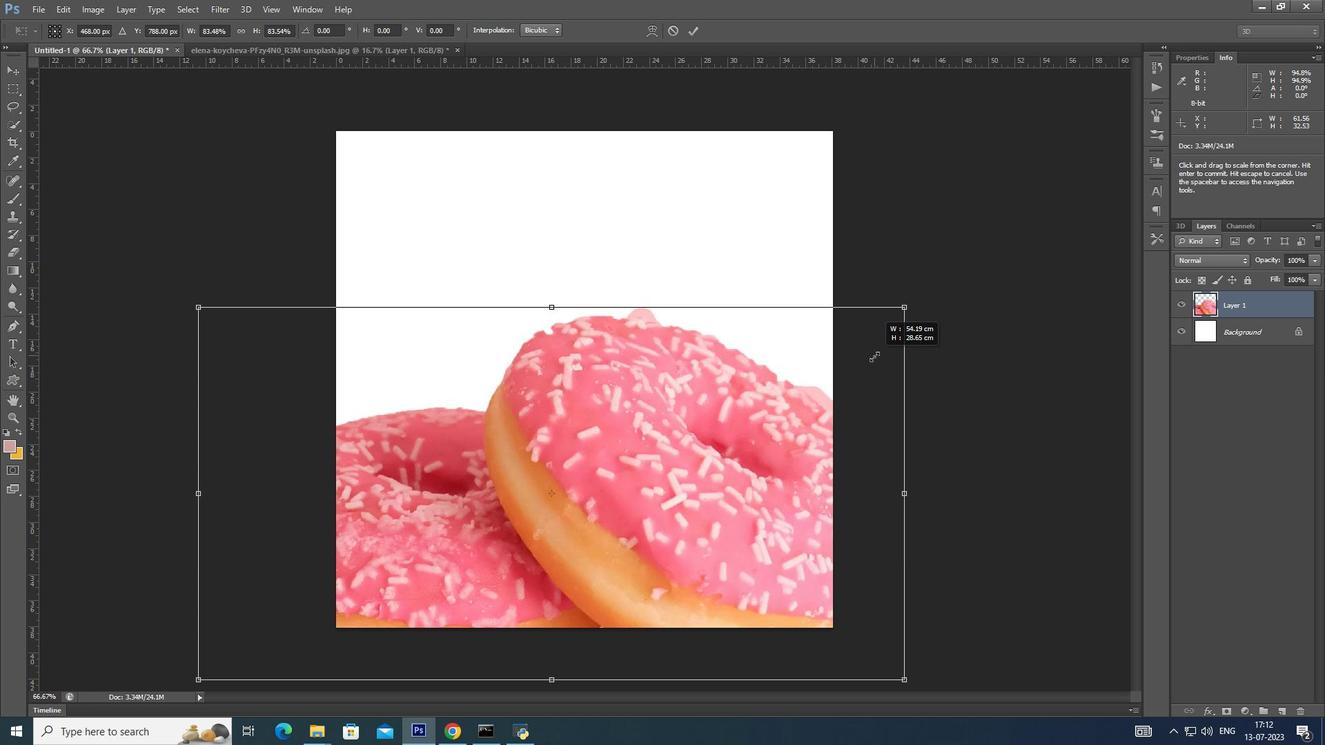 
Action: Mouse moved to (858, 372)
Screenshot: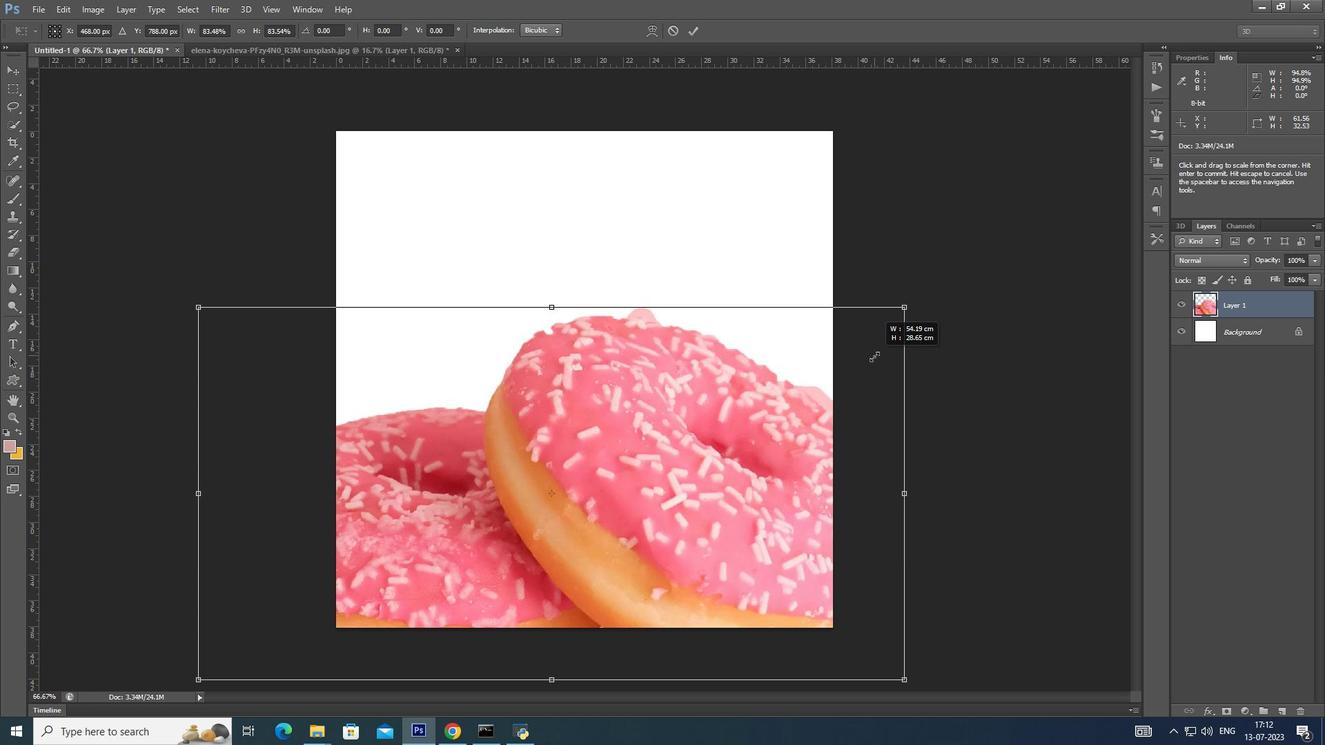 
Action: Key pressed <Key.shift>
Screenshot: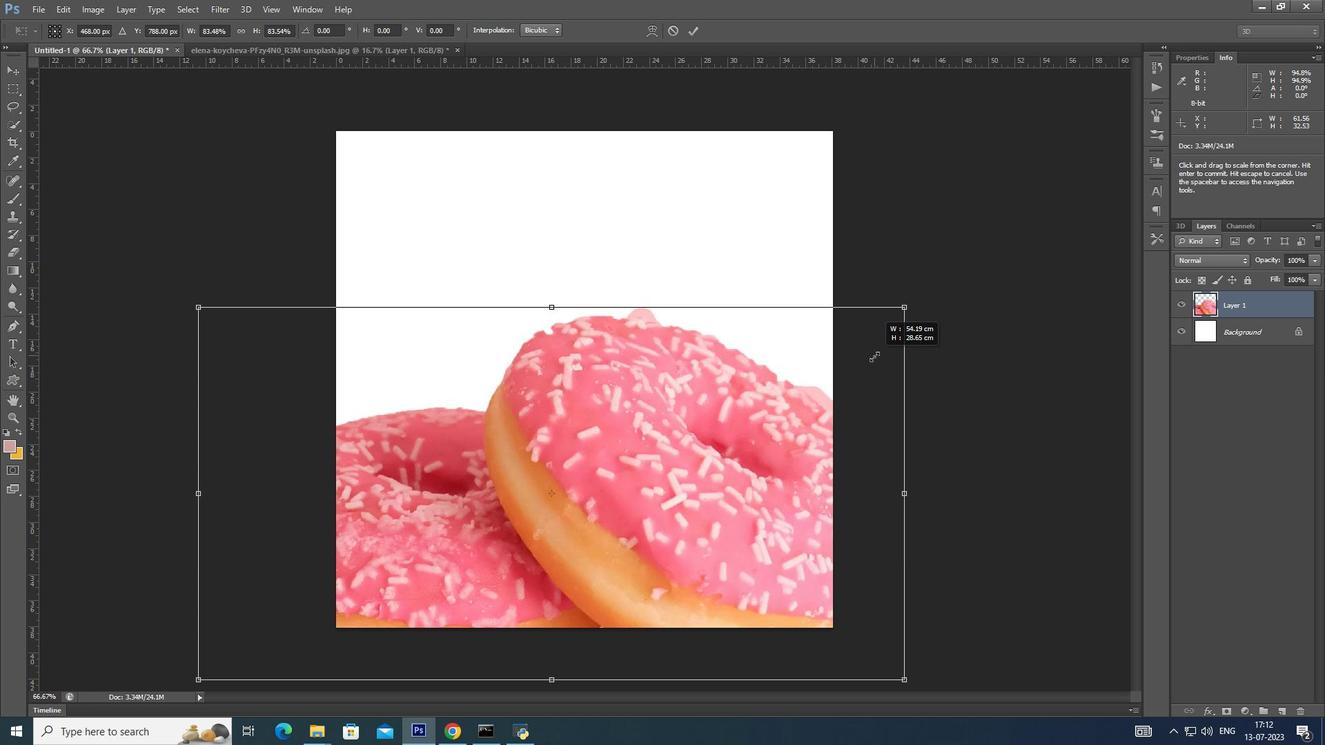 
Action: Mouse moved to (857, 373)
Screenshot: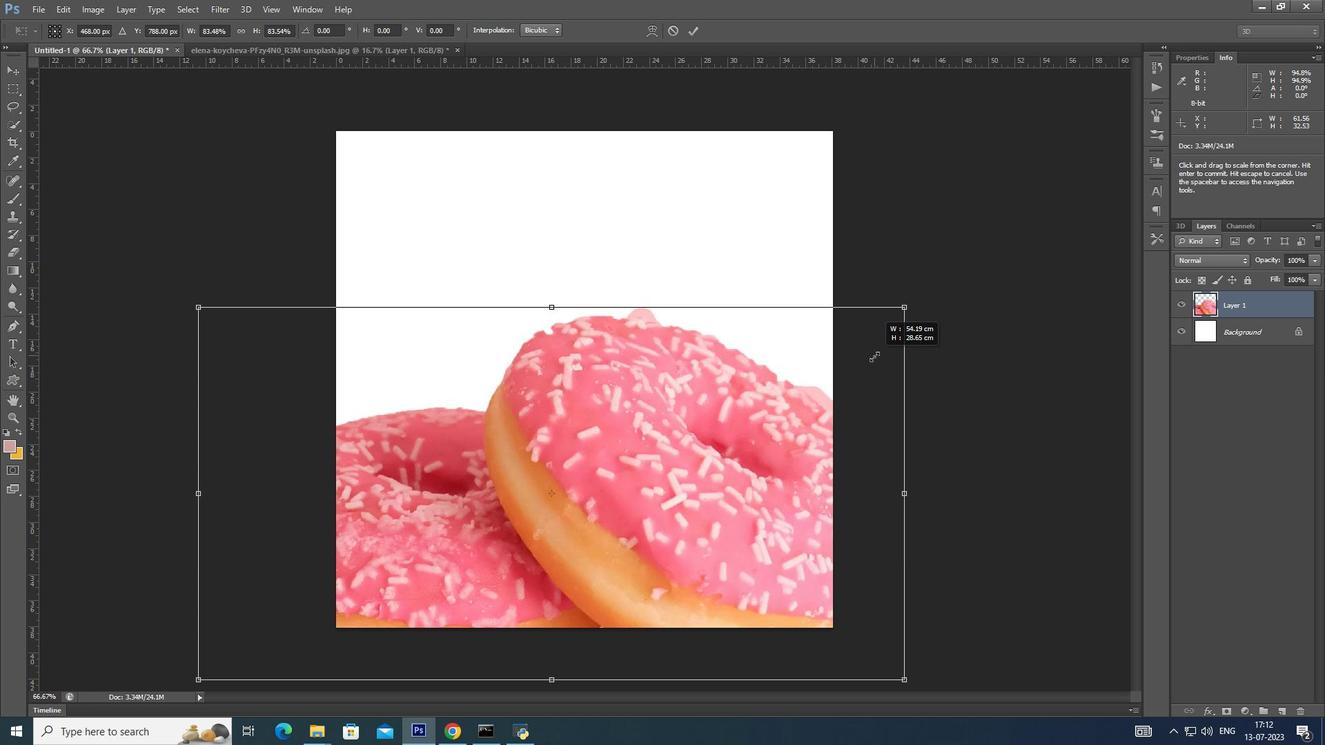 
Action: Key pressed <Key.shift>
Screenshot: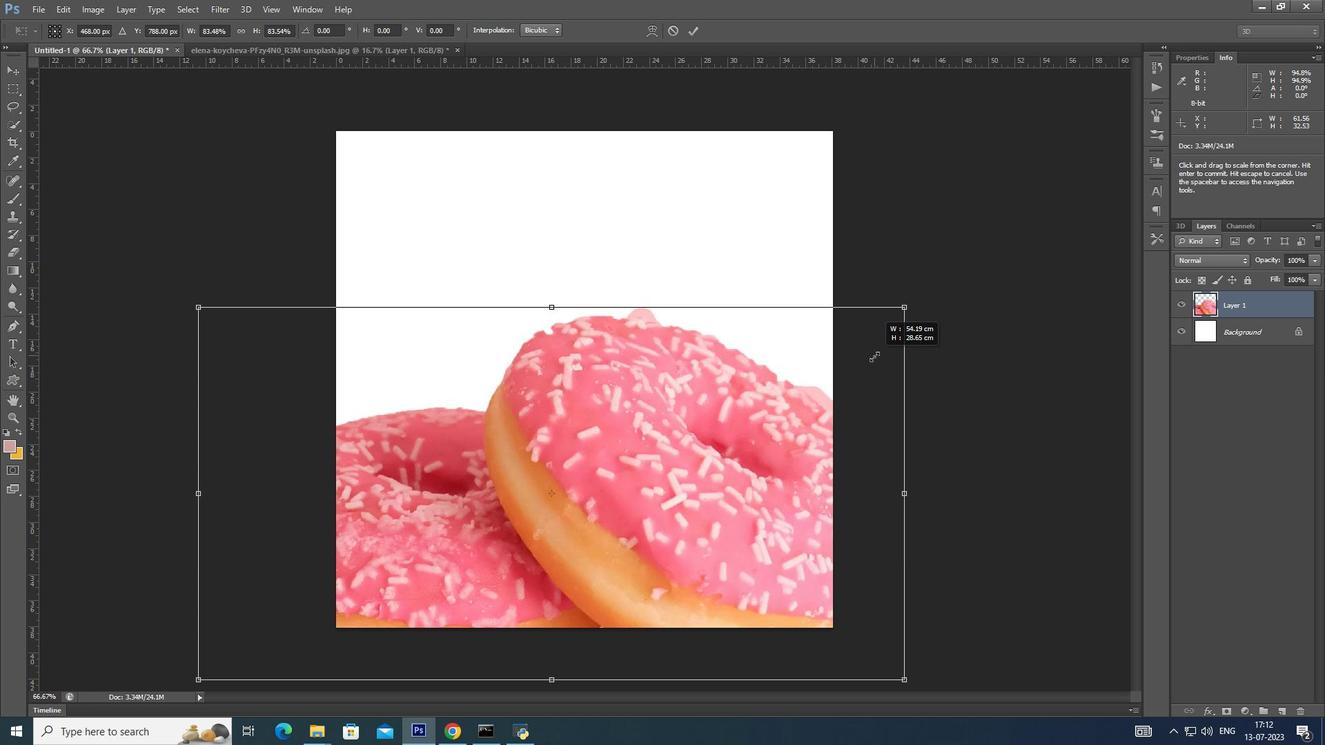 
Action: Mouse moved to (852, 381)
Screenshot: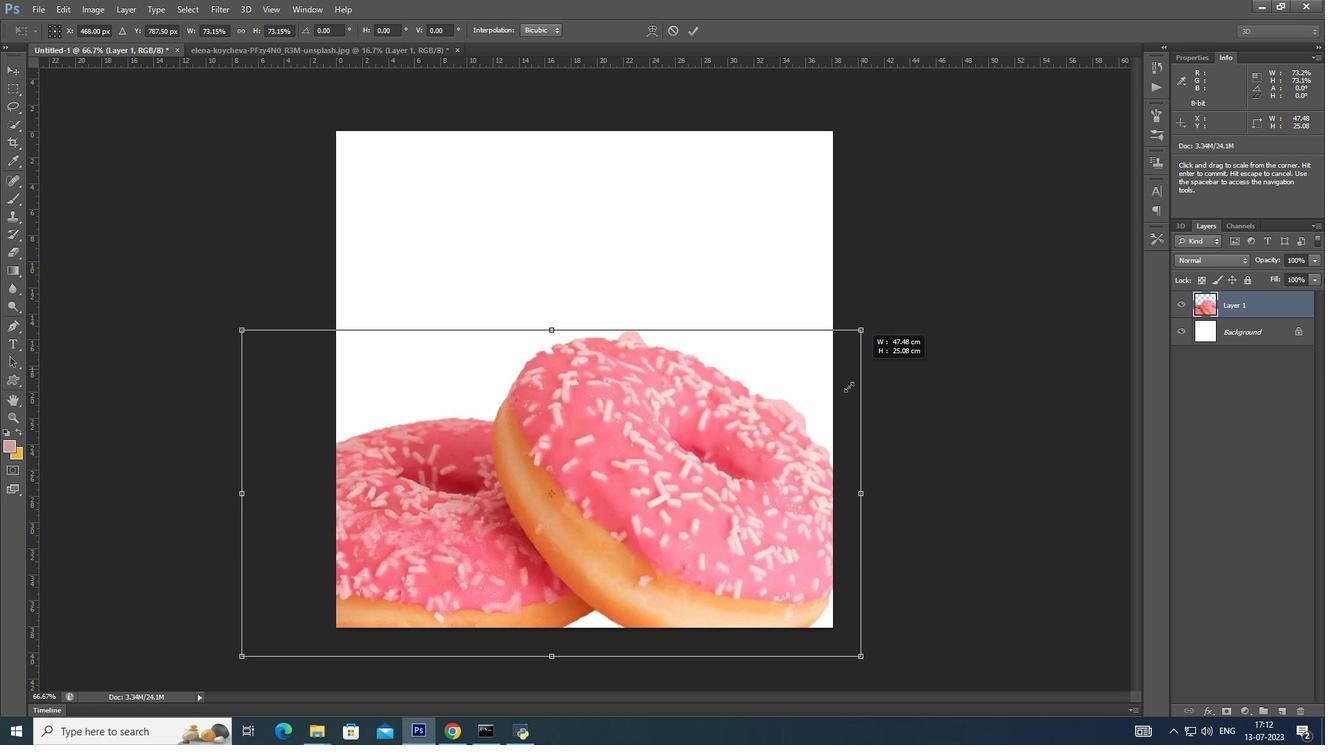 
Action: Key pressed <Key.shift>
Screenshot: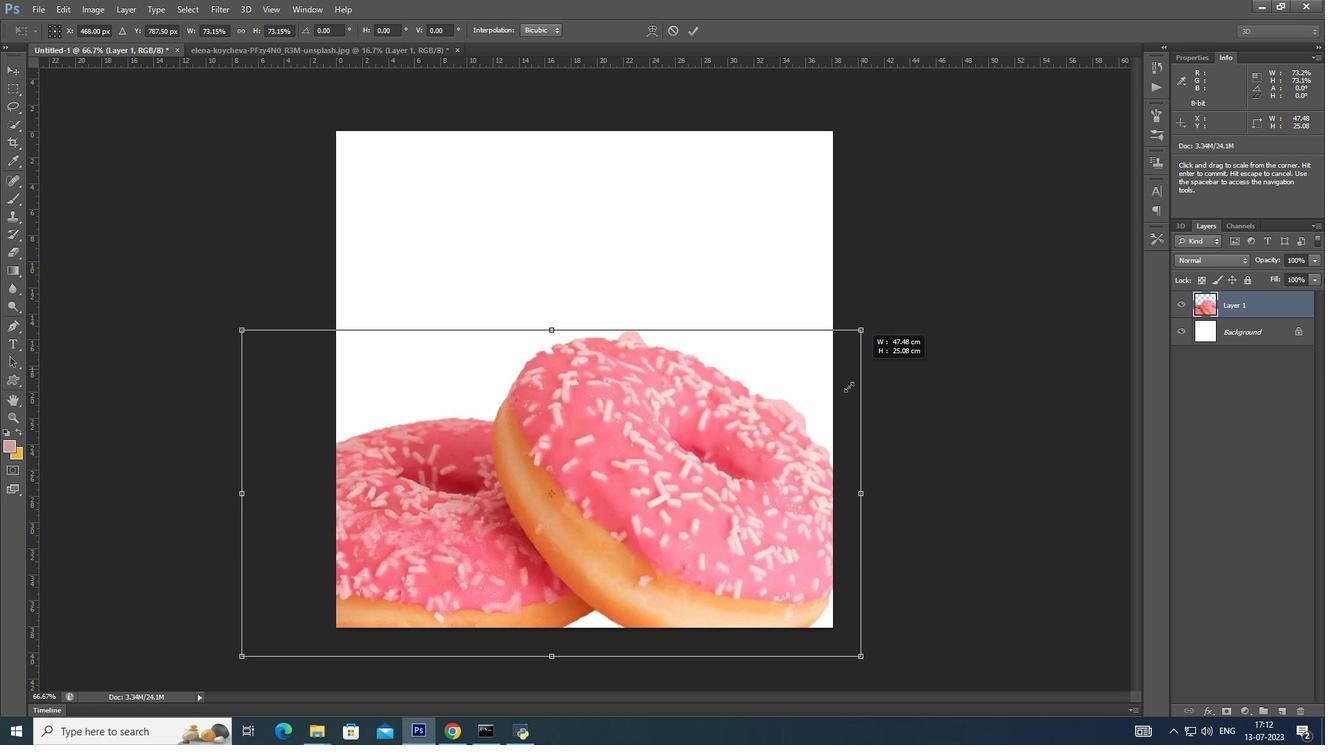 
Action: Mouse moved to (850, 384)
Screenshot: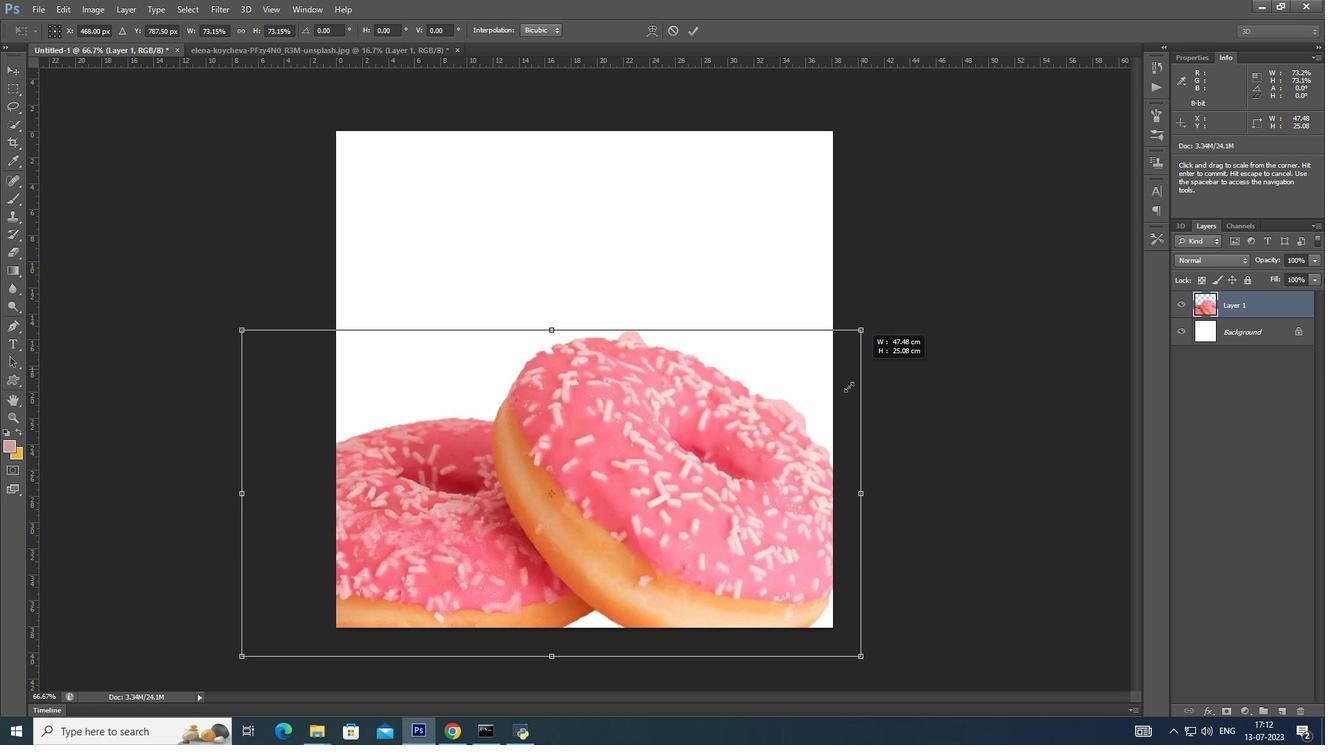
Action: Key pressed <Key.shift>
Screenshot: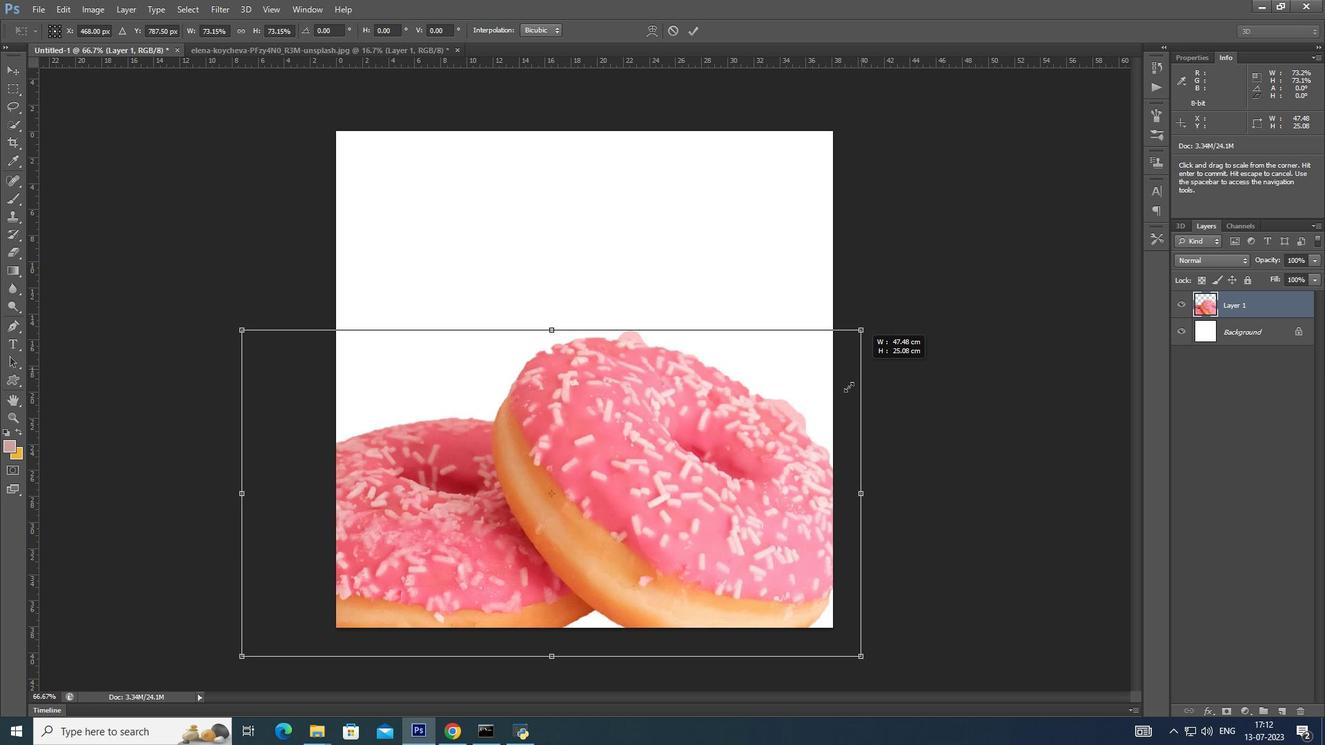 
Action: Mouse moved to (844, 393)
Screenshot: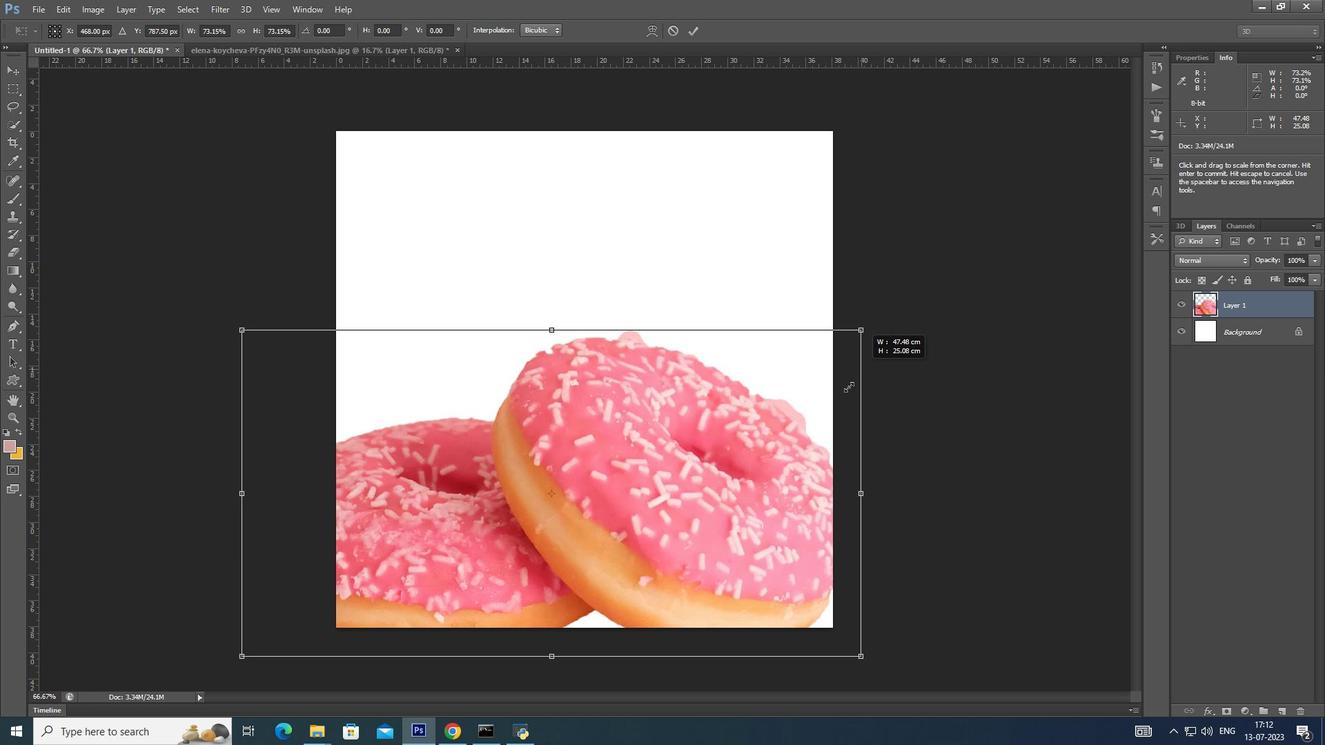 
Action: Key pressed <Key.shift><Key.shift><Key.shift><Key.shift><Key.shift><Key.shift><Key.shift><Key.shift>
Screenshot: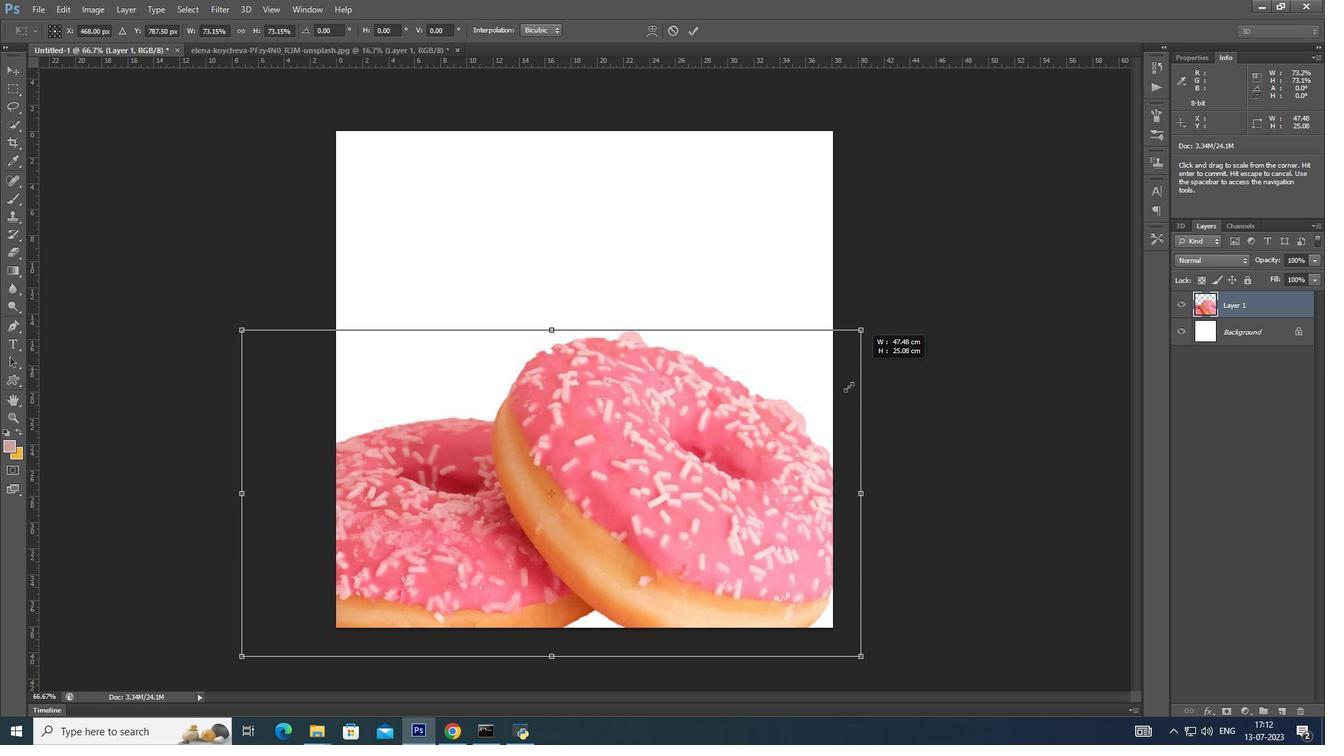 
Action: Mouse moved to (844, 394)
Screenshot: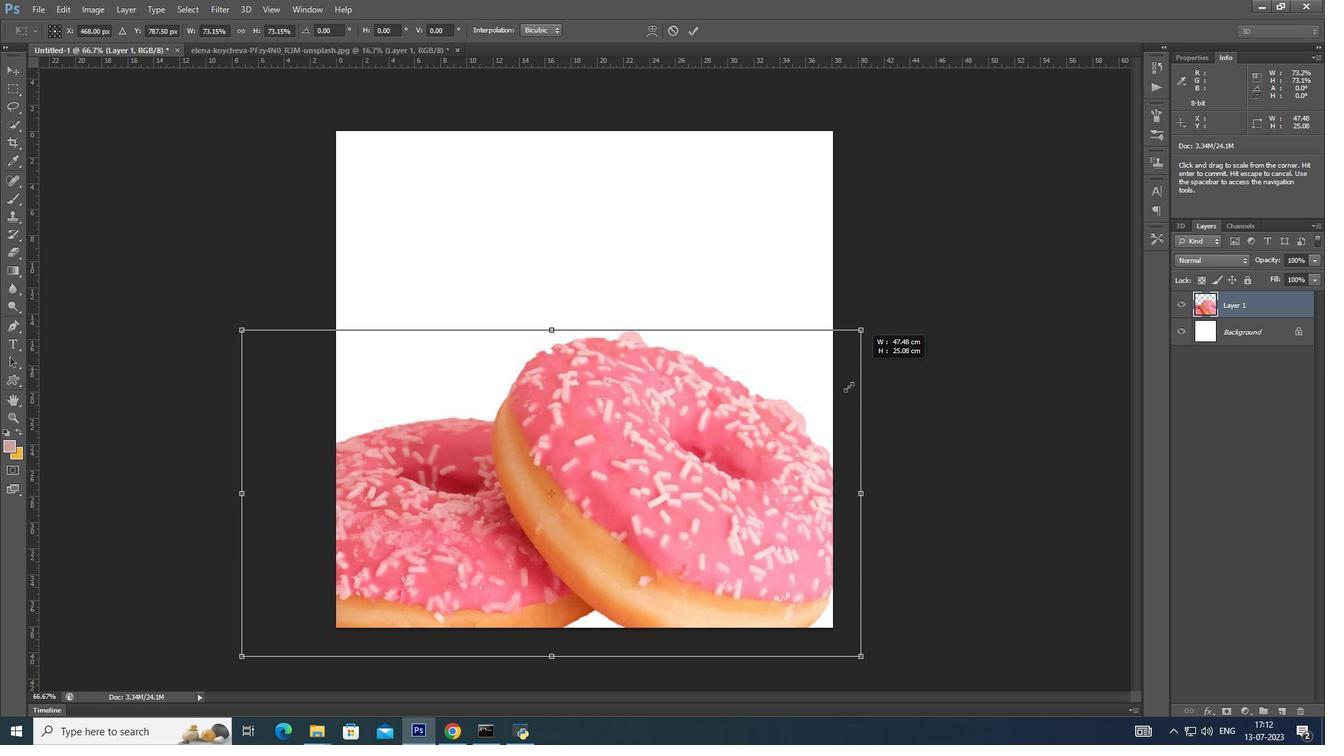 
Action: Key pressed <Key.shift>
Screenshot: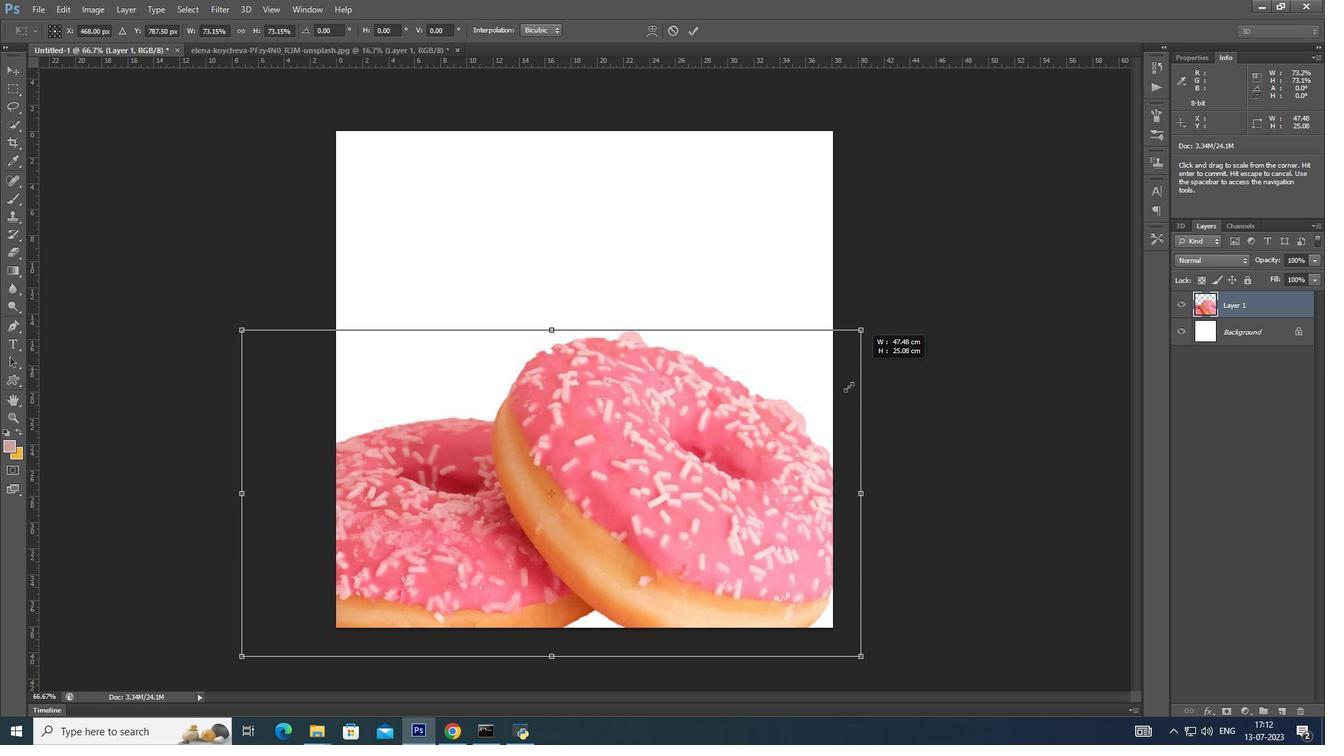 
Action: Mouse moved to (842, 399)
Screenshot: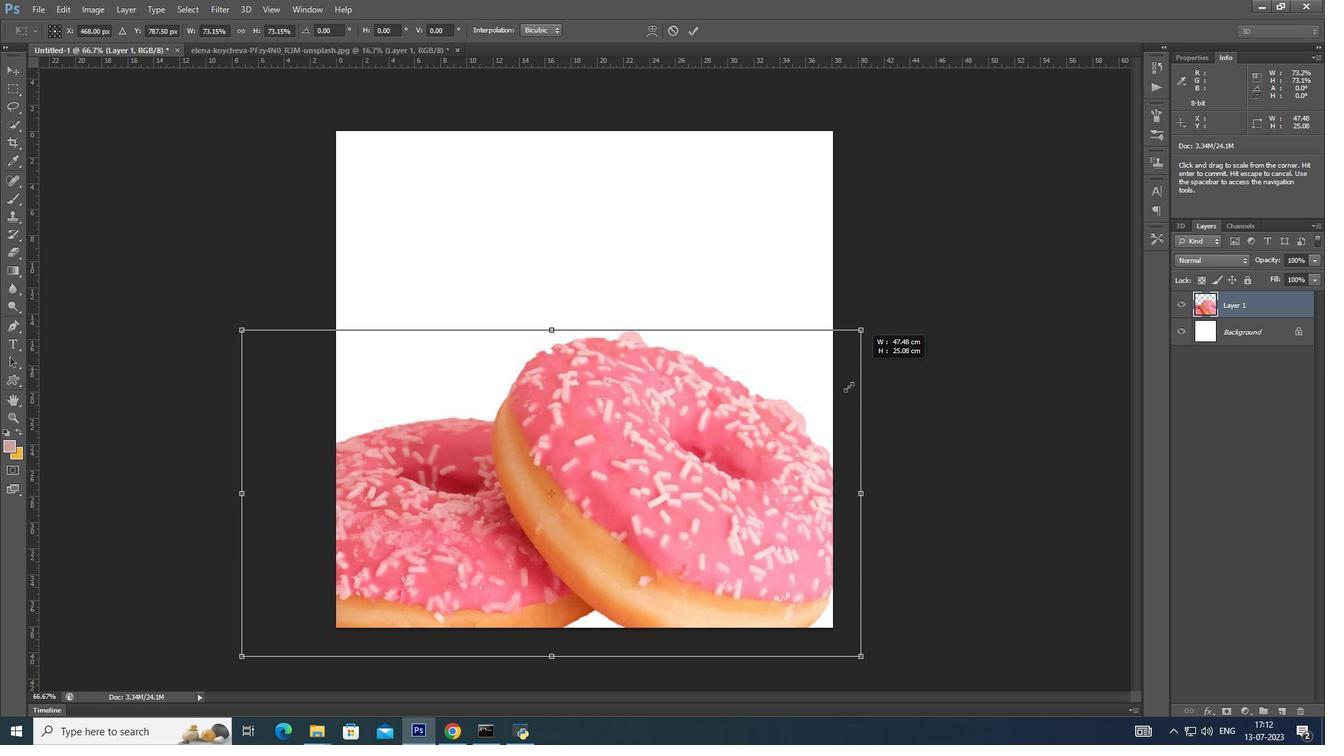 
Action: Key pressed <Key.shift>
Screenshot: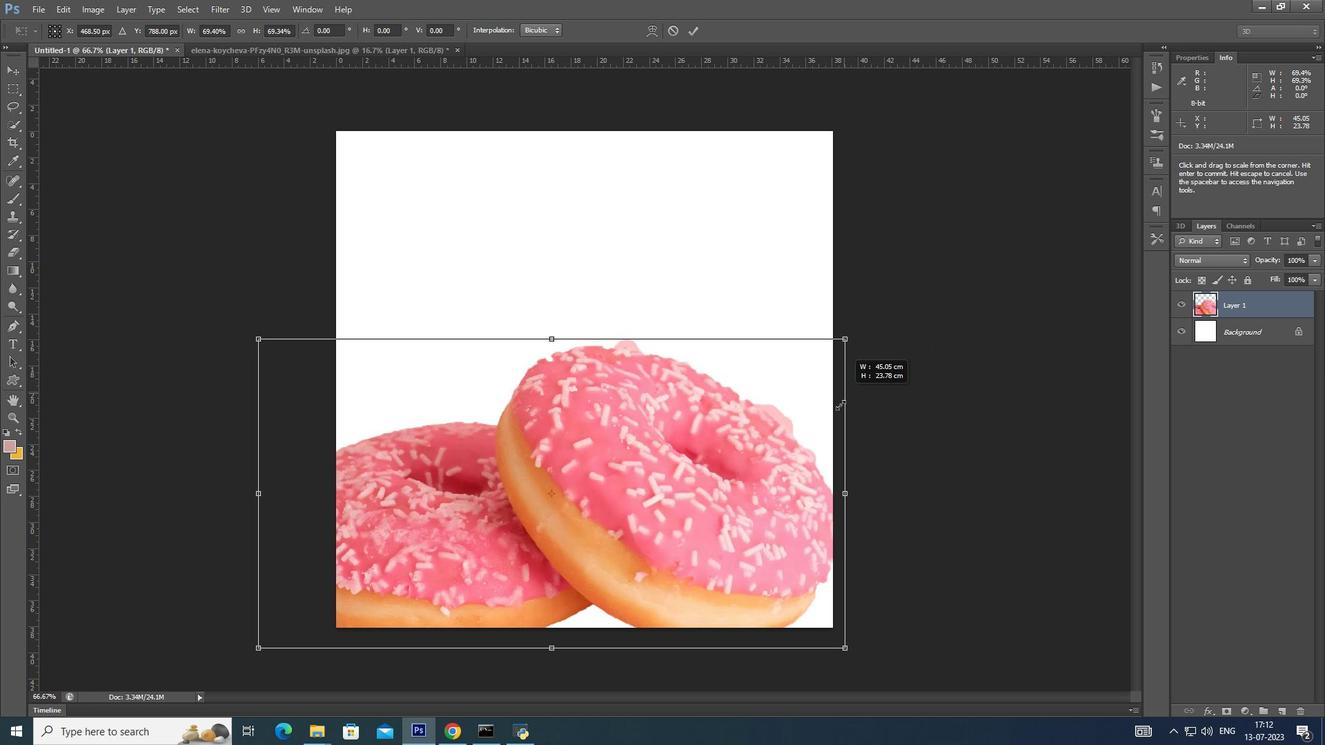 
Action: Mouse moved to (840, 404)
Screenshot: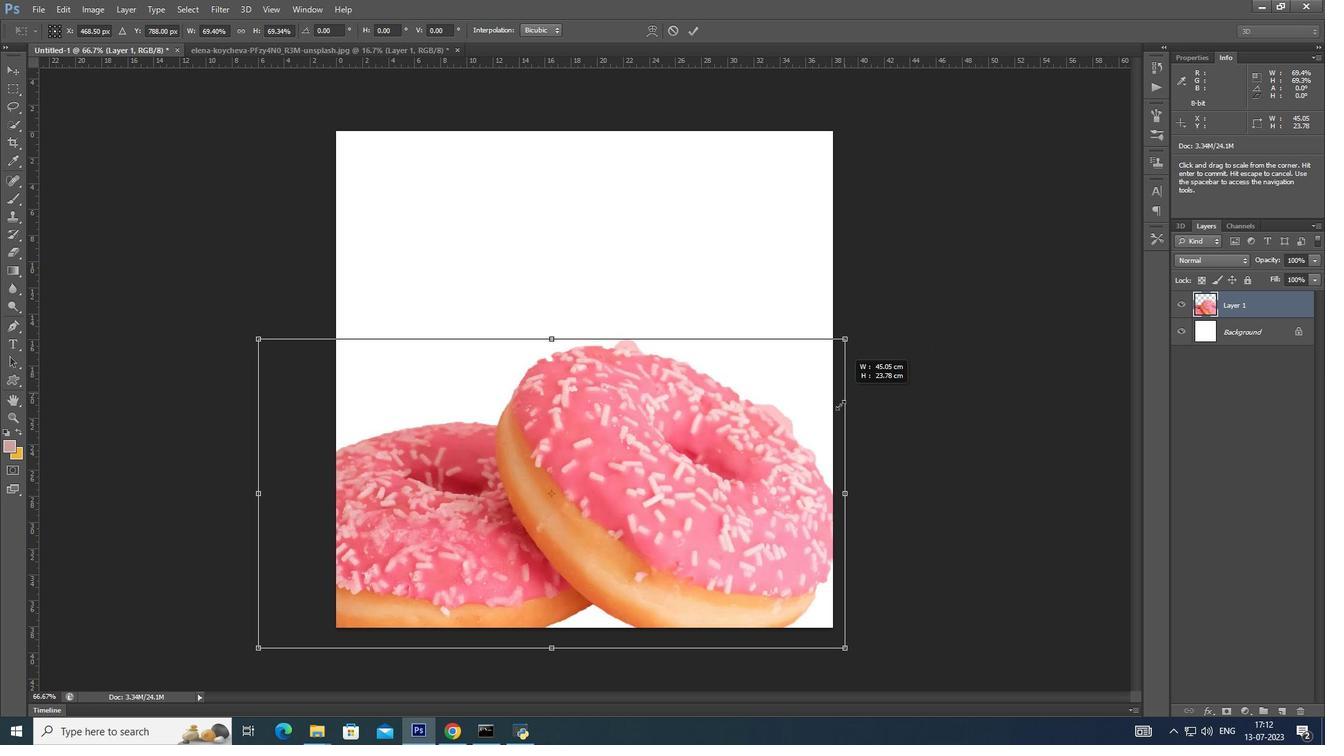 
Action: Key pressed <Key.shift><Key.shift><Key.shift><Key.shift><Key.shift><Key.shift><Key.shift><Key.shift><Key.shift><Key.shift><Key.shift><Key.shift><Key.shift><Key.shift><Key.shift><Key.shift><Key.shift><Key.shift><Key.shift><Key.shift><Key.shift><Key.shift><Key.shift><Key.shift><Key.shift>
Screenshot: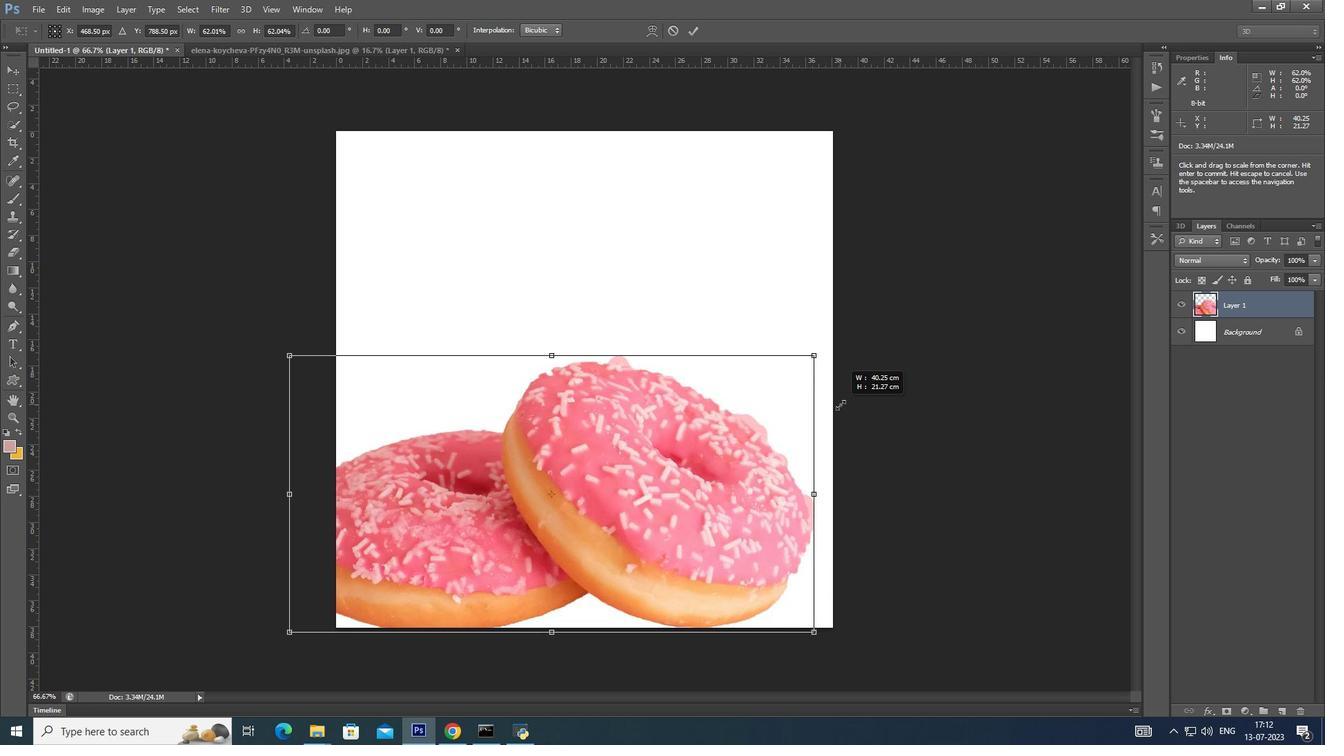 
Action: Mouse moved to (660, 510)
Screenshot: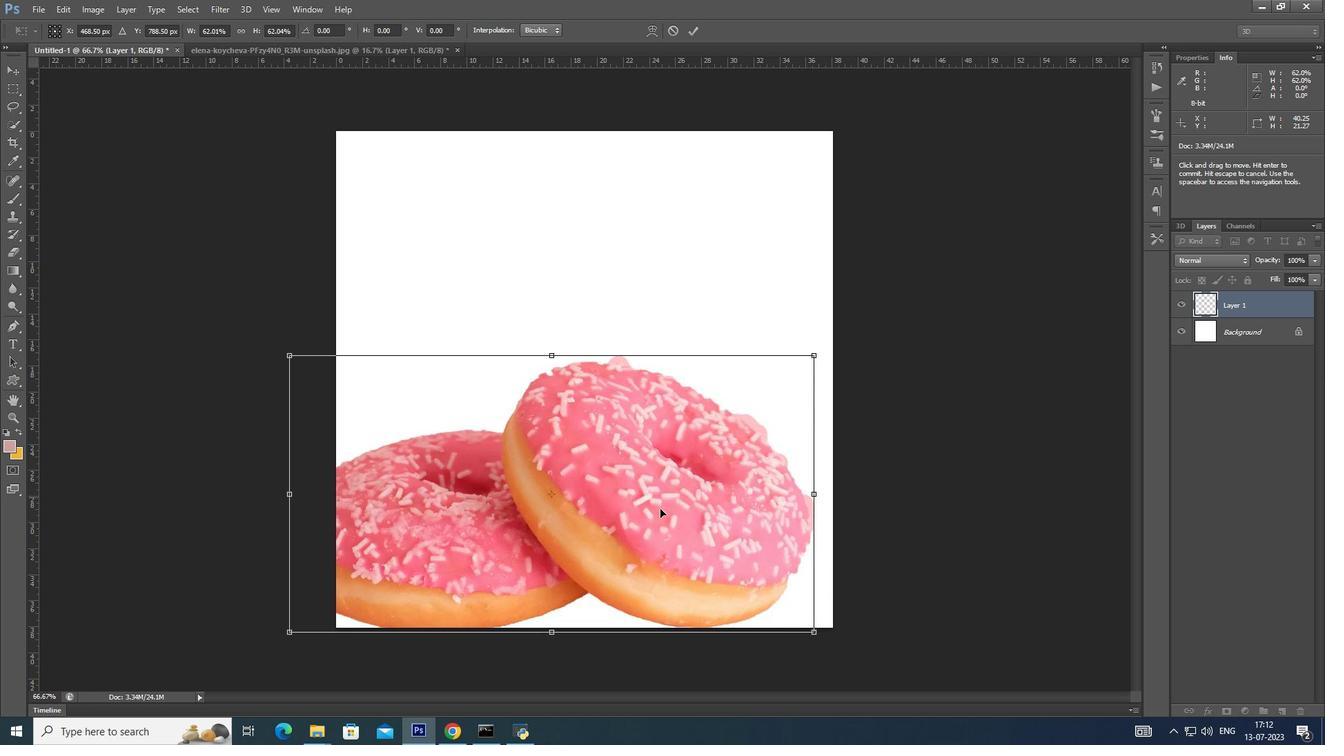 
Action: Mouse pressed left at (660, 510)
Screenshot: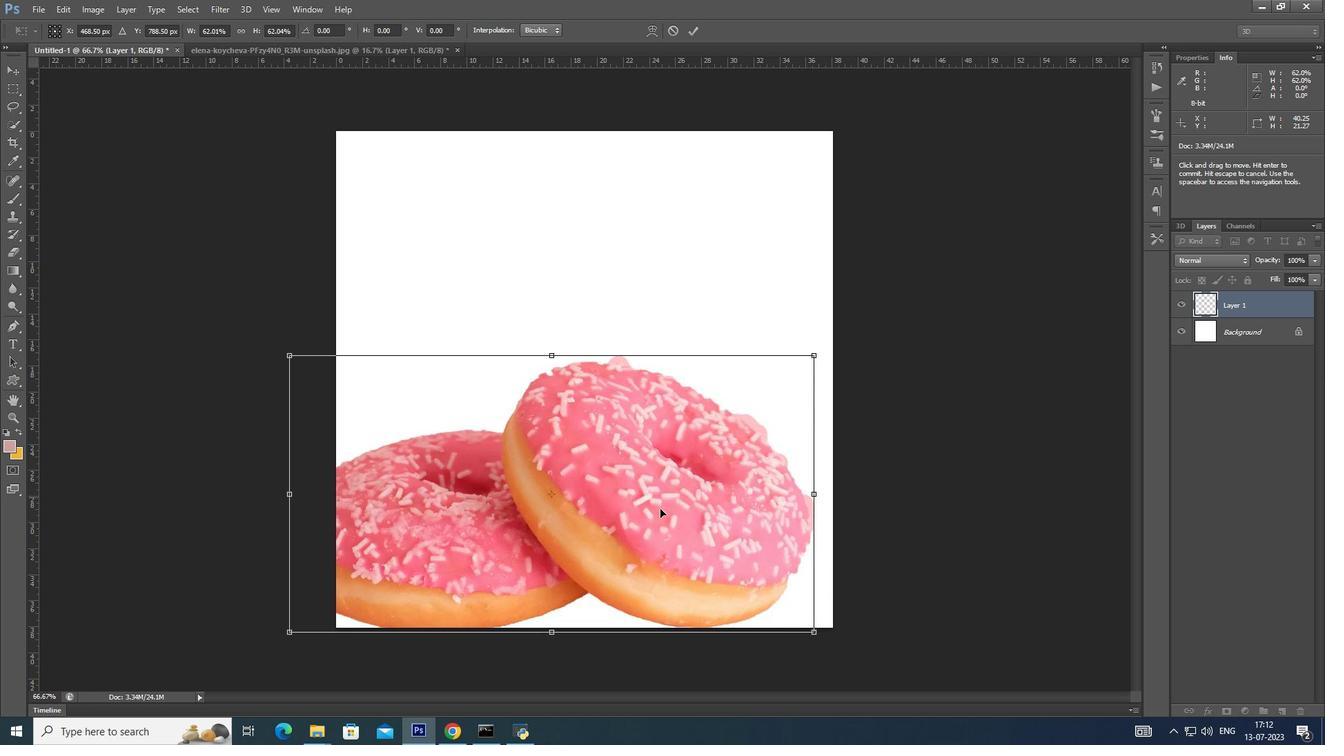 
Action: Mouse moved to (1020, 386)
Screenshot: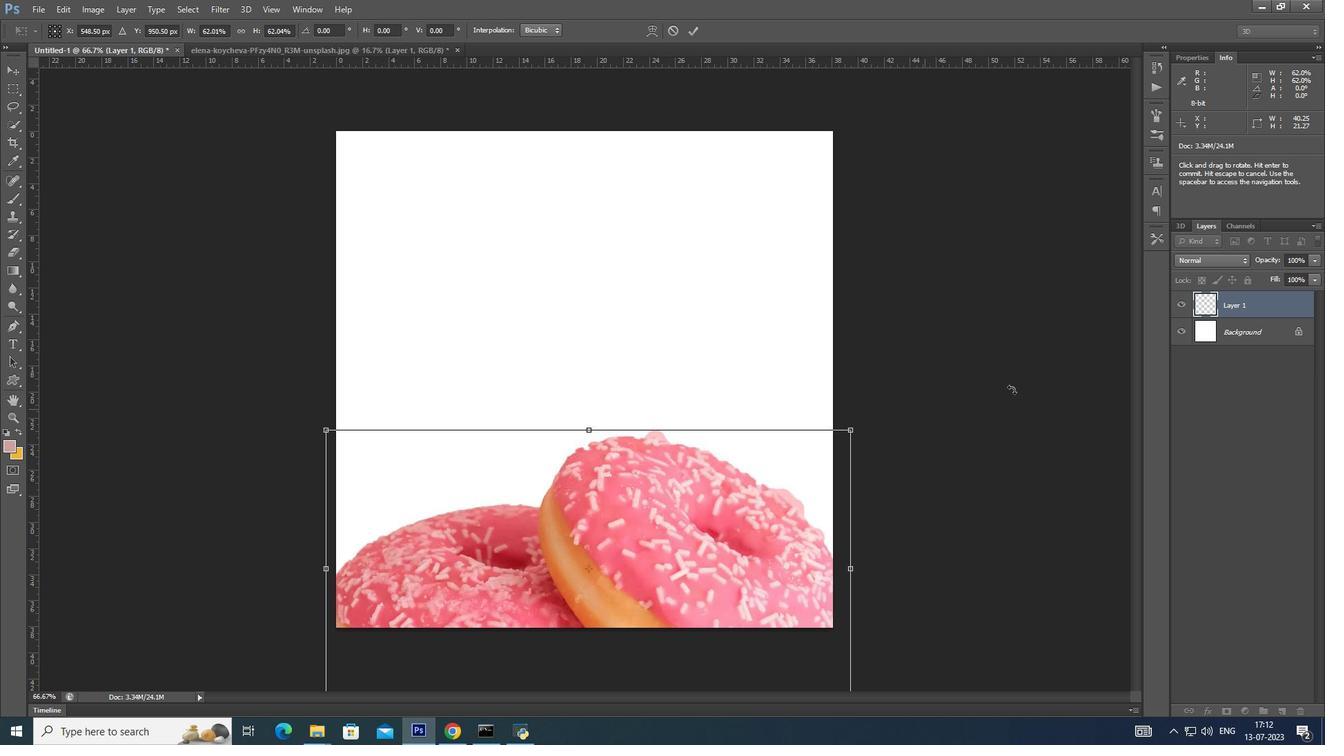 
Action: Key pressed <Key.enter>
Screenshot: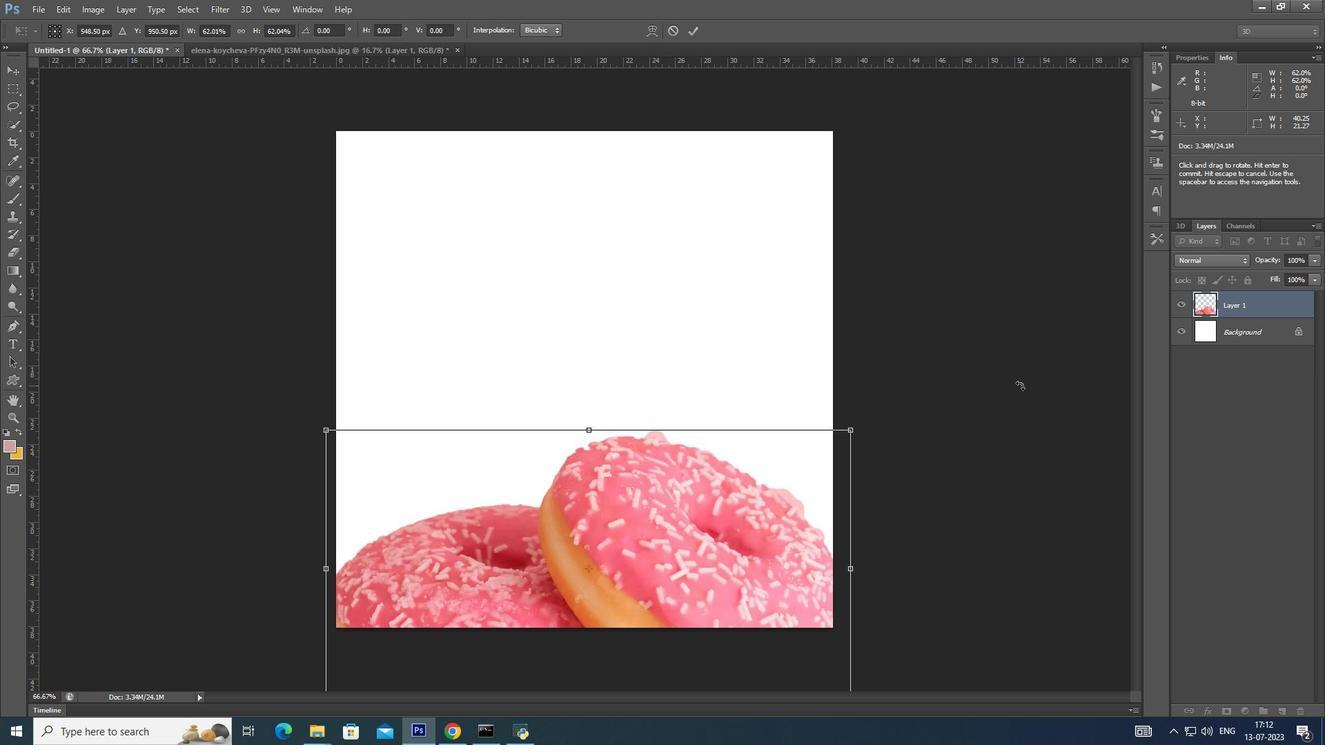 
Action: Mouse moved to (628, 531)
Screenshot: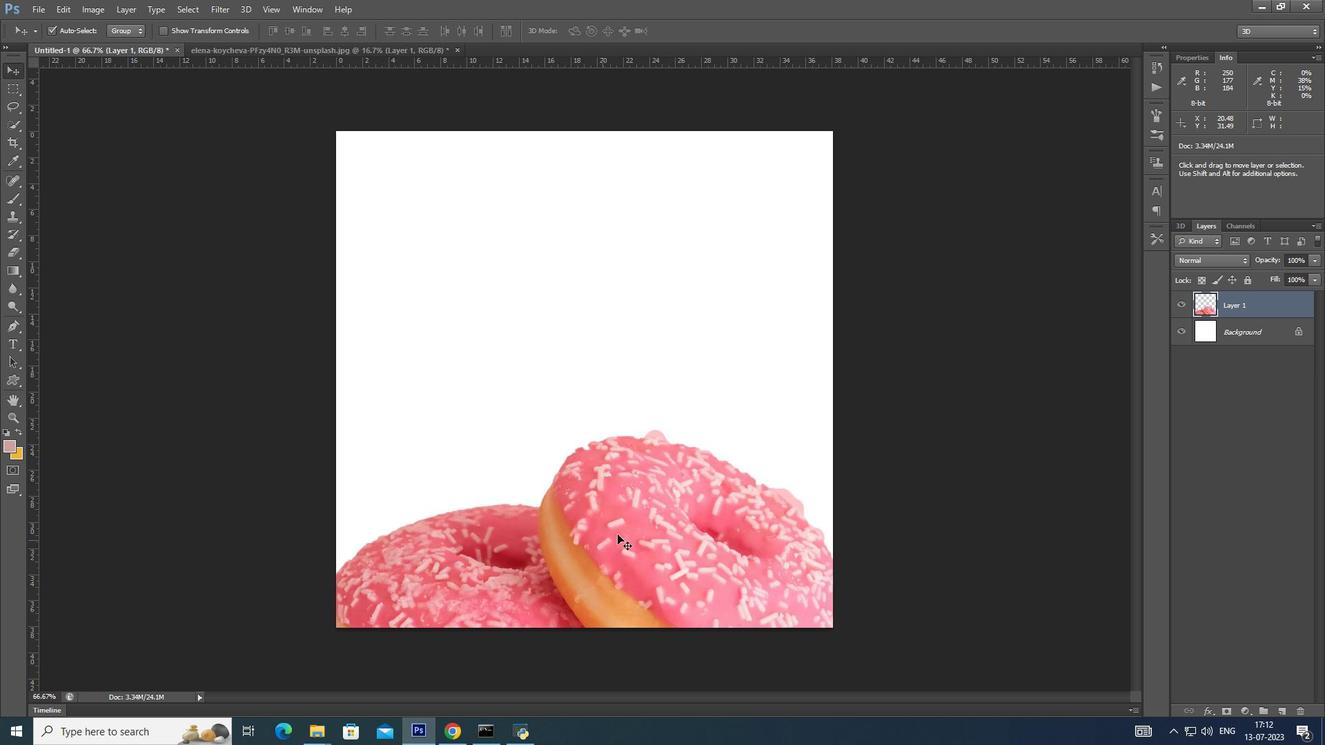 
Action: Mouse pressed left at (628, 531)
Screenshot: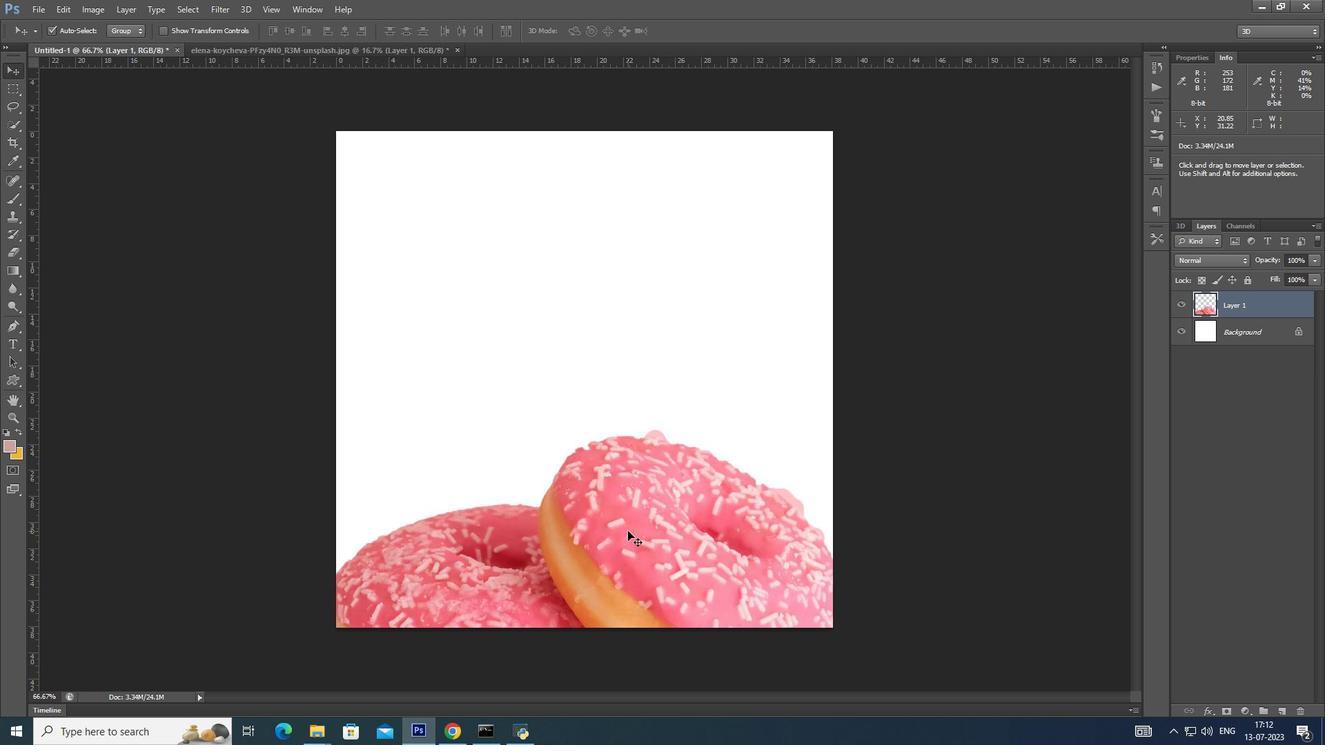 
Action: Mouse moved to (1251, 302)
Screenshot: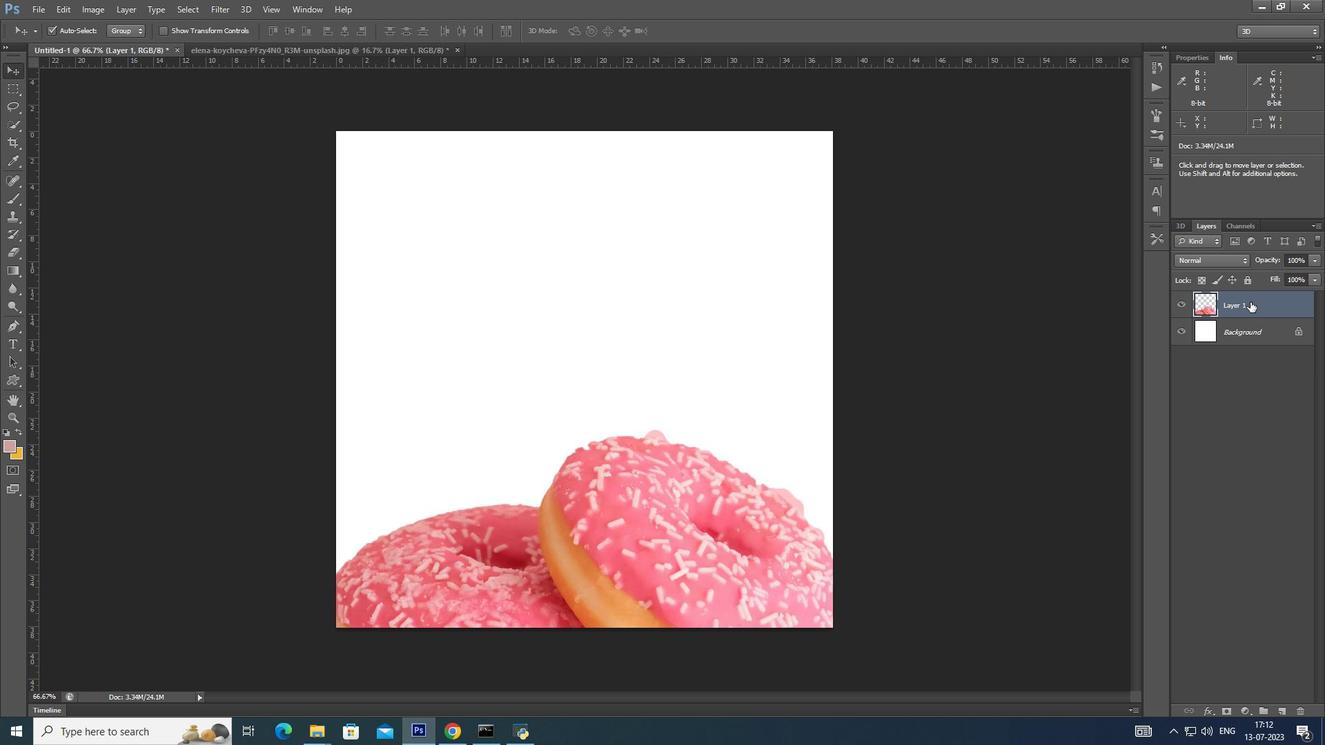 
Action: Mouse pressed left at (1251, 302)
Screenshot: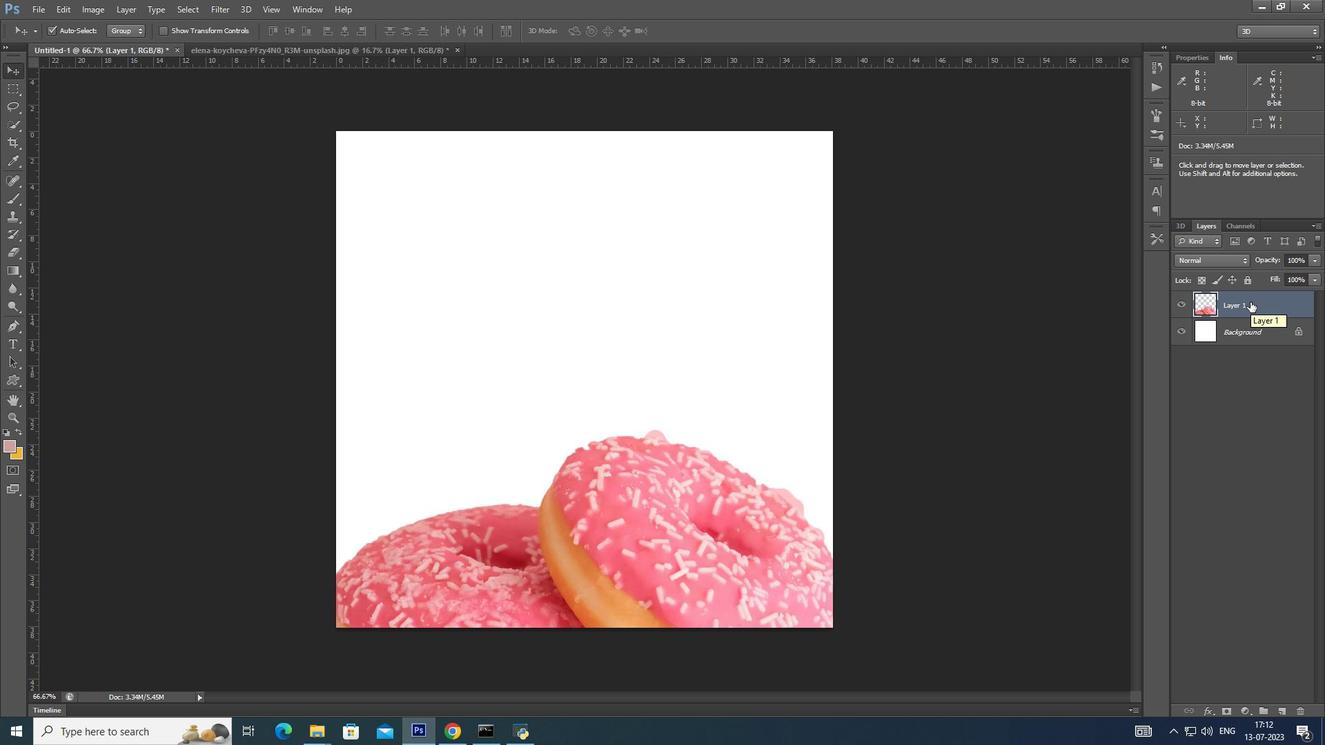 
Action: Mouse moved to (694, 577)
Screenshot: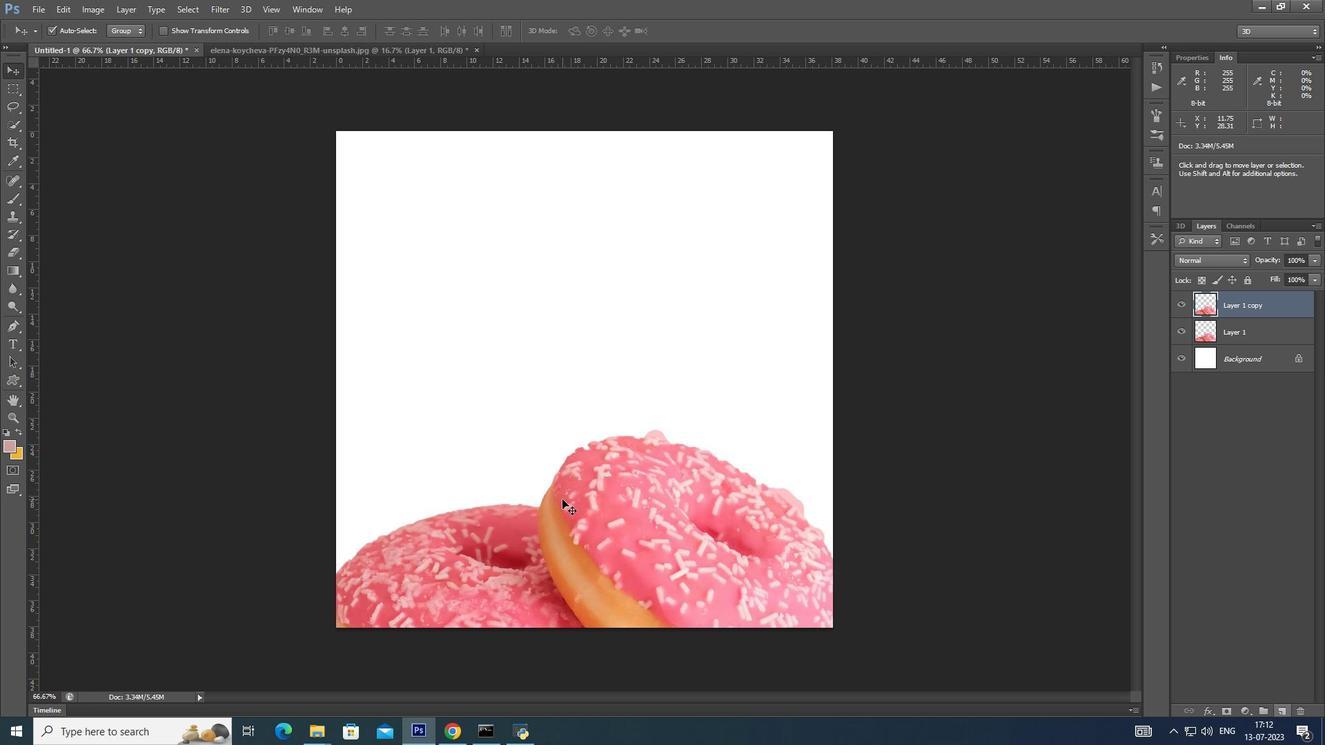 
Action: Key pressed <Key.up><Key.up><Key.up><Key.up><Key.up><Key.up><Key.up><Key.up><Key.up><Key.up><Key.up><Key.up><Key.up><Key.up><Key.up><Key.up><Key.up><Key.up><Key.up><Key.up><Key.up><Key.up><Key.up><Key.up><Key.up><Key.up><Key.up><Key.up><Key.up><Key.up><Key.up><Key.up><Key.up><Key.up><Key.up><Key.up>
Screenshot: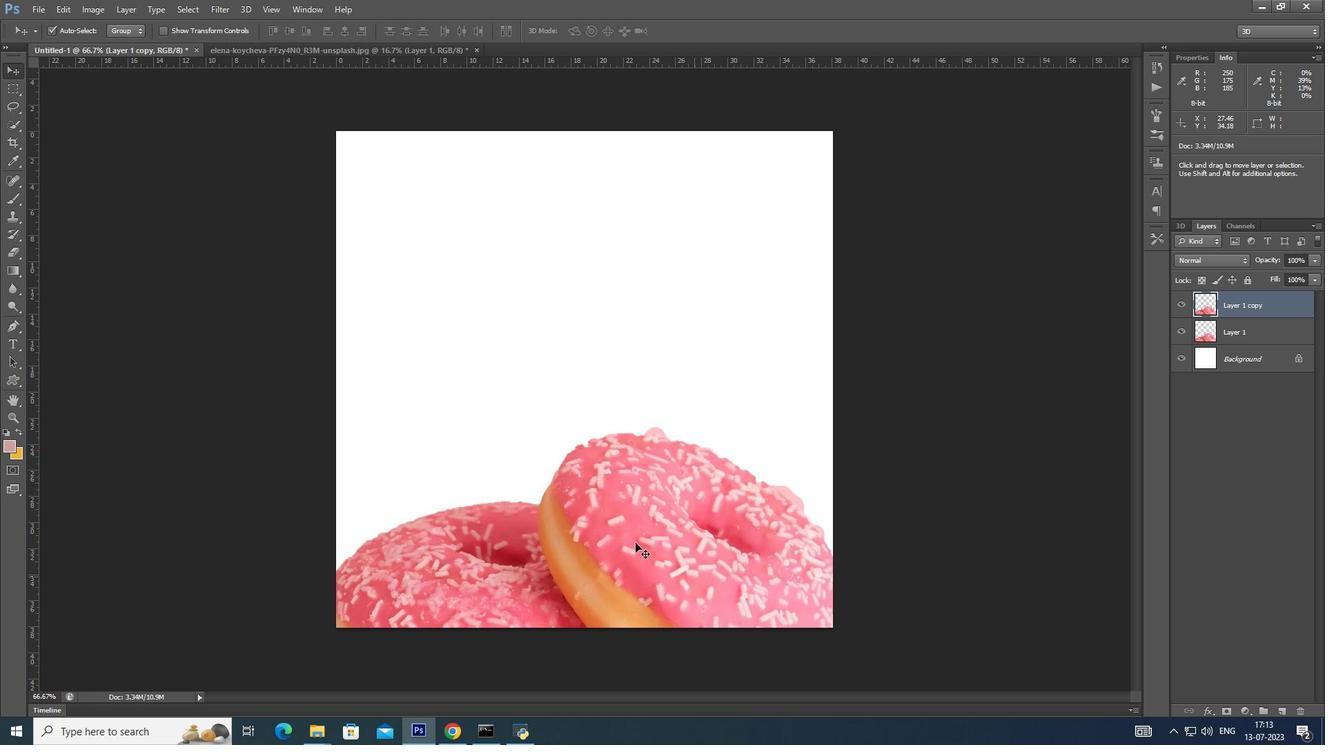 
Action: Mouse moved to (681, 570)
Screenshot: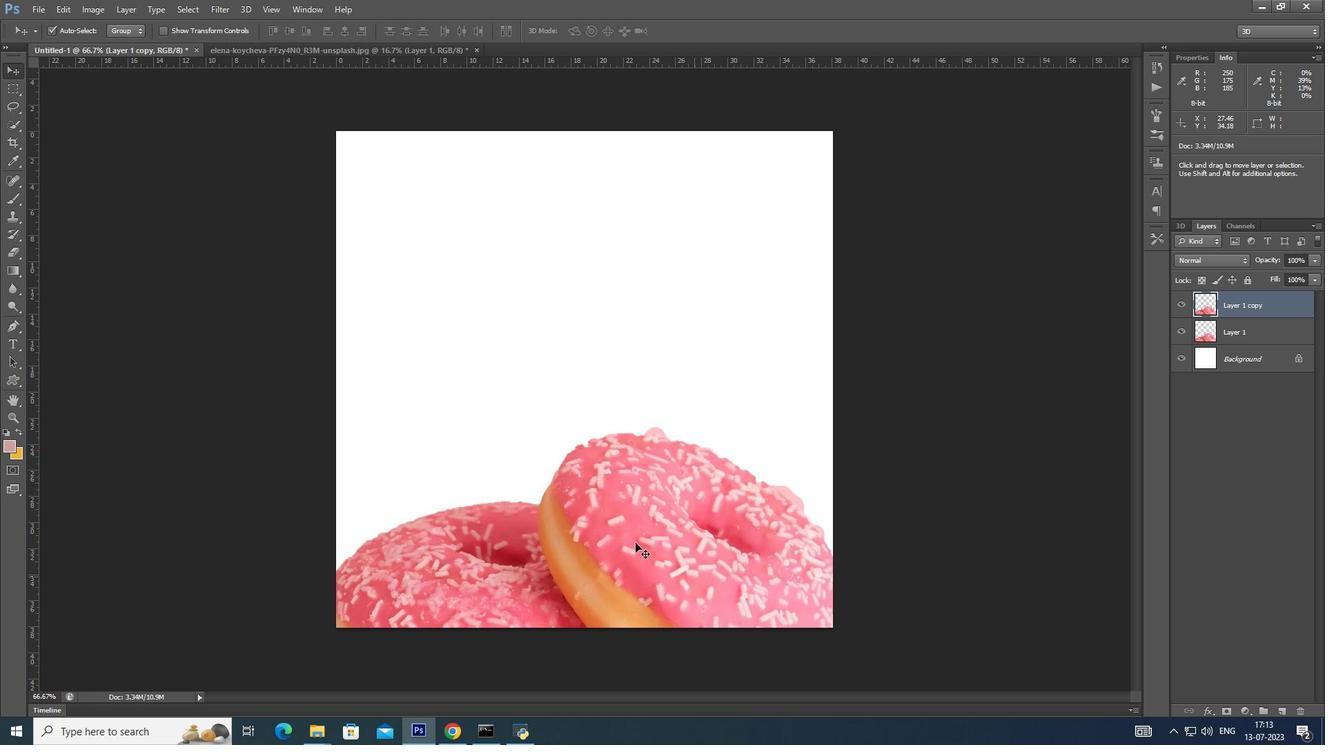 
Action: Key pressed <Key.up>
Screenshot: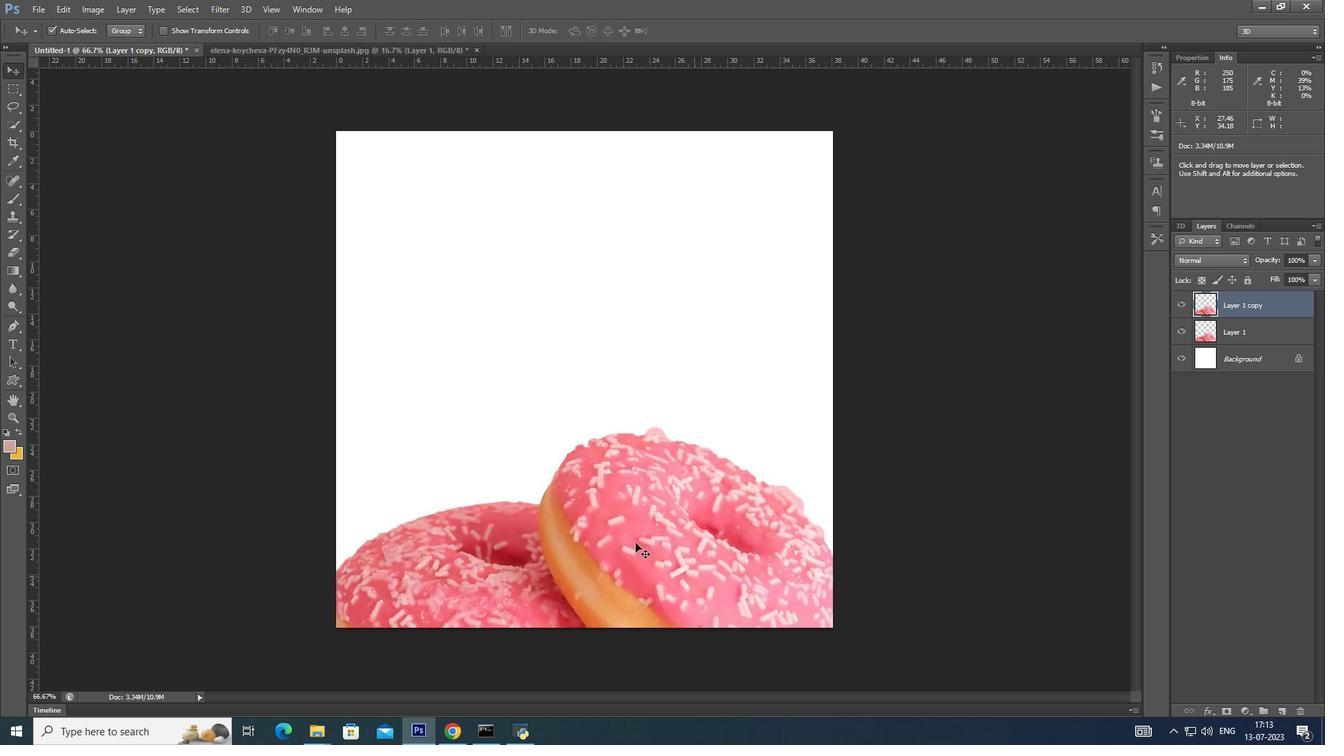 
Action: Mouse moved to (641, 546)
Screenshot: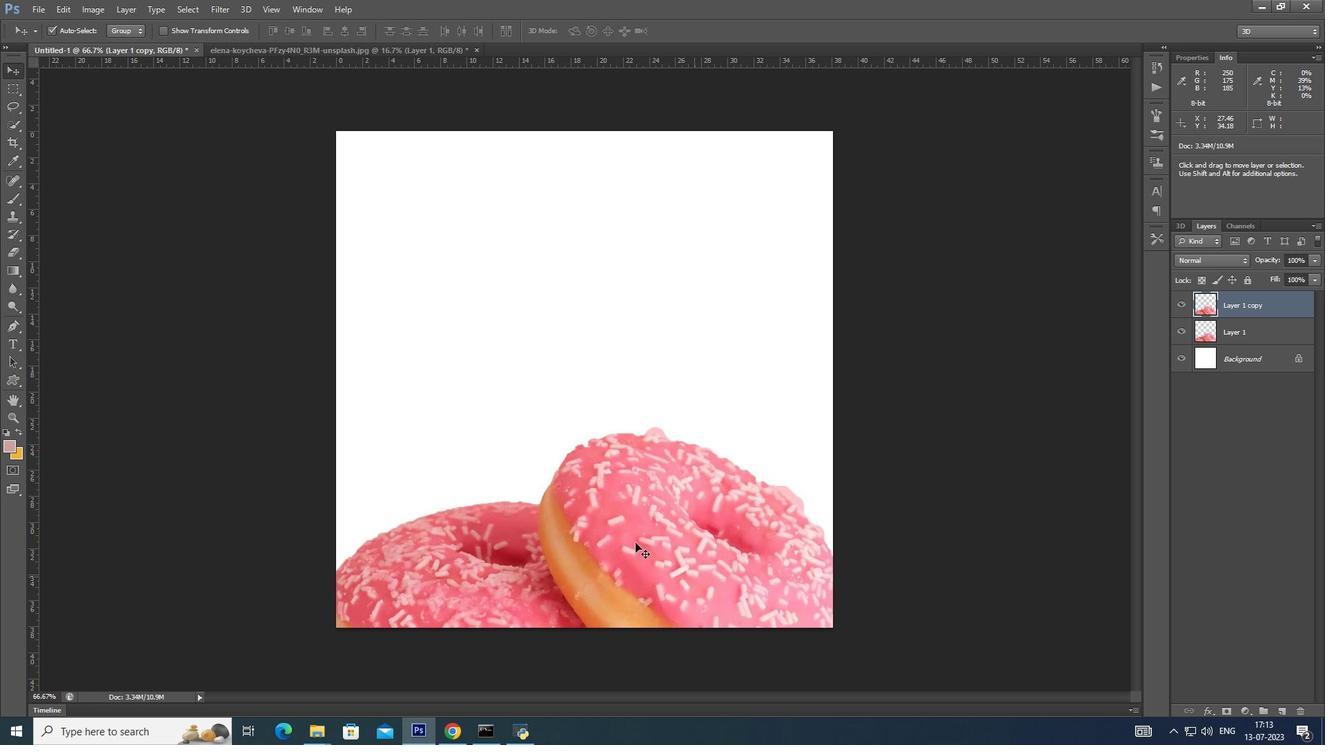 
Action: Key pressed <Key.up>
Screenshot: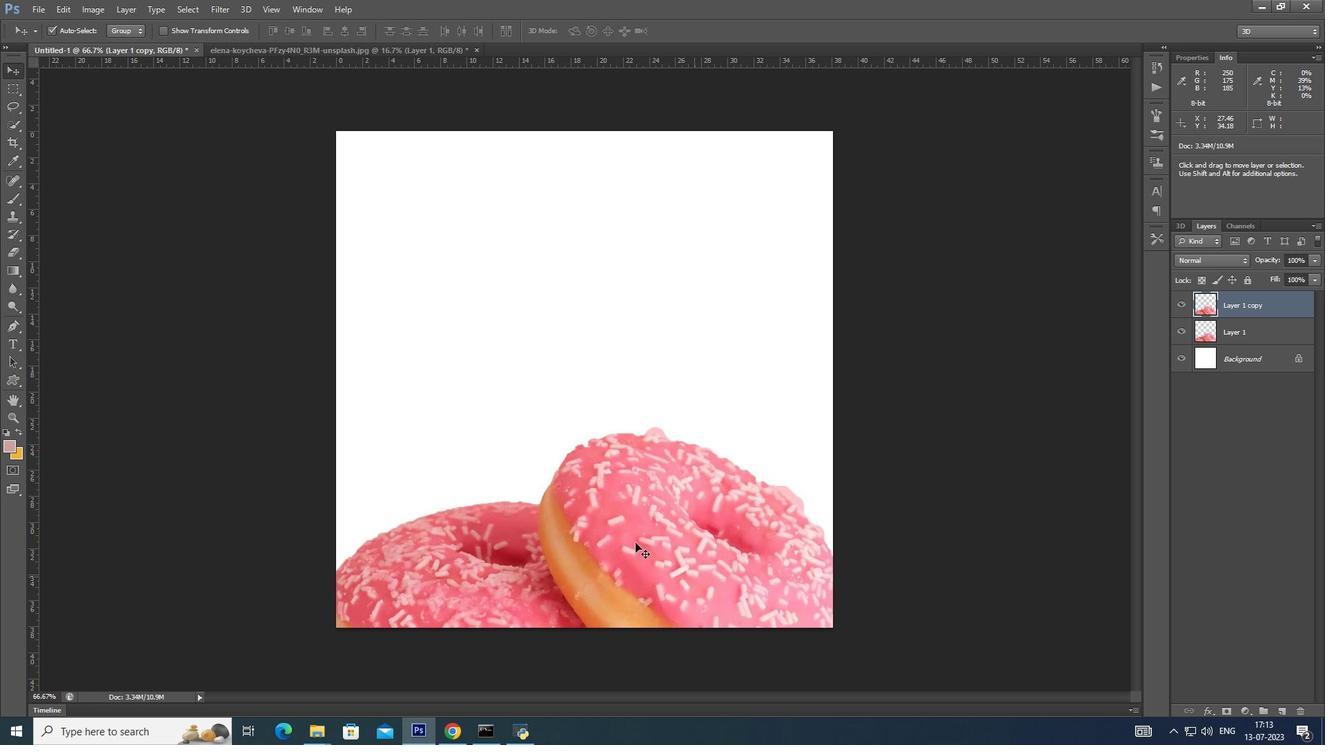 
Action: Mouse moved to (636, 543)
Screenshot: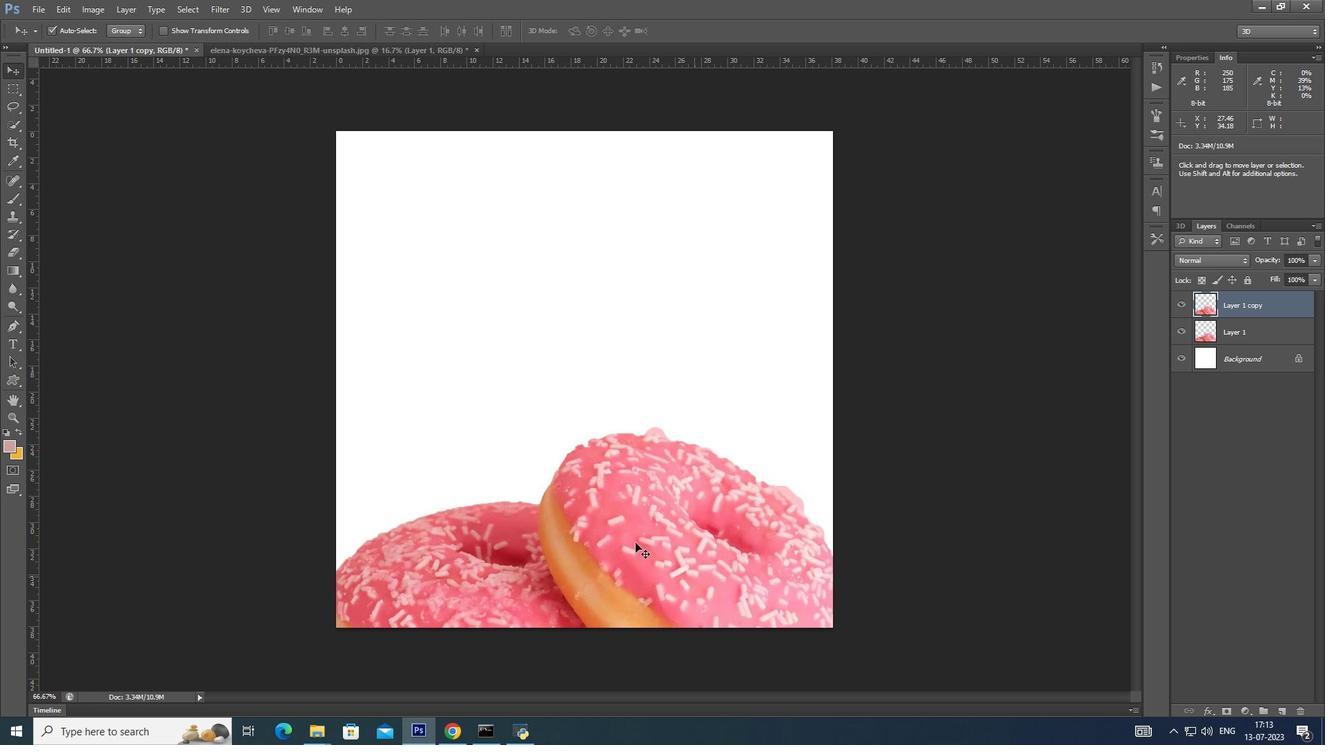 
Action: Key pressed <Key.up>
Screenshot: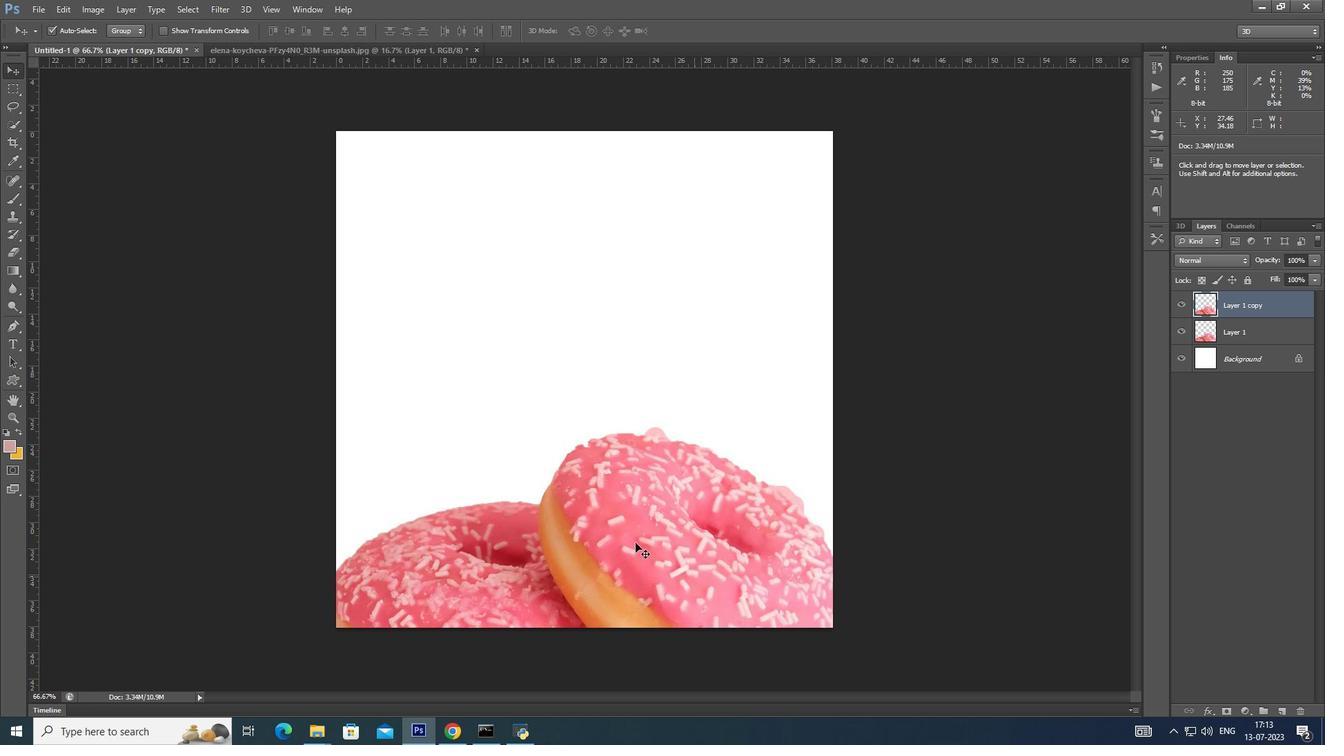 
Action: Mouse moved to (630, 541)
Screenshot: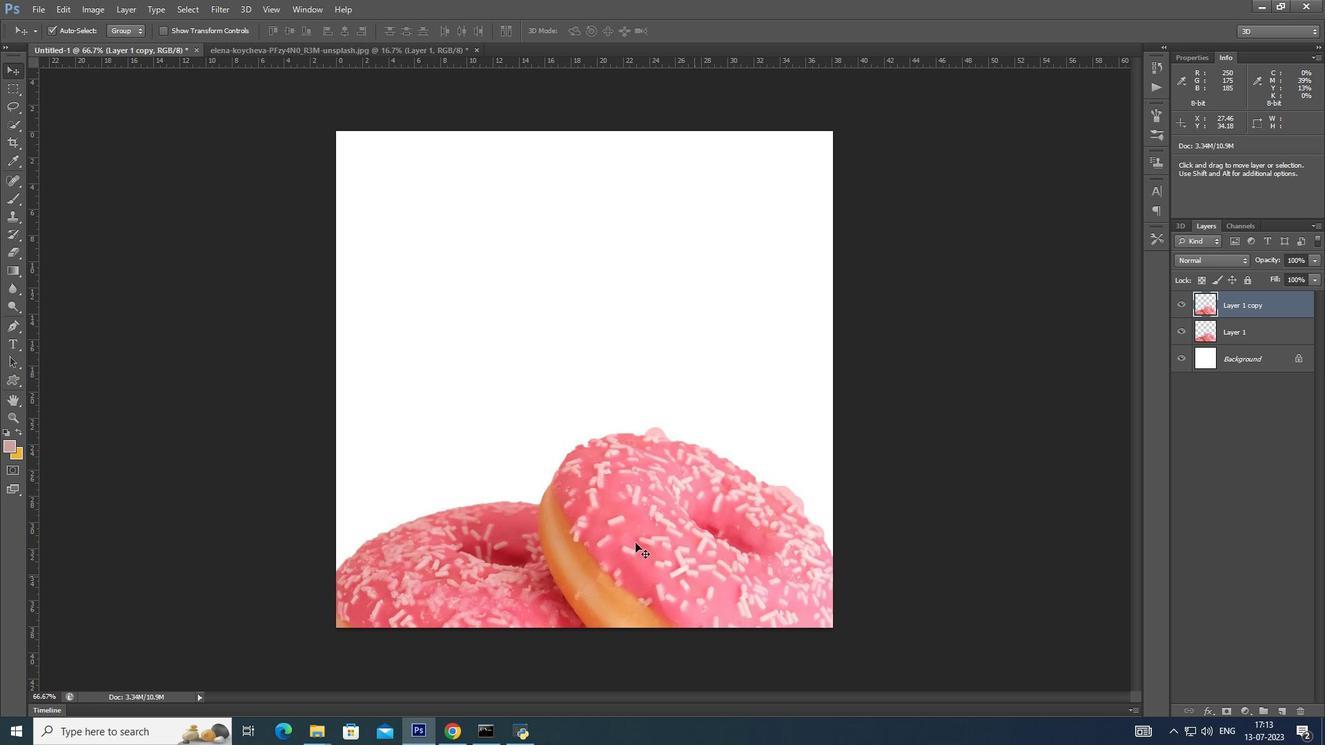 
Action: Mouse pressed left at (630, 541)
Screenshot: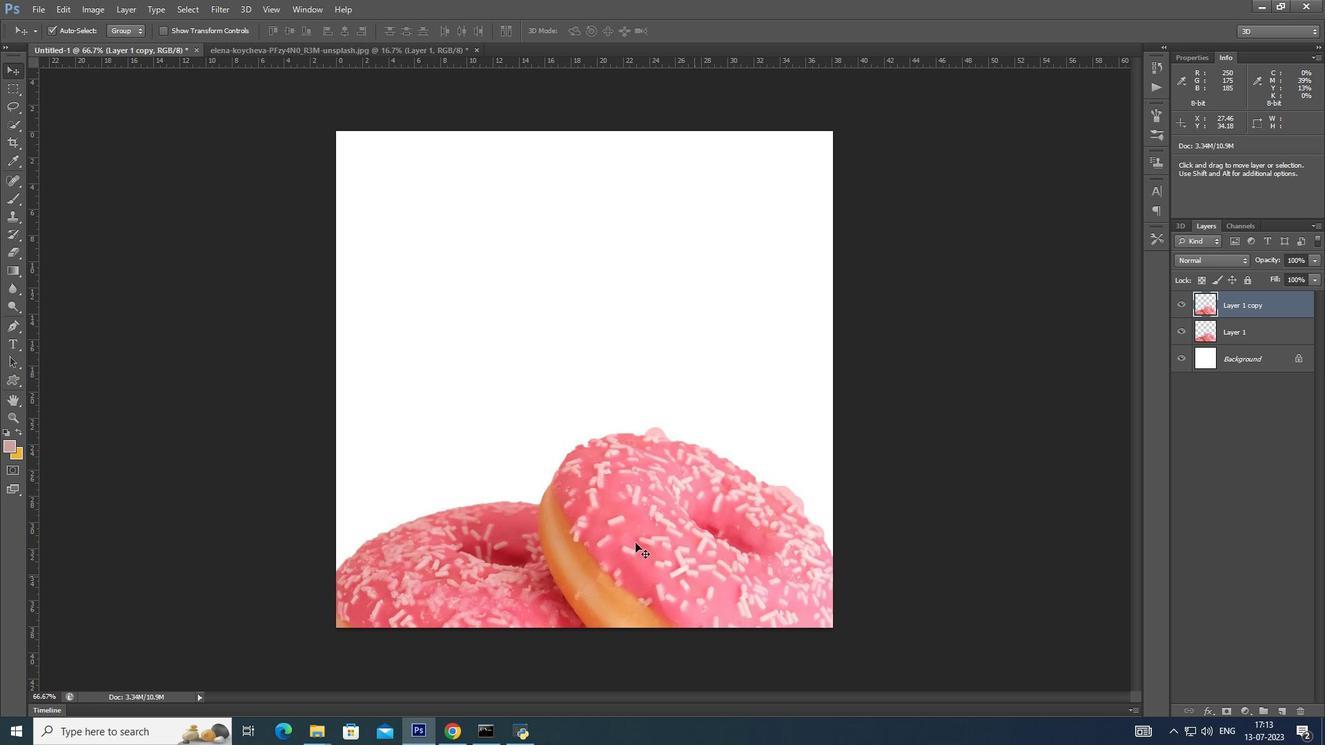 
Action: Mouse moved to (1240, 302)
Screenshot: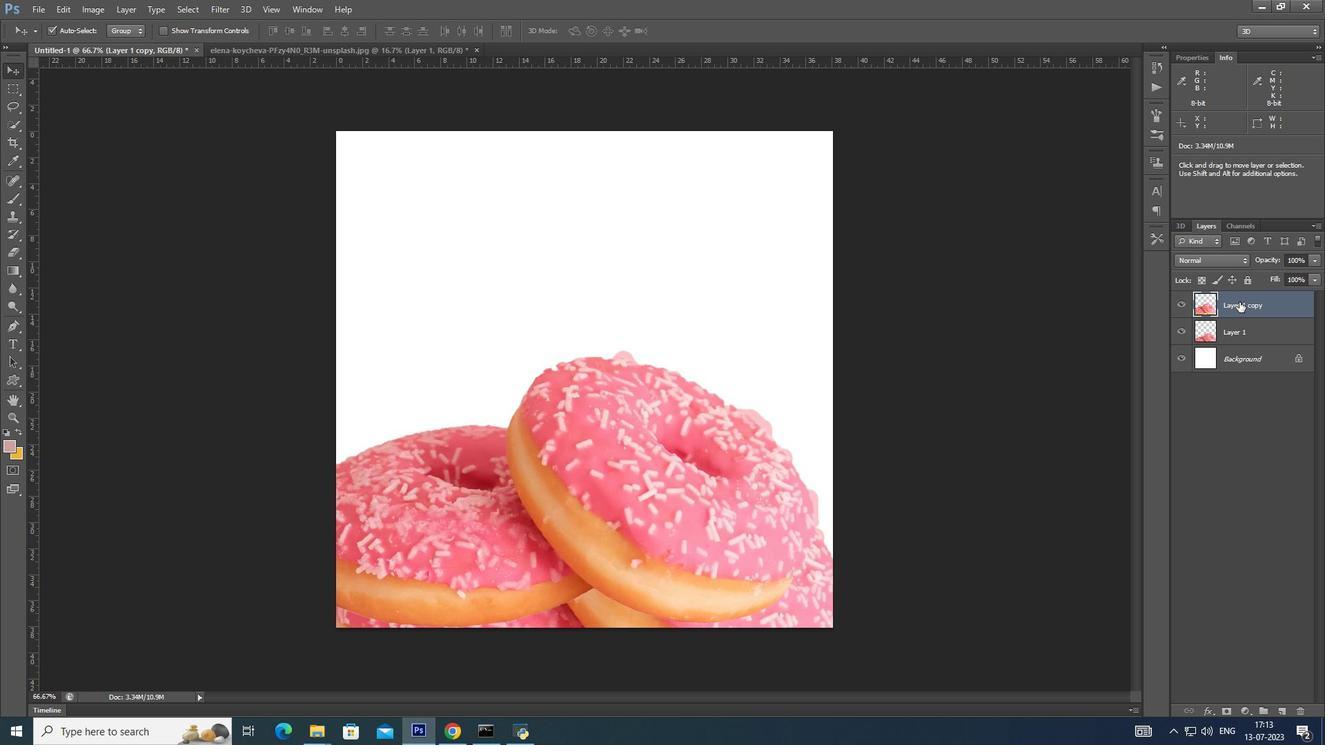 
Action: Mouse pressed left at (1240, 302)
Screenshot: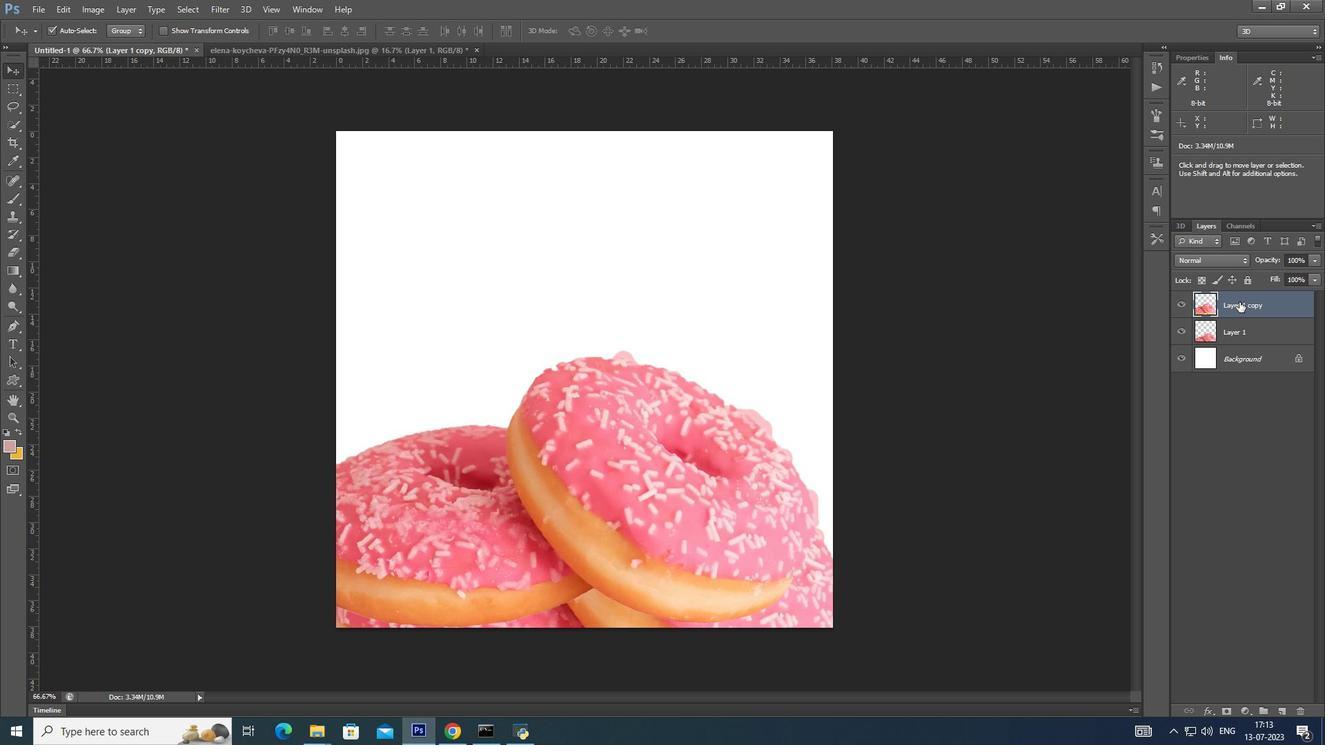 
Action: Mouse moved to (600, 412)
Screenshot: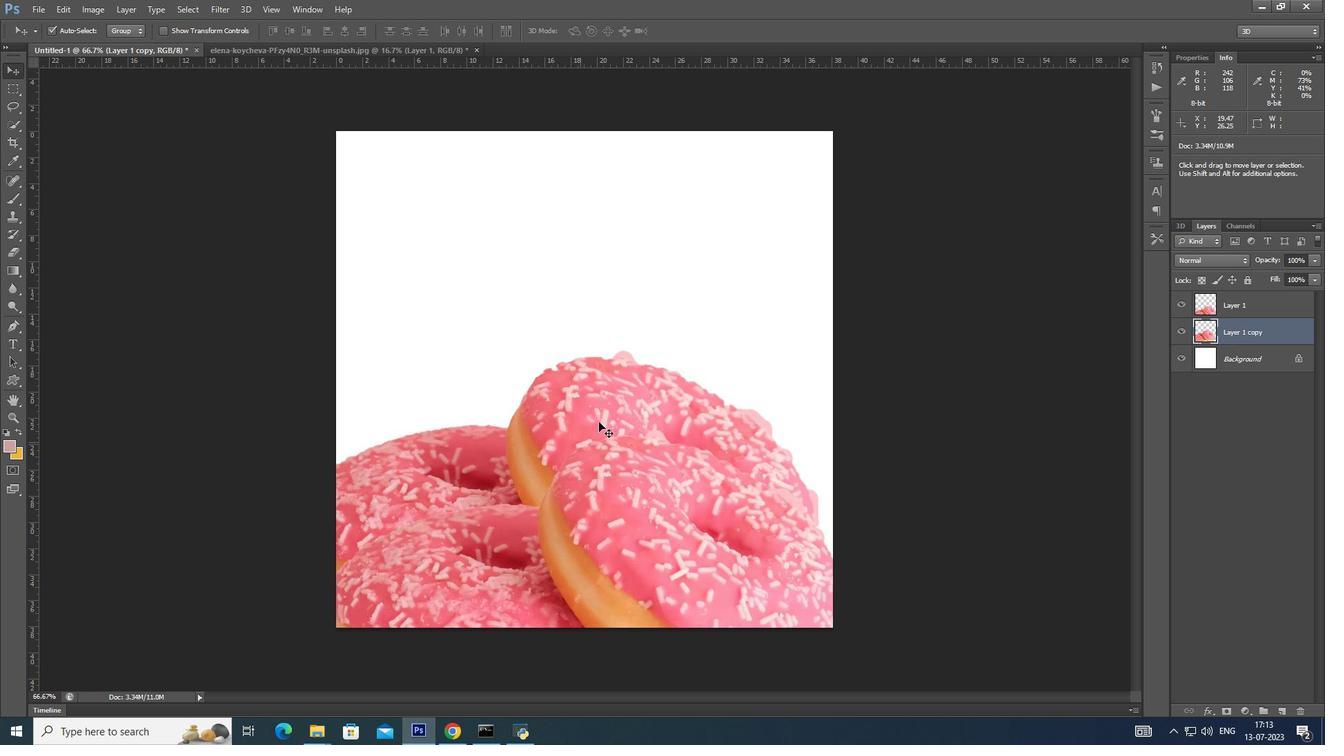 
Action: Mouse pressed left at (600, 412)
Screenshot: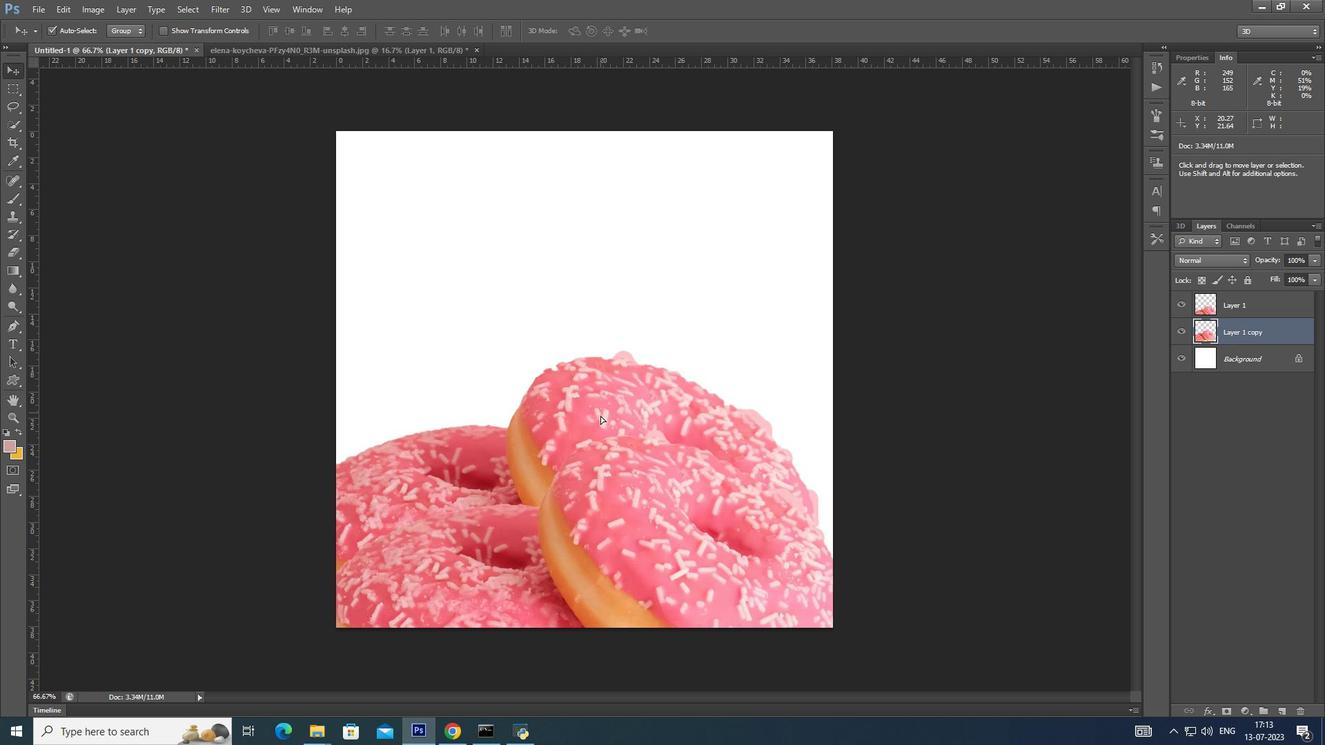 
Action: Mouse moved to (1315, 258)
Screenshot: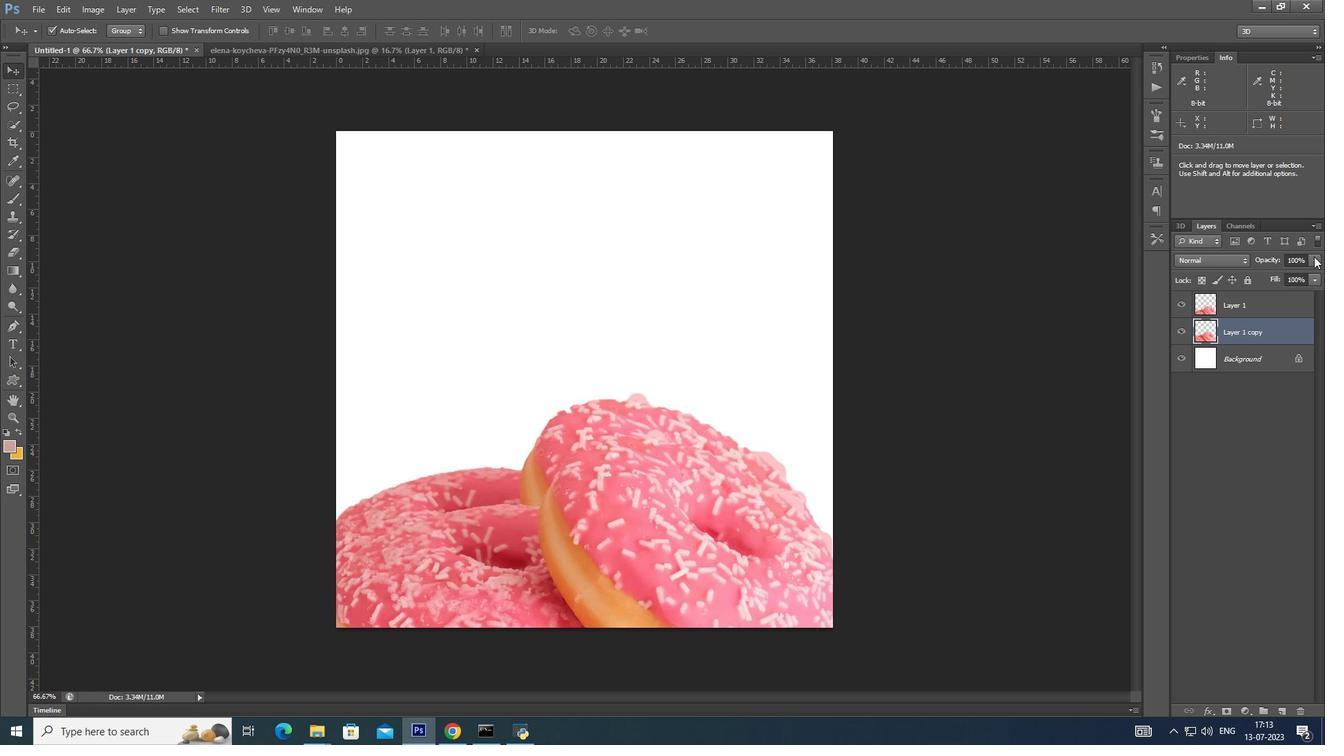 
Action: Mouse pressed left at (1315, 258)
Screenshot: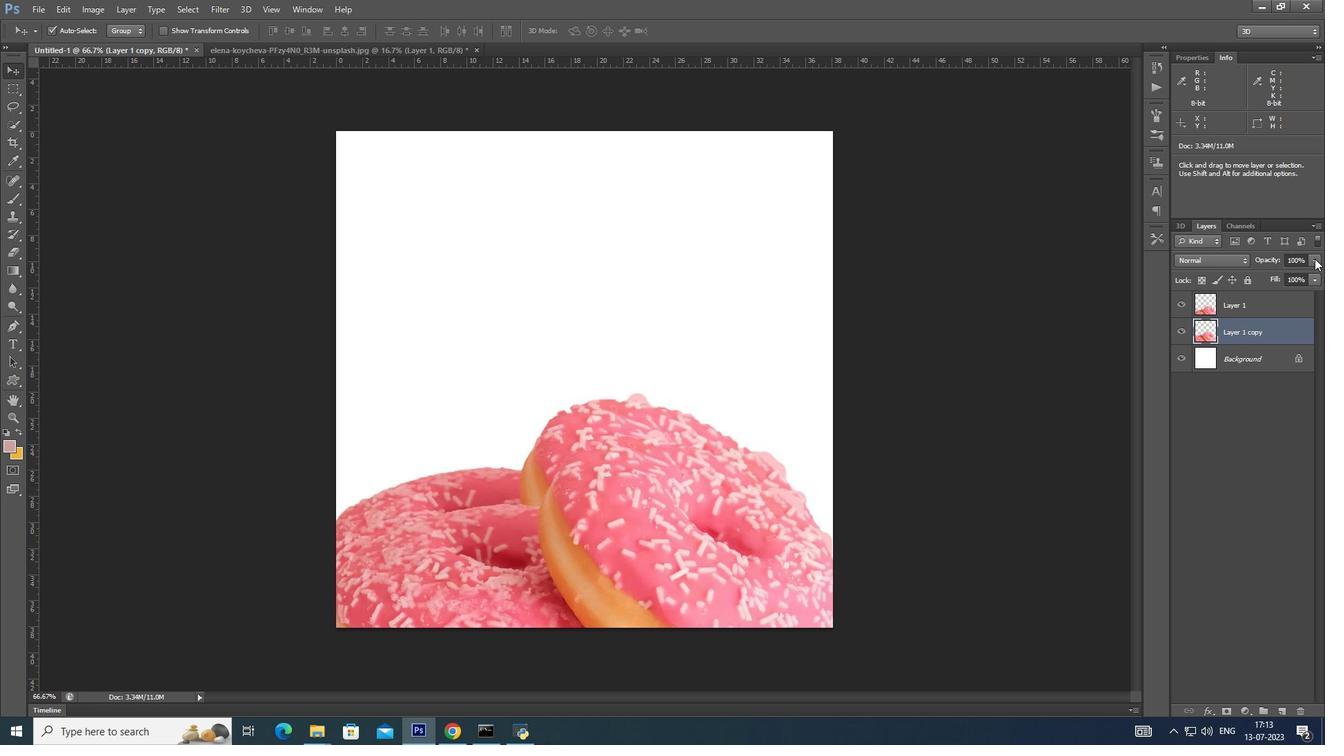 
Action: Mouse moved to (1281, 272)
Screenshot: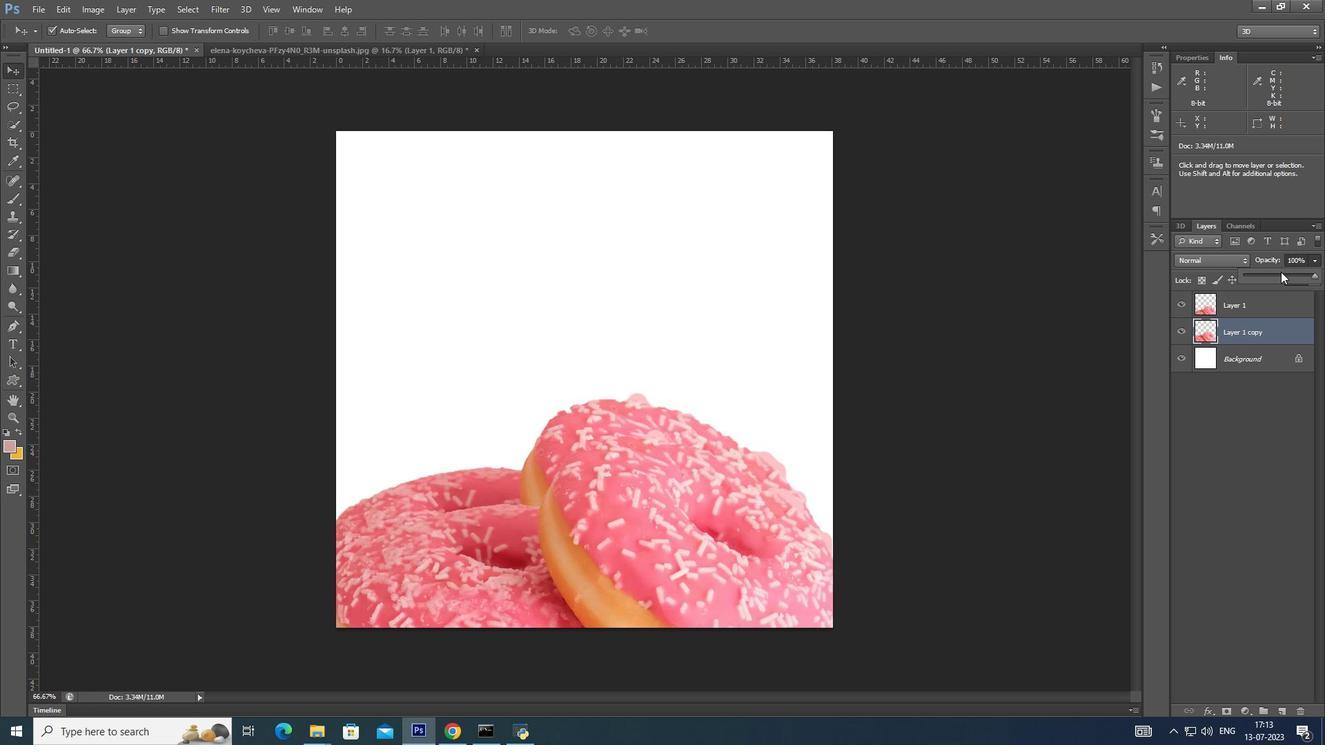 
Action: Mouse pressed left at (1281, 272)
Screenshot: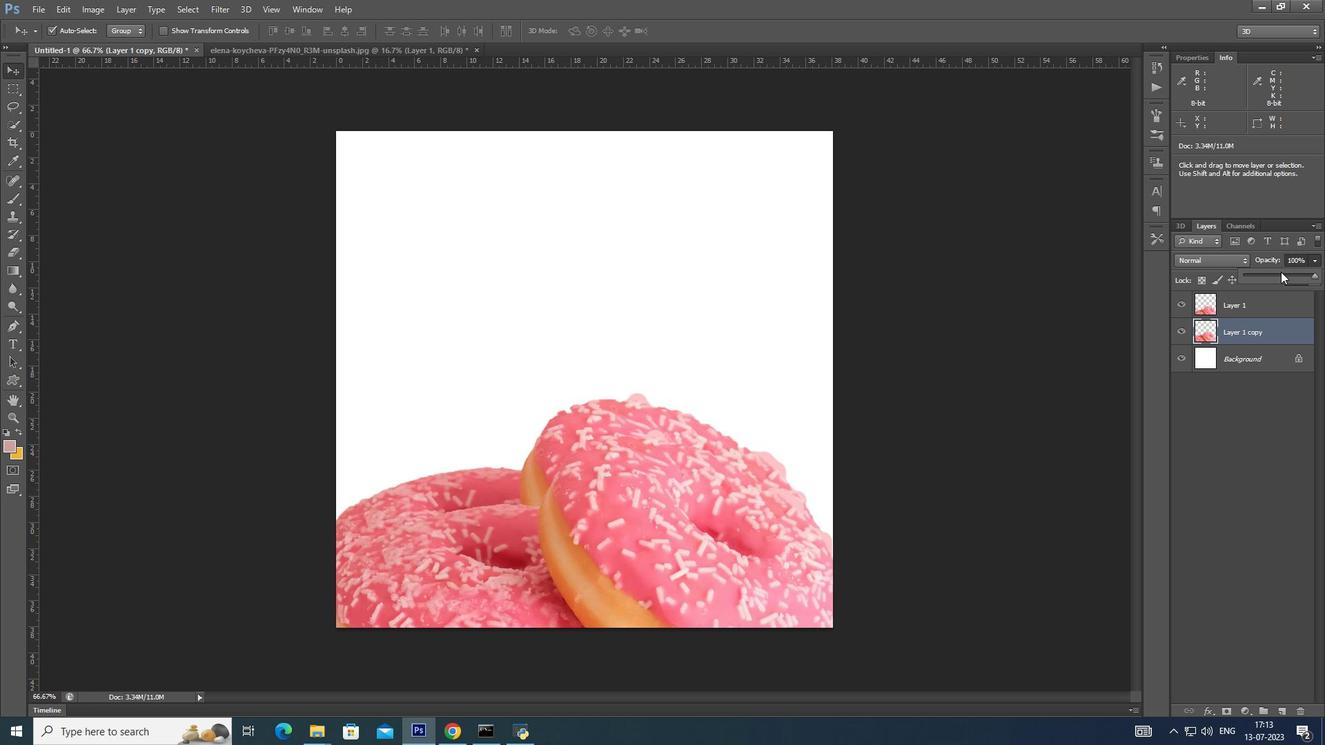 
Action: Mouse pressed left at (1281, 272)
Screenshot: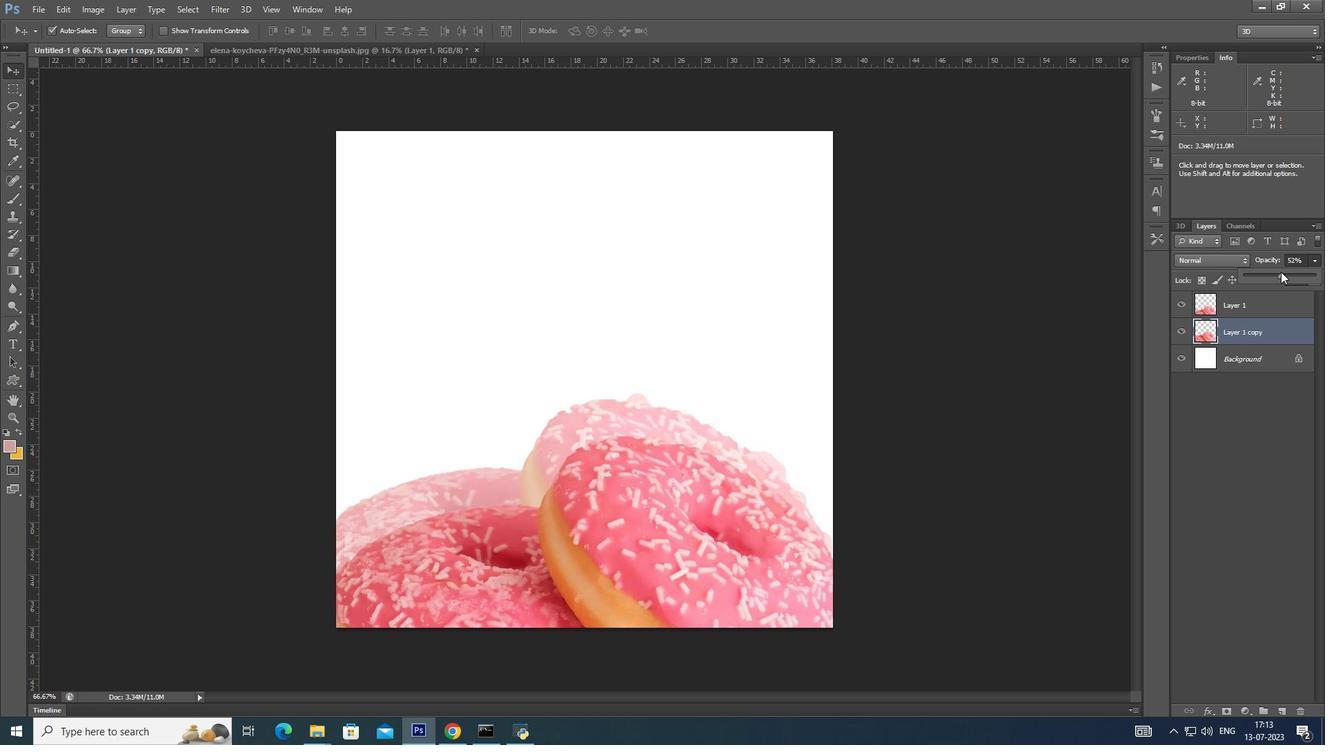 
Action: Mouse moved to (1246, 305)
Screenshot: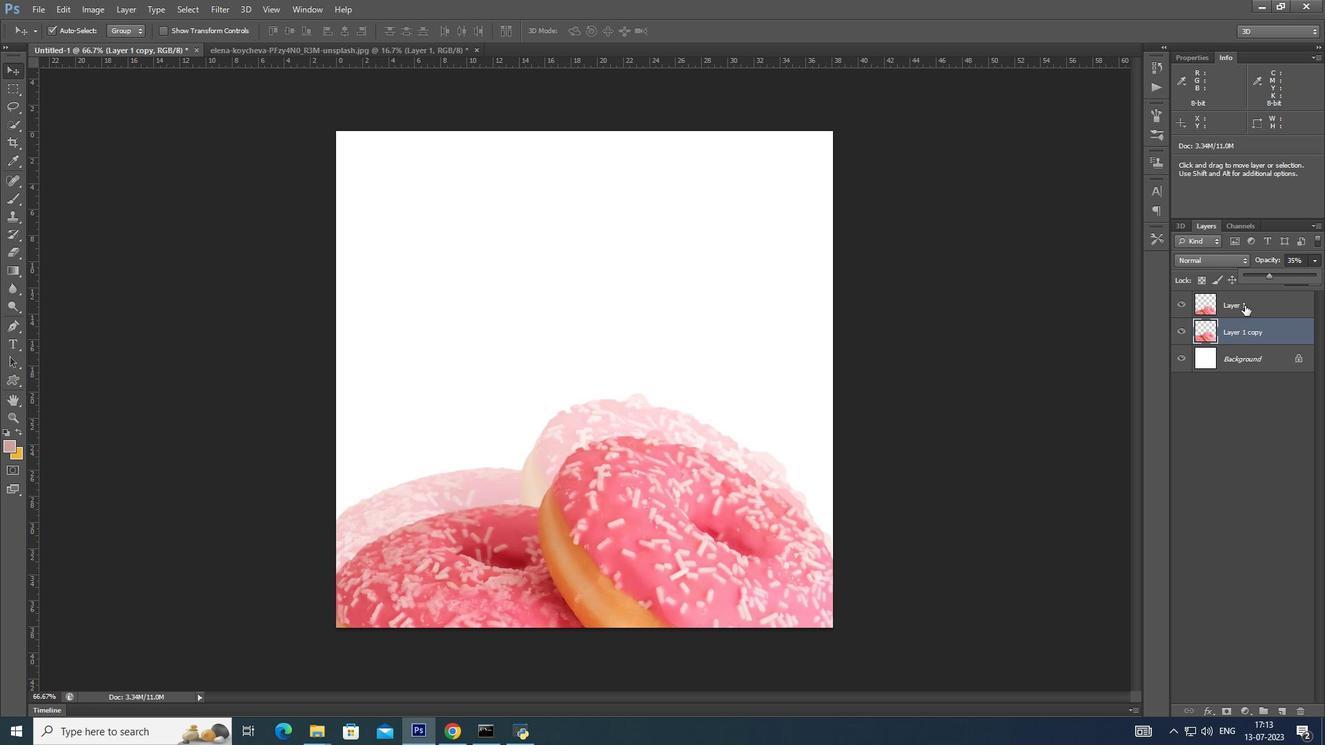 
Action: Mouse pressed left at (1246, 305)
Screenshot: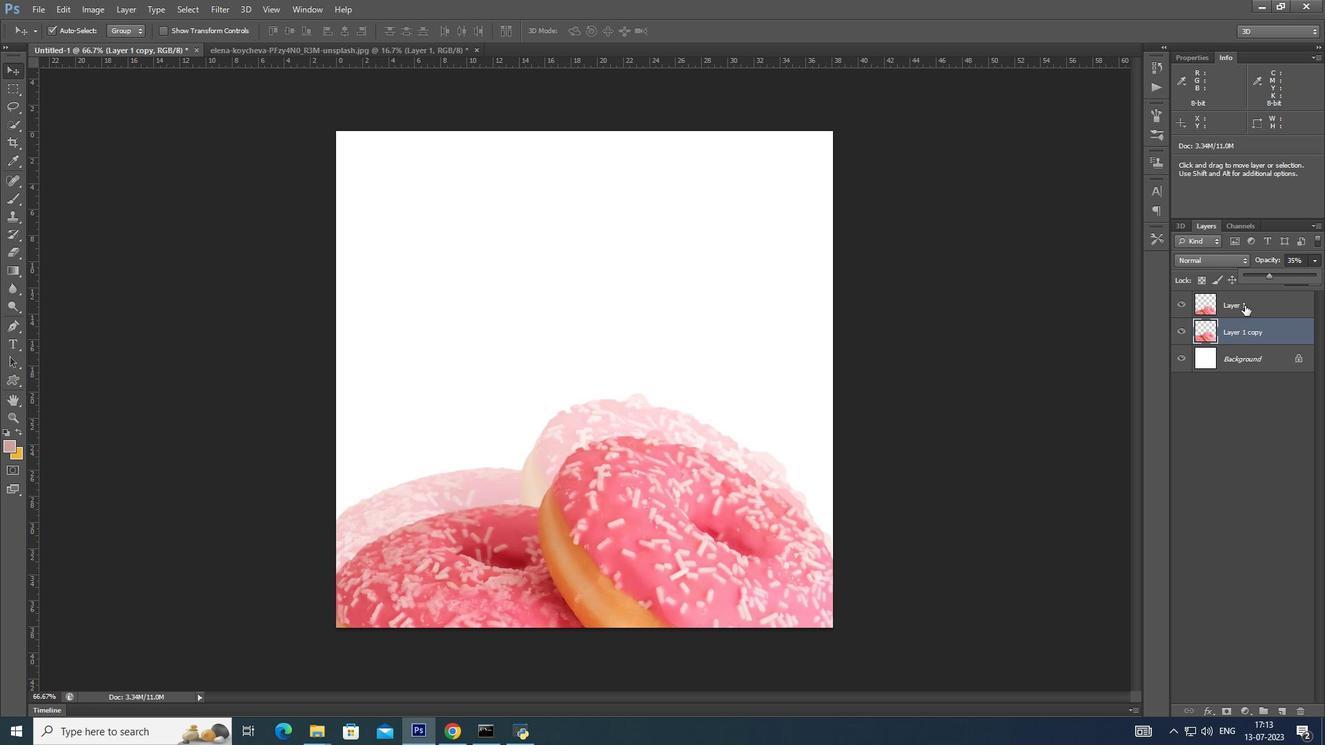 
Action: Mouse moved to (1243, 307)
Screenshot: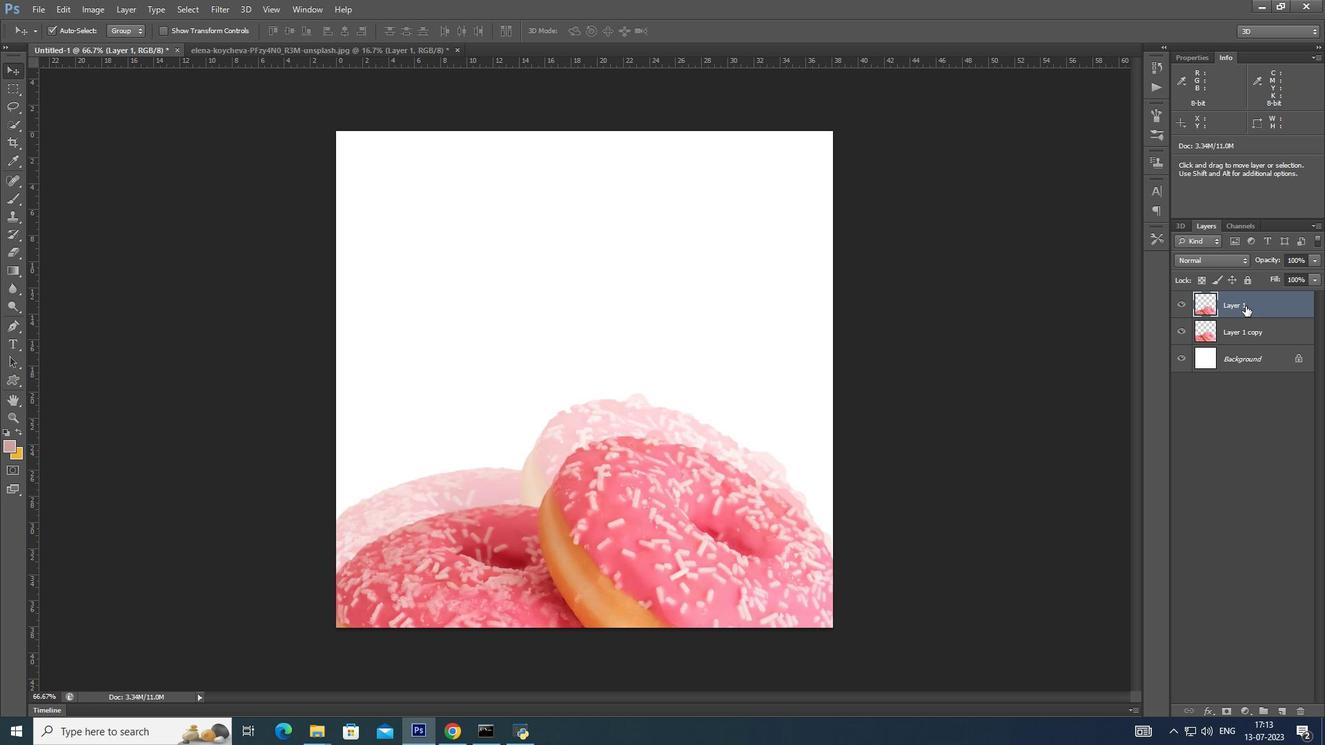 
Action: Key pressed <Key.up>
Screenshot: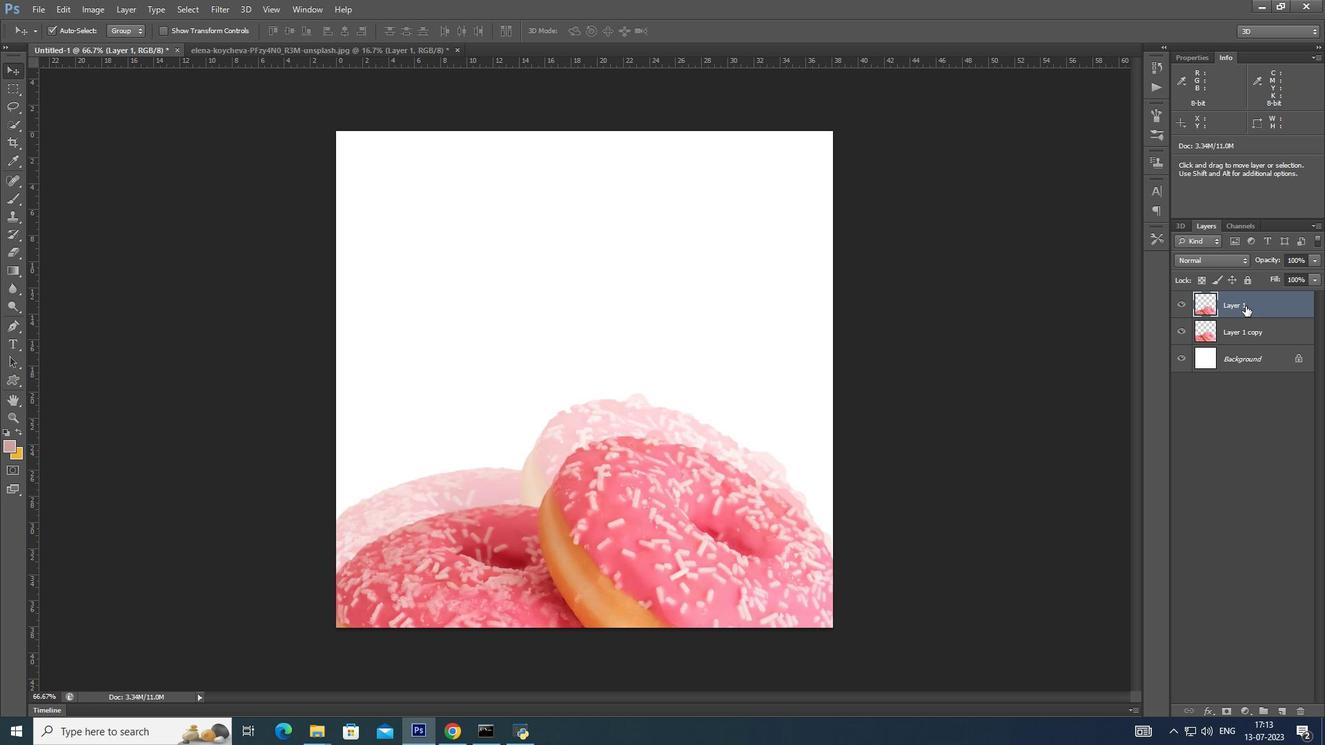 
Action: Mouse moved to (1237, 328)
Screenshot: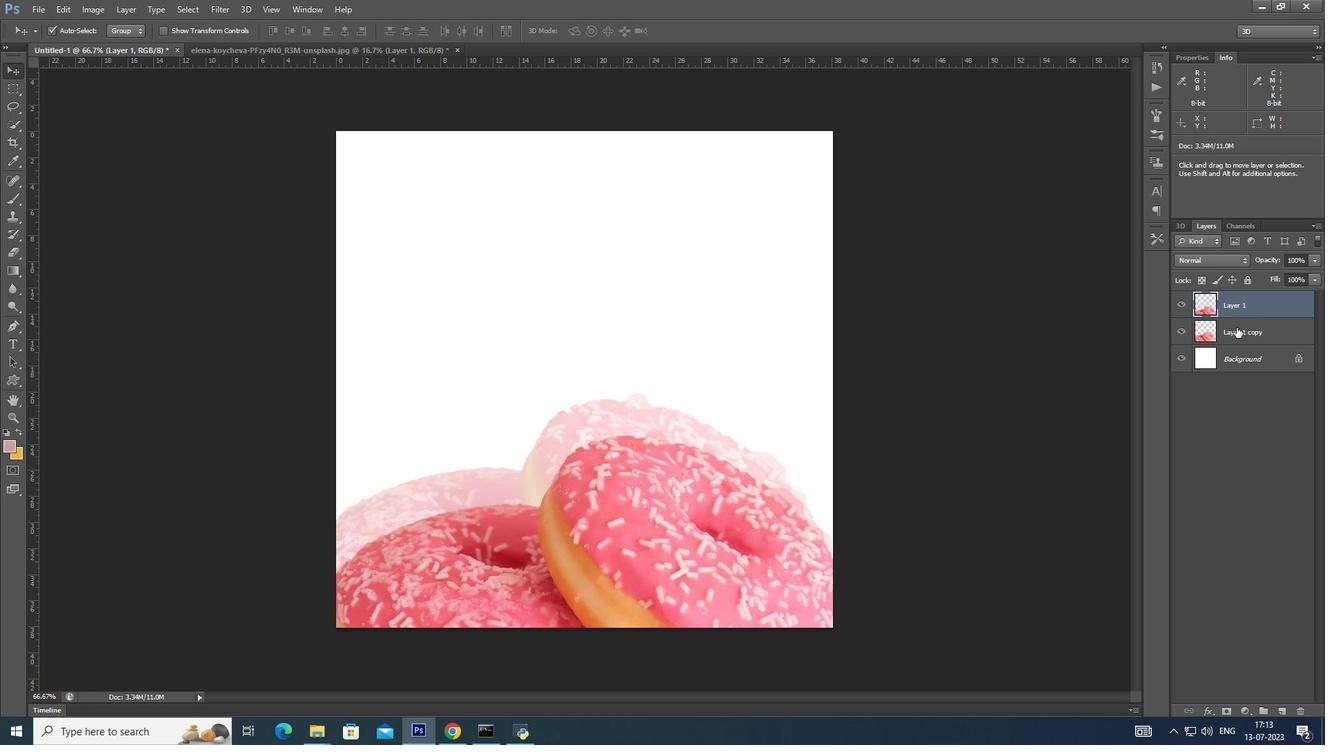 
Action: Key pressed <Key.up><Key.up>
Screenshot: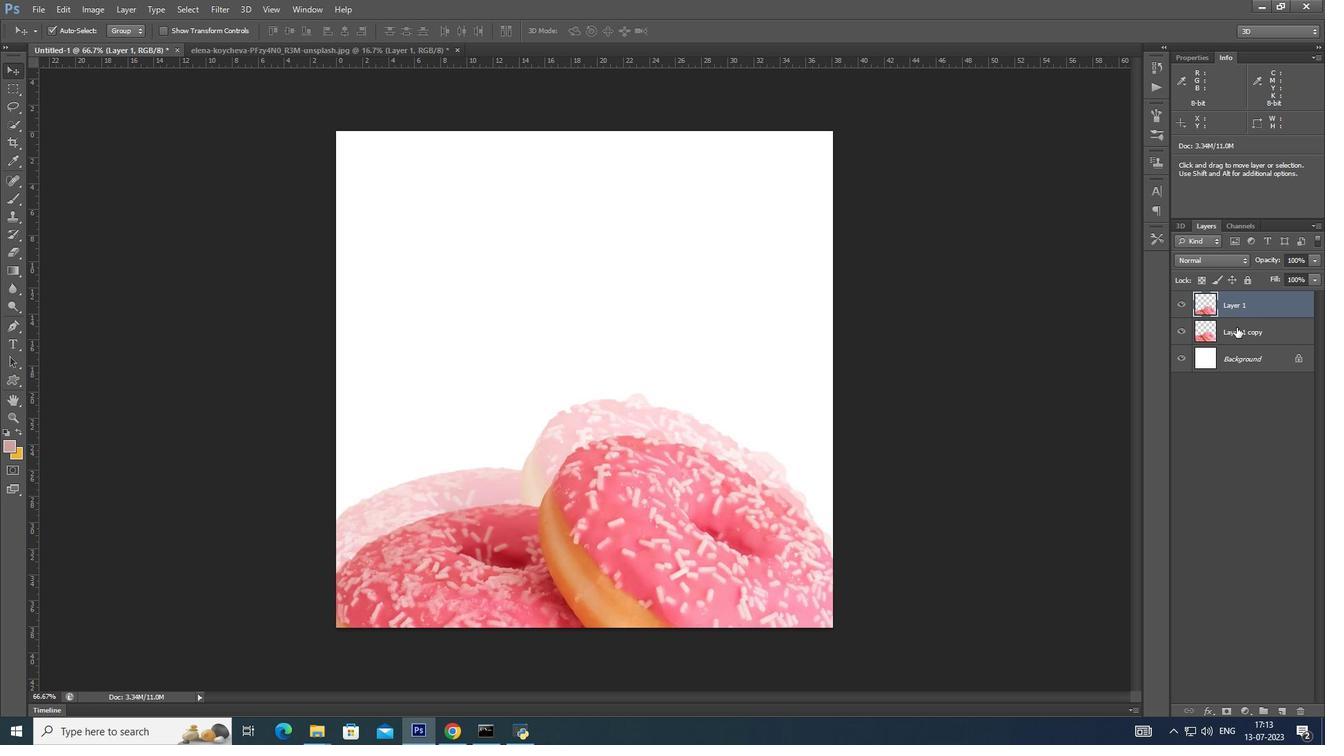 
Action: Mouse moved to (1237, 328)
Screenshot: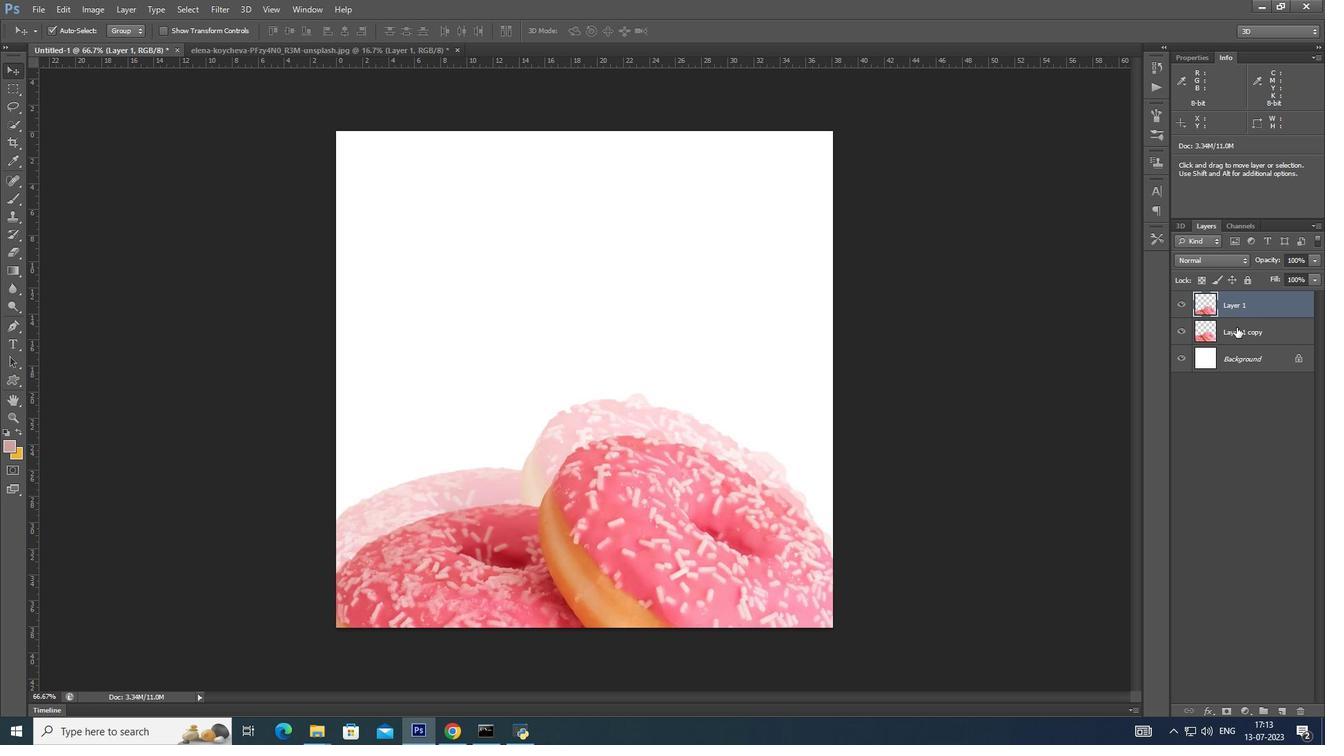
Action: Key pressed <Key.up><Key.up><Key.up><Key.up><Key.up><Key.up><Key.up><Key.up><Key.up><Key.up><Key.up><Key.up><Key.up><Key.up><Key.up><Key.up><Key.up><Key.up><Key.up><Key.up><Key.up><Key.up><Key.up><Key.up><Key.up><Key.up><Key.up><Key.up><Key.up><Key.up><Key.up><Key.up><Key.up><Key.up><Key.up><Key.up><Key.up><Key.up><Key.up><Key.up><Key.up><Key.up><Key.up><Key.up><Key.up><Key.up><Key.up><Key.up><Key.up><Key.up><Key.up><Key.up><Key.up><Key.up><Key.up><Key.up><Key.up><Key.up><Key.up><Key.up><Key.up><Key.up><Key.up><Key.up><Key.up><Key.up><Key.up><Key.up><Key.up><Key.up><Key.up><Key.up><Key.up><Key.up><Key.up><Key.up><Key.up><Key.up><Key.up><Key.up><Key.up><Key.up><Key.up><Key.up><Key.up><Key.up><Key.up><Key.up><Key.up><Key.up><Key.up><Key.up><Key.up><Key.up><Key.up><Key.up><Key.up><Key.up><Key.up><Key.up><Key.up><Key.up><Key.up><Key.up><Key.up><Key.up><Key.up><Key.up><Key.up><Key.up><Key.up><Key.up><Key.up><Key.up><Key.up><Key.up><Key.up><Key.up><Key.up><Key.up><Key.up><Key.up><Key.up><Key.up><Key.up><Key.up><Key.up><Key.up><Key.up><Key.up><Key.up><Key.up><Key.up><Key.up><Key.up><Key.up><Key.up><Key.up><Key.up><Key.up><Key.up><Key.up><Key.up><Key.up><Key.up><Key.up>
Screenshot: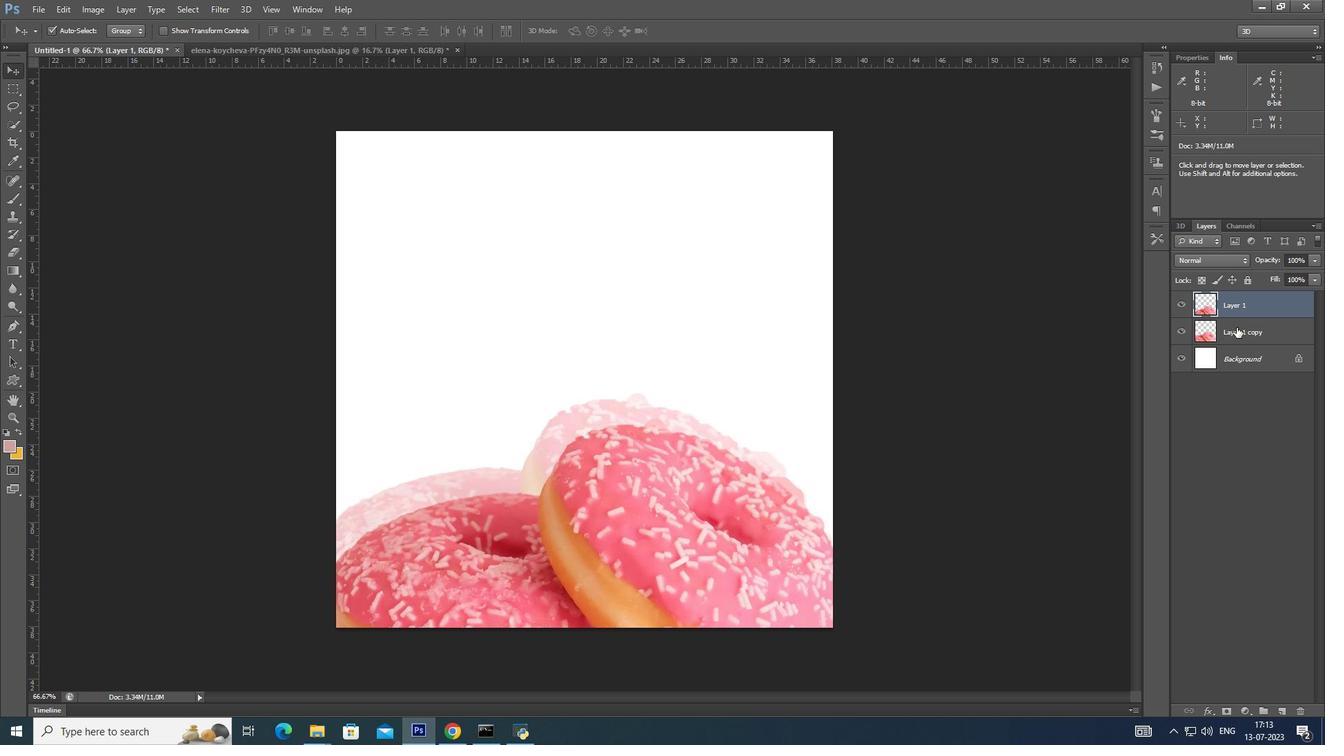 
Action: Mouse moved to (639, 488)
Screenshot: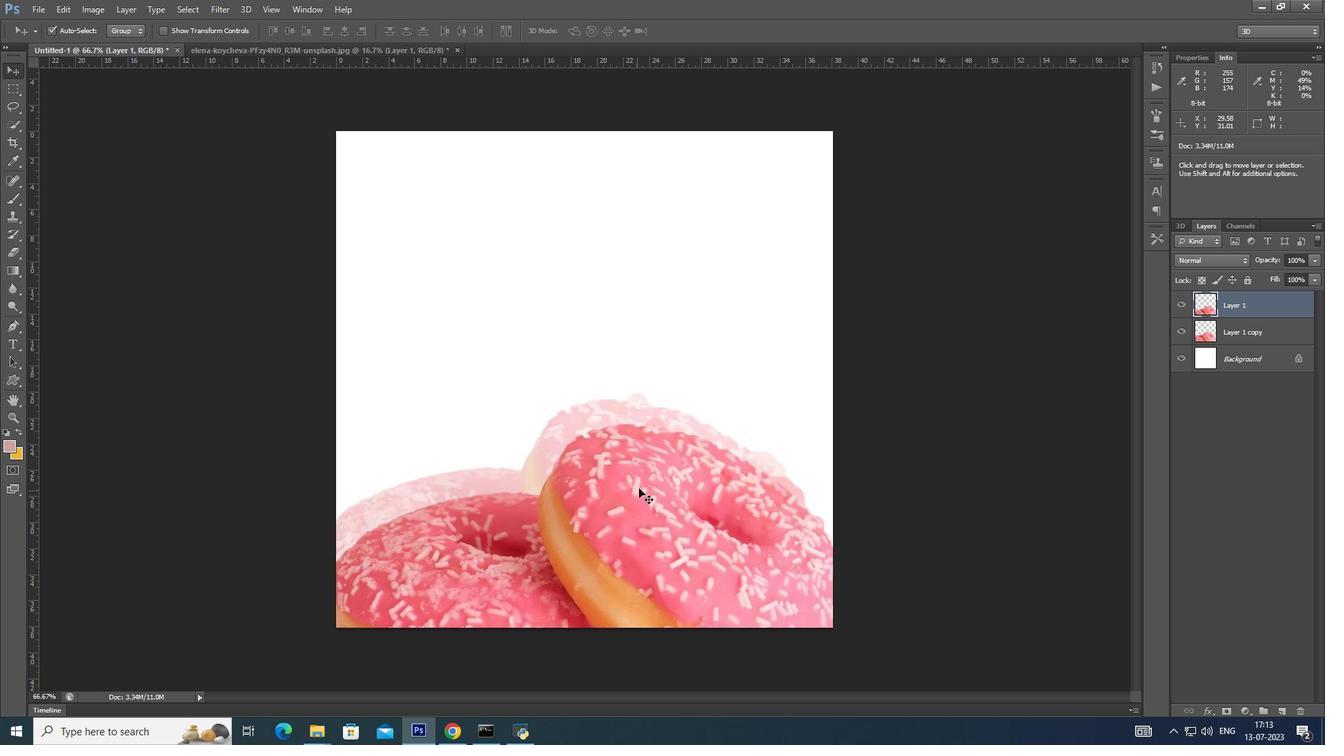 
Action: Mouse pressed left at (639, 488)
Screenshot: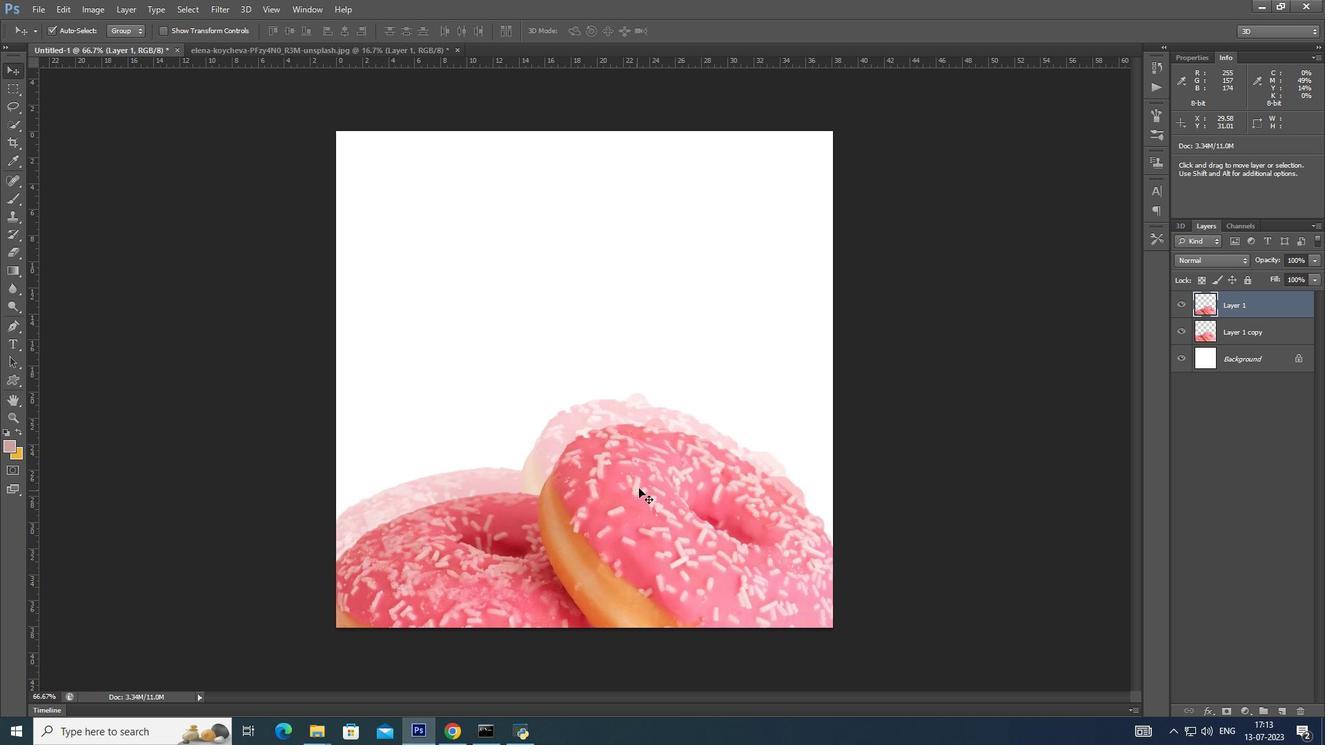 
Action: Mouse moved to (1250, 329)
Screenshot: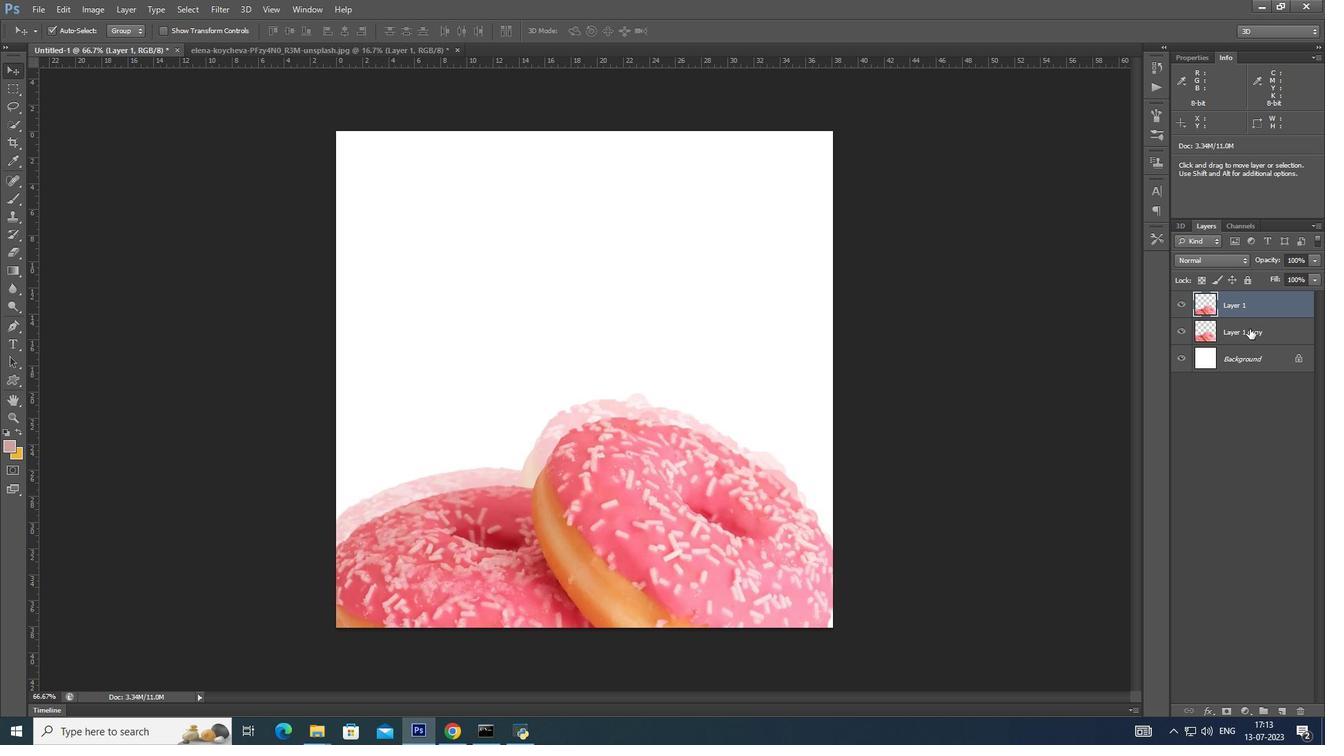 
Action: Mouse pressed left at (1250, 329)
Screenshot: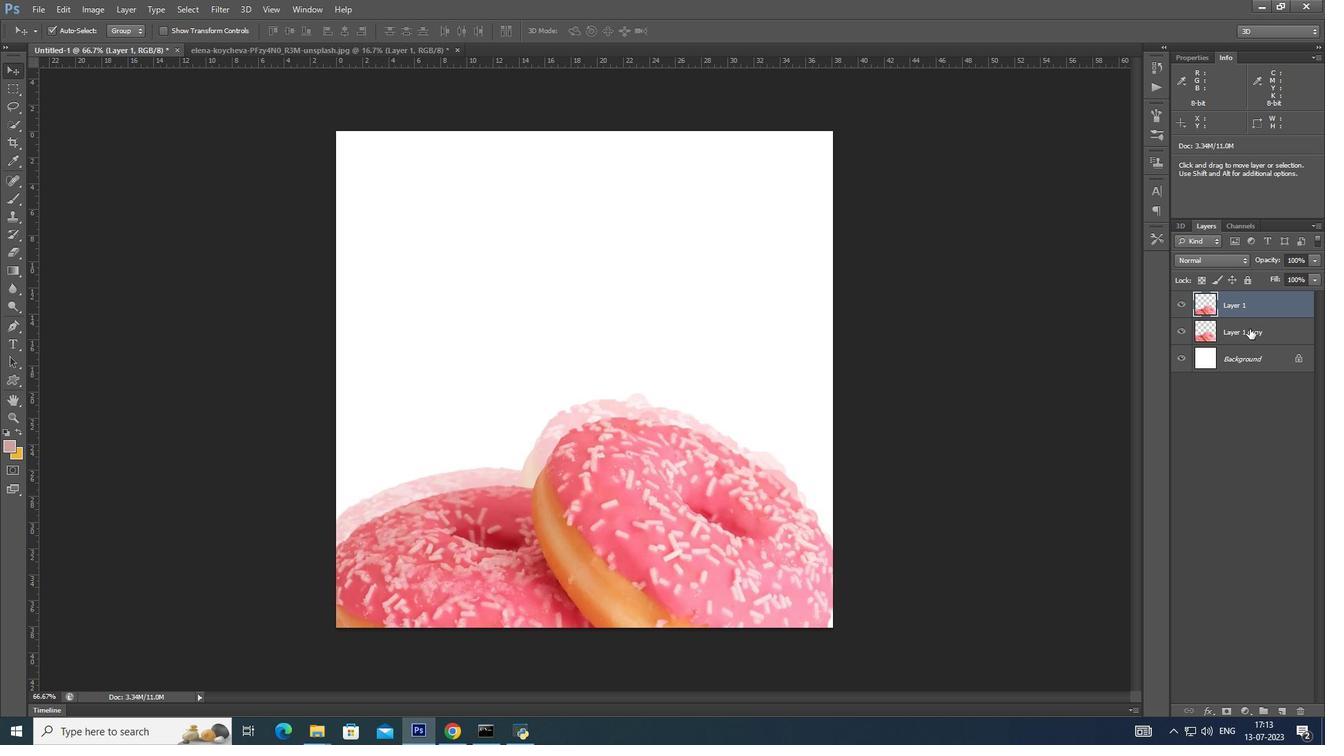 
Action: Mouse moved to (1318, 263)
Screenshot: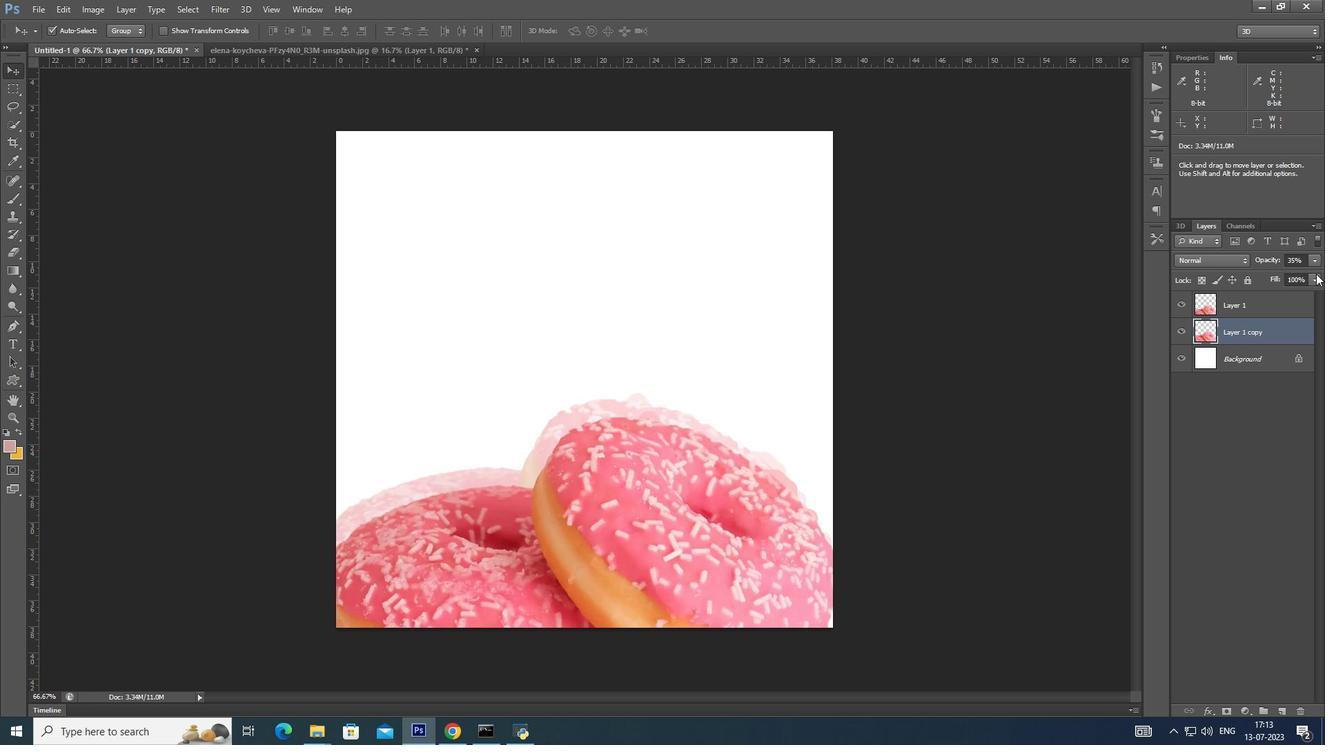 
Action: Mouse pressed left at (1318, 263)
Screenshot: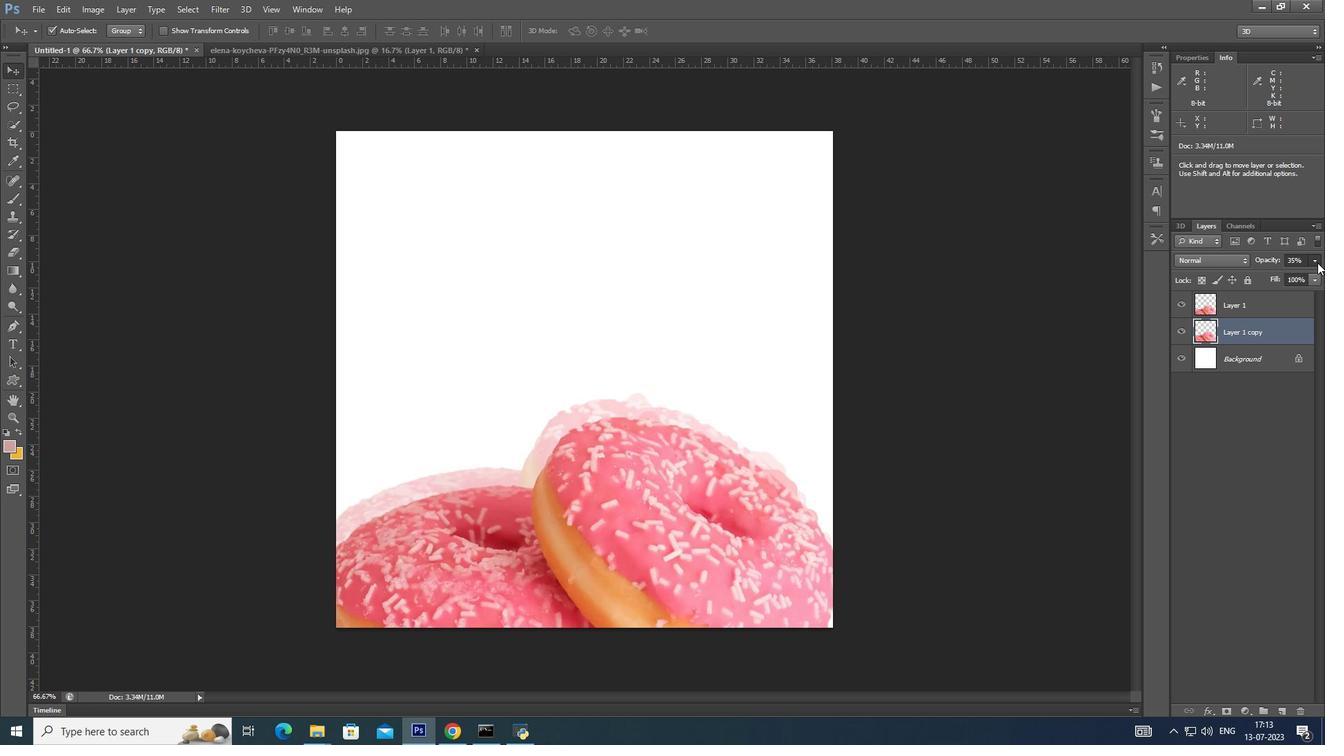 
Action: Mouse moved to (1271, 274)
Screenshot: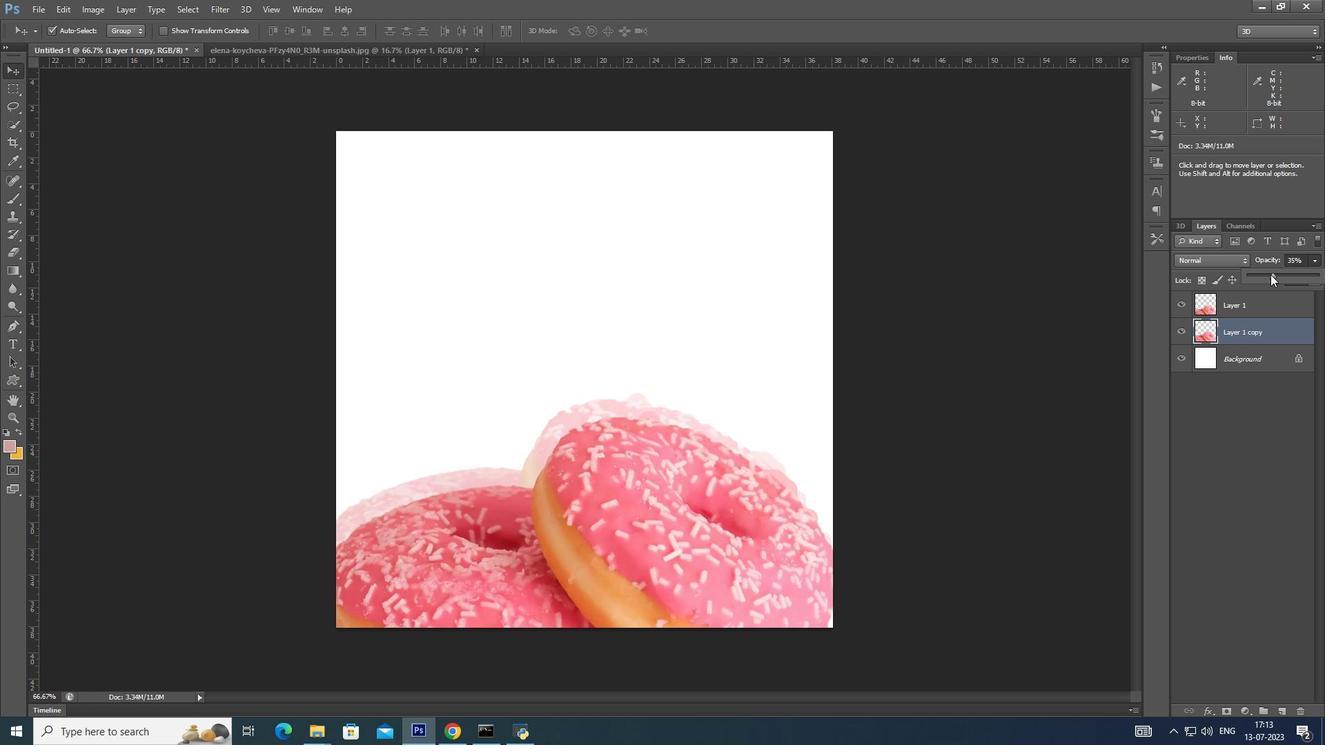 
Action: Mouse pressed left at (1271, 274)
Screenshot: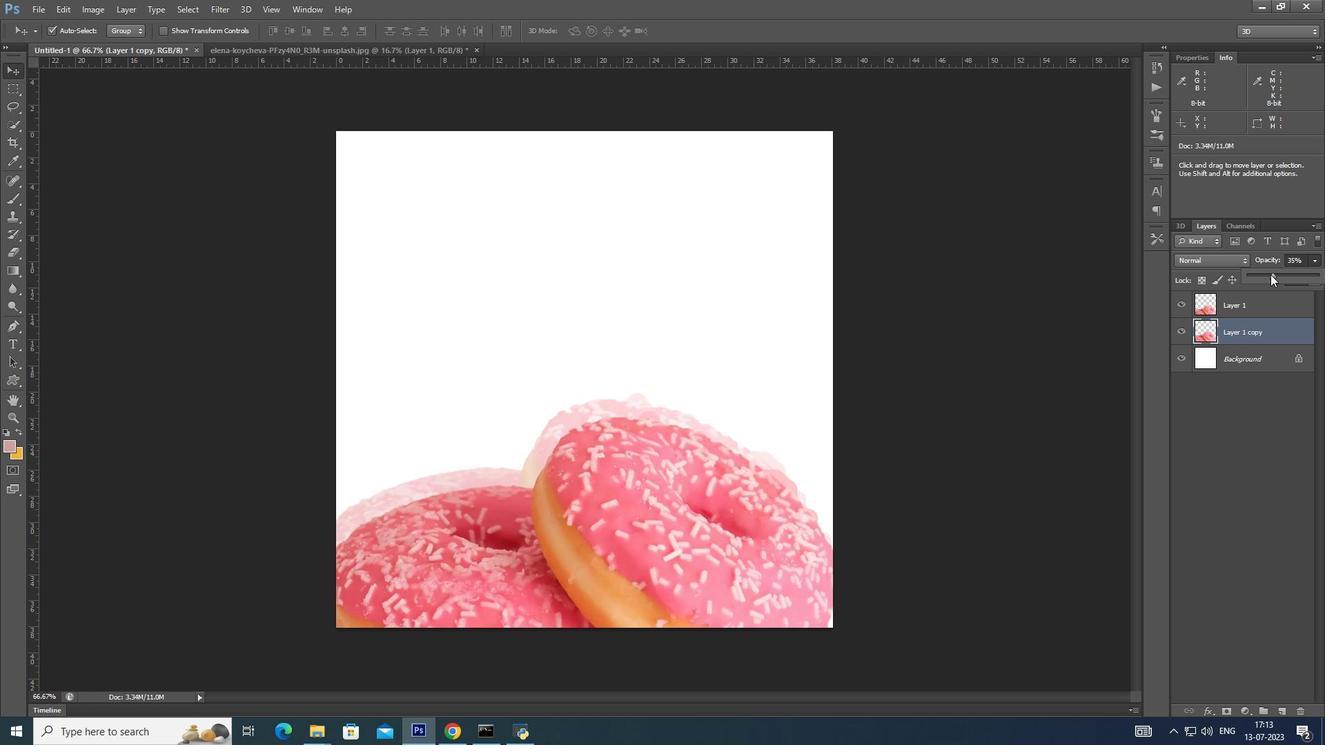 
Action: Mouse moved to (1316, 262)
Screenshot: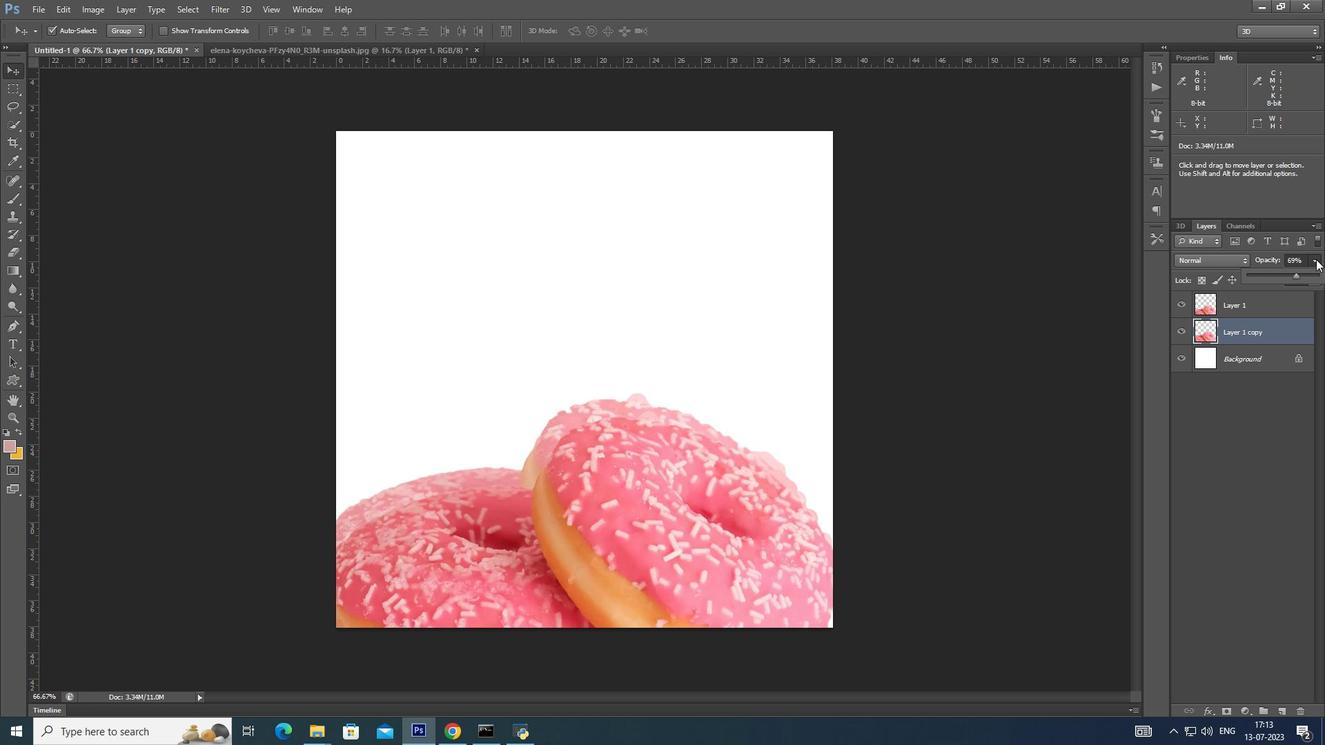 
Action: Mouse pressed left at (1316, 262)
Screenshot: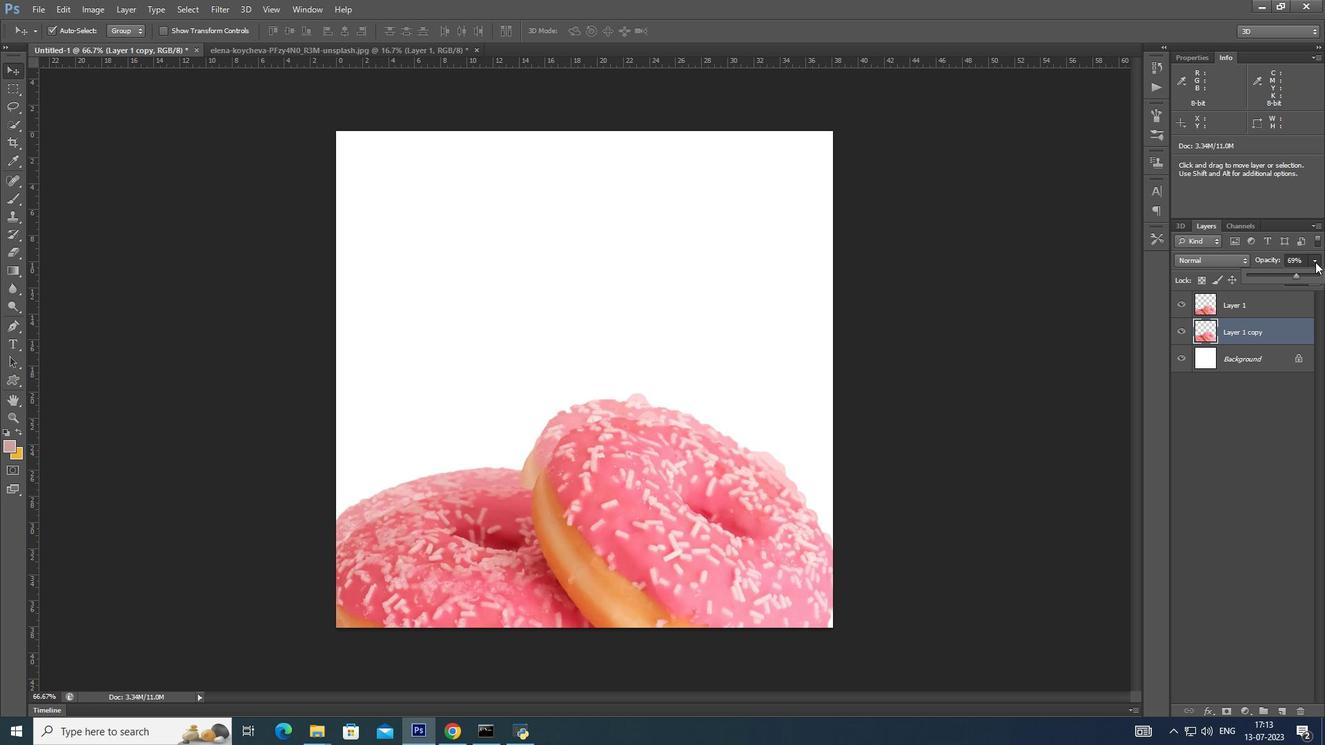 
Action: Mouse moved to (1242, 349)
Screenshot: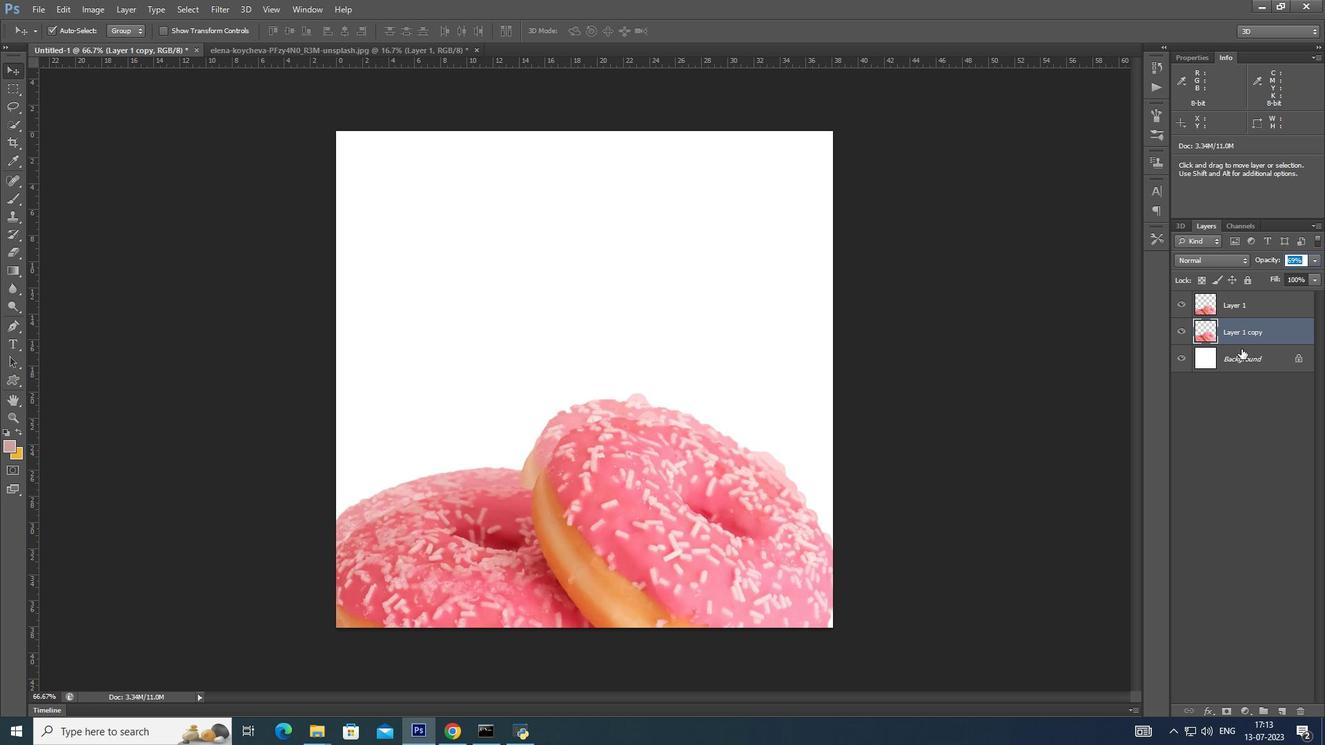 
Action: Mouse pressed left at (1242, 349)
Screenshot: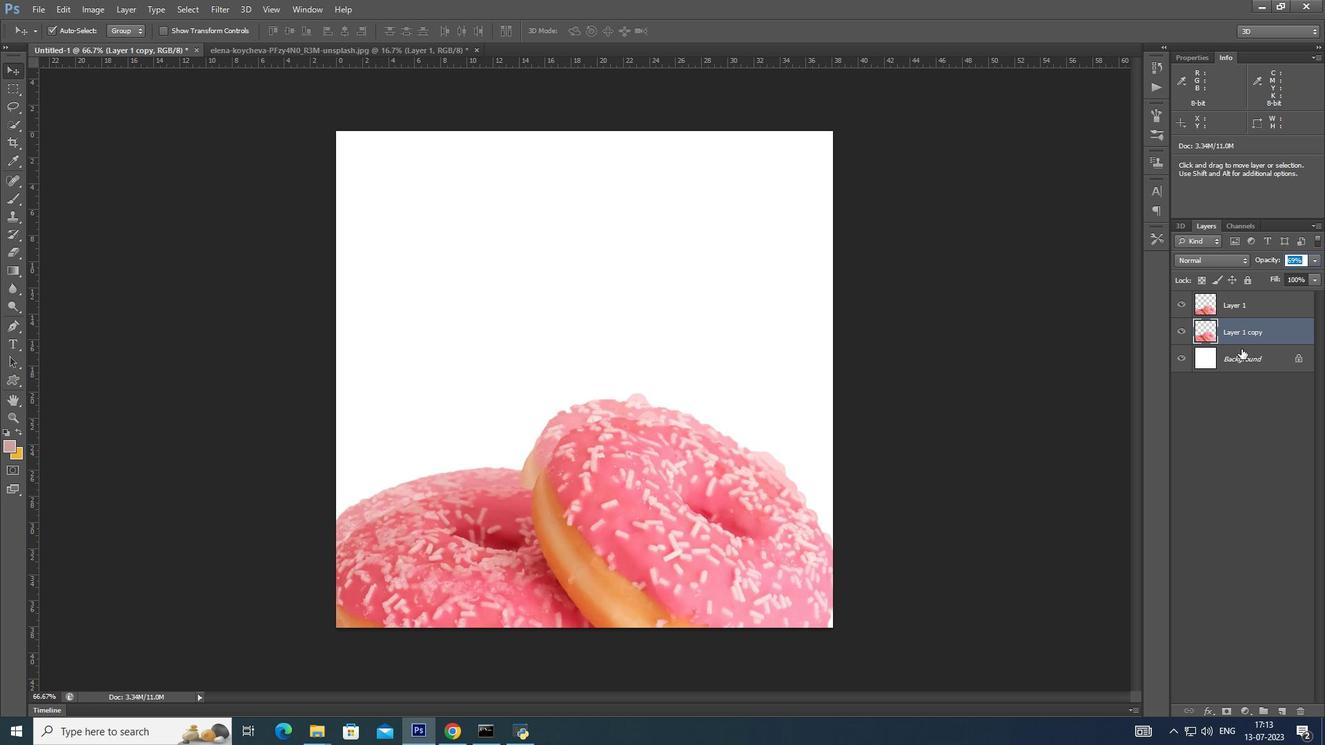 
Action: Mouse moved to (1261, 355)
Screenshot: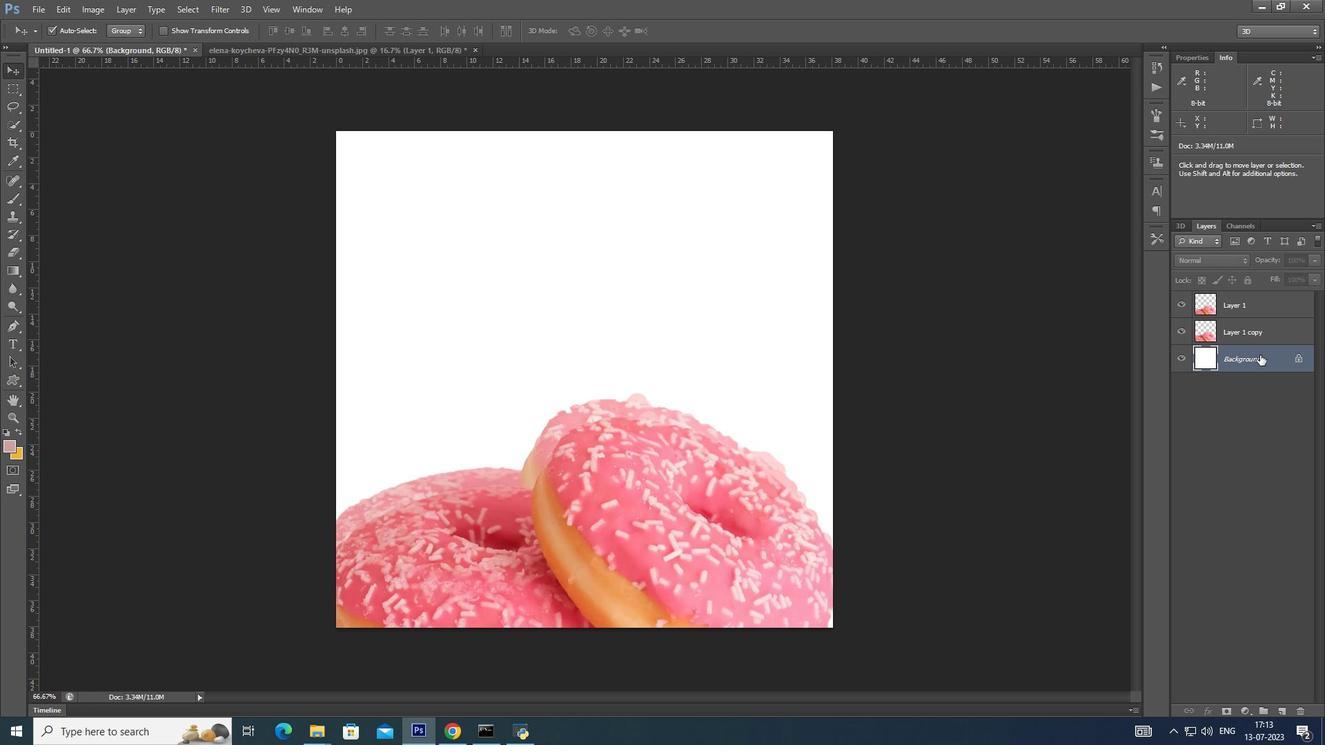 
Action: Mouse pressed left at (1261, 355)
Screenshot: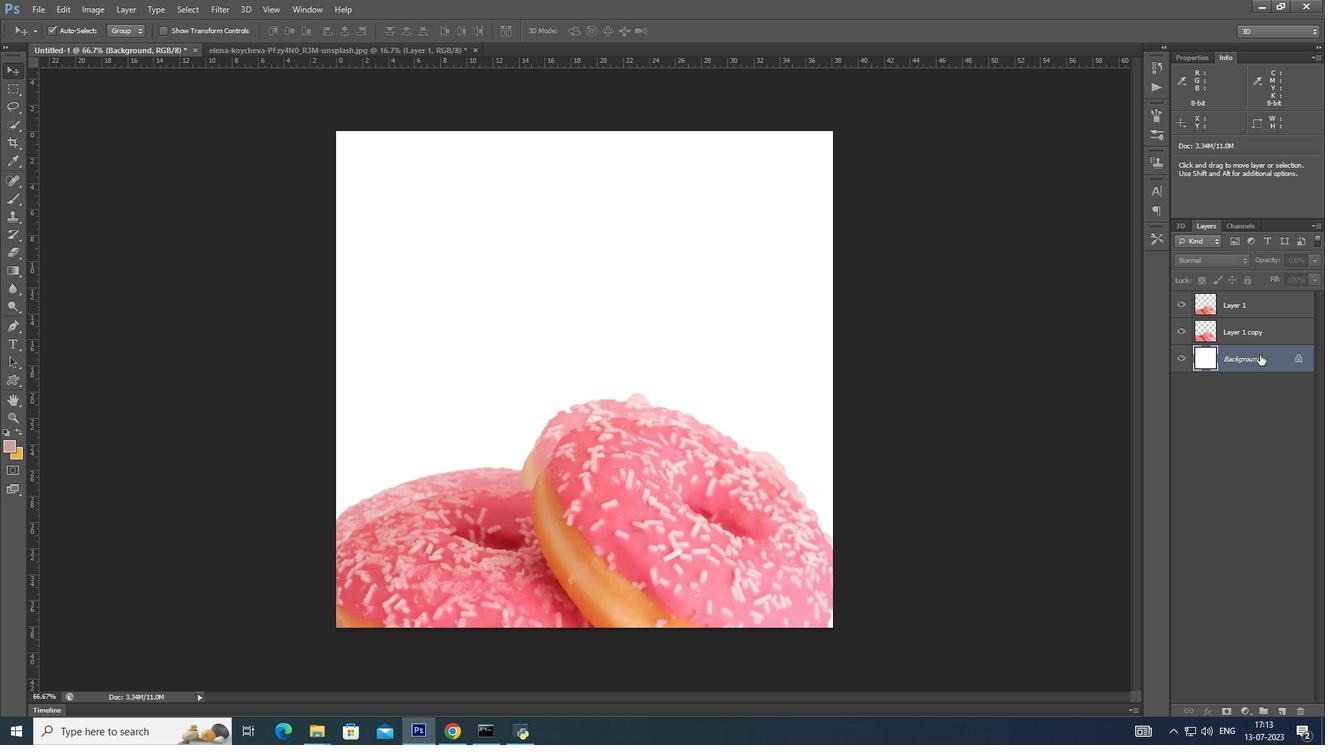 
Action: Mouse moved to (8, 446)
Screenshot: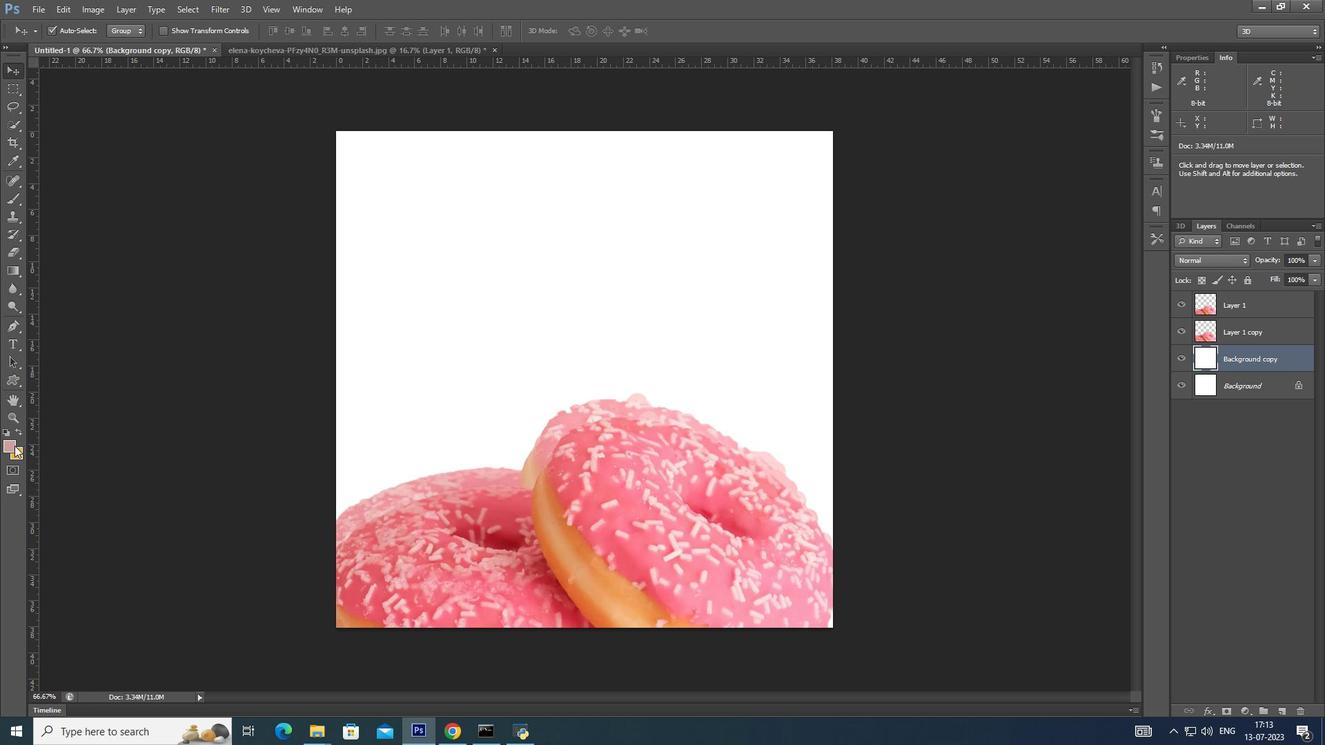 
Action: Mouse pressed left at (8, 446)
Screenshot: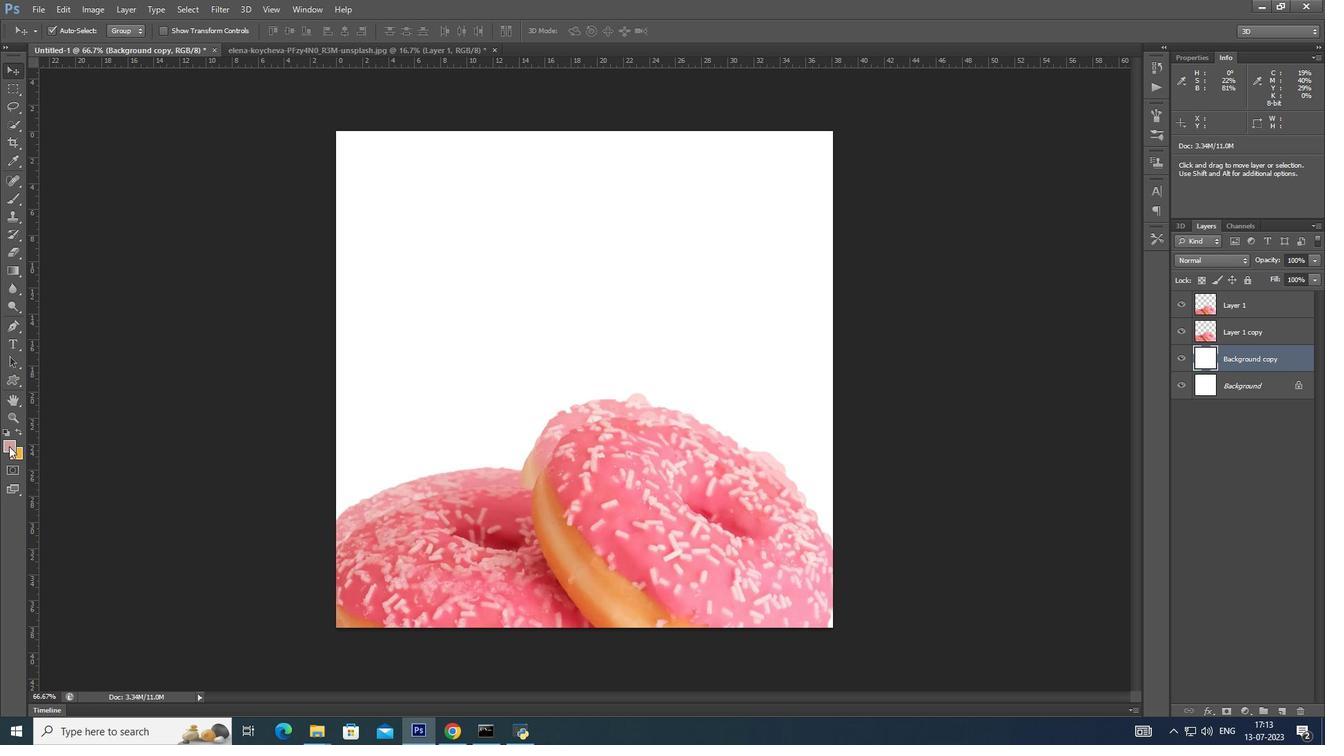 
Action: Mouse moved to (987, 583)
Screenshot: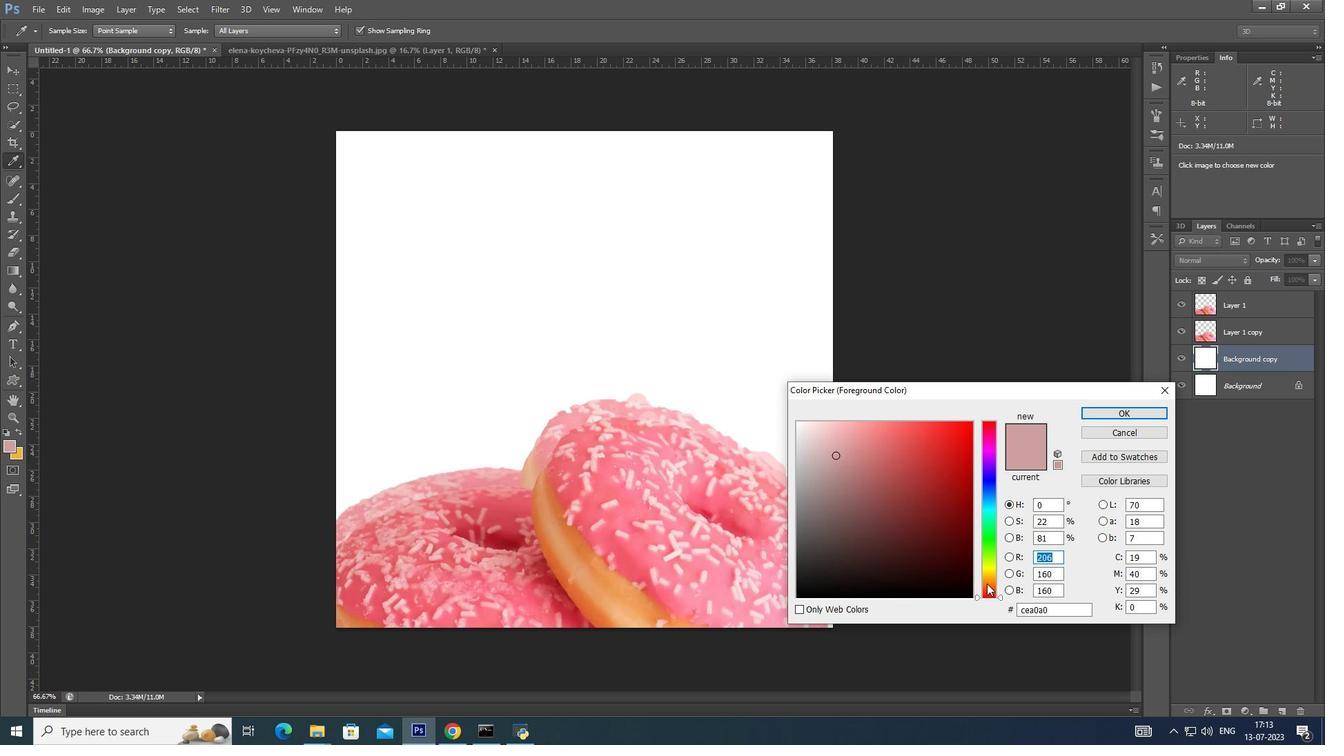 
Action: Mouse pressed left at (987, 583)
Screenshot: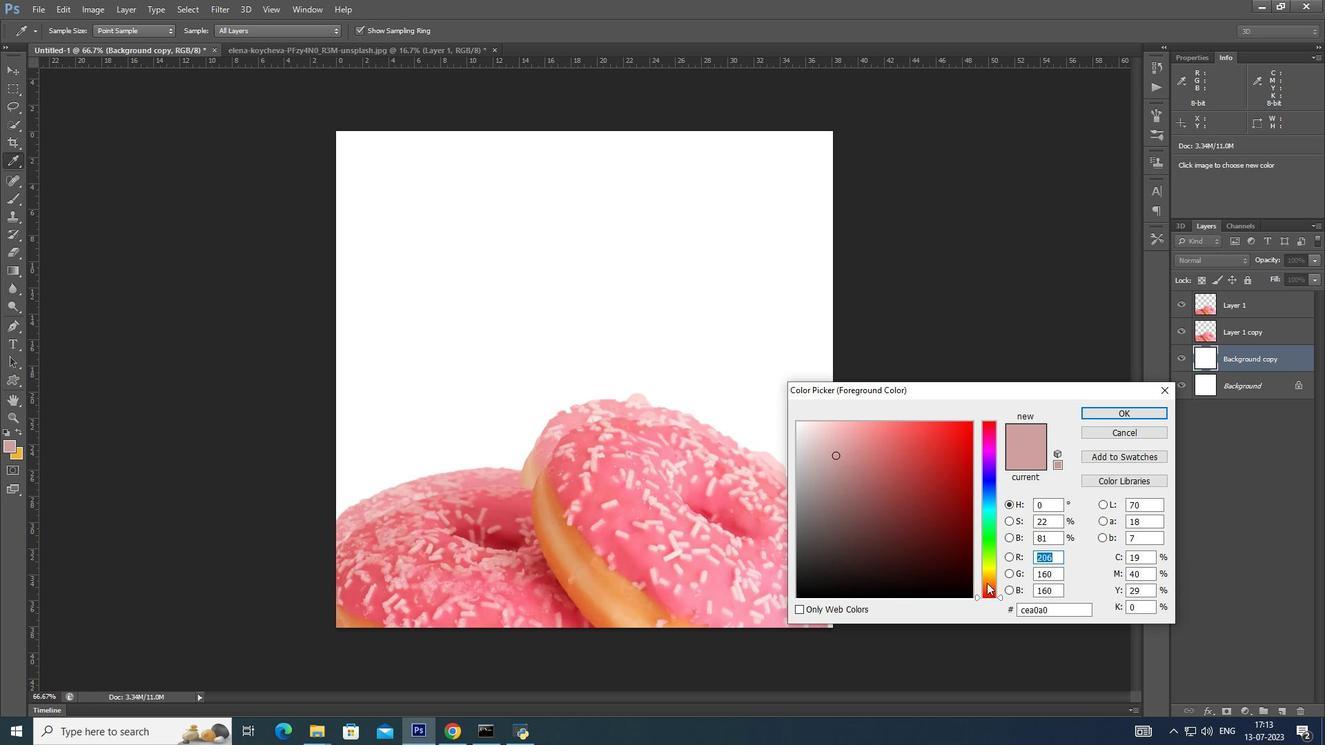 
Action: Mouse moved to (950, 432)
Screenshot: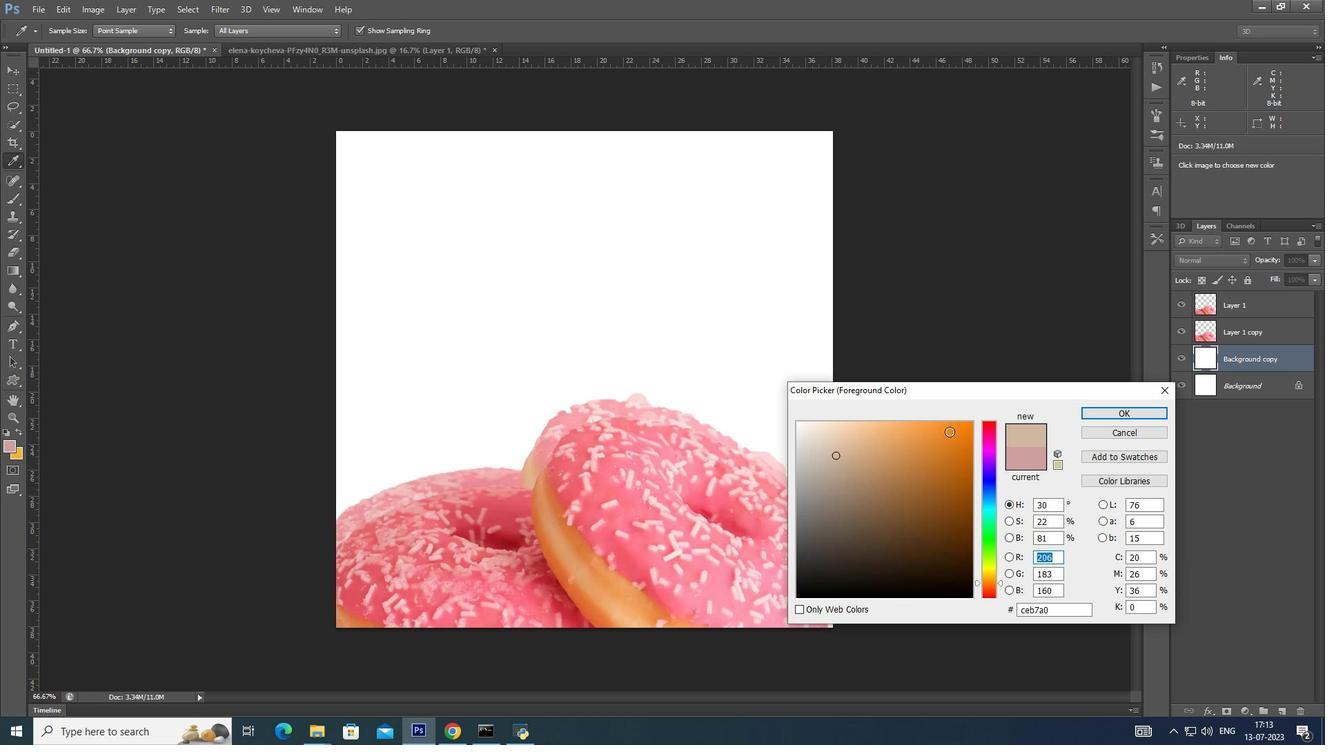 
Action: Mouse pressed left at (950, 432)
Screenshot: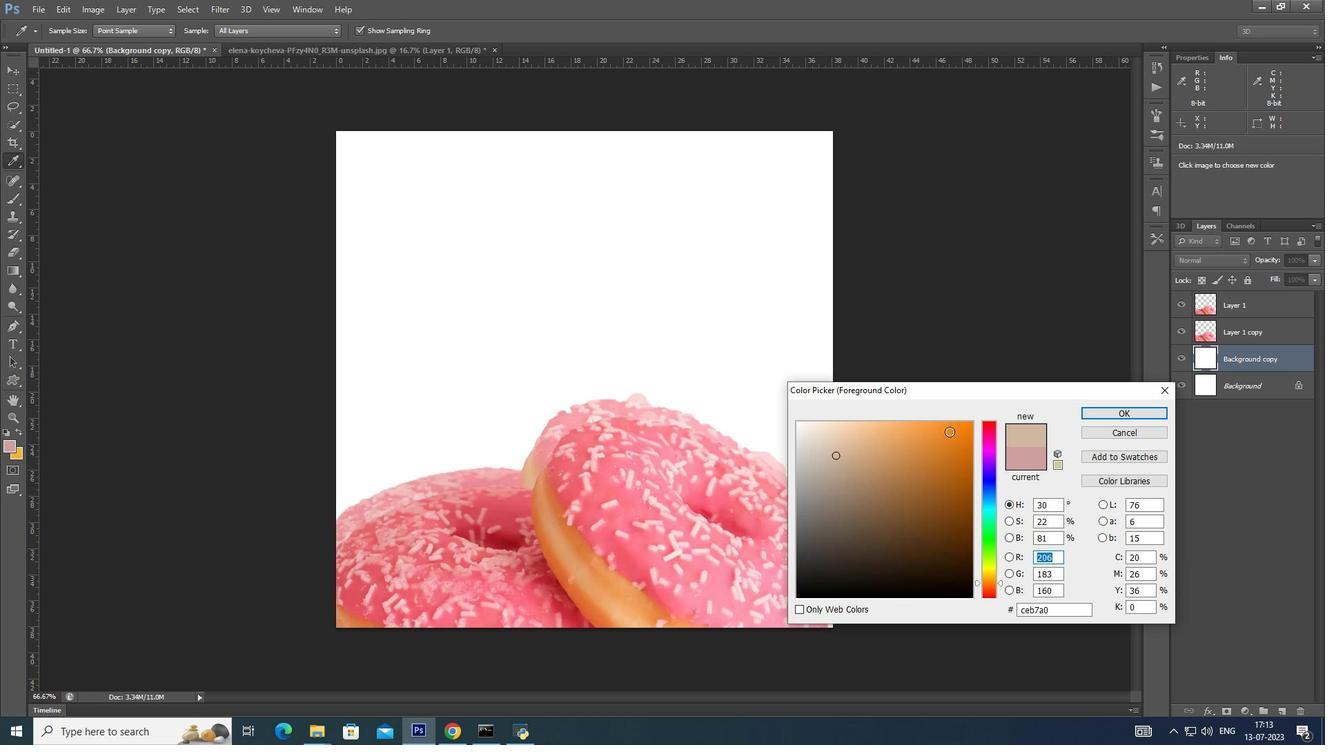
Action: Mouse moved to (1146, 408)
Screenshot: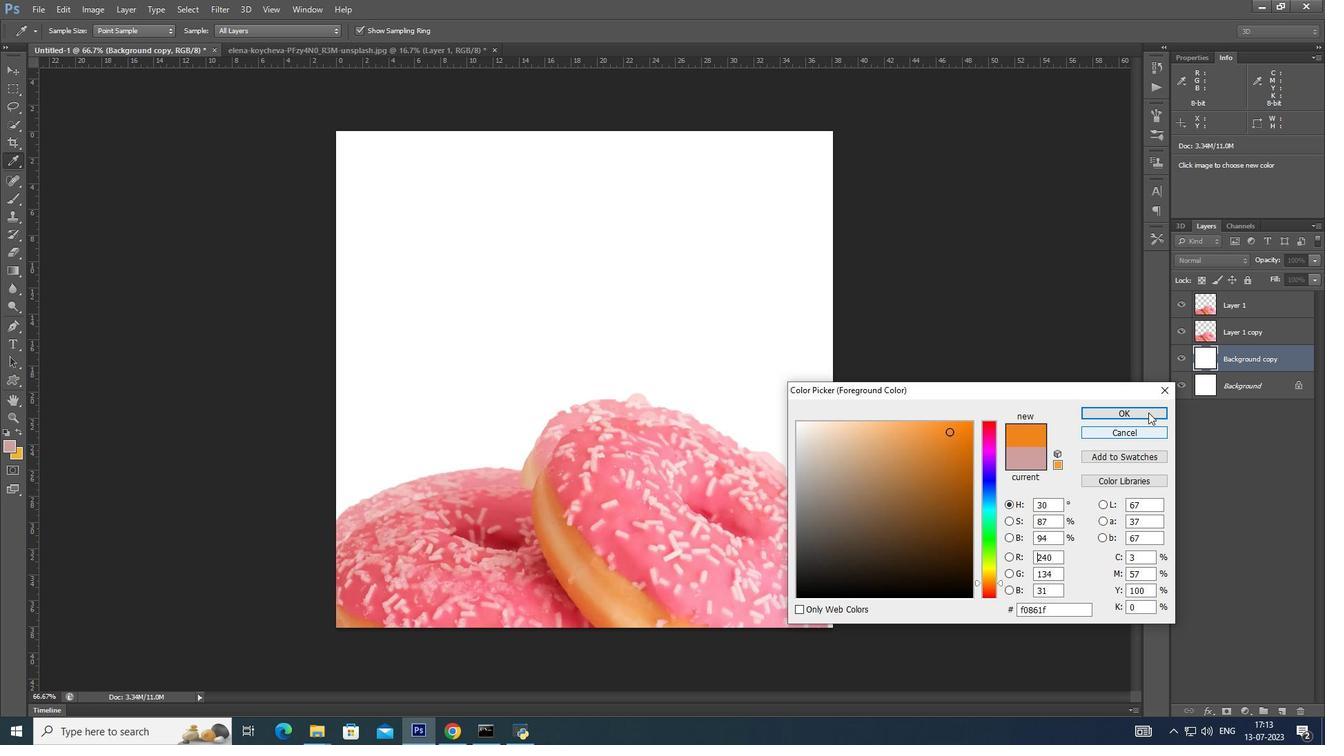 
Action: Mouse pressed left at (1146, 408)
Screenshot: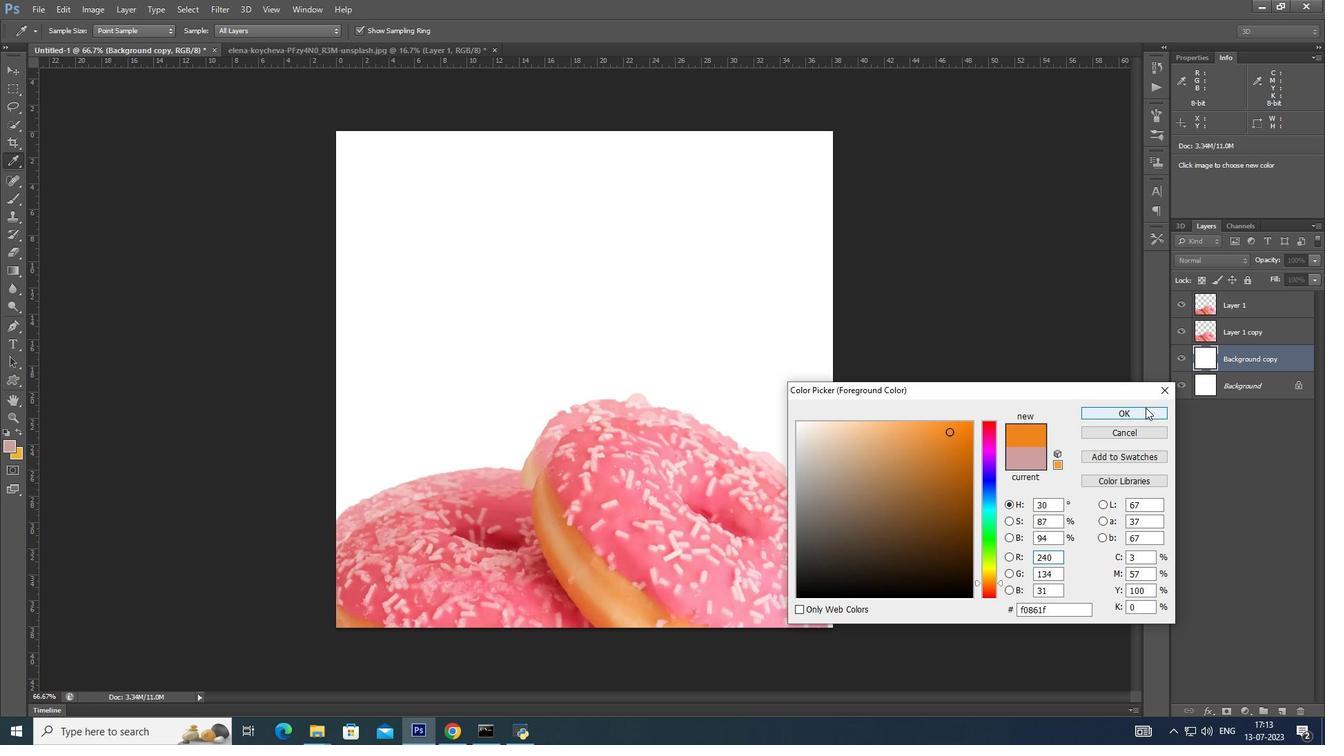
Action: Mouse moved to (1033, 339)
Screenshot: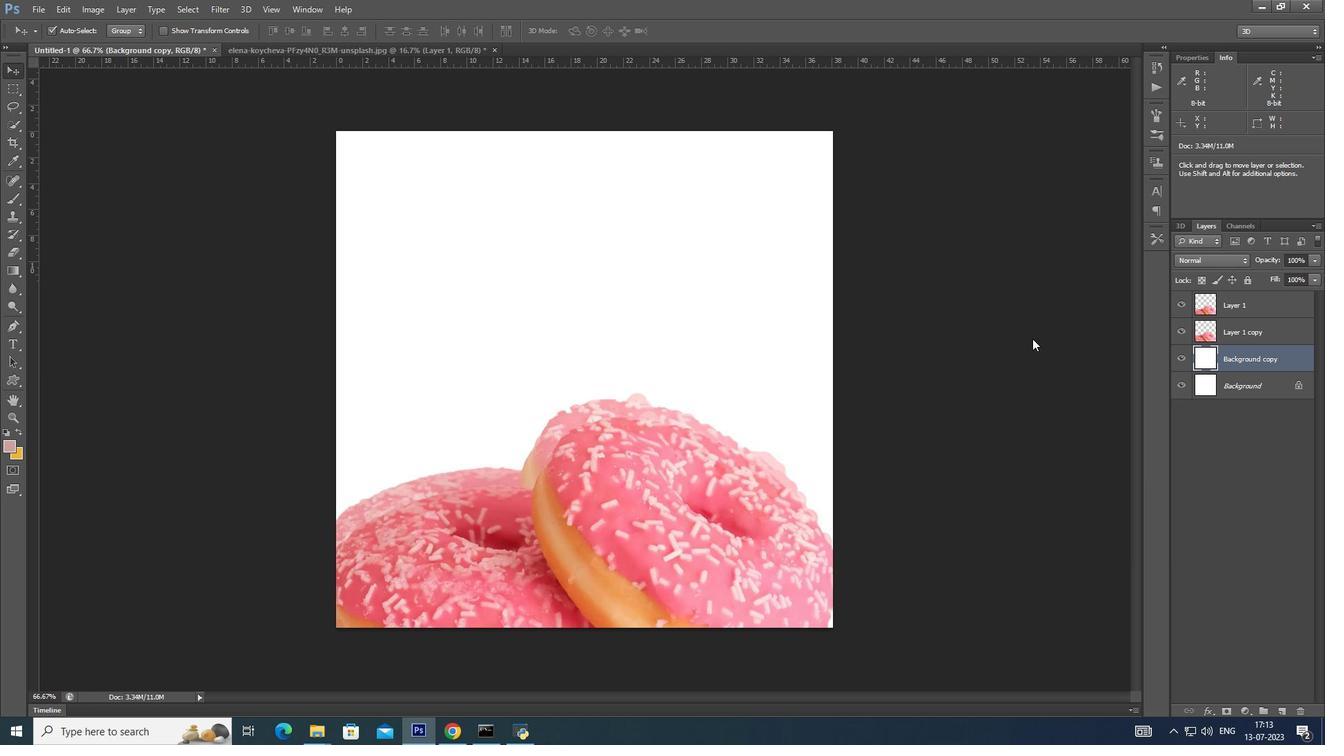 
Action: Key pressed <Key.alt_l><Key.backspace>
Screenshot: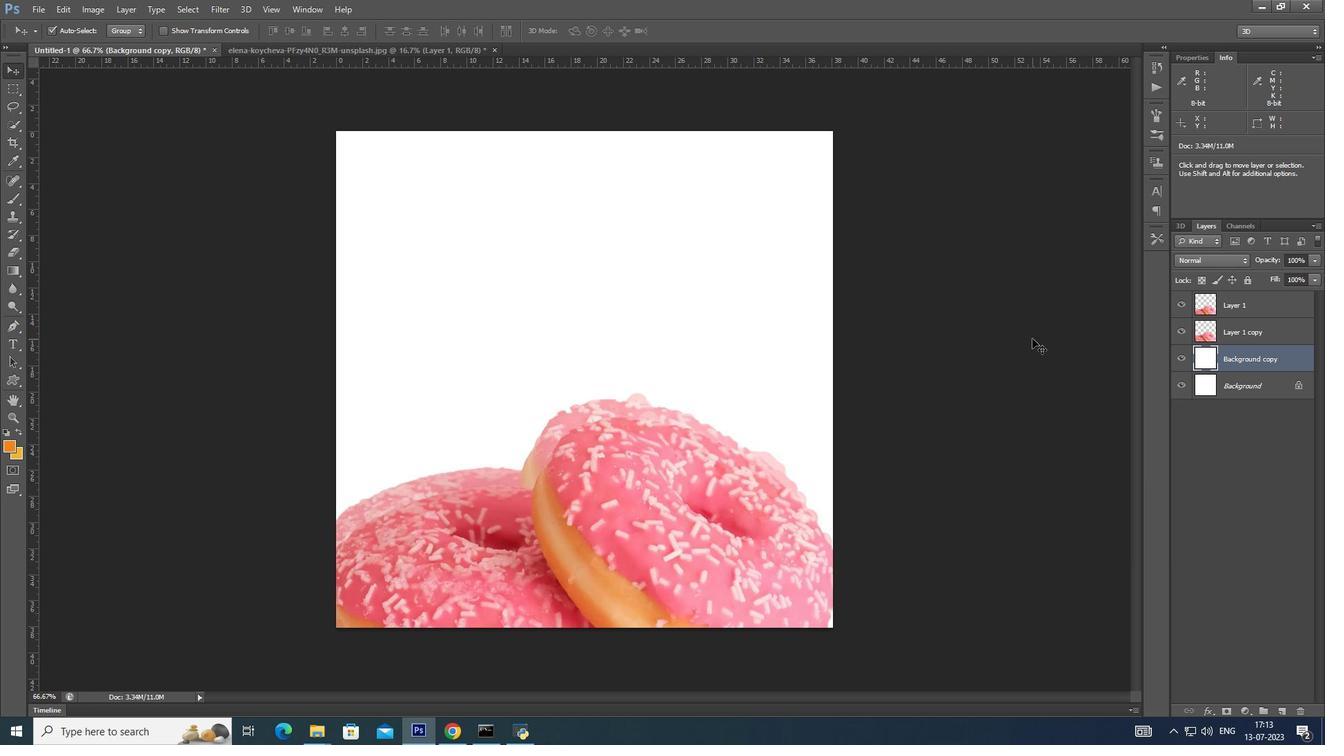 
Action: Mouse moved to (13, 446)
Screenshot: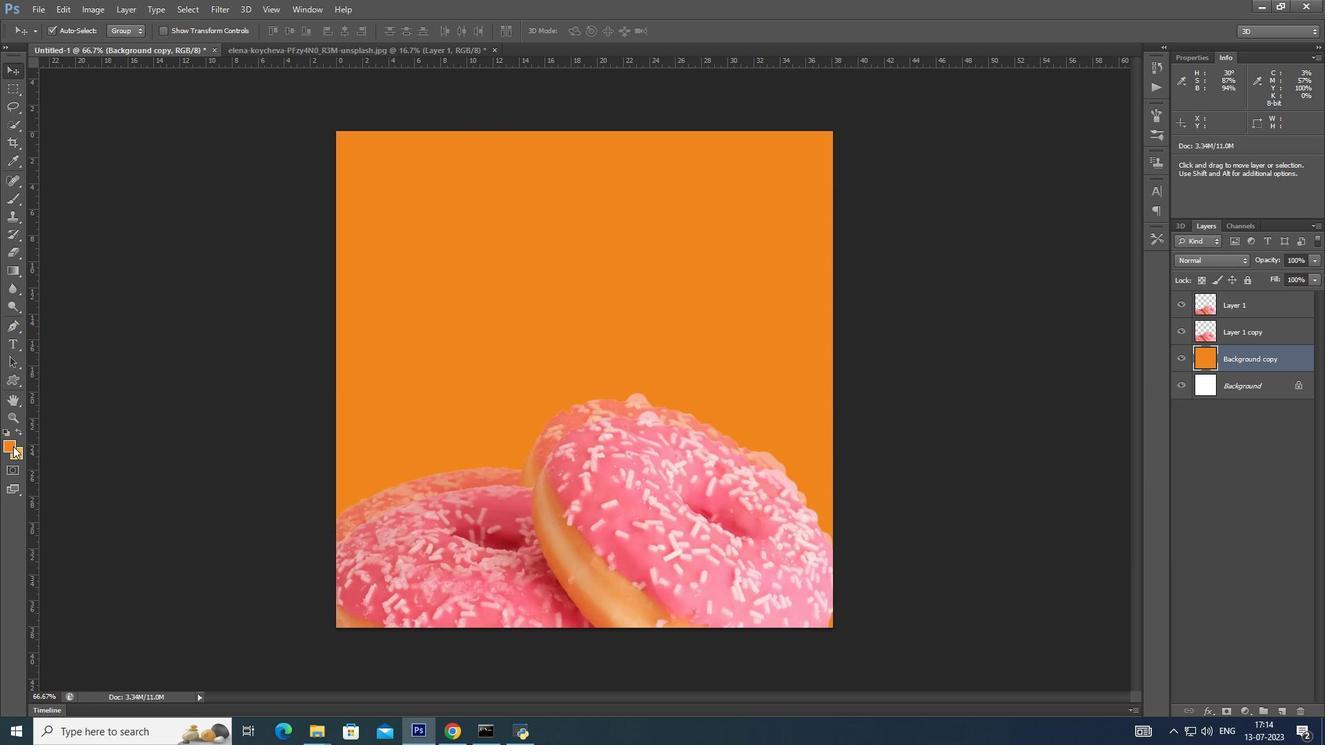 
Action: Mouse pressed left at (13, 446)
Screenshot: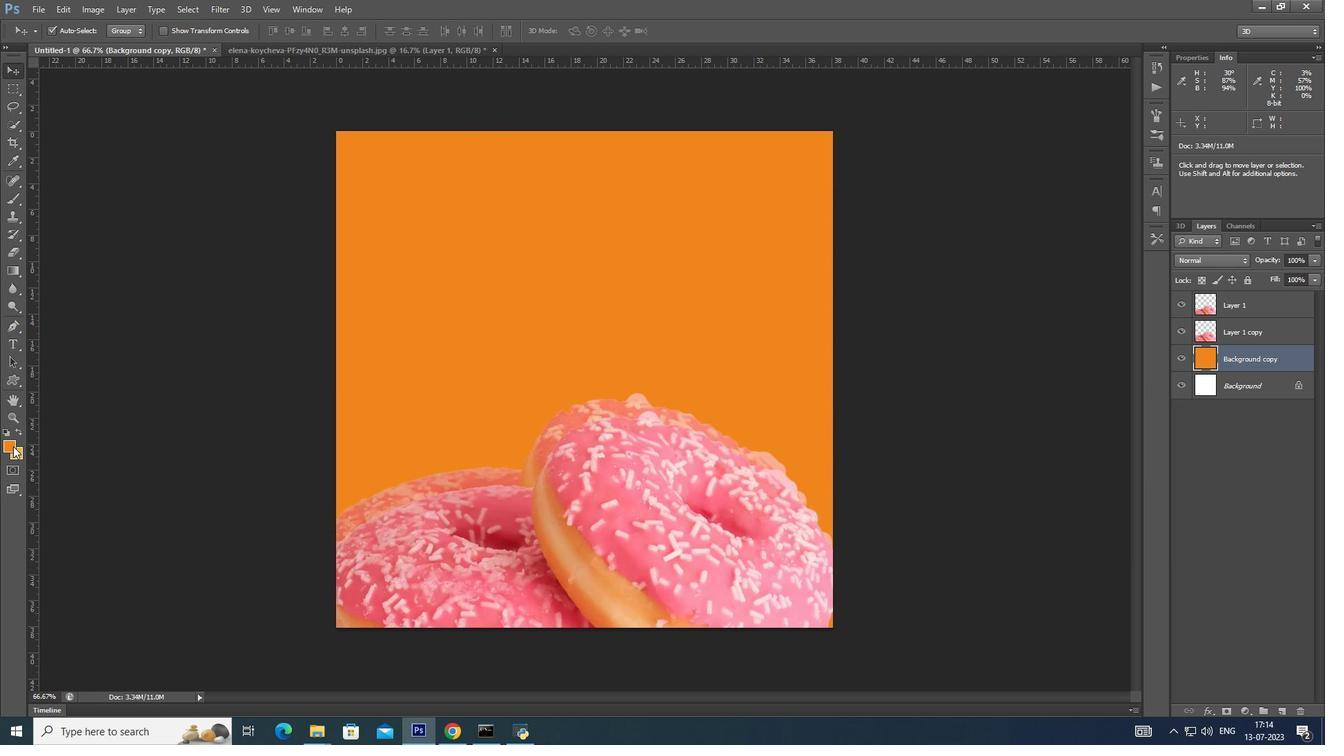 
Action: Mouse moved to (930, 431)
Screenshot: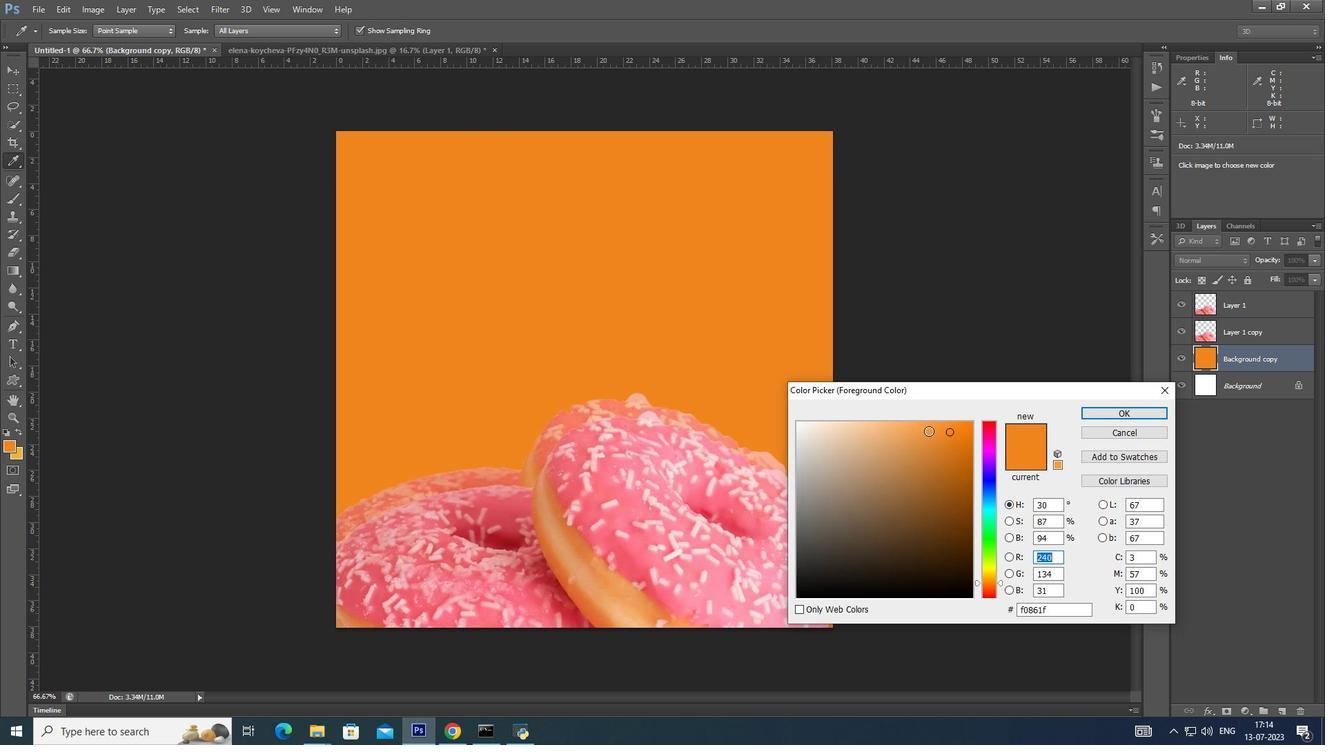
Action: Mouse pressed left at (930, 431)
Screenshot: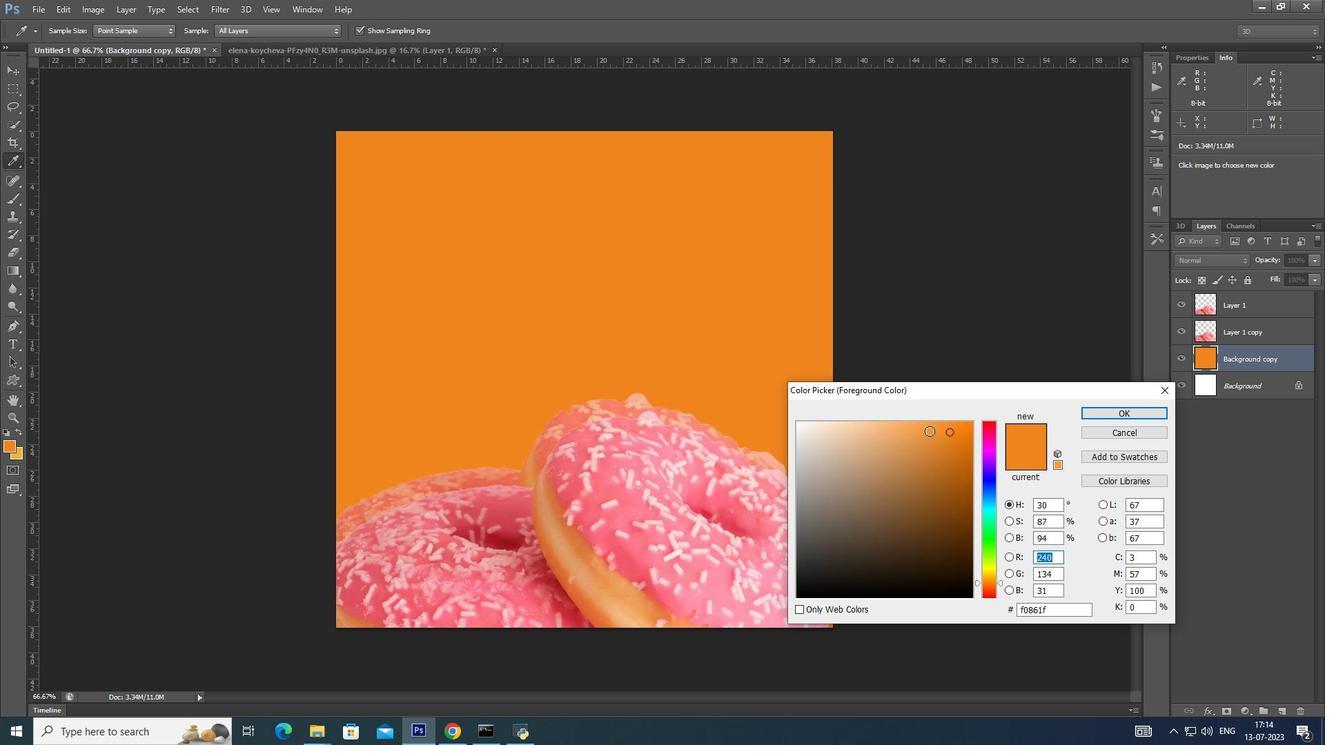 
Action: Mouse moved to (939, 428)
Screenshot: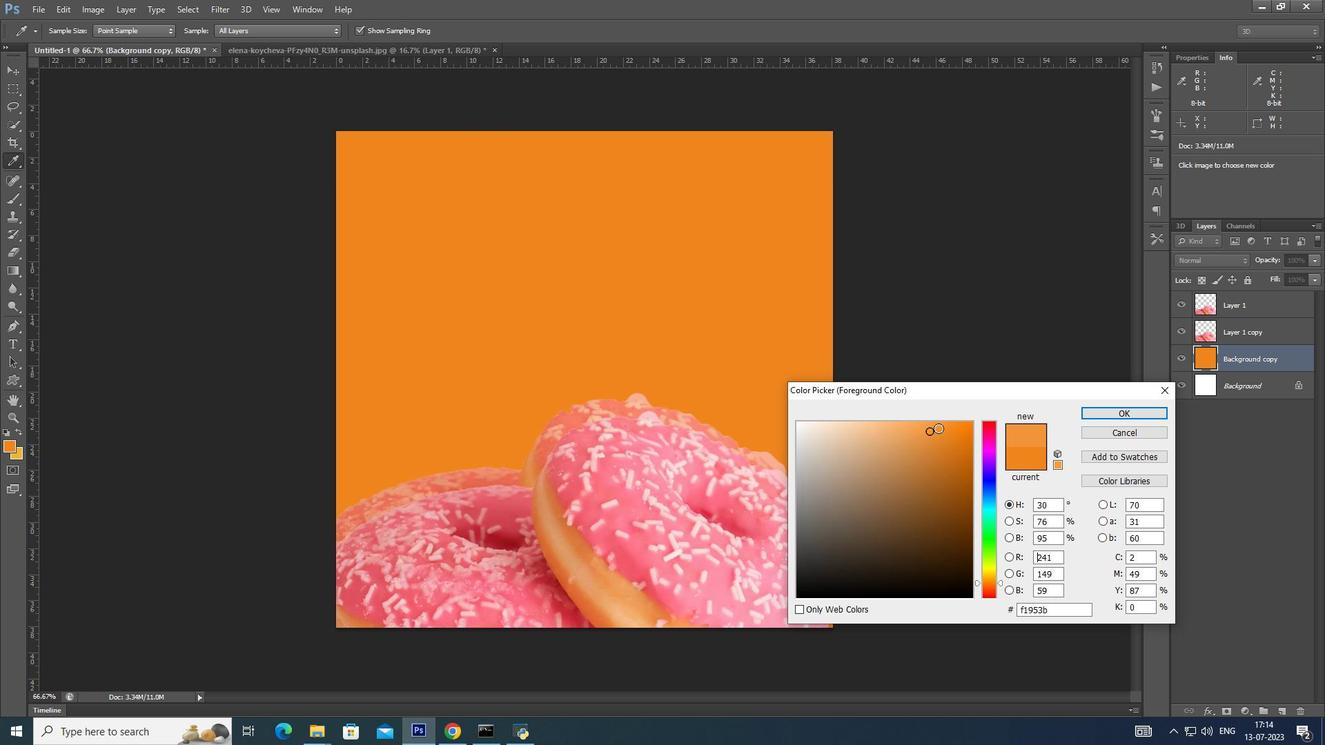 
Action: Mouse pressed left at (939, 428)
Screenshot: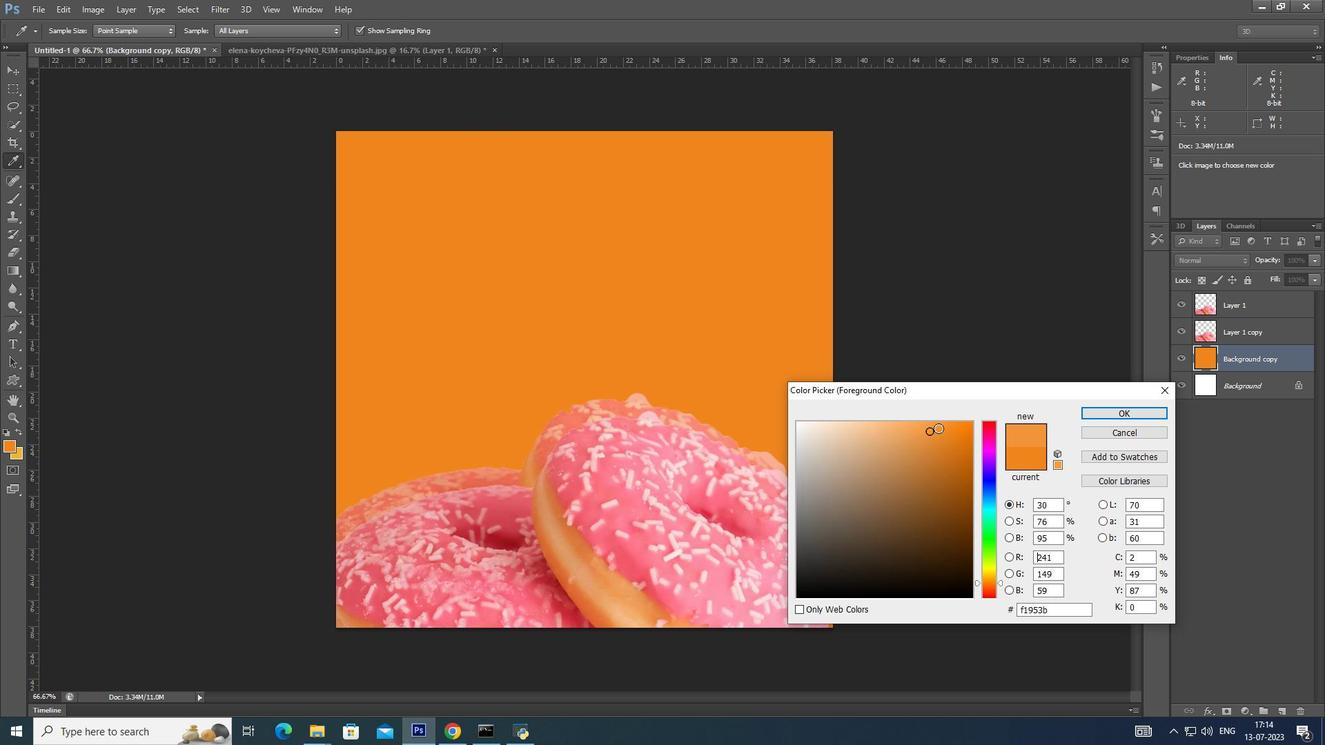 
Action: Mouse moved to (1111, 417)
Screenshot: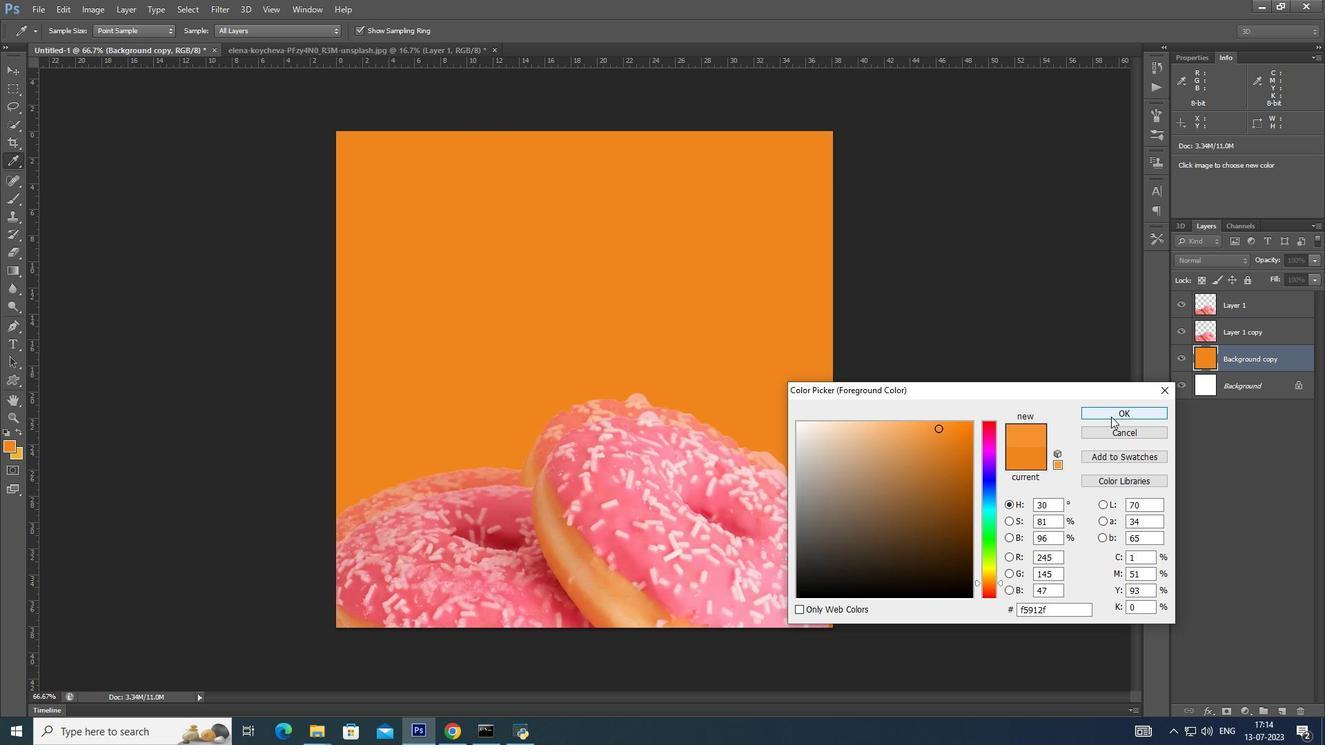 
Action: Mouse pressed left at (1111, 417)
Screenshot: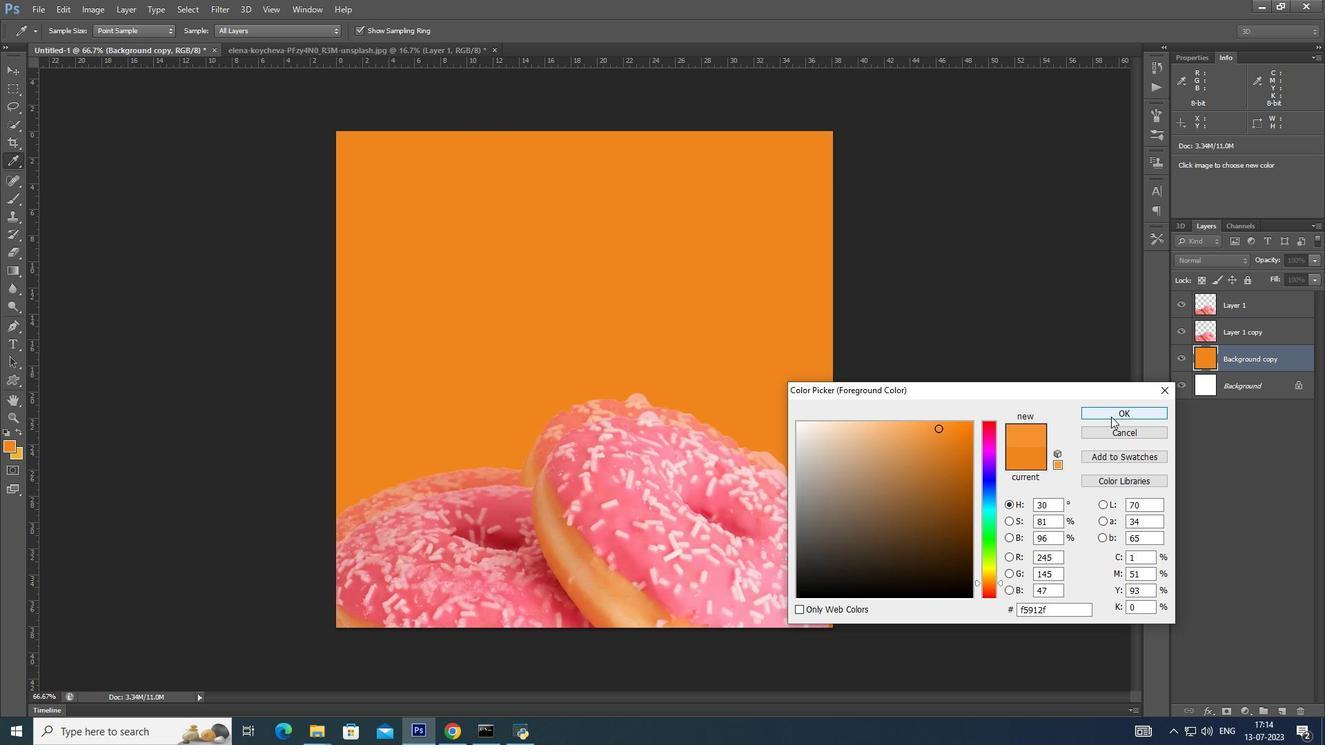
Action: Mouse moved to (1092, 391)
Screenshot: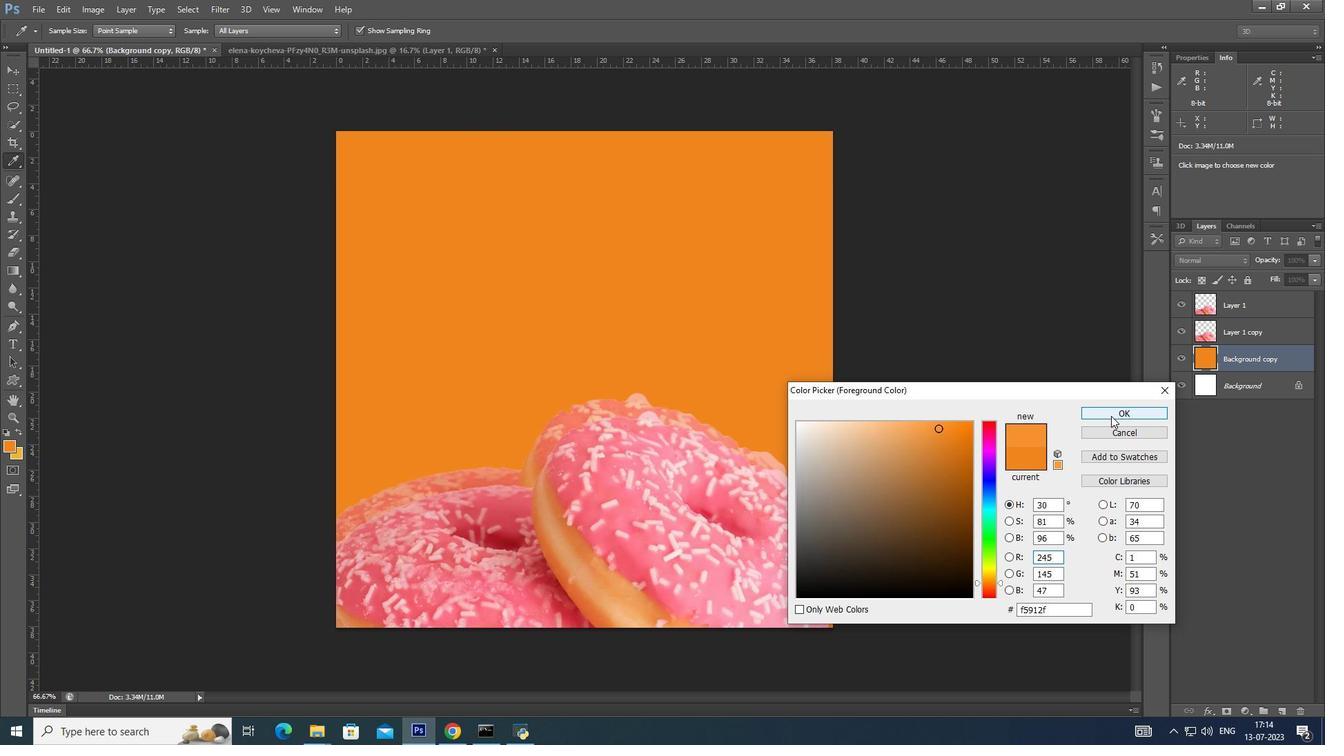 
Action: Key pressed <Key.alt_l><Key.backspace>
Screenshot: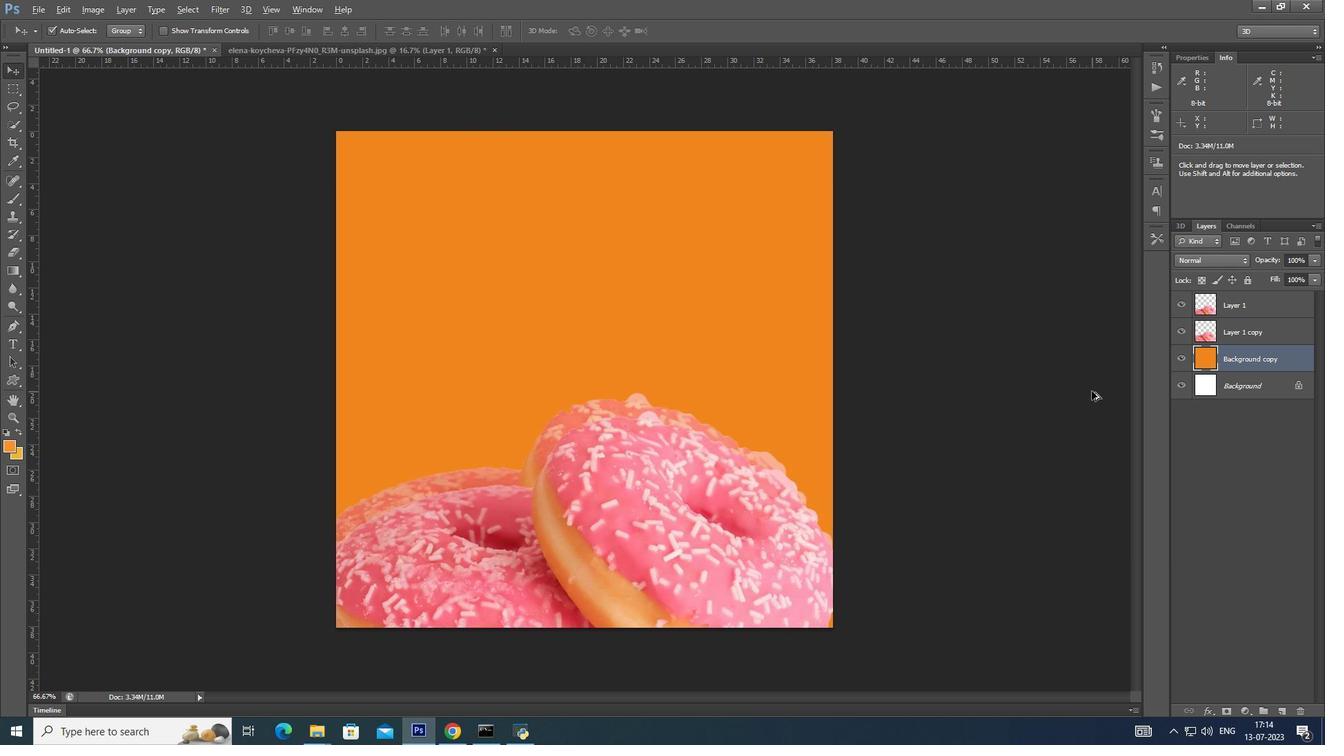 
Action: Mouse moved to (560, 424)
Screenshot: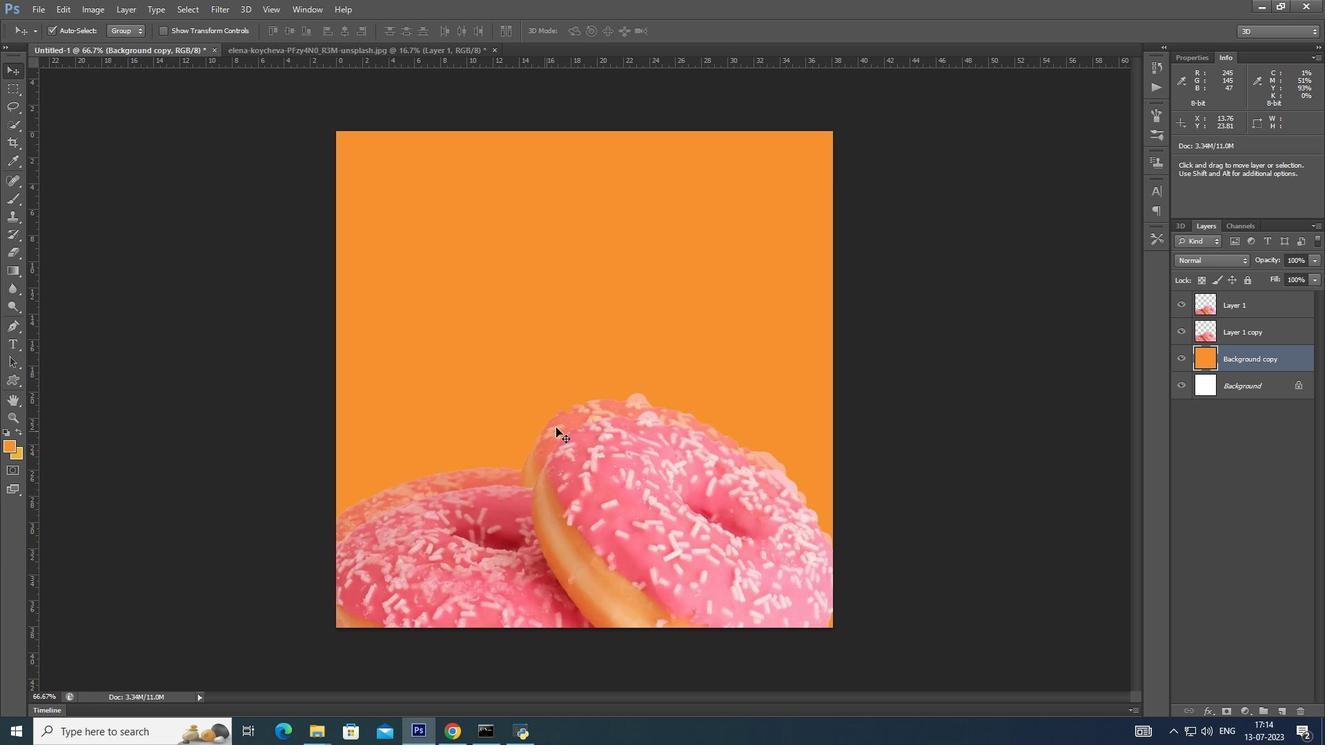 
Action: Mouse pressed left at (560, 424)
Screenshot: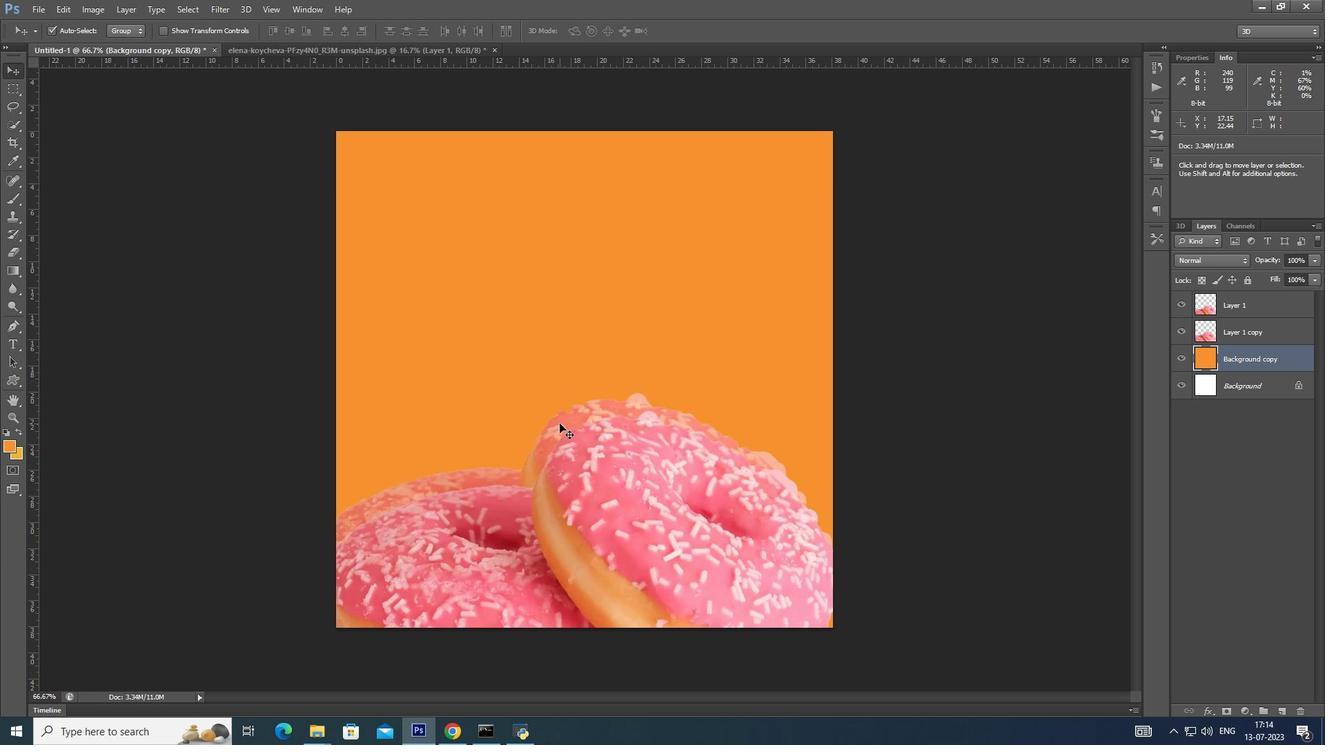 
Action: Mouse moved to (1279, 706)
Screenshot: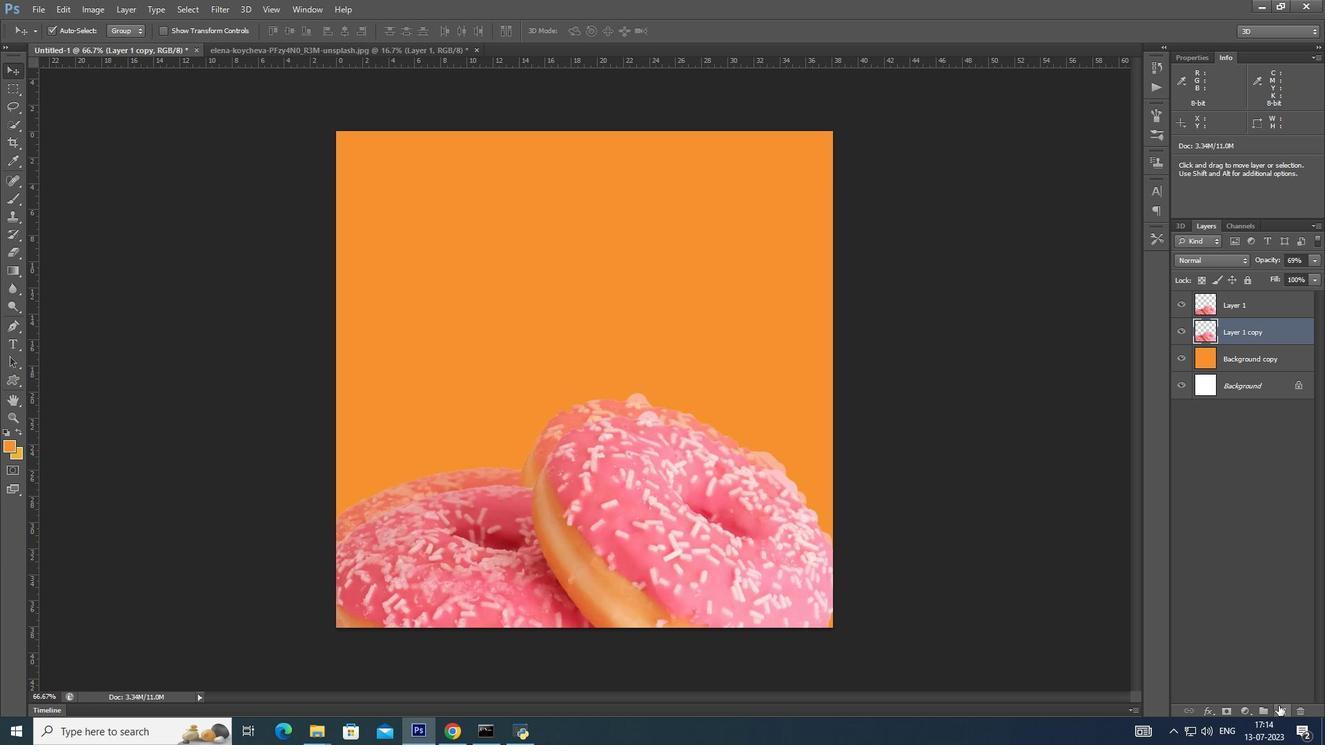 
Action: Mouse pressed left at (1279, 706)
Screenshot: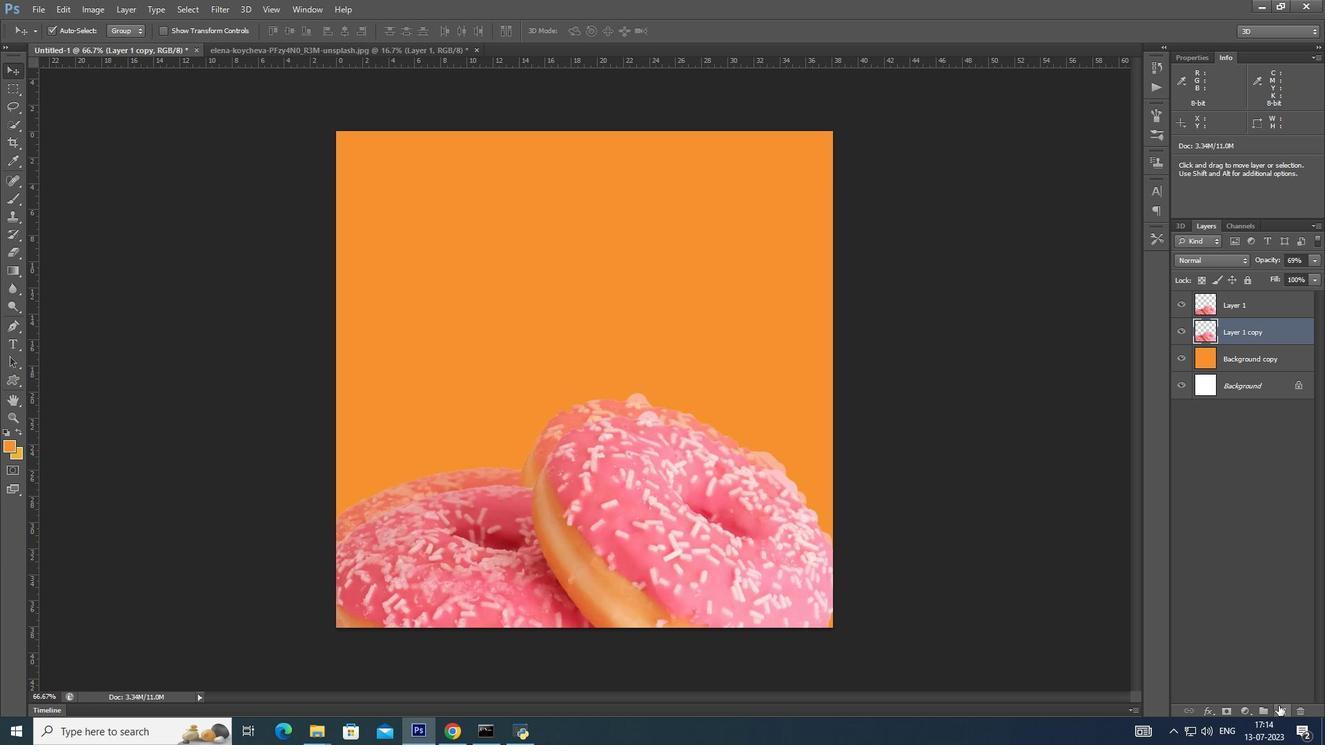 
Action: Mouse moved to (20, 348)
Screenshot: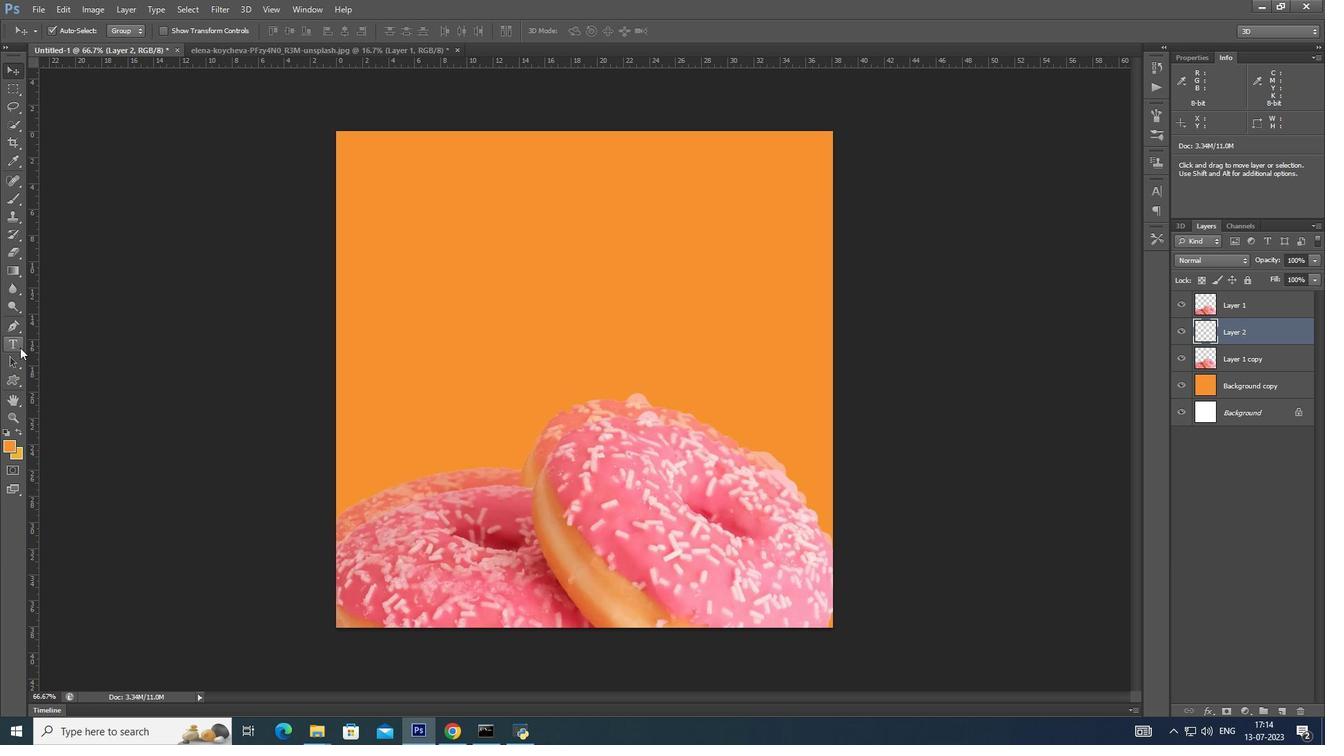 
Action: Mouse pressed left at (20, 348)
Screenshot: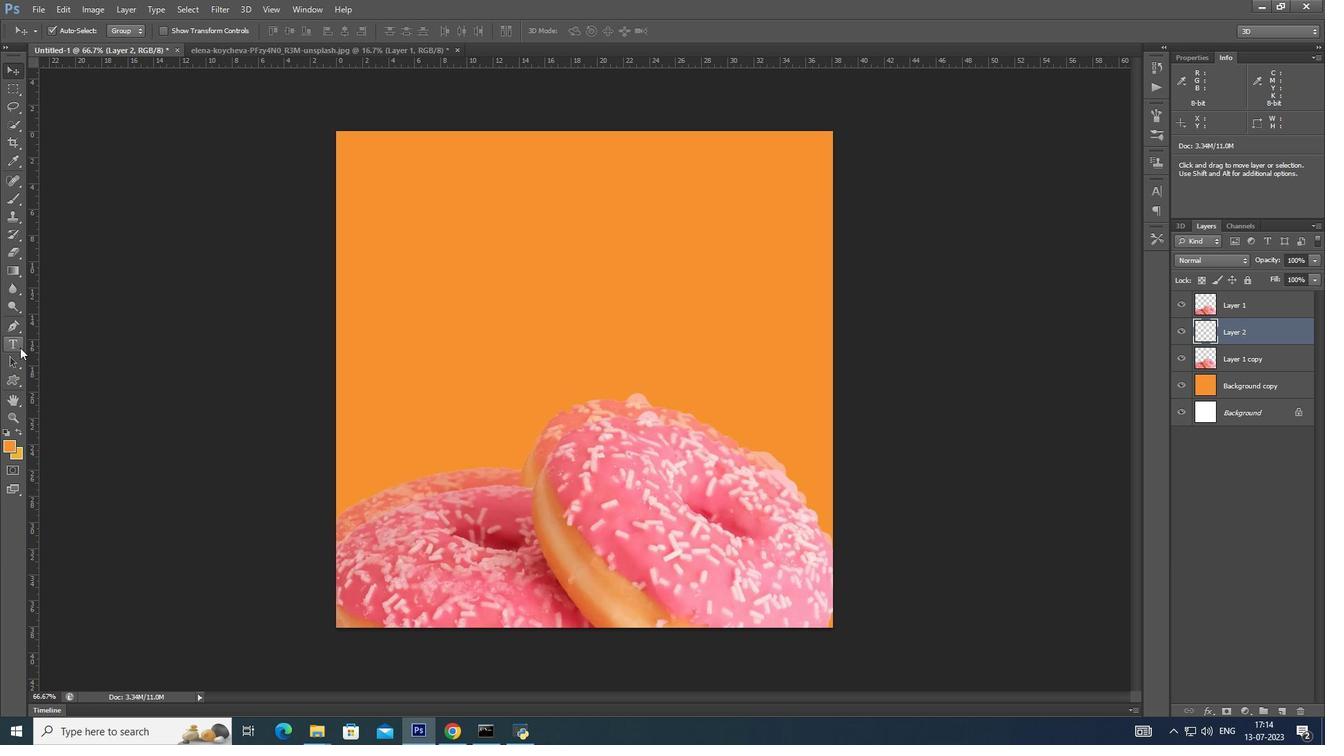 
Action: Mouse moved to (16, 428)
Screenshot: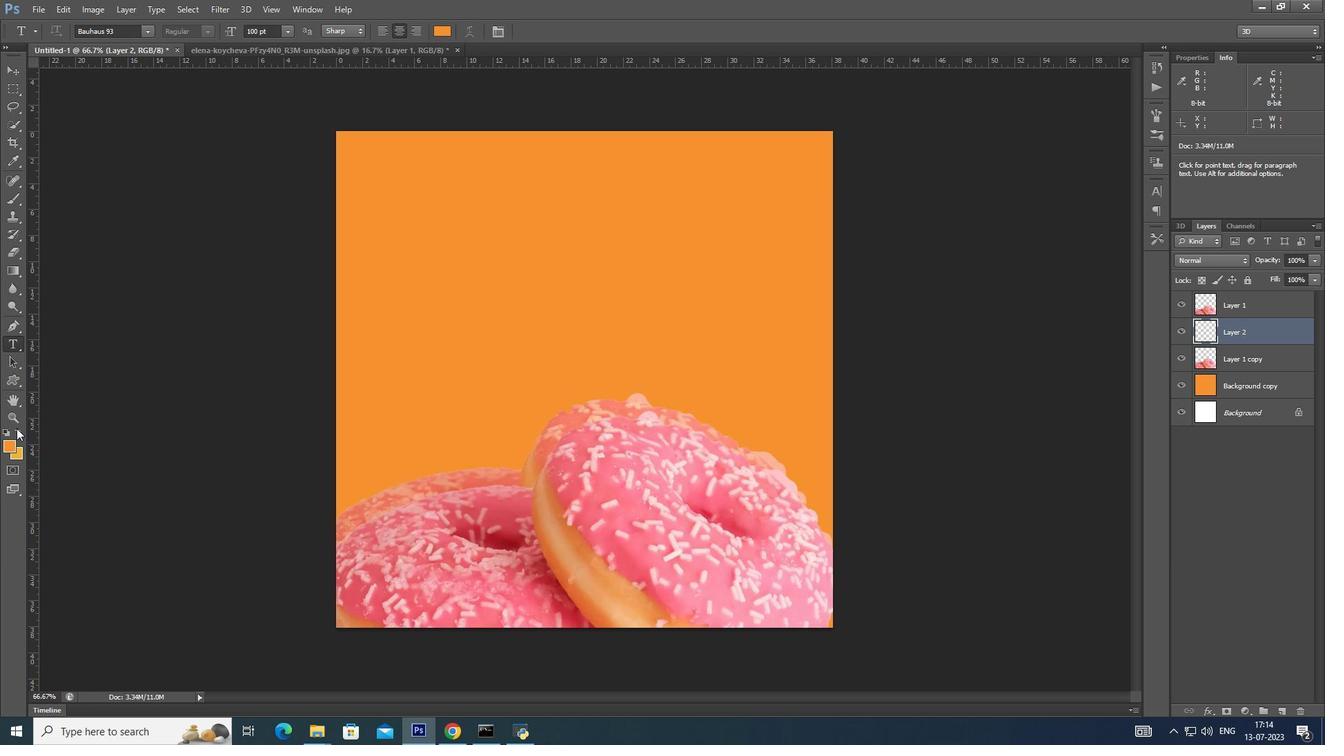 
Action: Mouse pressed left at (16, 428)
Screenshot: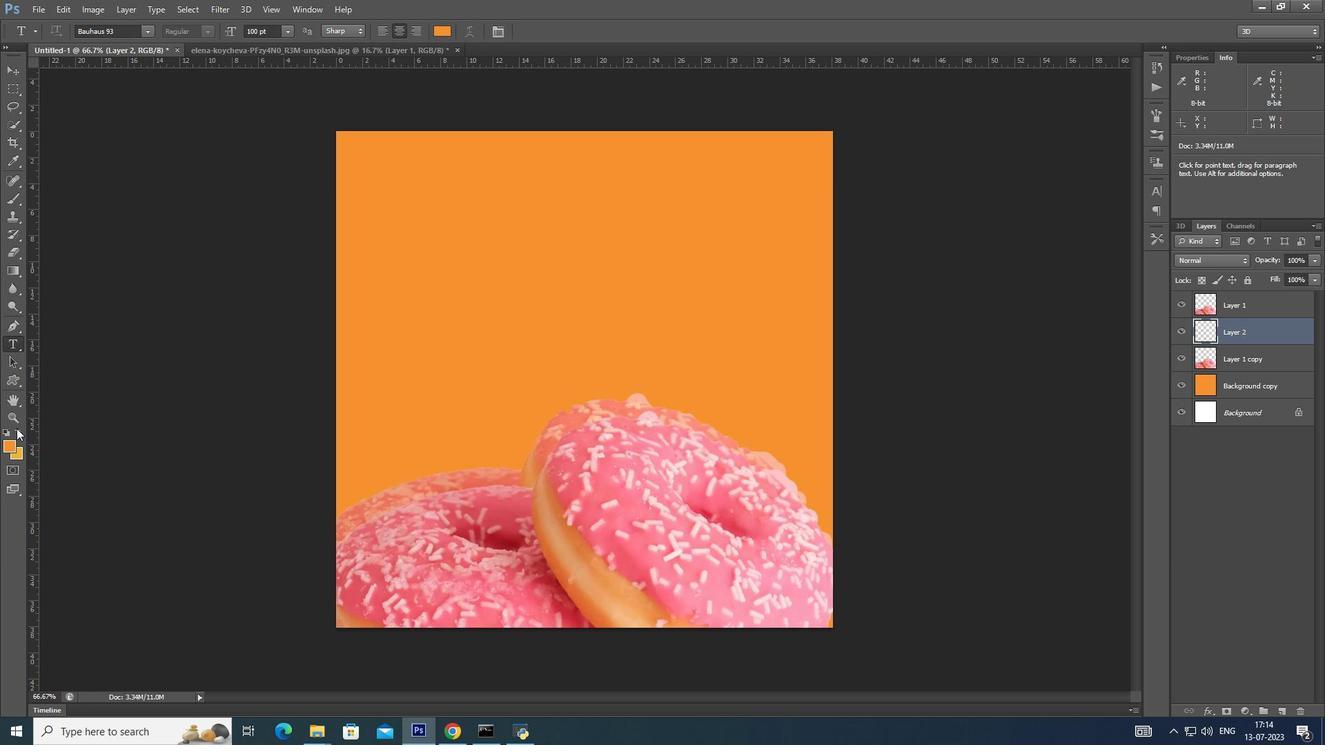 
Action: Mouse moved to (459, 223)
Screenshot: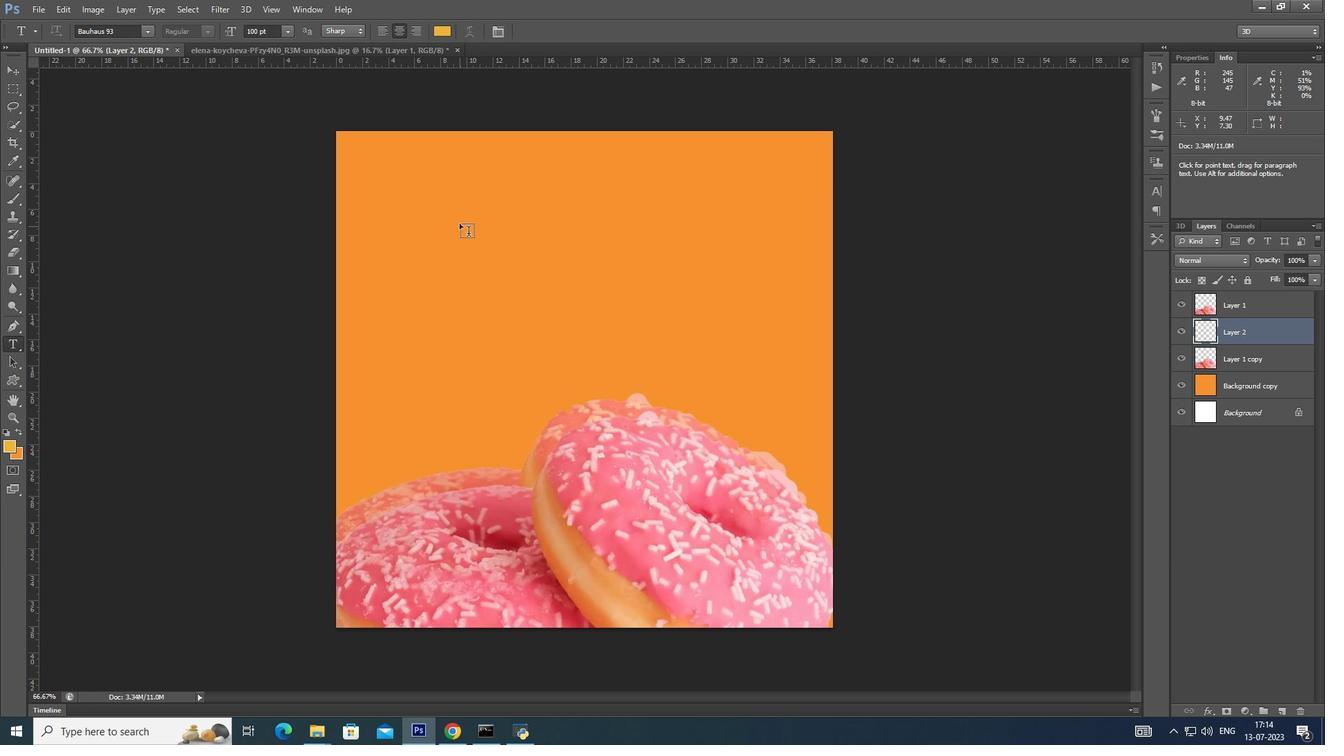 
Action: Mouse pressed left at (459, 223)
Screenshot: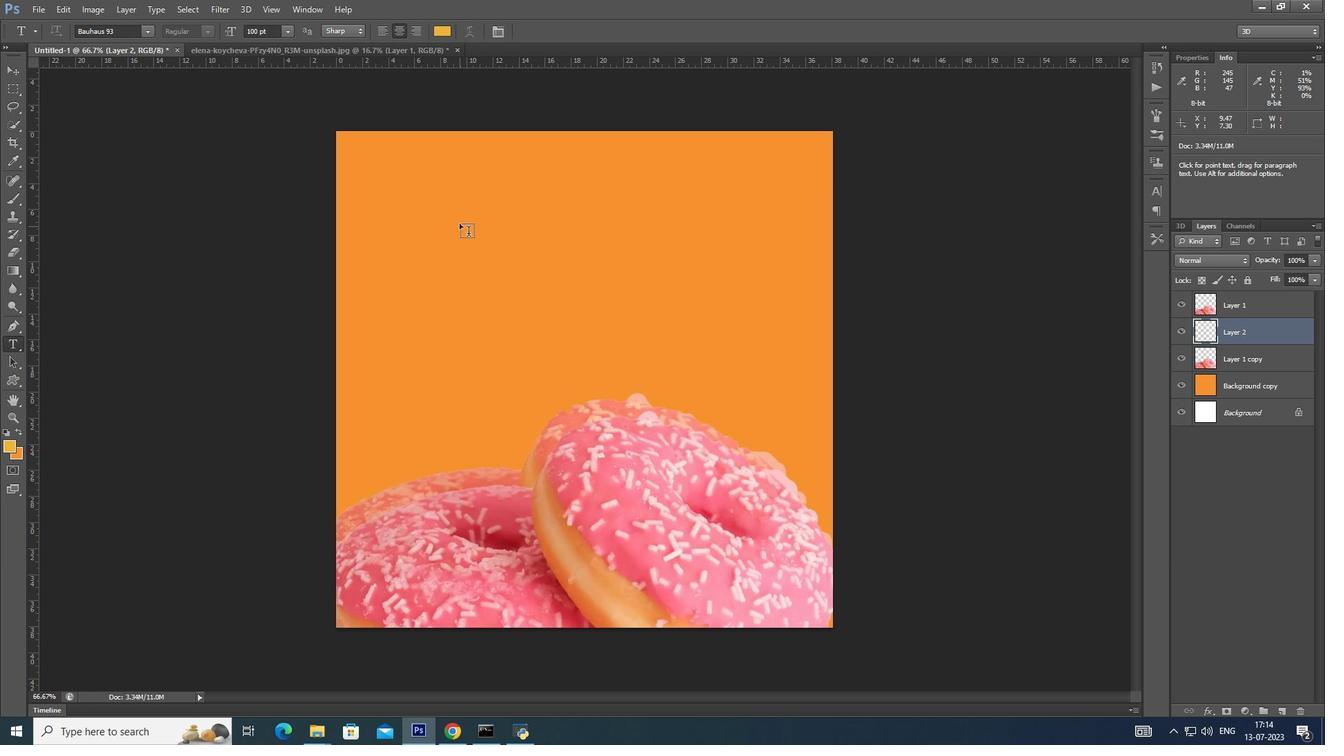 
Action: Mouse moved to (660, 249)
Screenshot: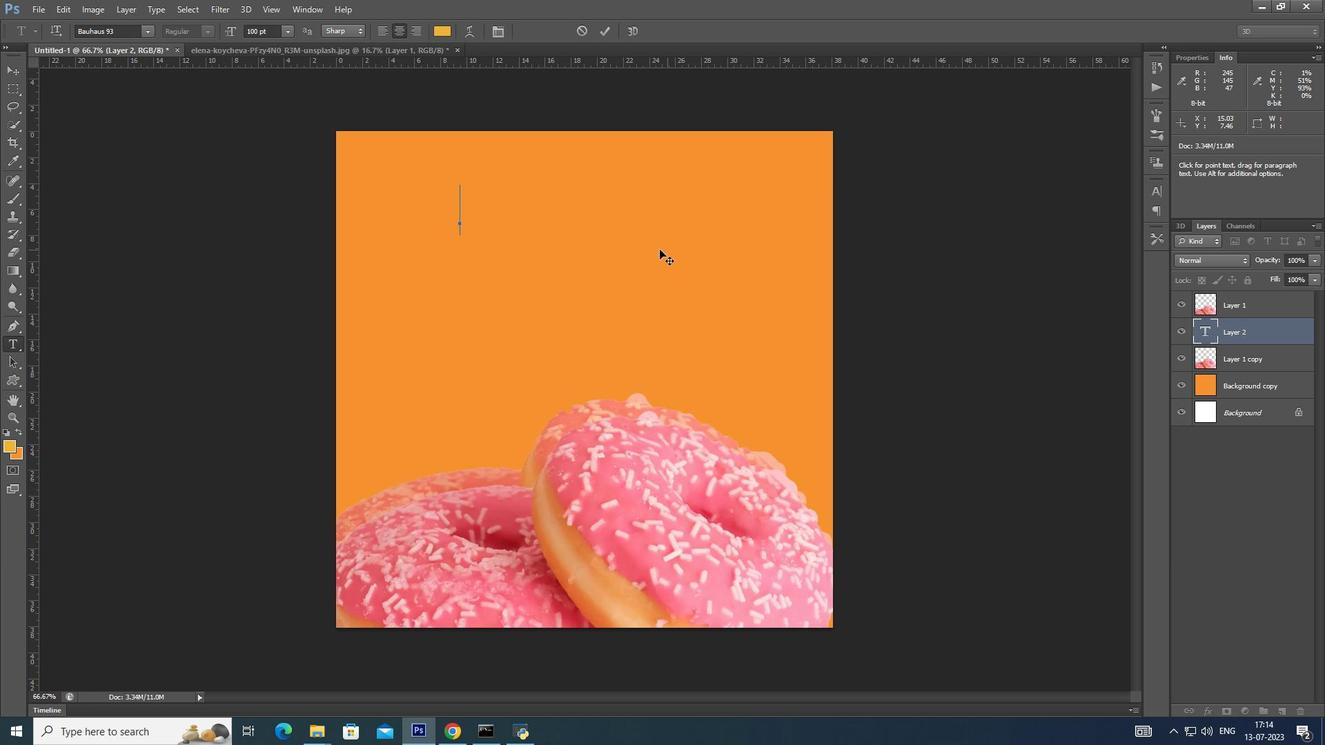 
Action: Key pressed <Key.caps_lock><Key.caps_lock>get<Key.space>a<Key.space>free<Key.enter>d<Key.space><Key.space><Key.space><Key.space><Key.space><Key.space><Key.space><Key.space><Key.space>nut
Screenshot: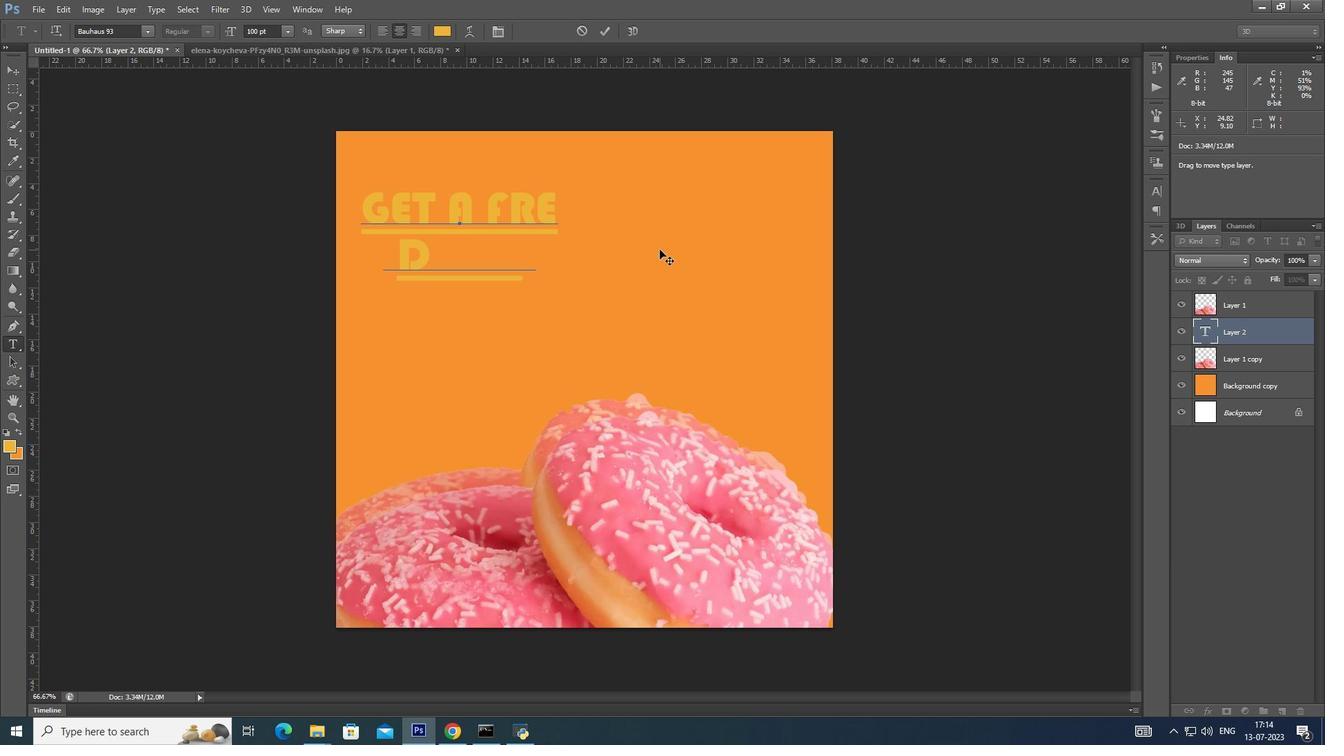 
Action: Mouse moved to (568, 251)
Screenshot: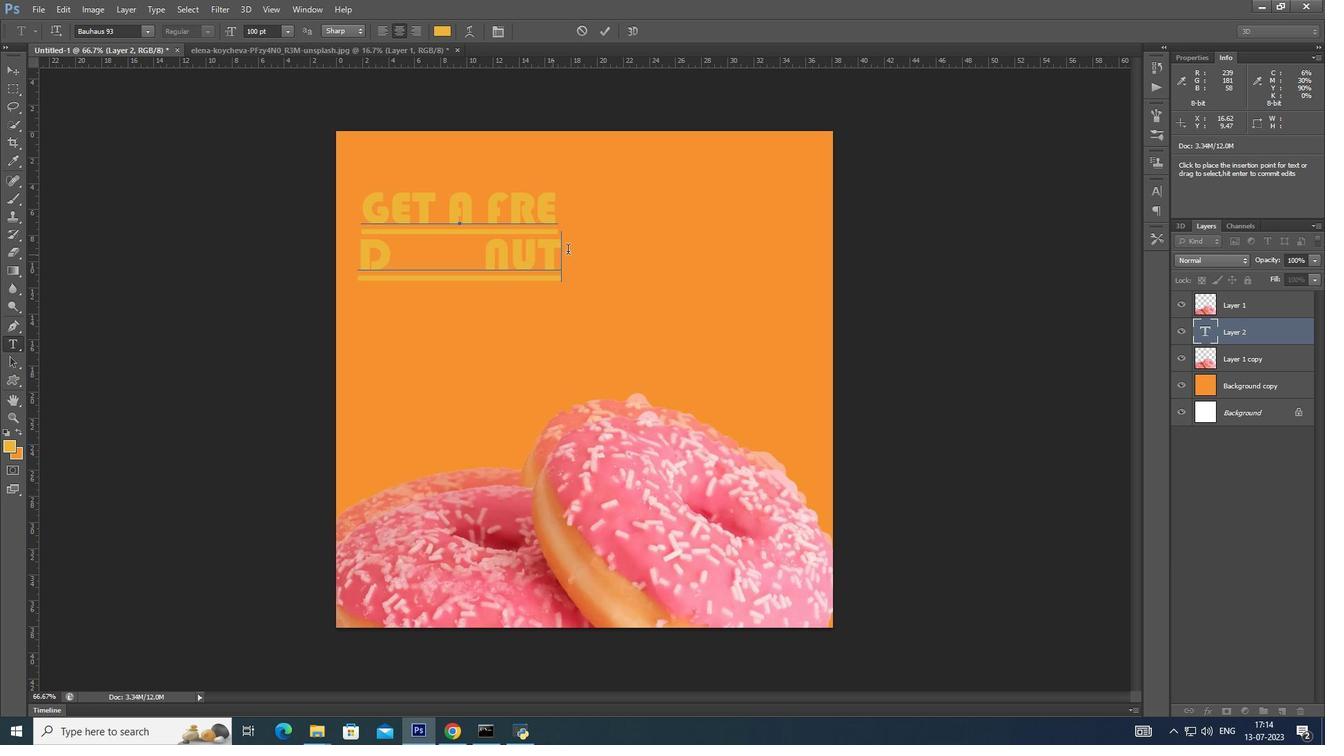 
Action: Mouse pressed left at (568, 251)
Screenshot: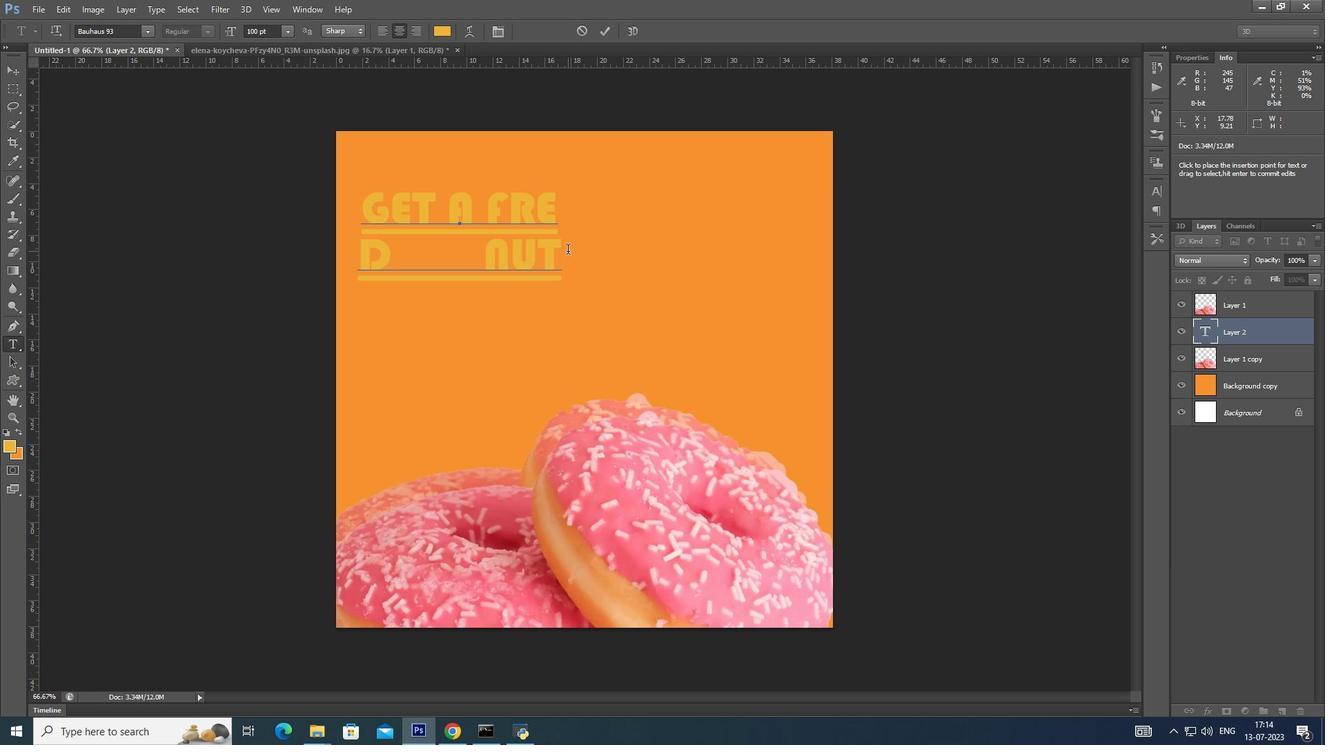 
Action: Mouse moved to (1153, 194)
Screenshot: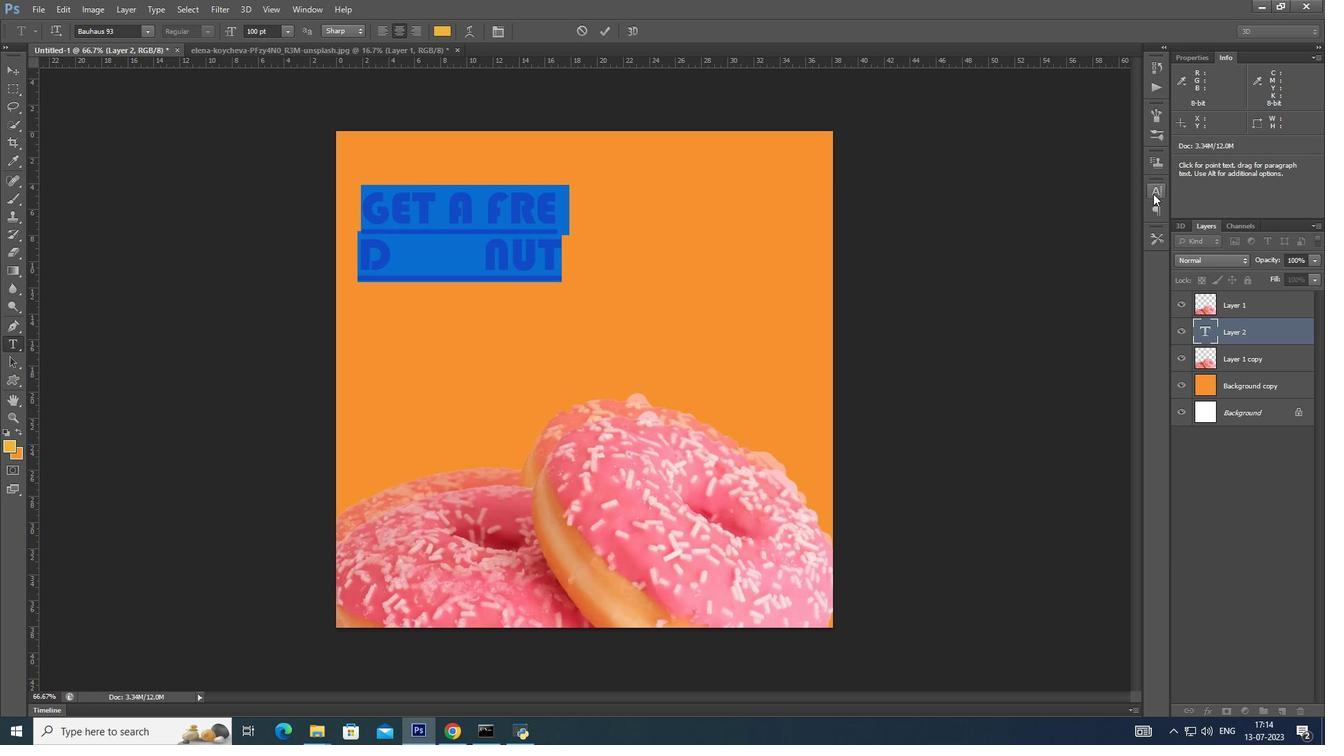
Action: Mouse pressed left at (1153, 194)
Screenshot: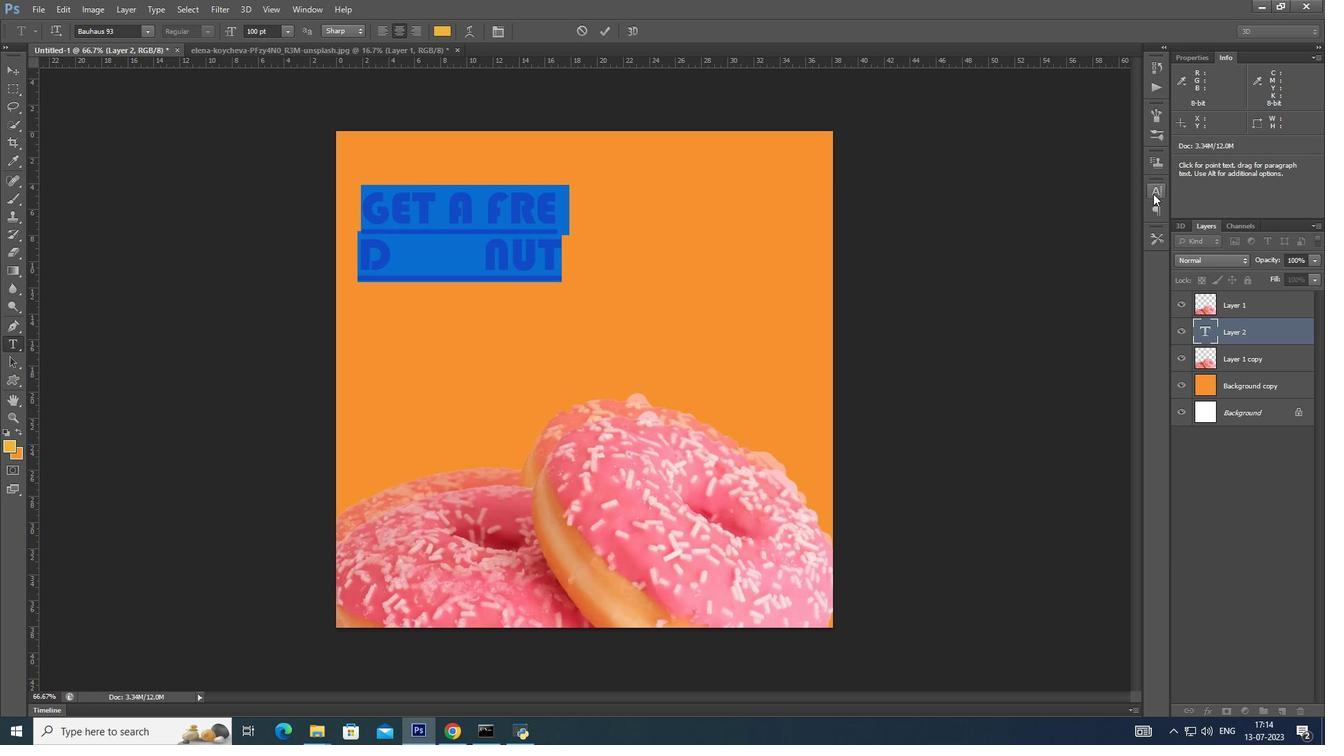 
Action: Mouse moved to (1066, 193)
Screenshot: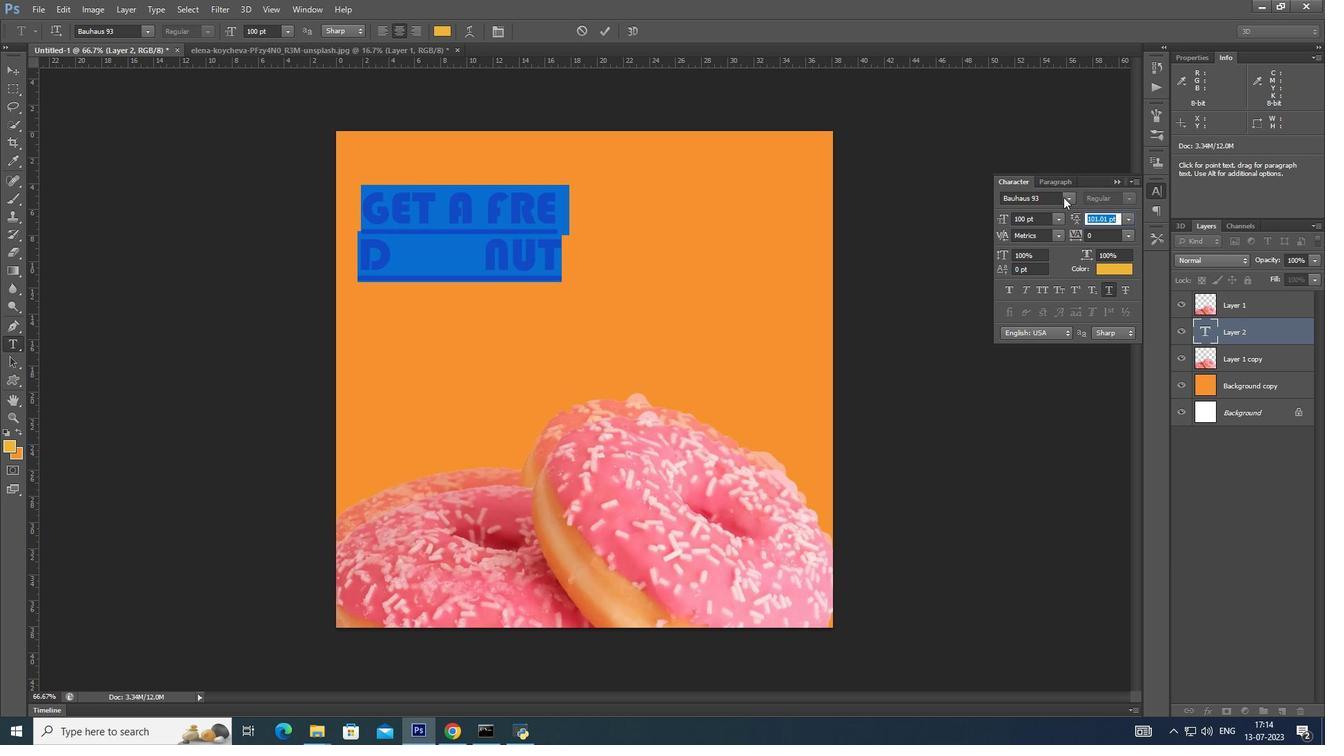 
Action: Mouse pressed left at (1066, 193)
Screenshot: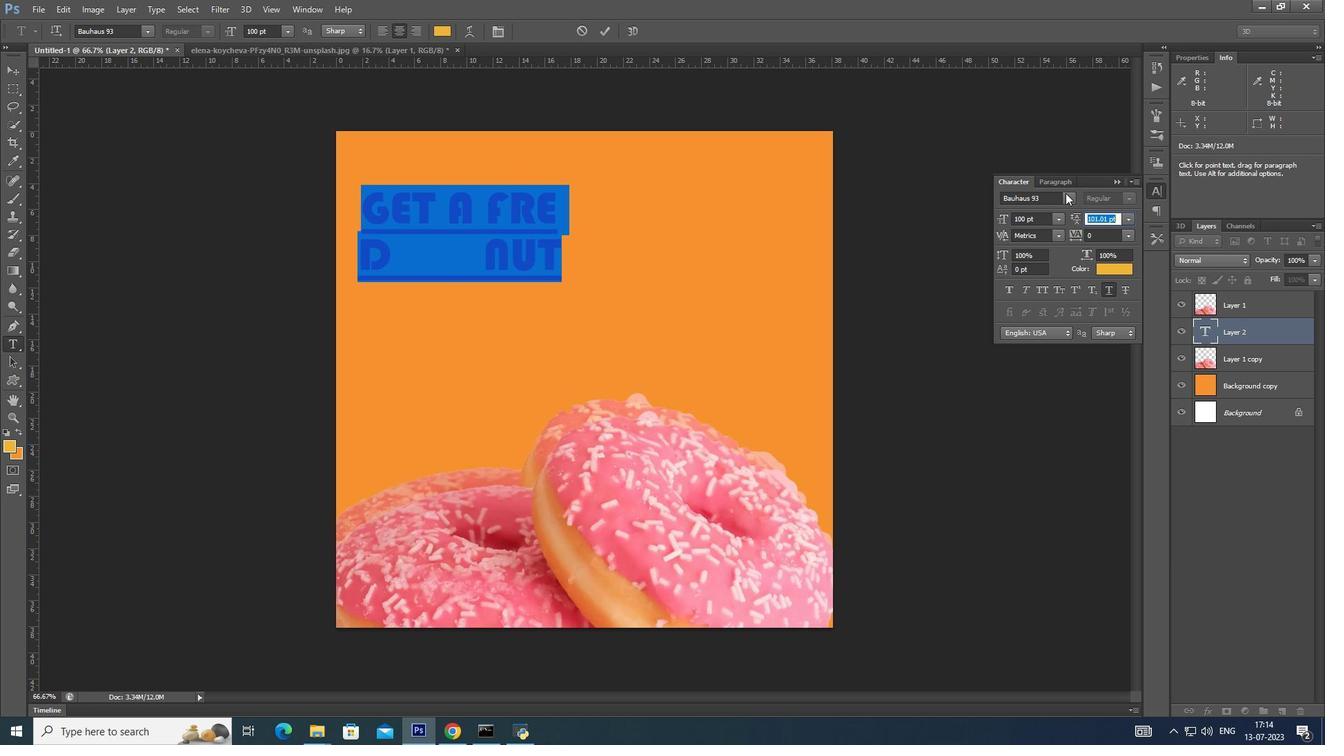 
Action: Mouse moved to (1225, 277)
Screenshot: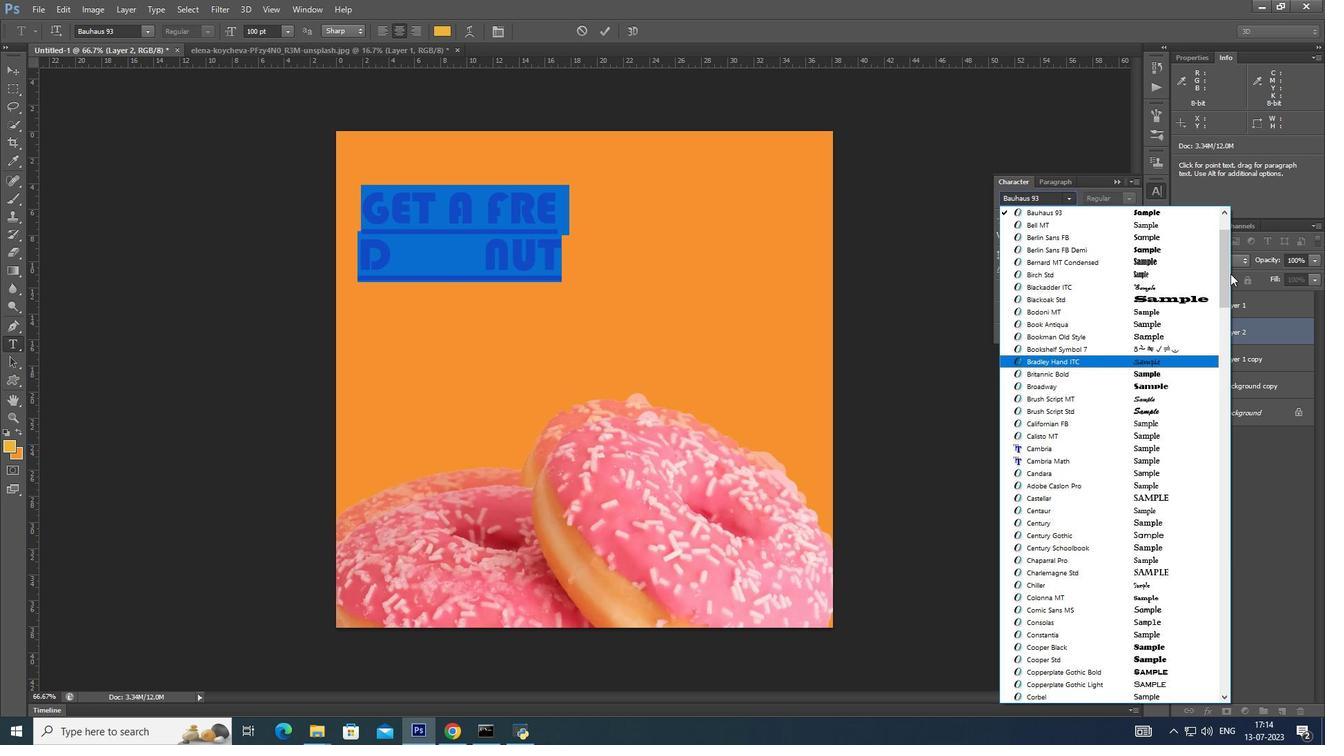 
Action: Mouse pressed left at (1225, 277)
Screenshot: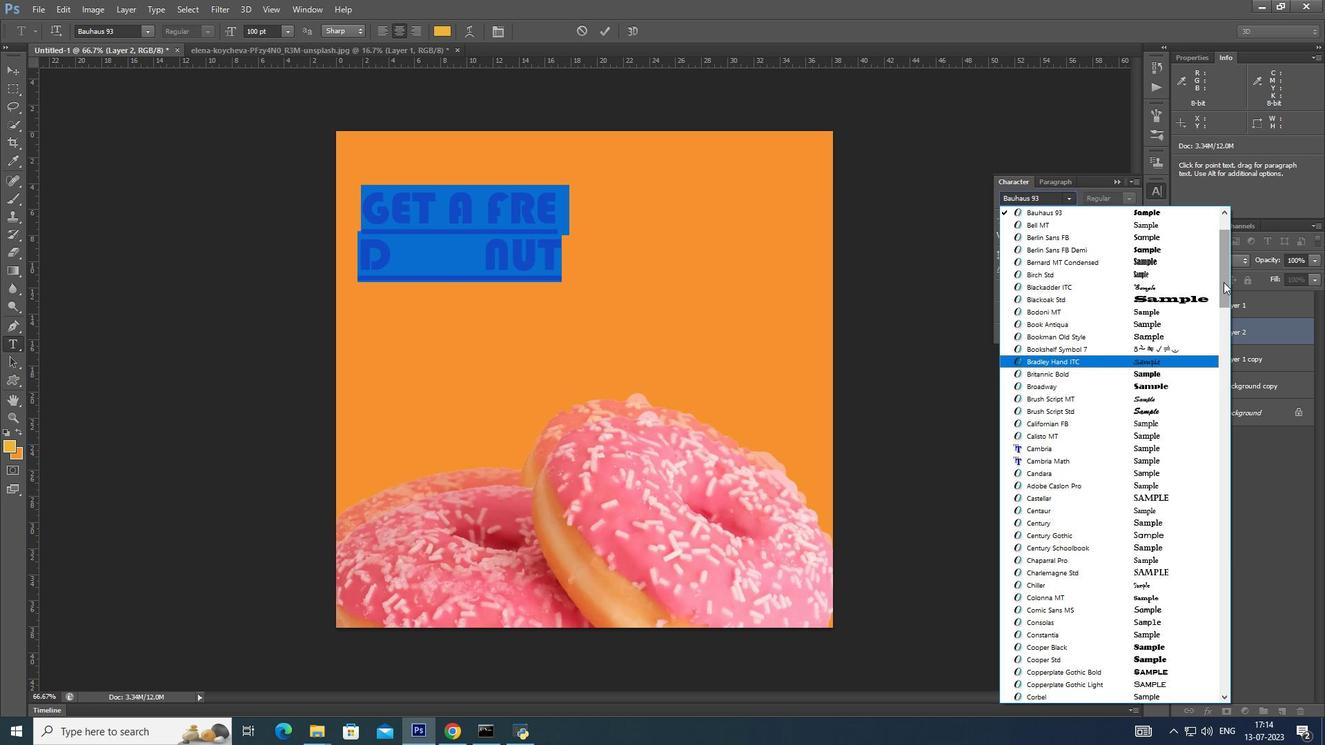 
Action: Mouse moved to (1089, 684)
Screenshot: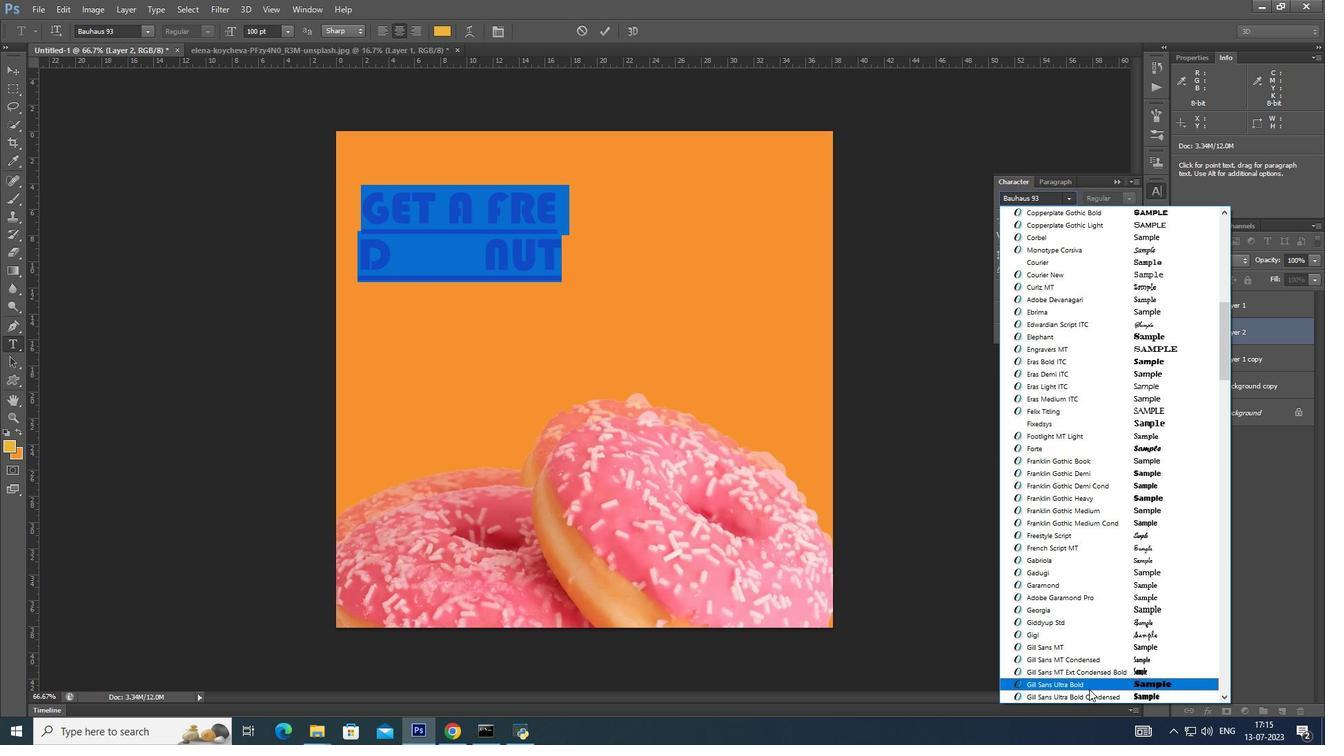 
Action: Mouse pressed left at (1089, 684)
Screenshot: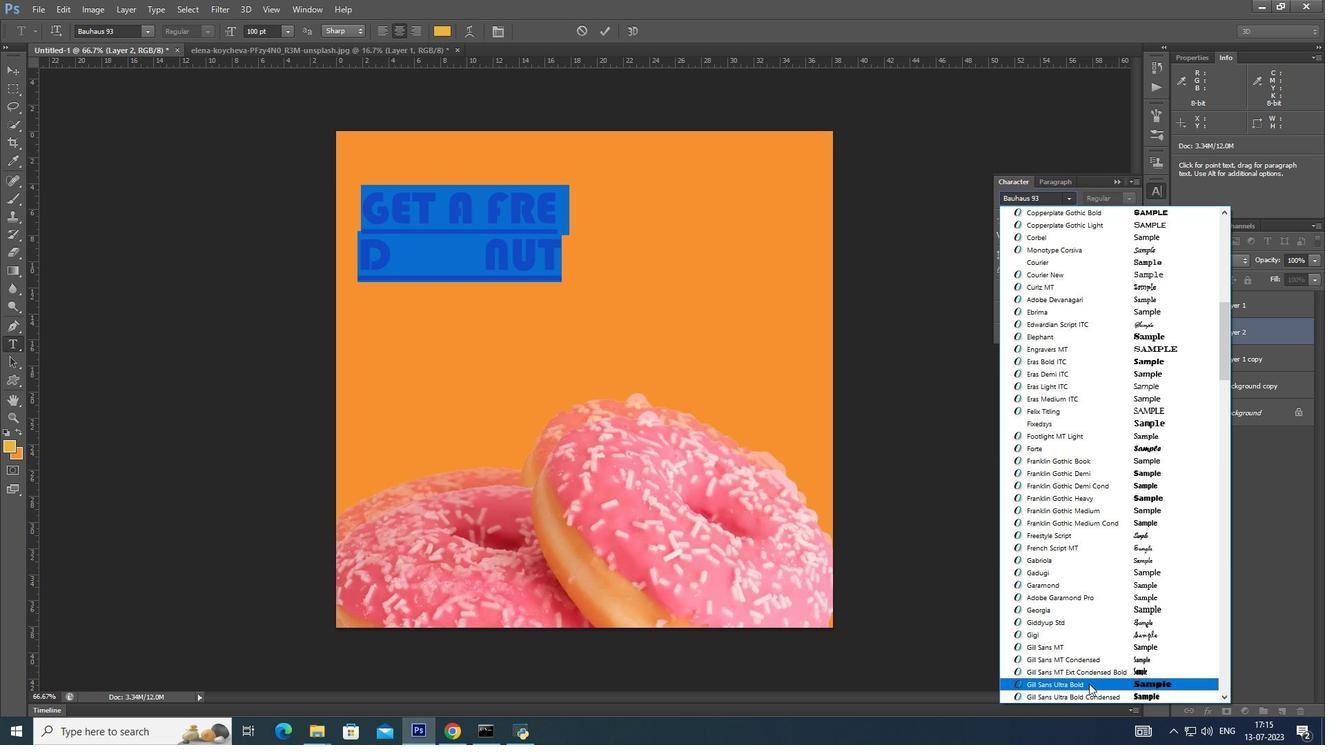 
Action: Mouse moved to (1008, 219)
Screenshot: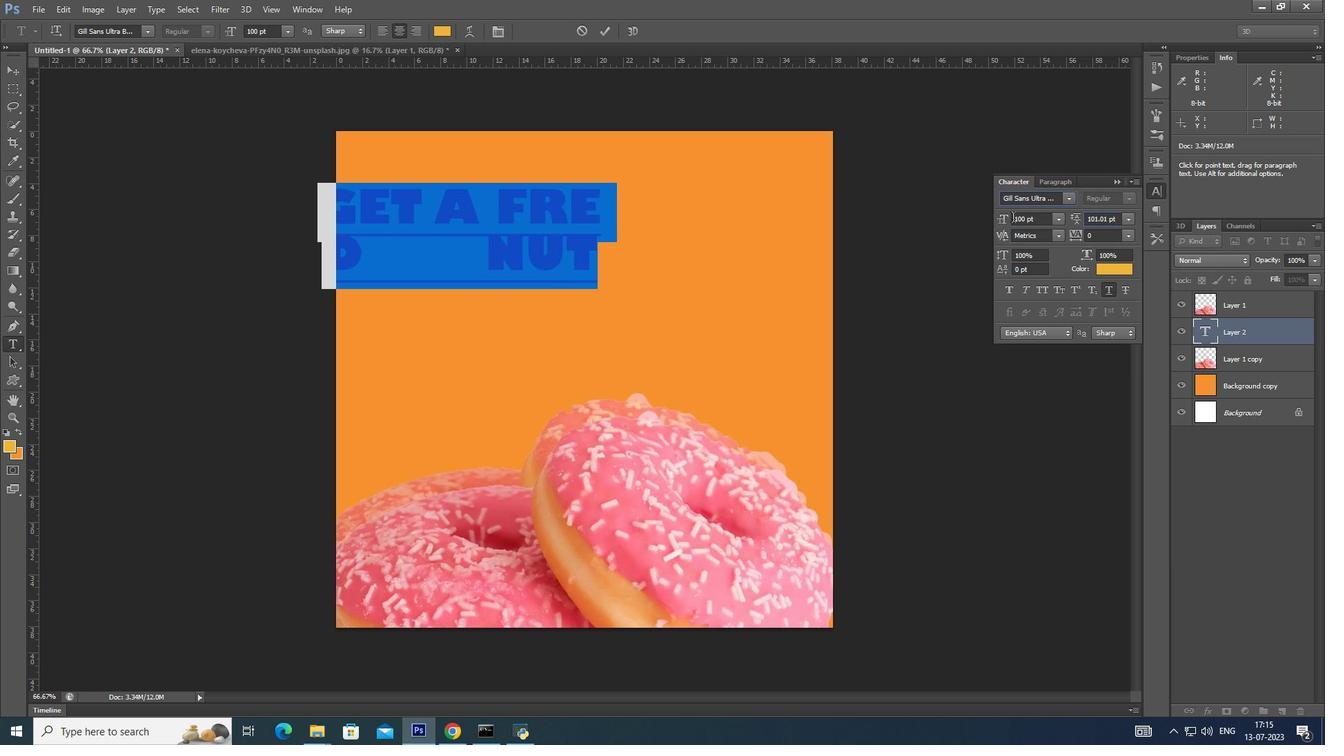 
Action: Mouse pressed left at (1008, 219)
Screenshot: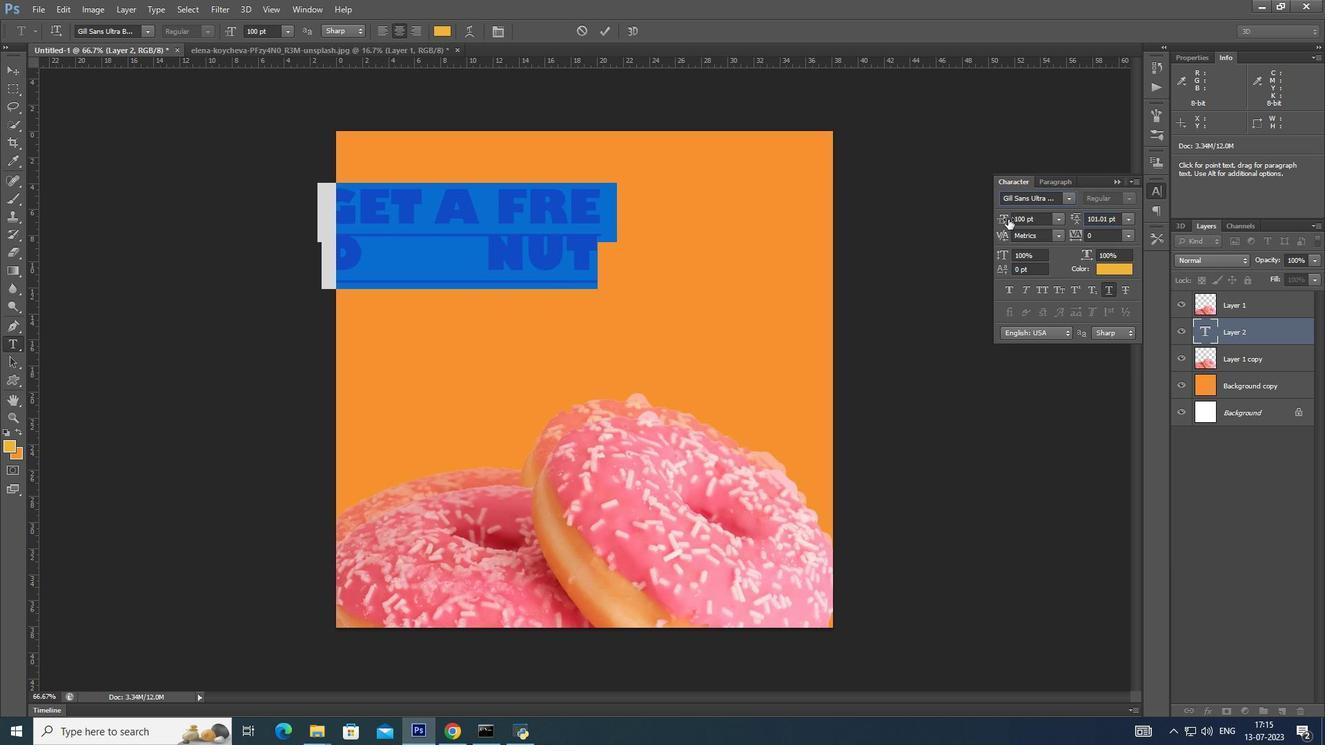 
Action: Mouse moved to (11, 67)
Screenshot: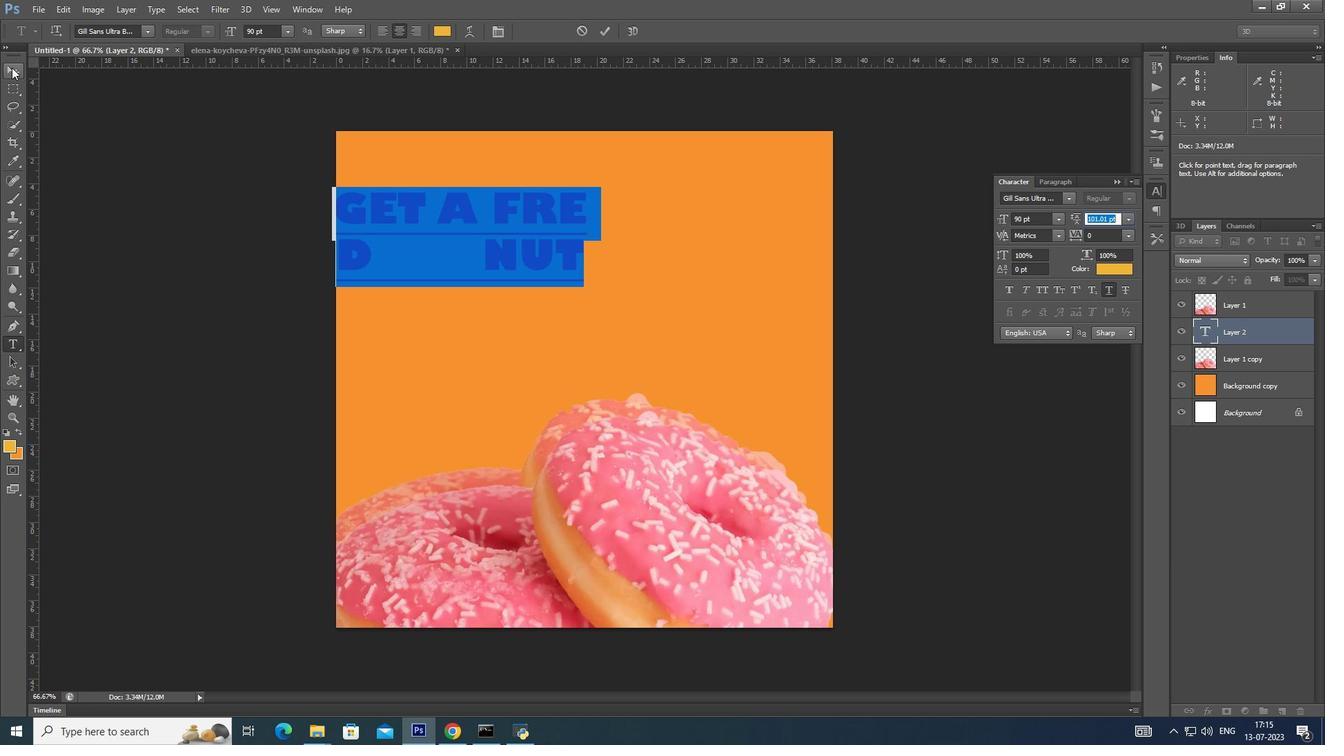 
Action: Mouse pressed left at (11, 67)
